 Task: Reply to email with the signature Dustin Brown with the subject Announcement of a new hire from softage.4@softage.net with the message The new project manager will be joining us next week, please extend a warm welcome., change the font color from current to purple and background color to black Send the email
Action: Mouse moved to (865, 293)
Screenshot: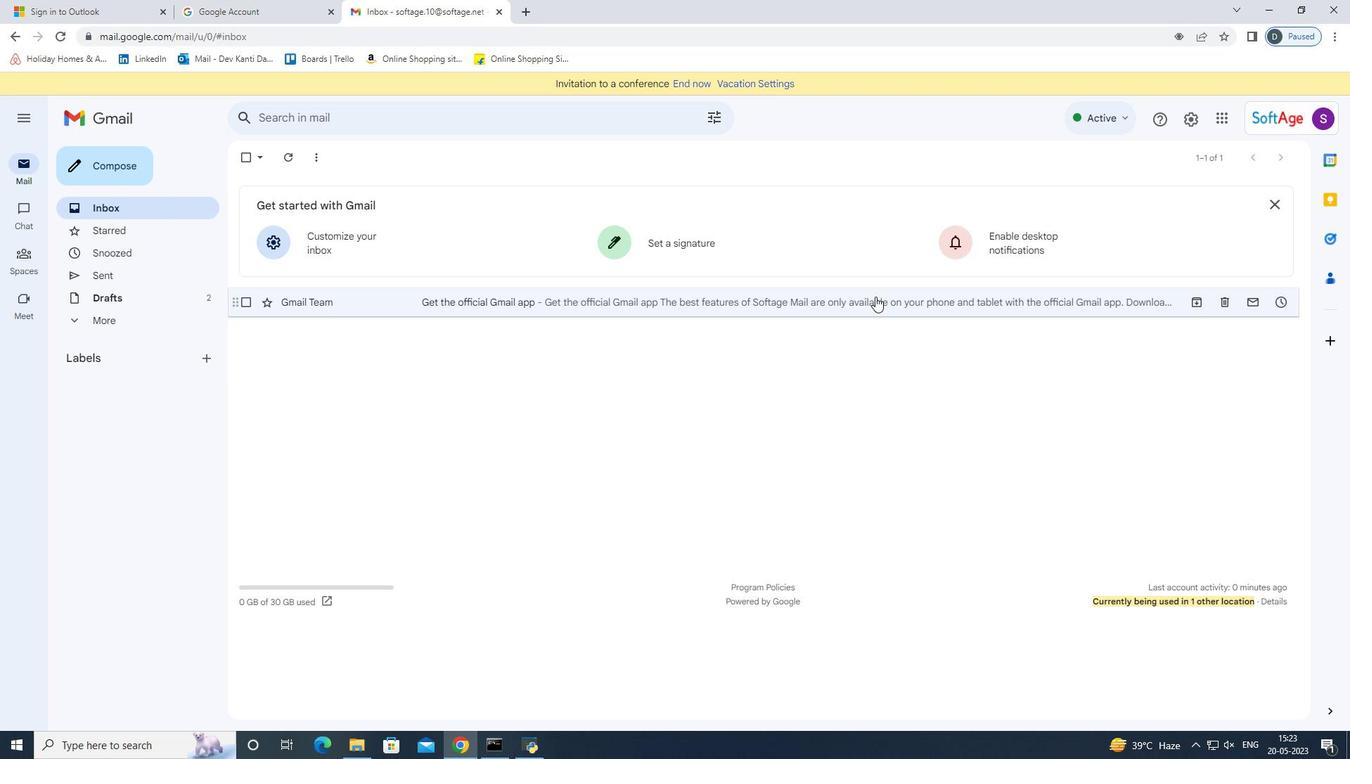 
Action: Mouse pressed left at (865, 293)
Screenshot: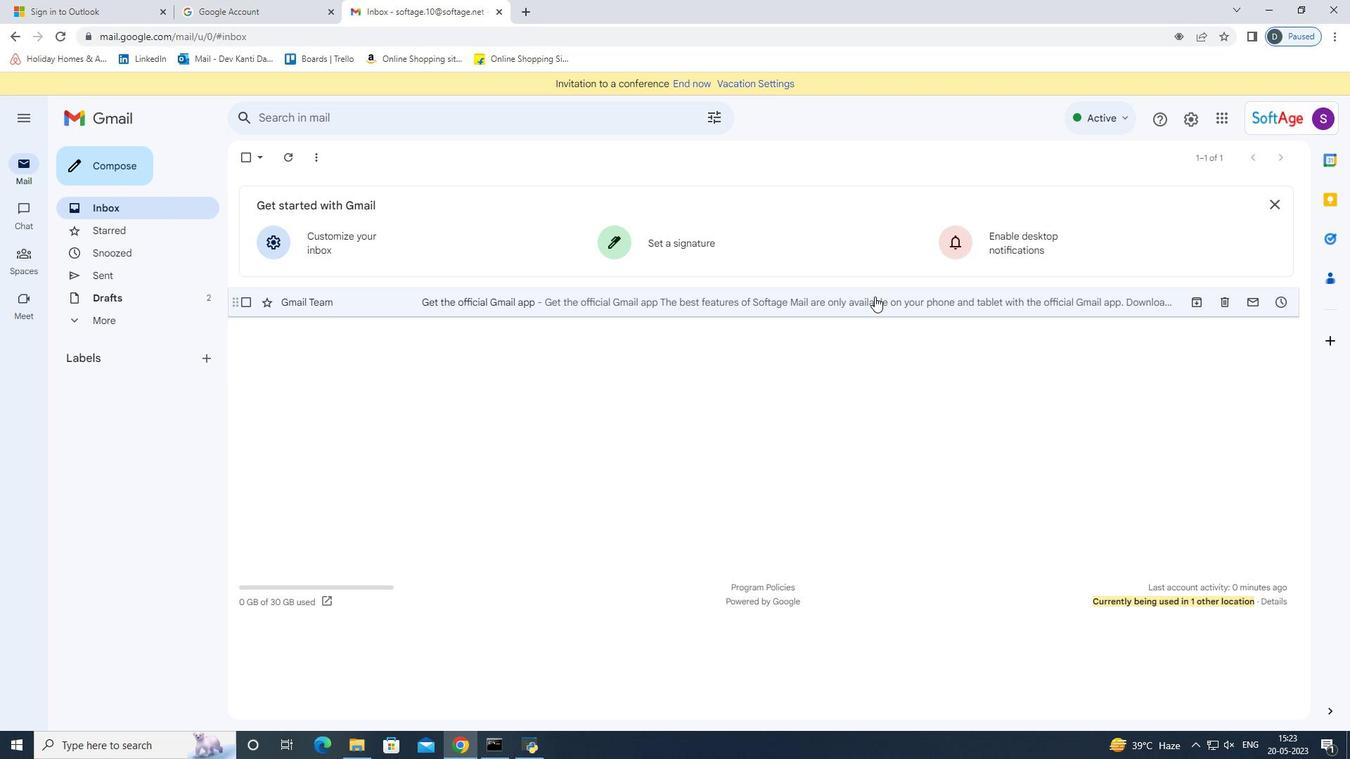 
Action: Mouse moved to (1272, 235)
Screenshot: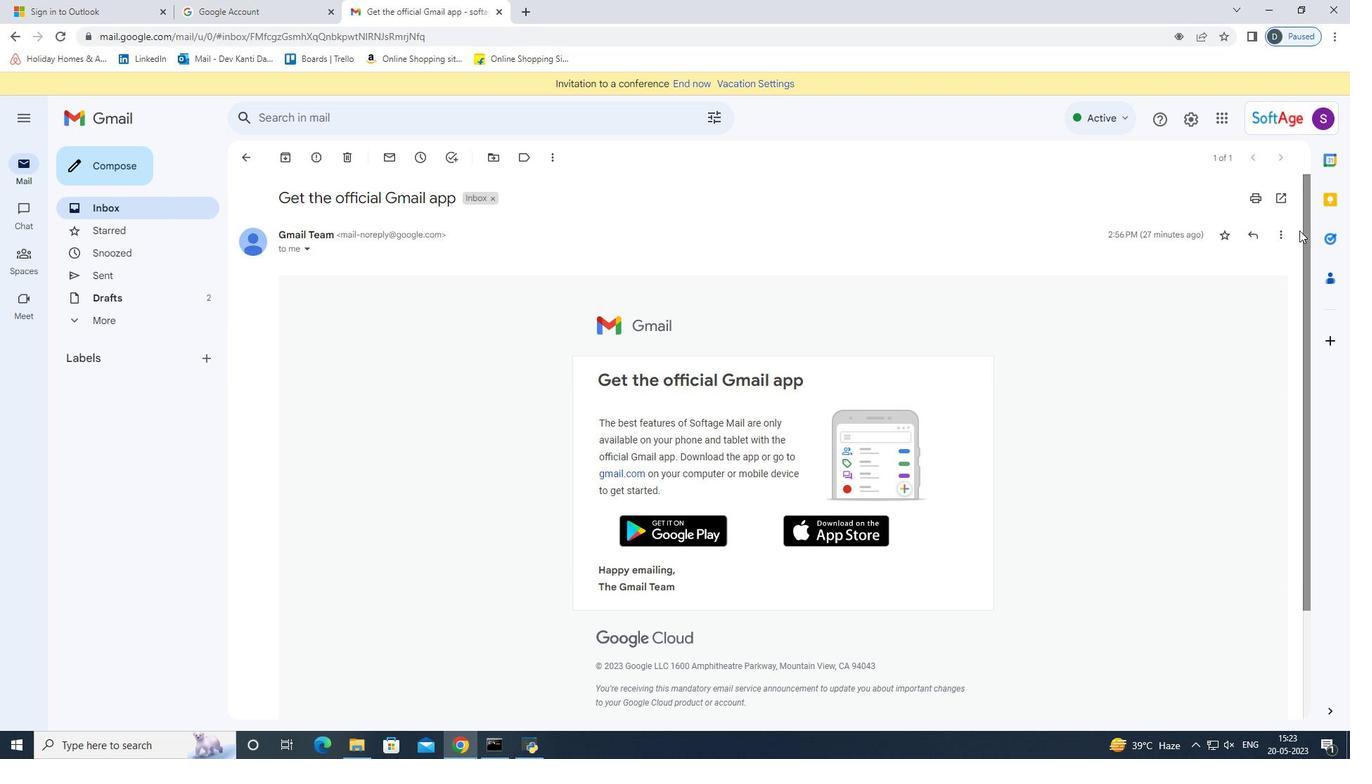 
Action: Mouse pressed left at (1272, 235)
Screenshot: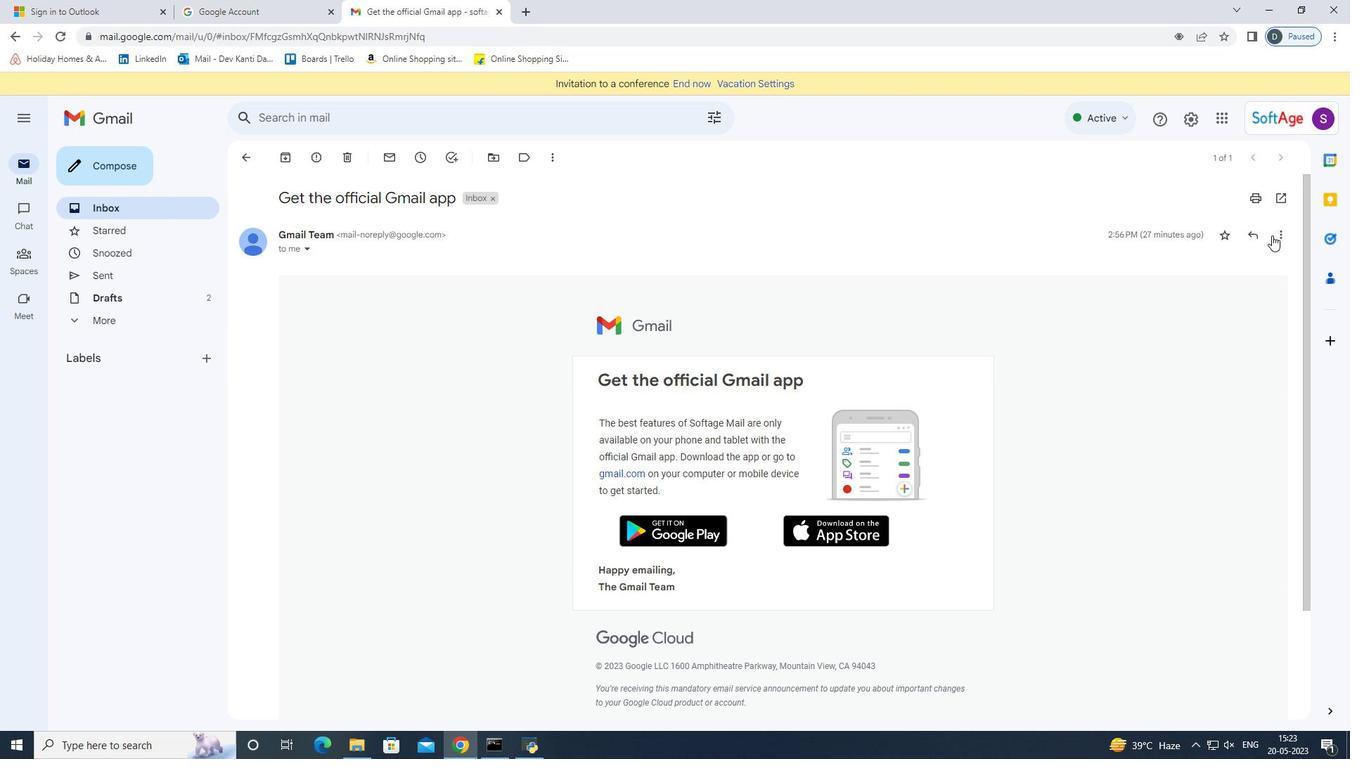 
Action: Mouse moved to (1130, 260)
Screenshot: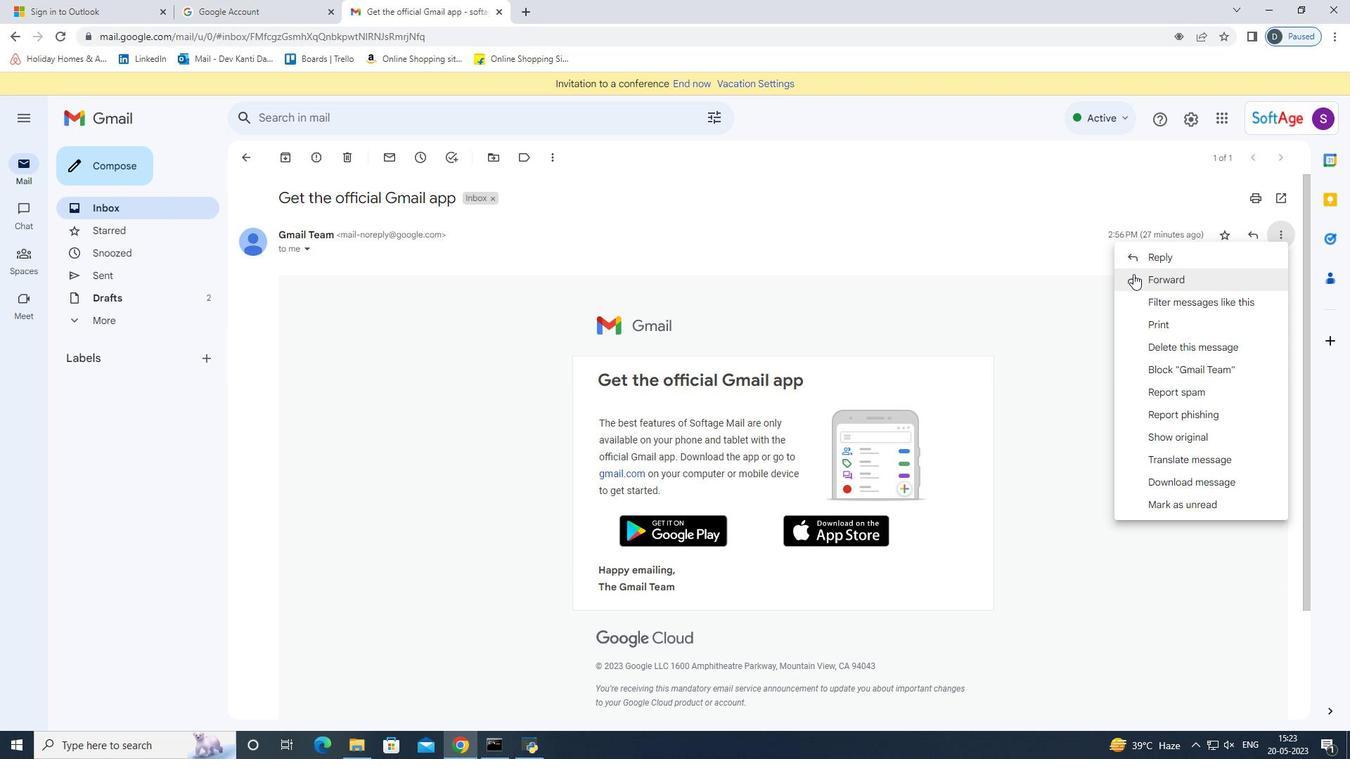 
Action: Mouse pressed left at (1130, 260)
Screenshot: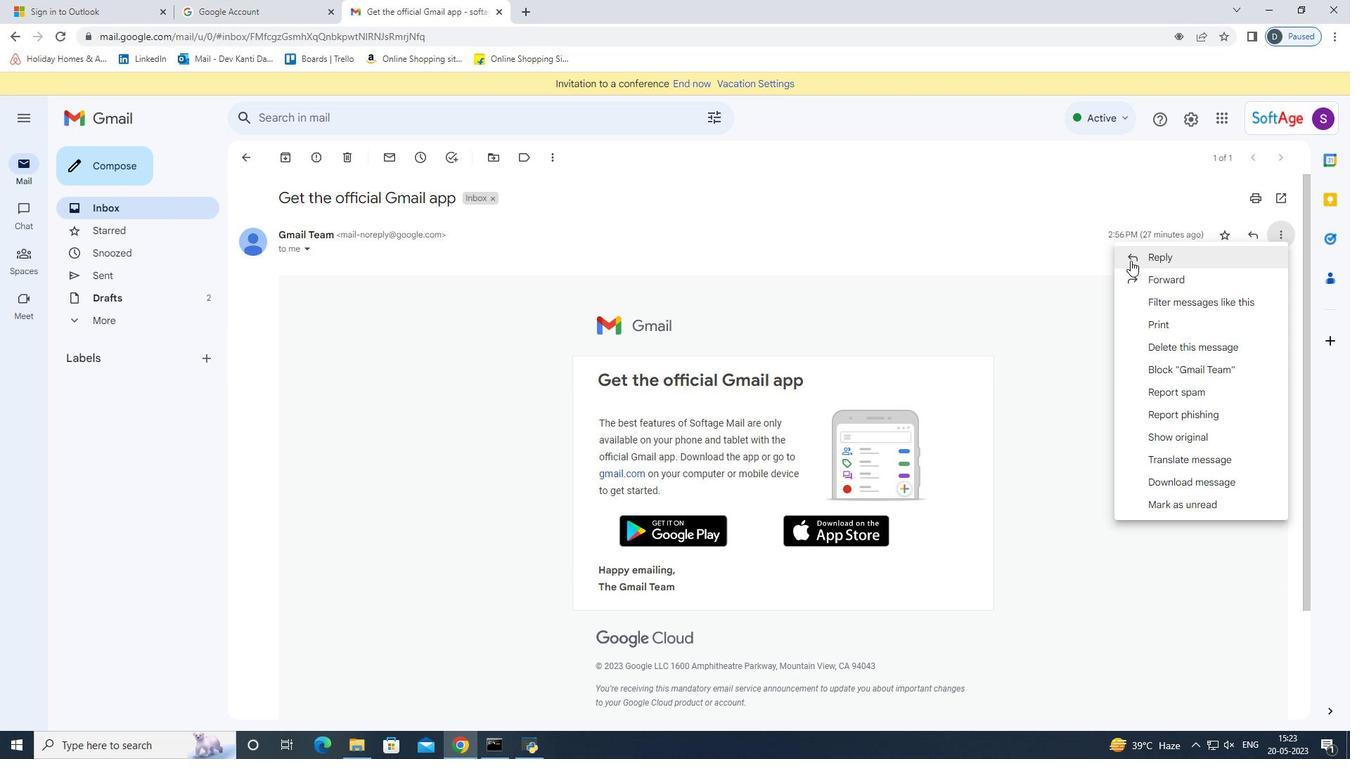 
Action: Mouse moved to (316, 595)
Screenshot: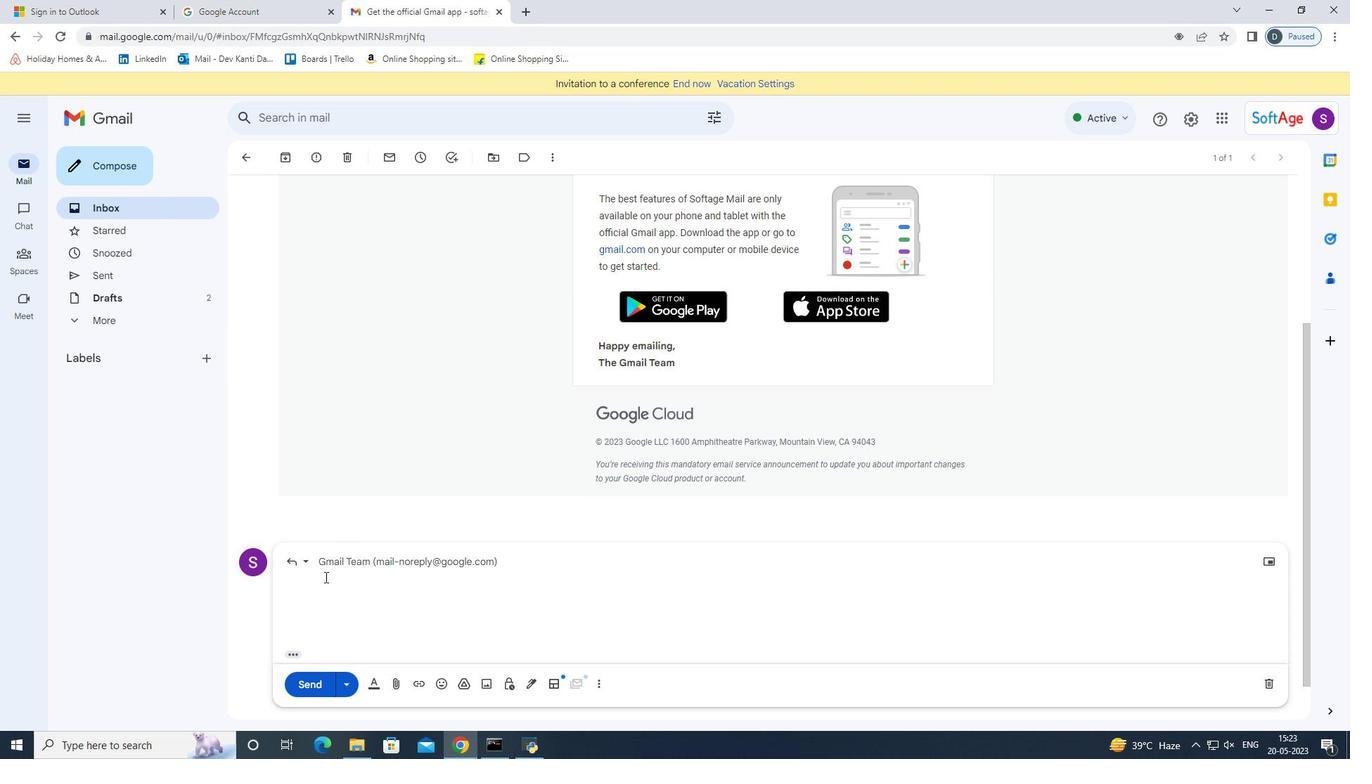 
Action: Key pressed <Key.shift>Dustin<Key.space><Key.shift>Brown
Screenshot: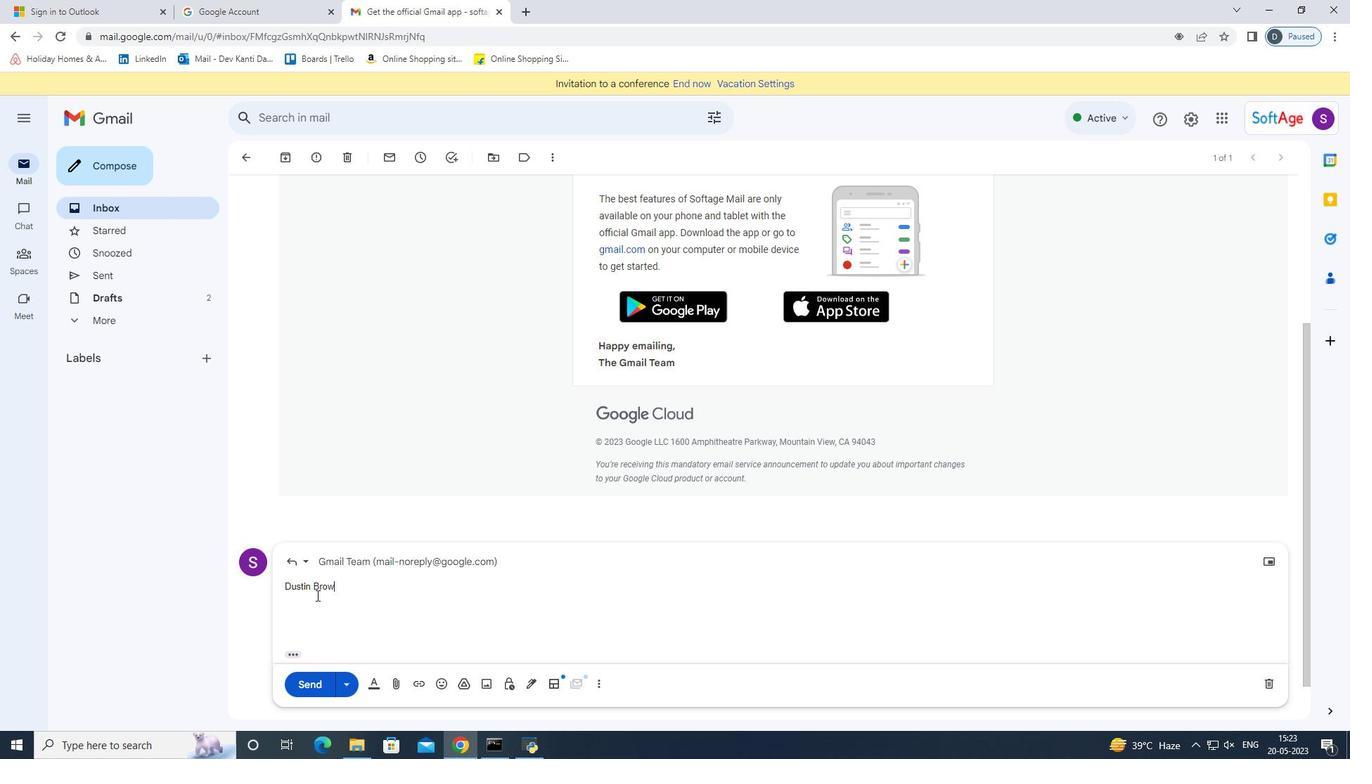 
Action: Mouse moved to (1269, 560)
Screenshot: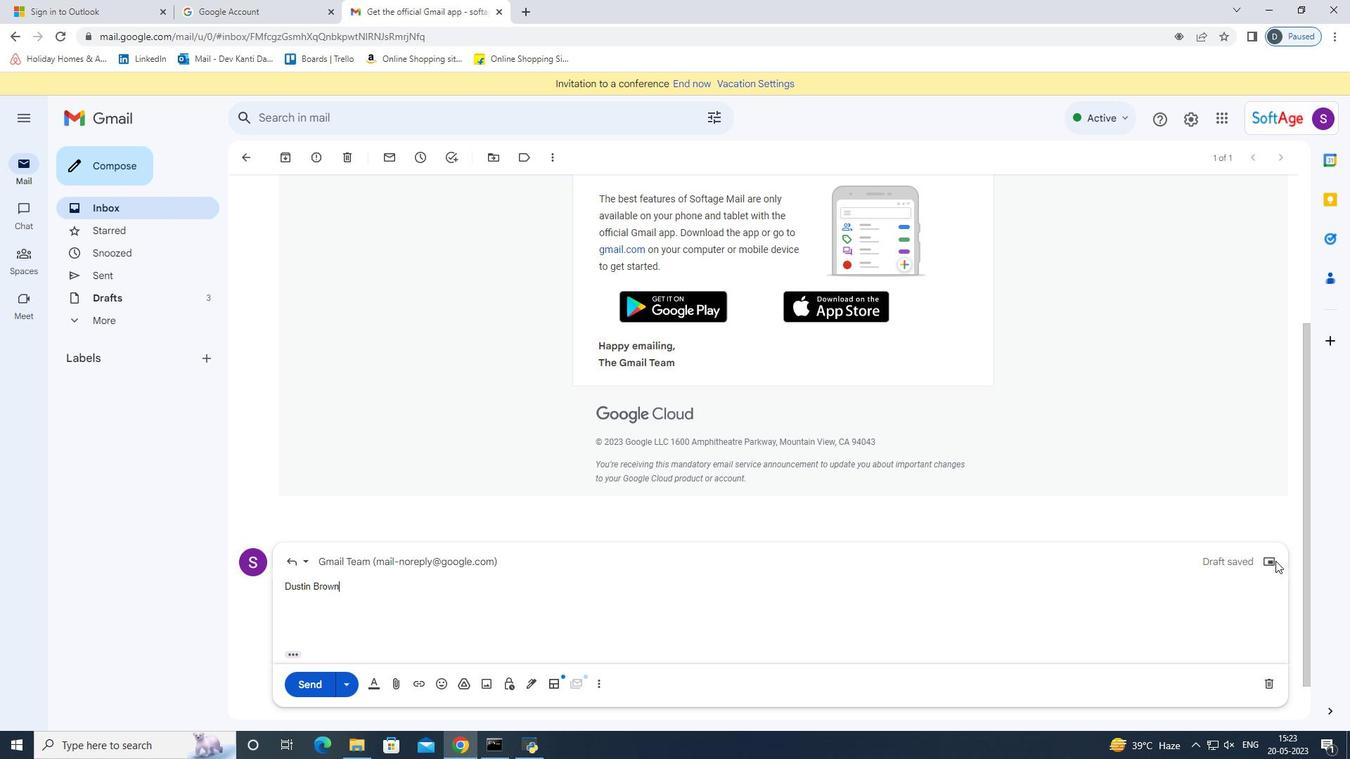 
Action: Mouse pressed left at (1269, 560)
Screenshot: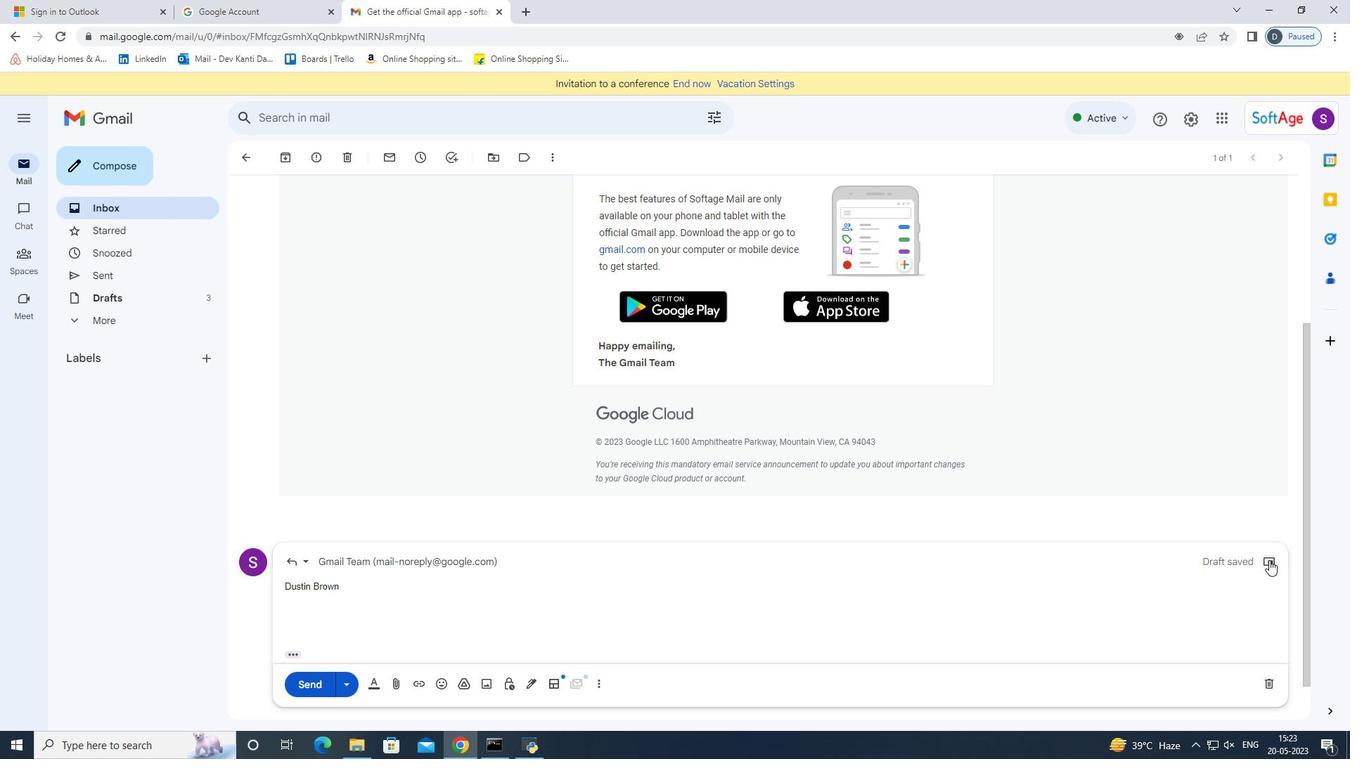 
Action: Mouse moved to (909, 367)
Screenshot: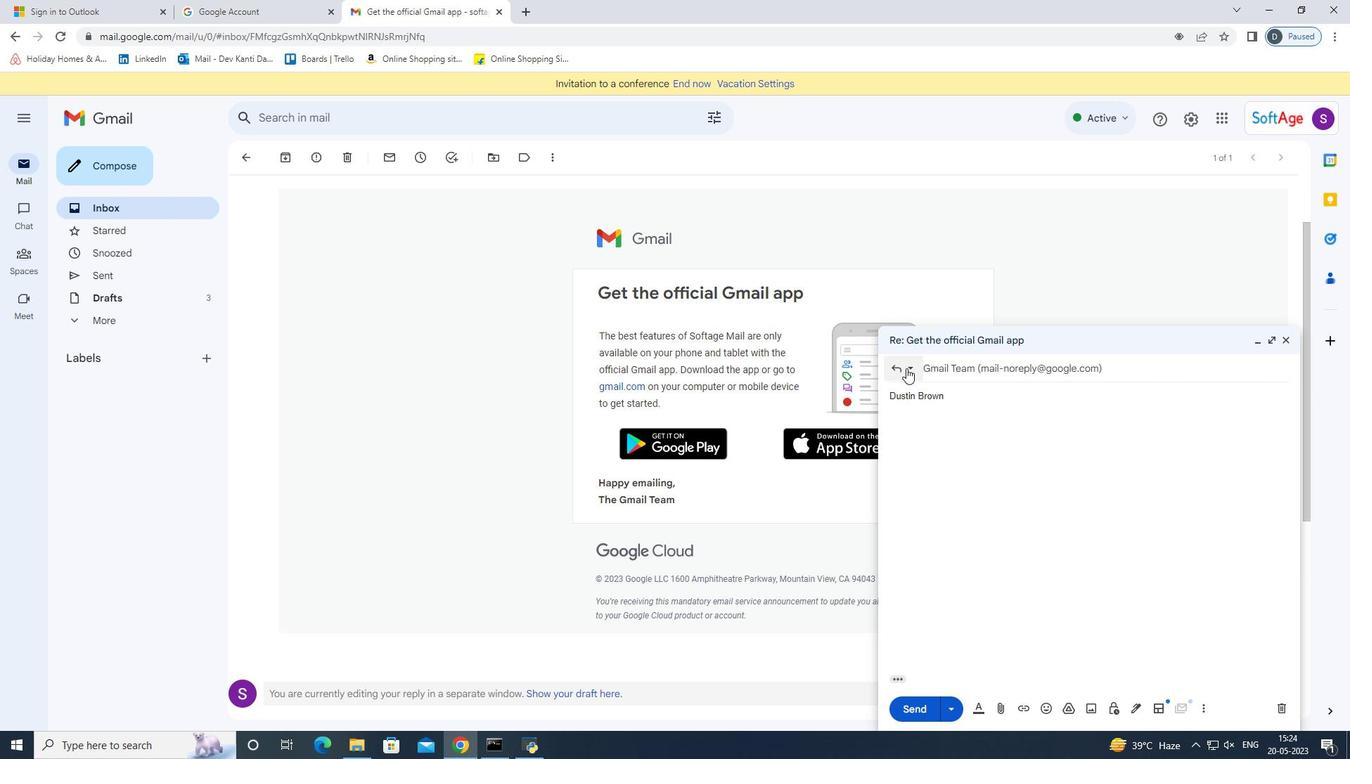 
Action: Mouse pressed left at (909, 367)
Screenshot: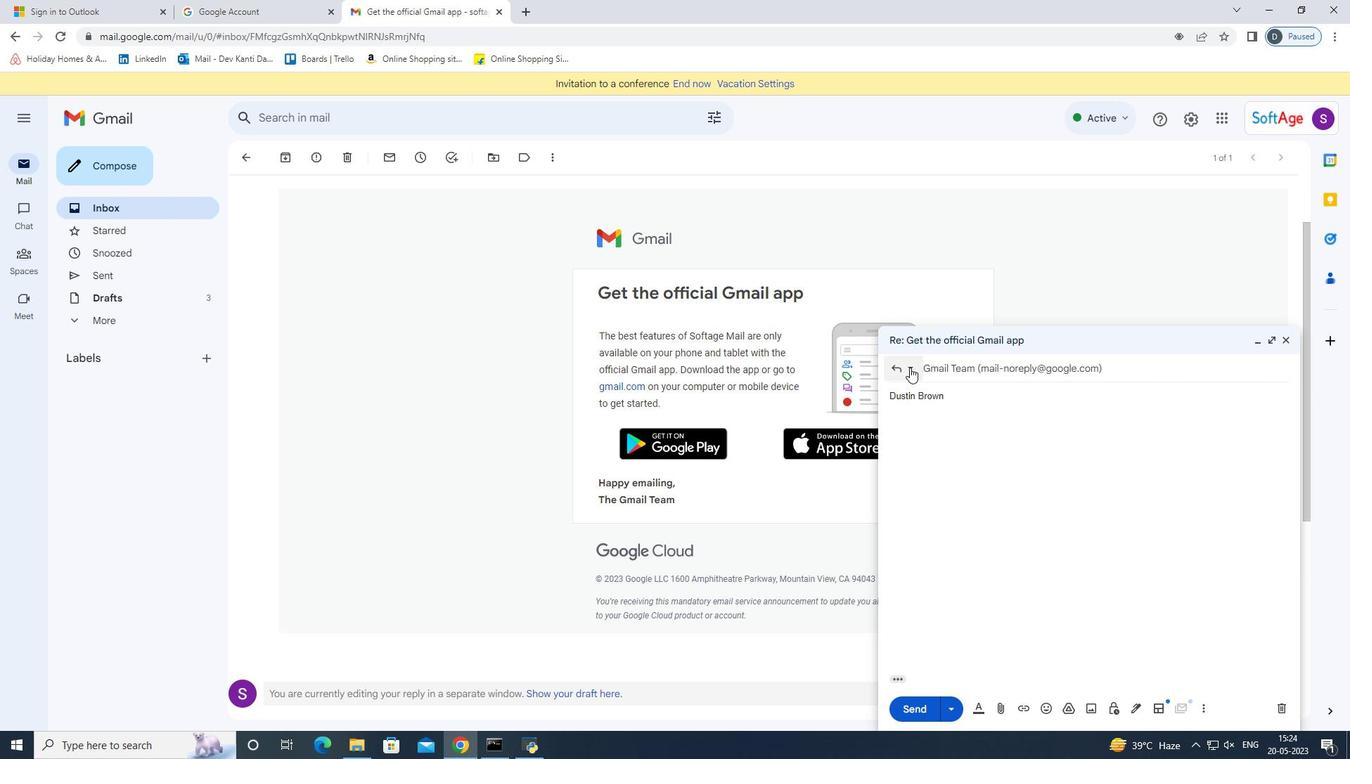 
Action: Mouse moved to (921, 438)
Screenshot: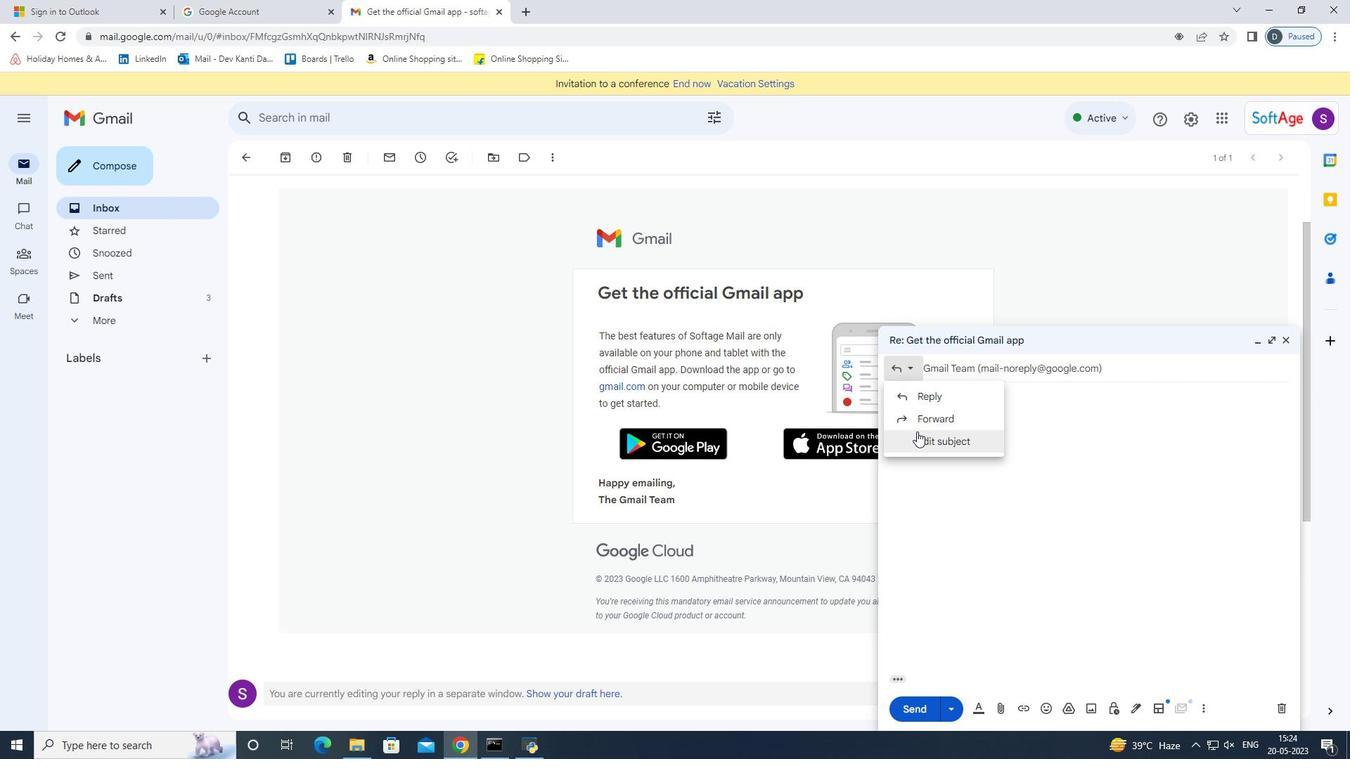 
Action: Mouse pressed left at (921, 438)
Screenshot: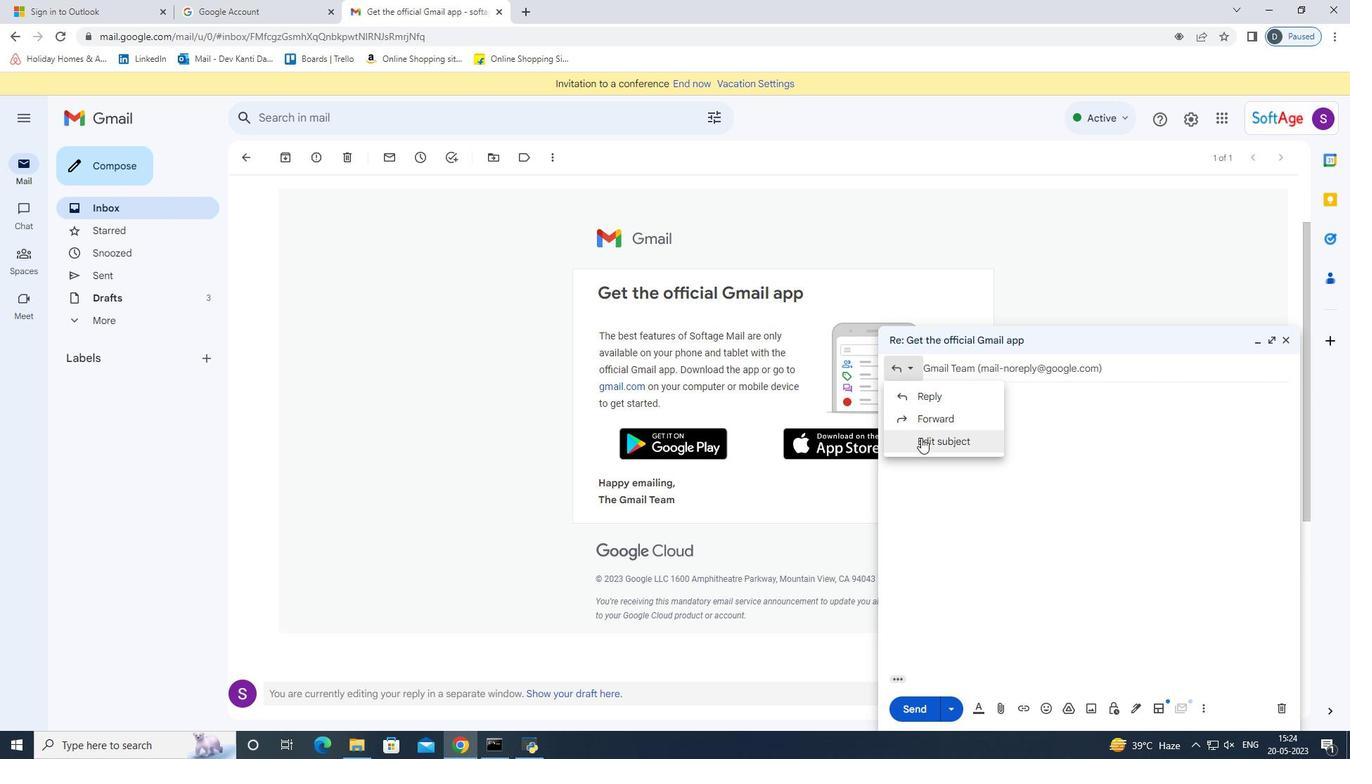 
Action: Mouse moved to (1267, 187)
Screenshot: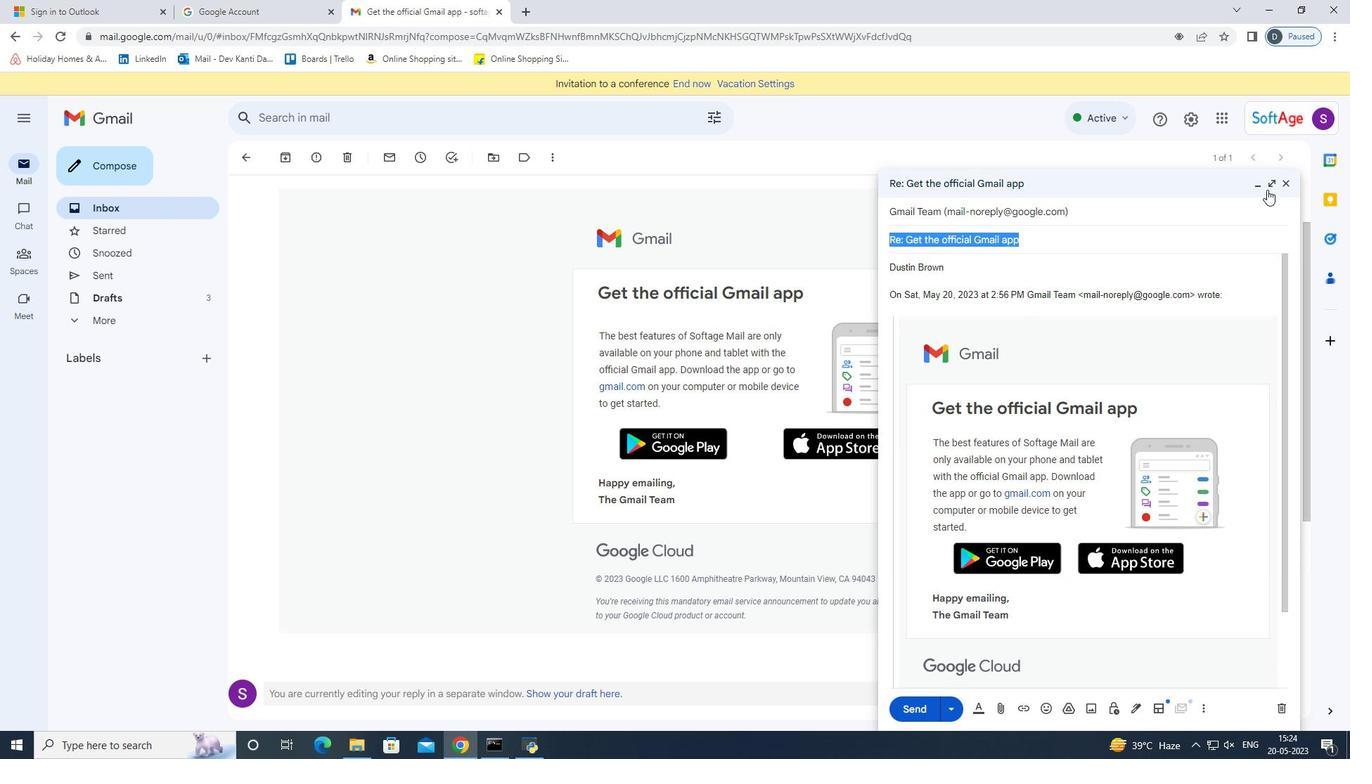 
Action: Mouse pressed left at (1267, 187)
Screenshot: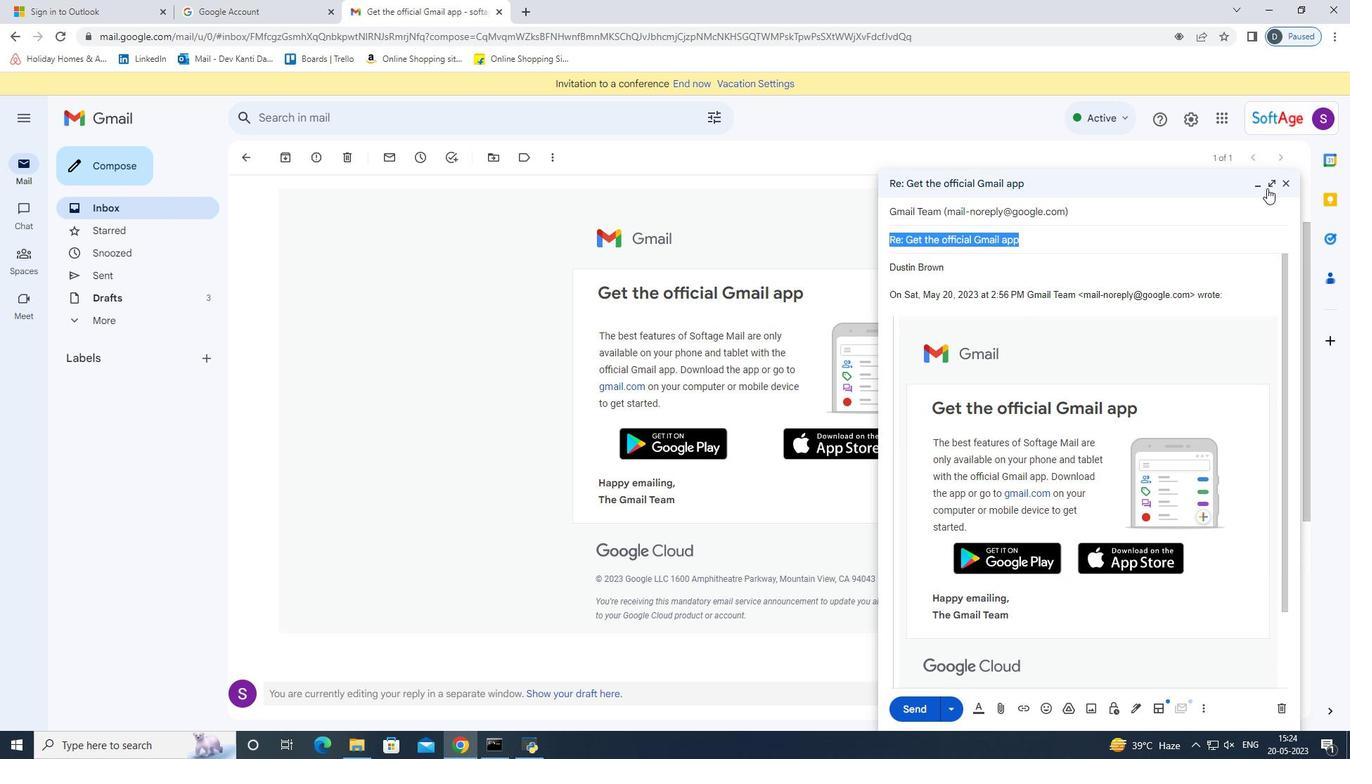 
Action: Mouse moved to (277, 177)
Screenshot: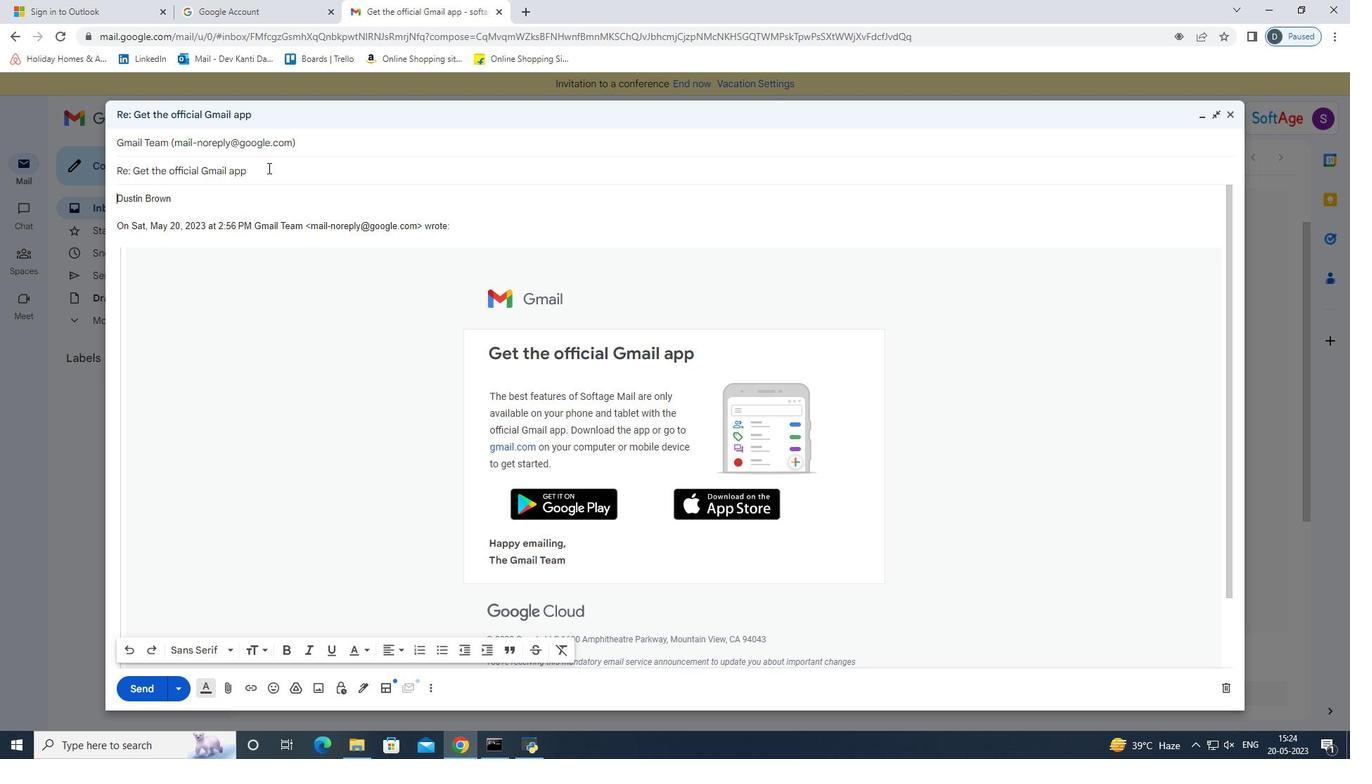 
Action: Mouse pressed left at (277, 177)
Screenshot: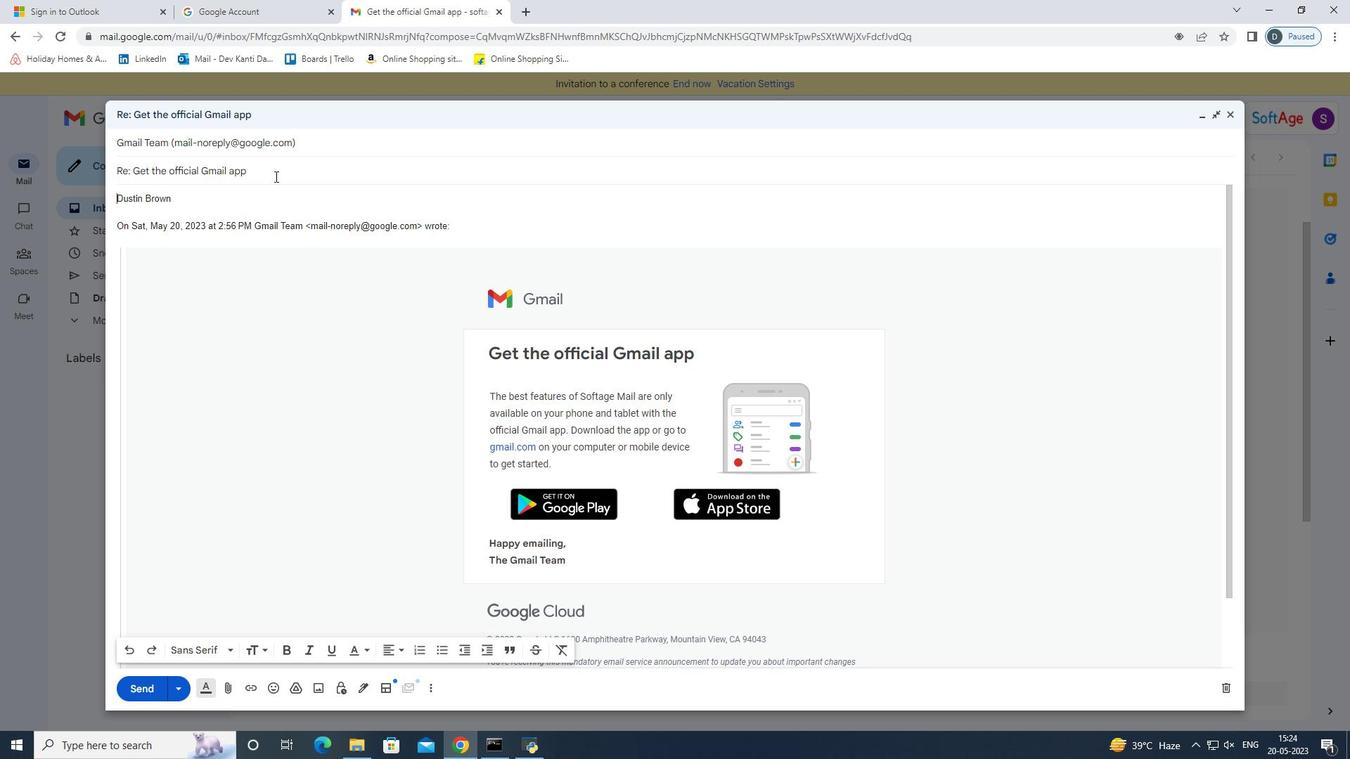 
Action: Mouse moved to (277, 177)
Screenshot: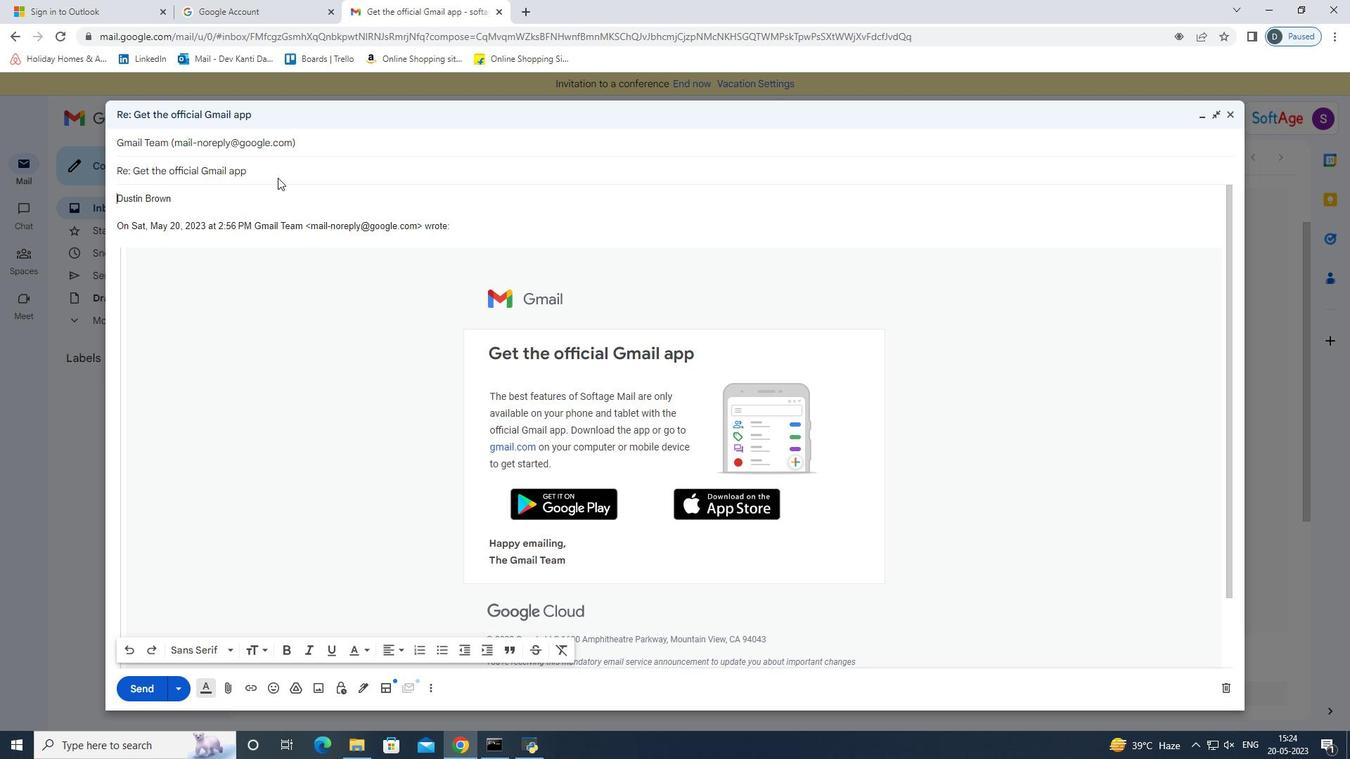 
Action: Mouse pressed left at (277, 177)
Screenshot: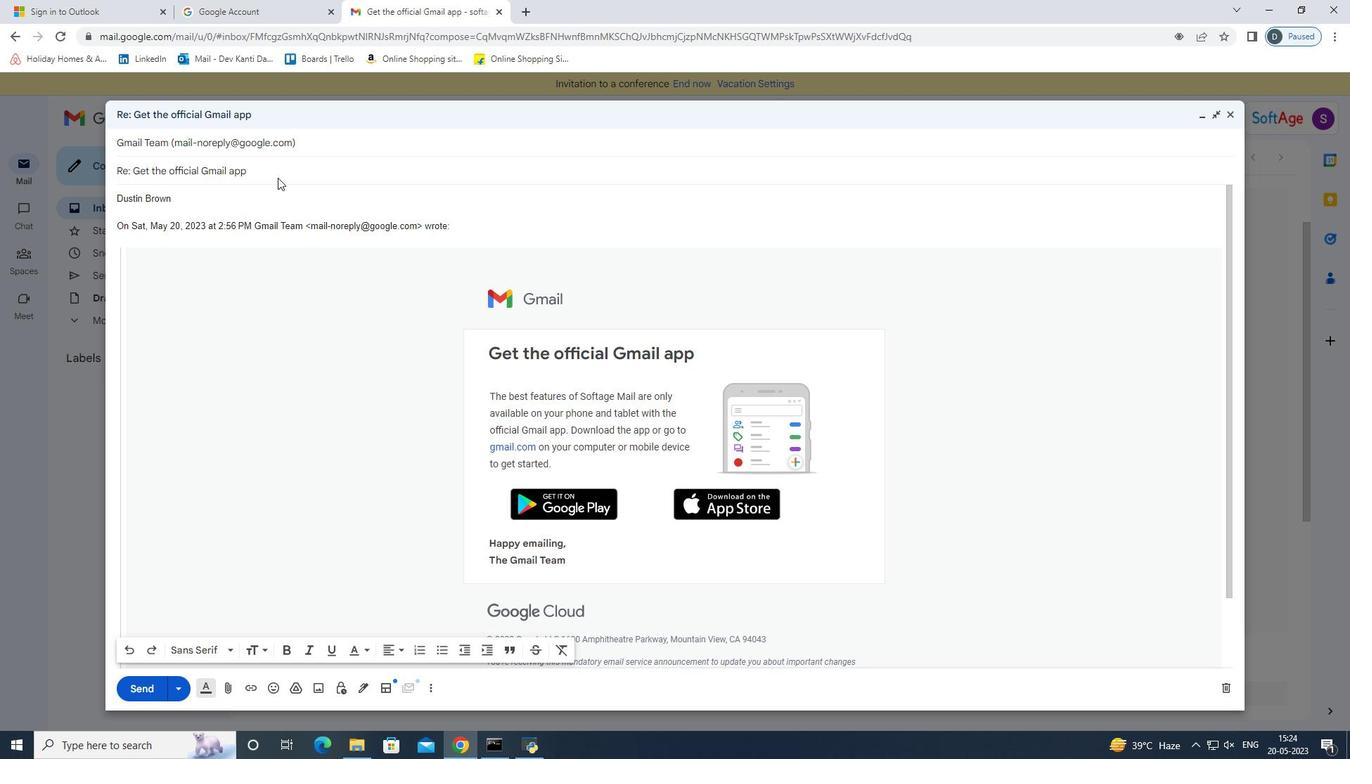 
Action: Key pressed <Key.backspace><Key.shift>Announcement<Key.space>of<Key.space>a<Key.space>new<Key.space>hire
Screenshot: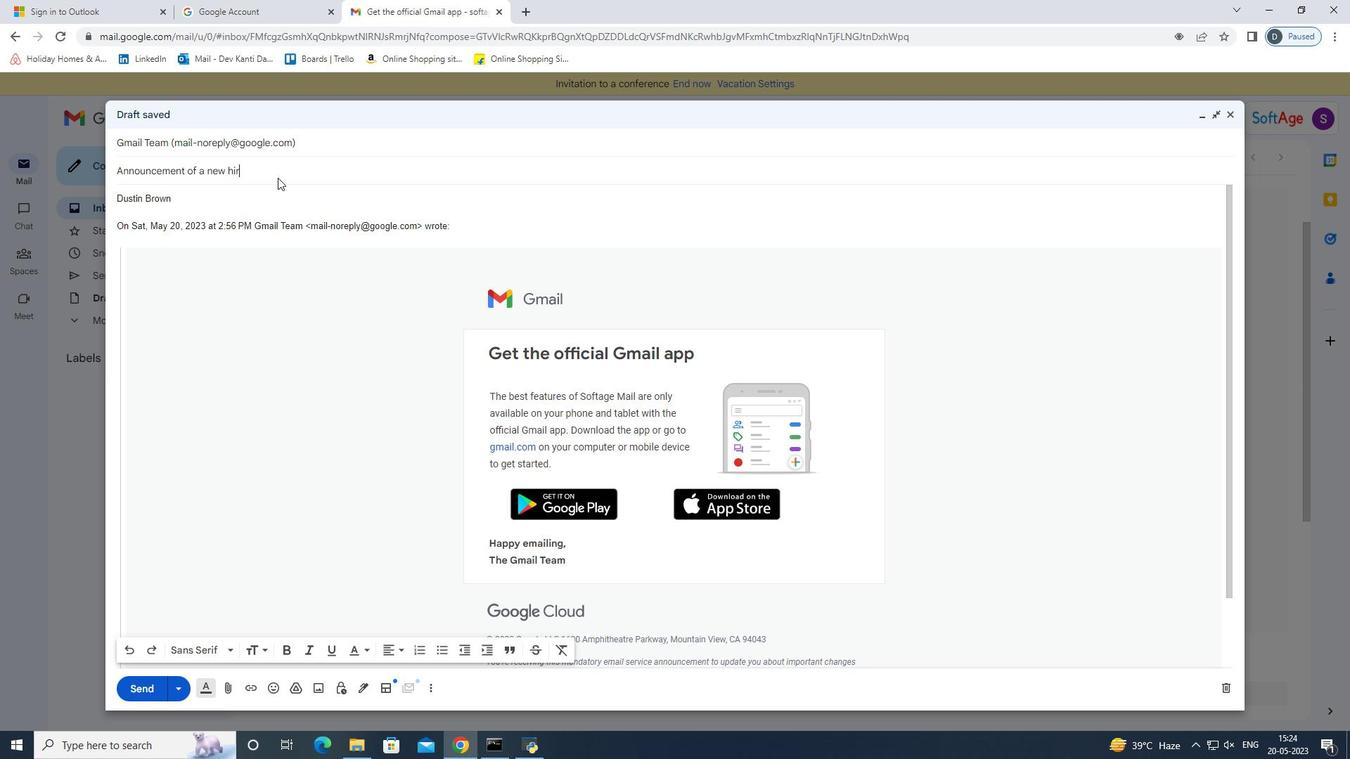 
Action: Mouse moved to (286, 173)
Screenshot: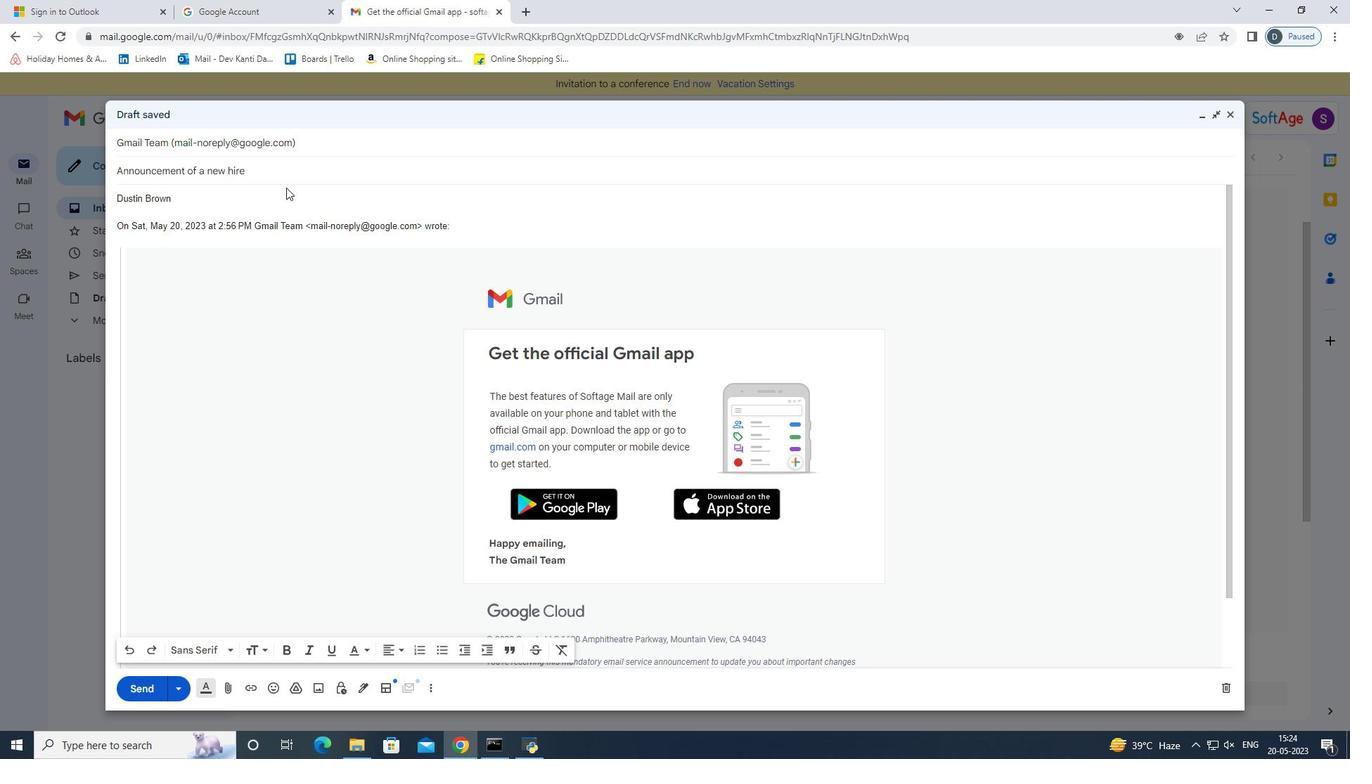 
Action: Key pressed <Key.enter>
Screenshot: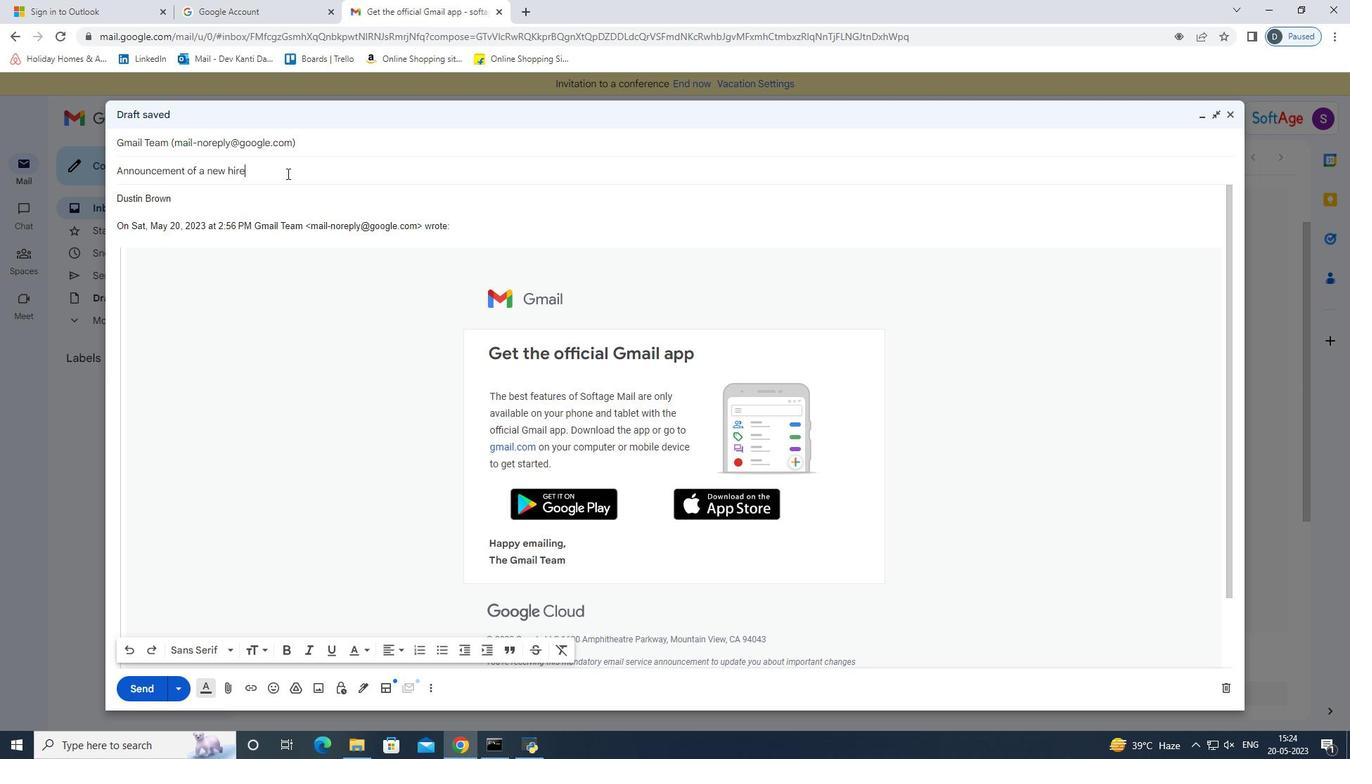 
Action: Mouse moved to (225, 192)
Screenshot: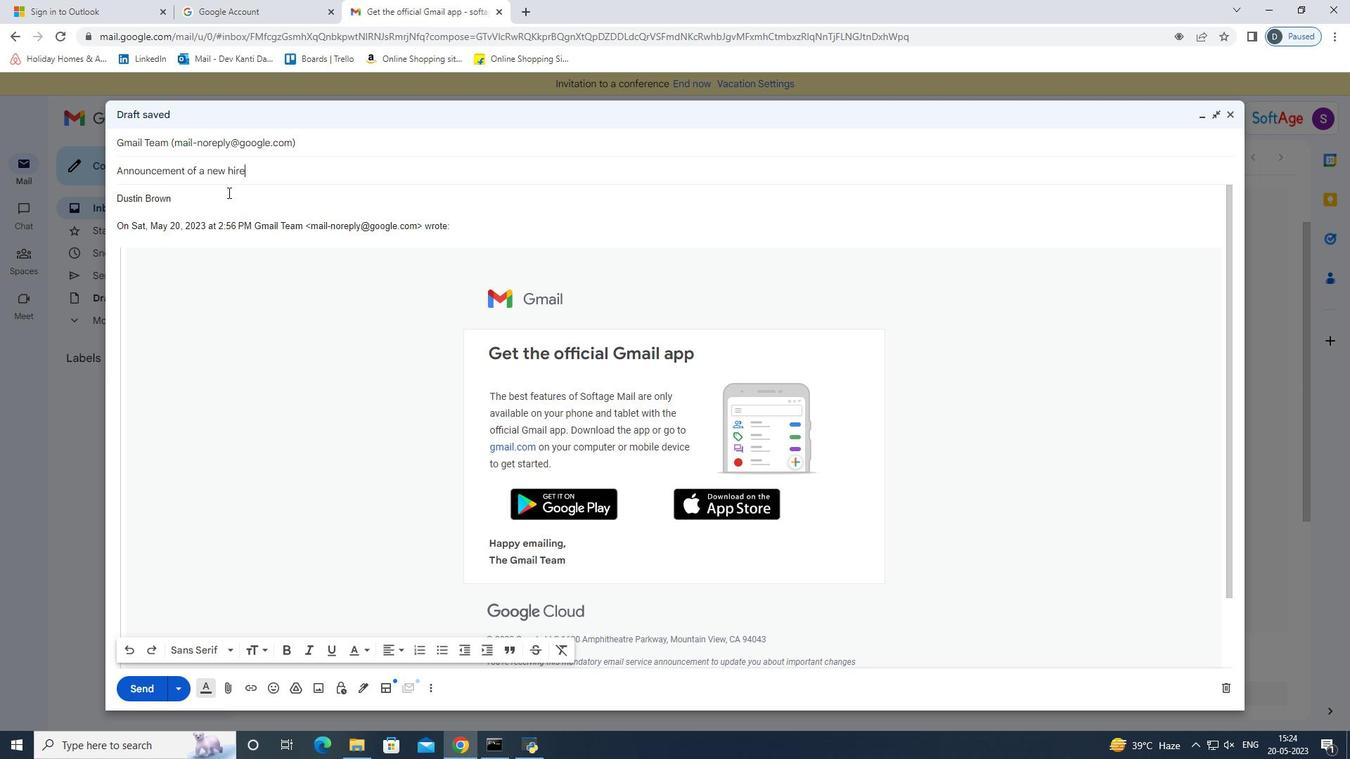 
Action: Mouse pressed left at (225, 192)
Screenshot: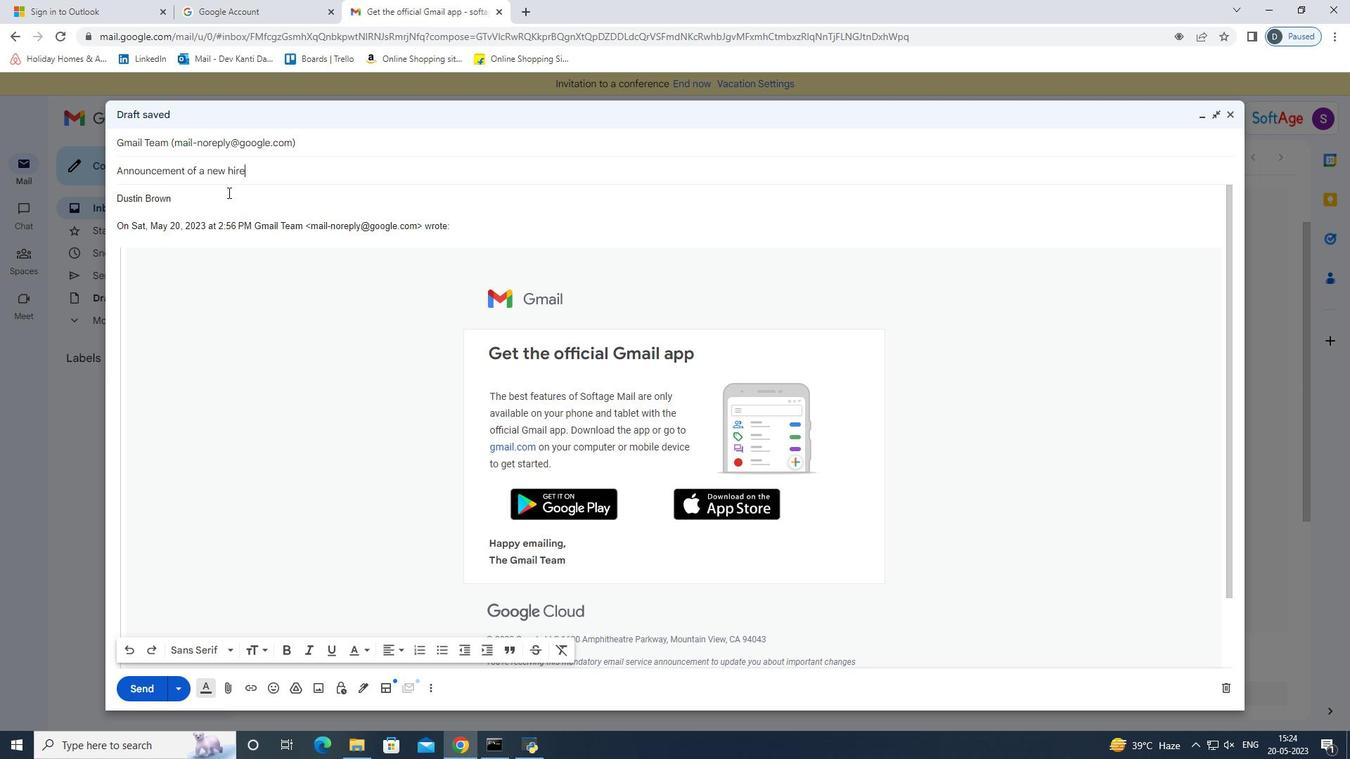 
Action: Mouse moved to (219, 201)
Screenshot: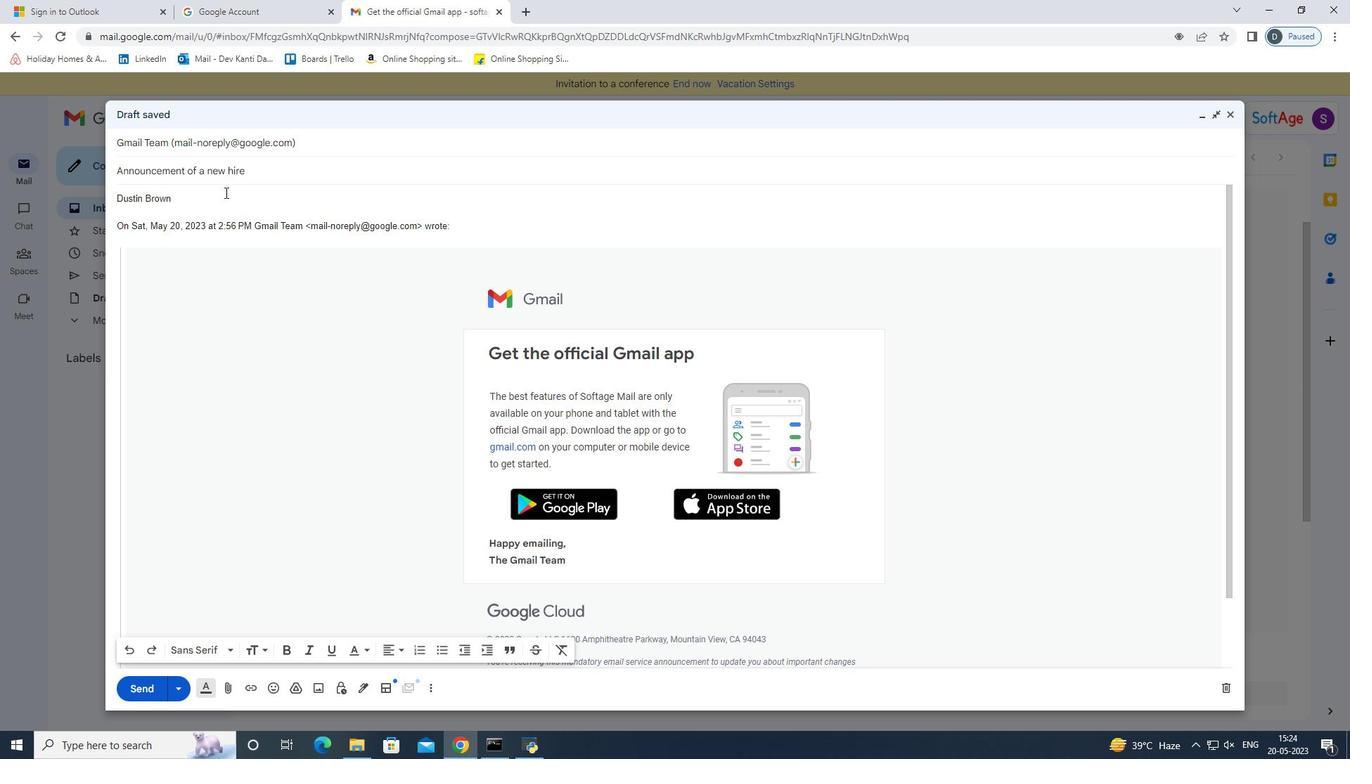 
Action: Key pressed <Key.enter><Key.enter>
Screenshot: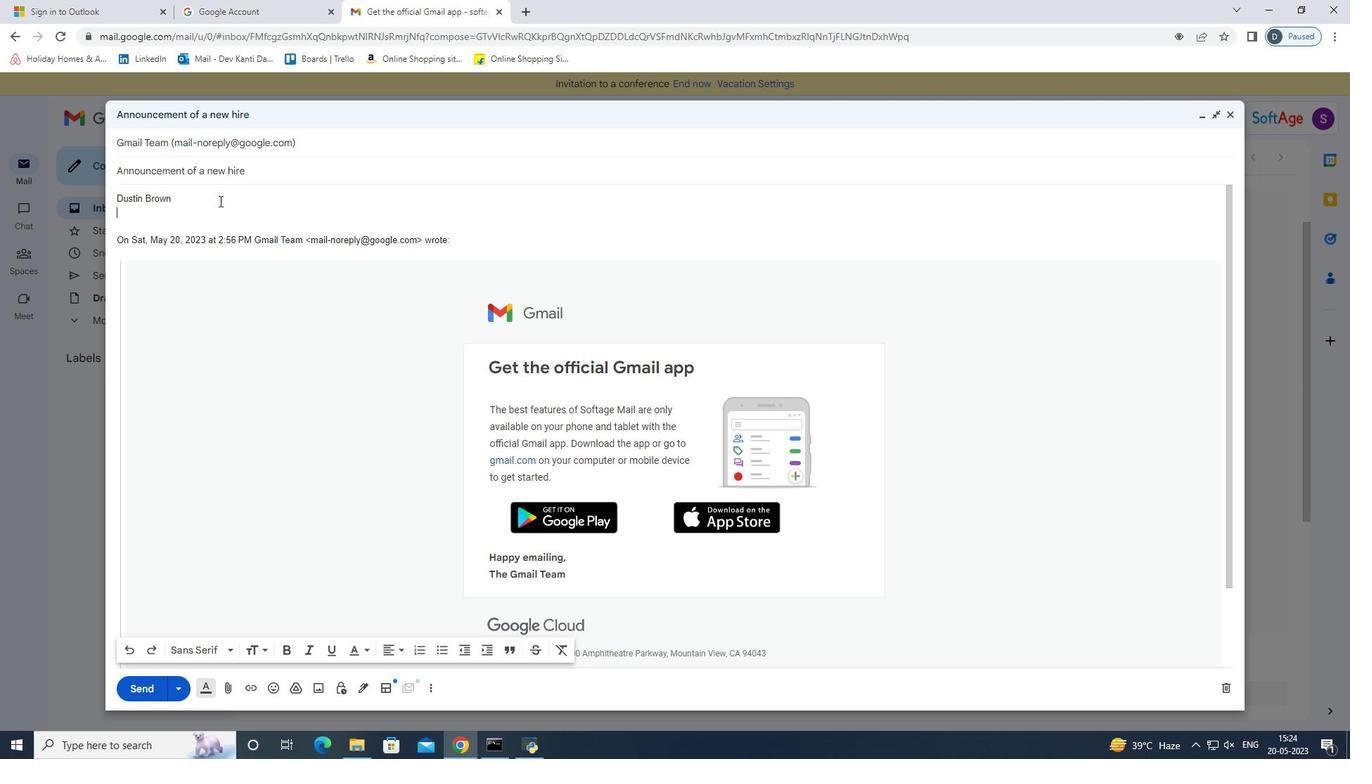 
Action: Mouse moved to (215, 150)
Screenshot: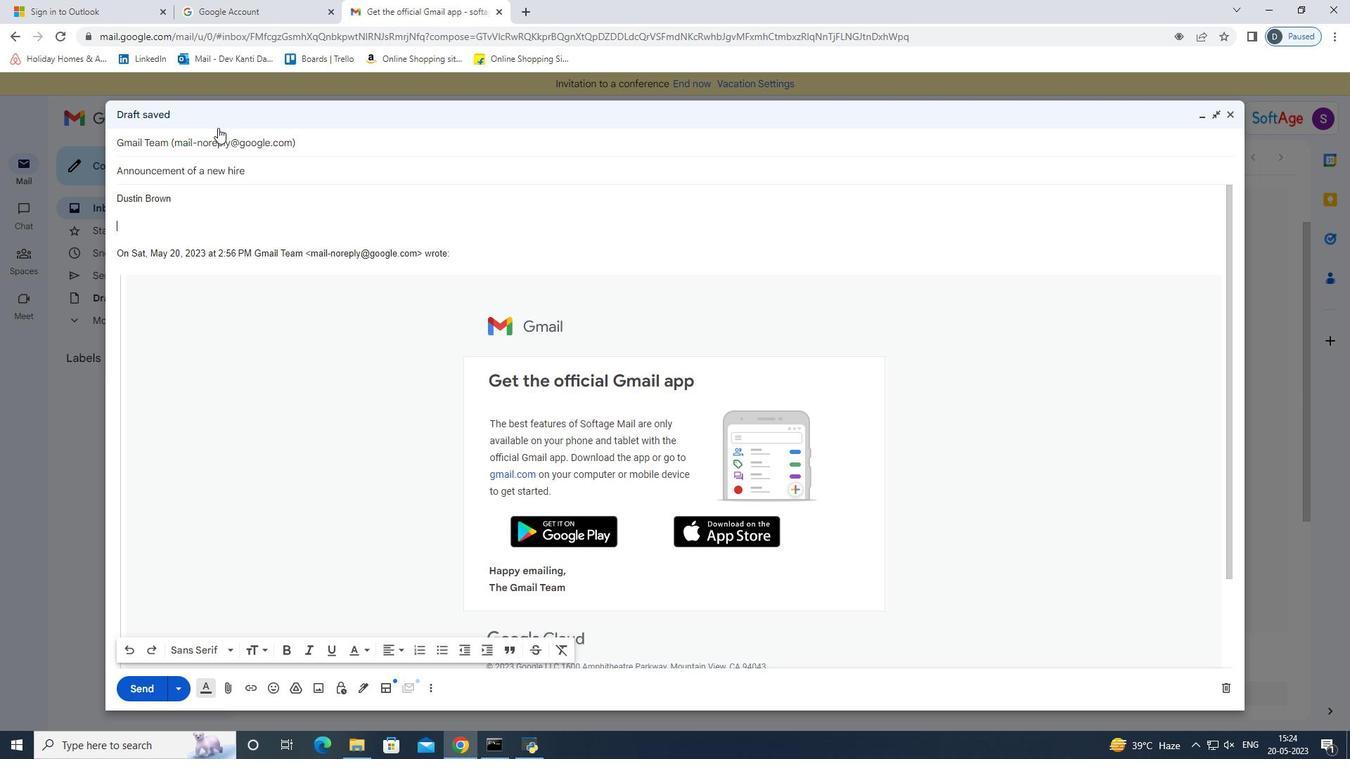 
Action: Key pressed th<Key.backspace><Key.backspace><Key.shift>The<Key.space>new<Key.space>project<Key.space>manager<Key.space>will<Key.space>be<Key.space>joining<Key.space>us<Key.space>next<Key.space>week<Key.space><Key.backspace>,<Key.space>ple<Key.backspace>ease<Key.space>extend<Key.space>a<Key.space>warm<Key.space>weclome<Key.space>
Screenshot: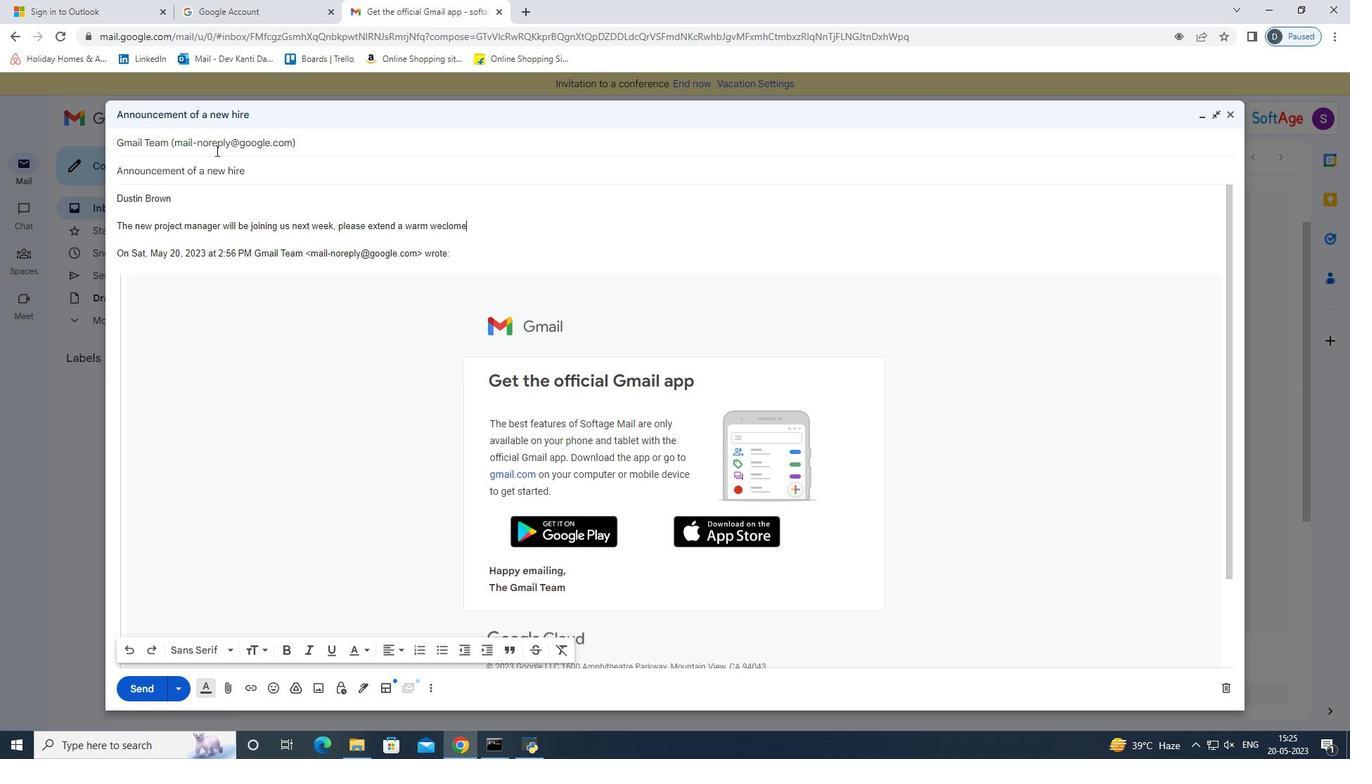 
Action: Mouse moved to (439, 232)
Screenshot: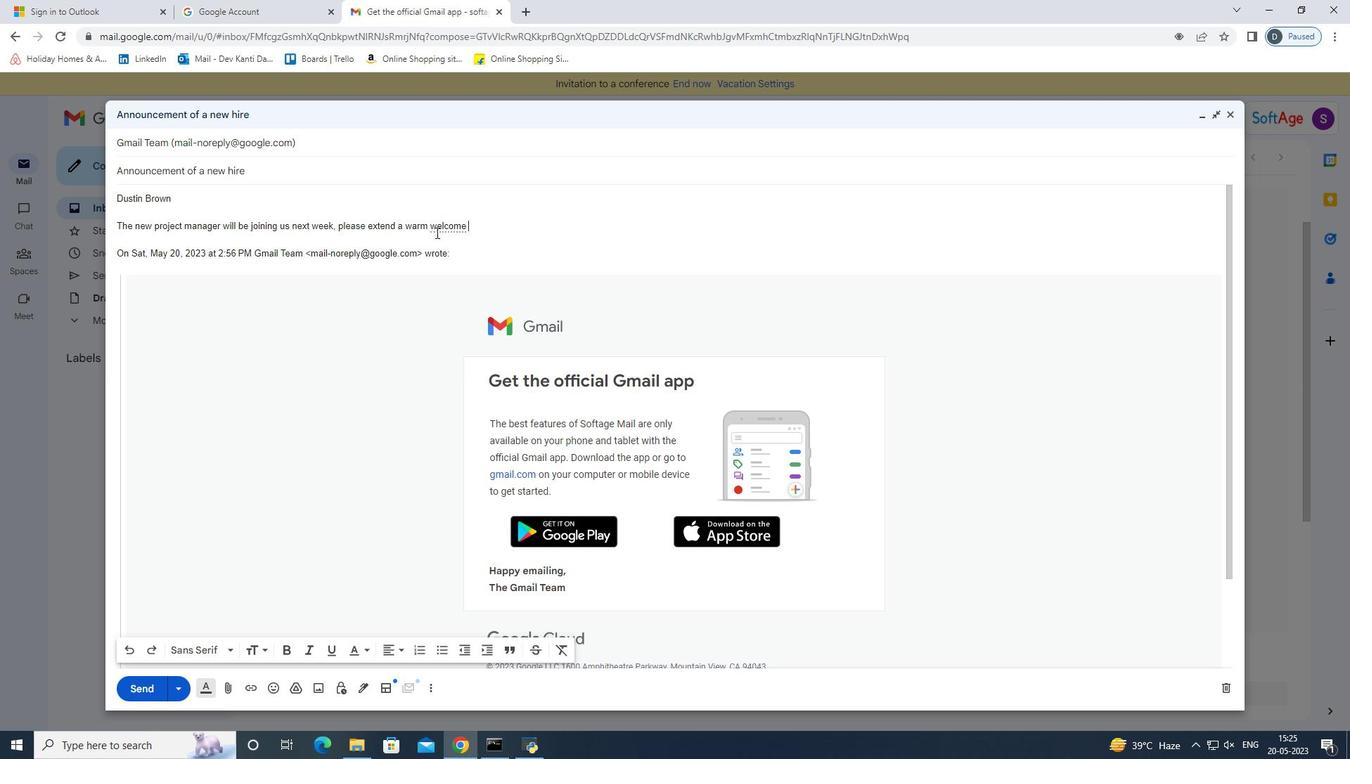 
Action: Key pressed <Key.backspace>.,
Screenshot: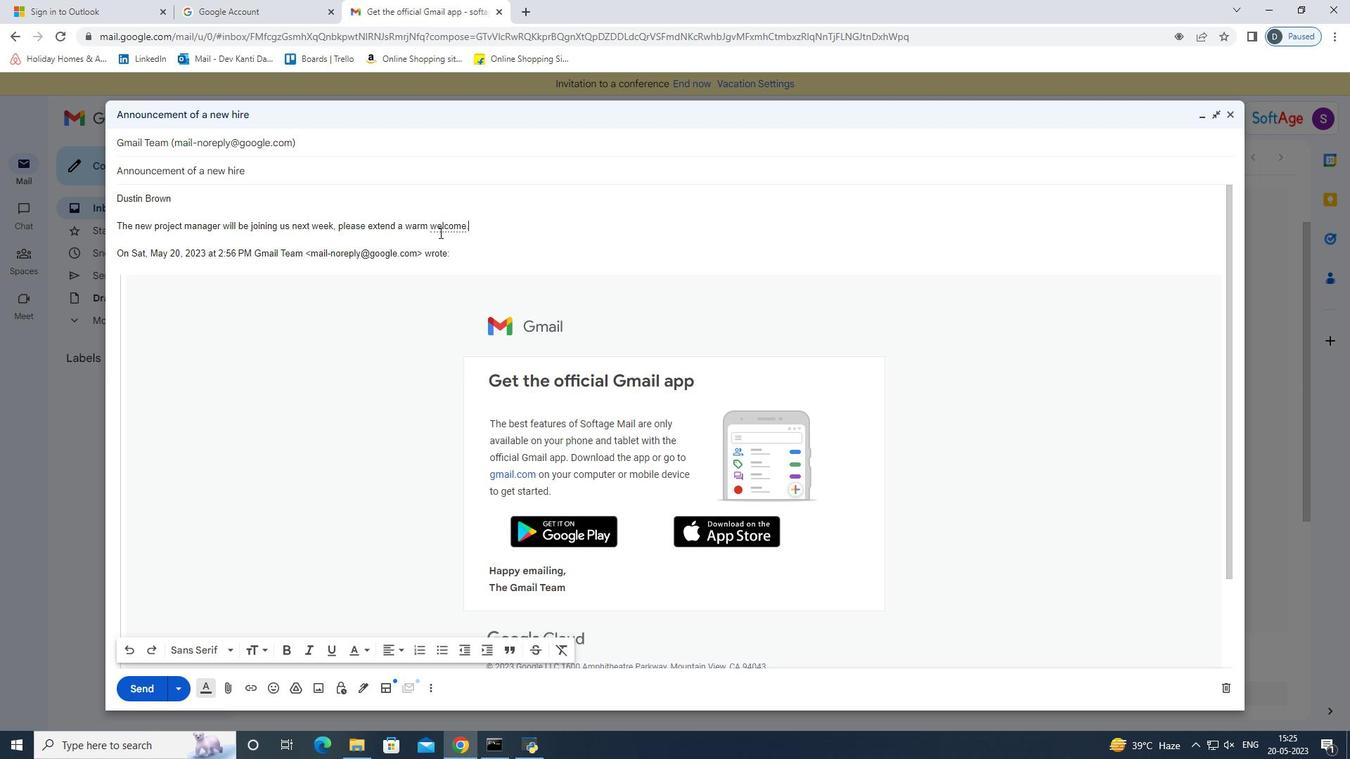 
Action: Mouse moved to (318, 139)
Screenshot: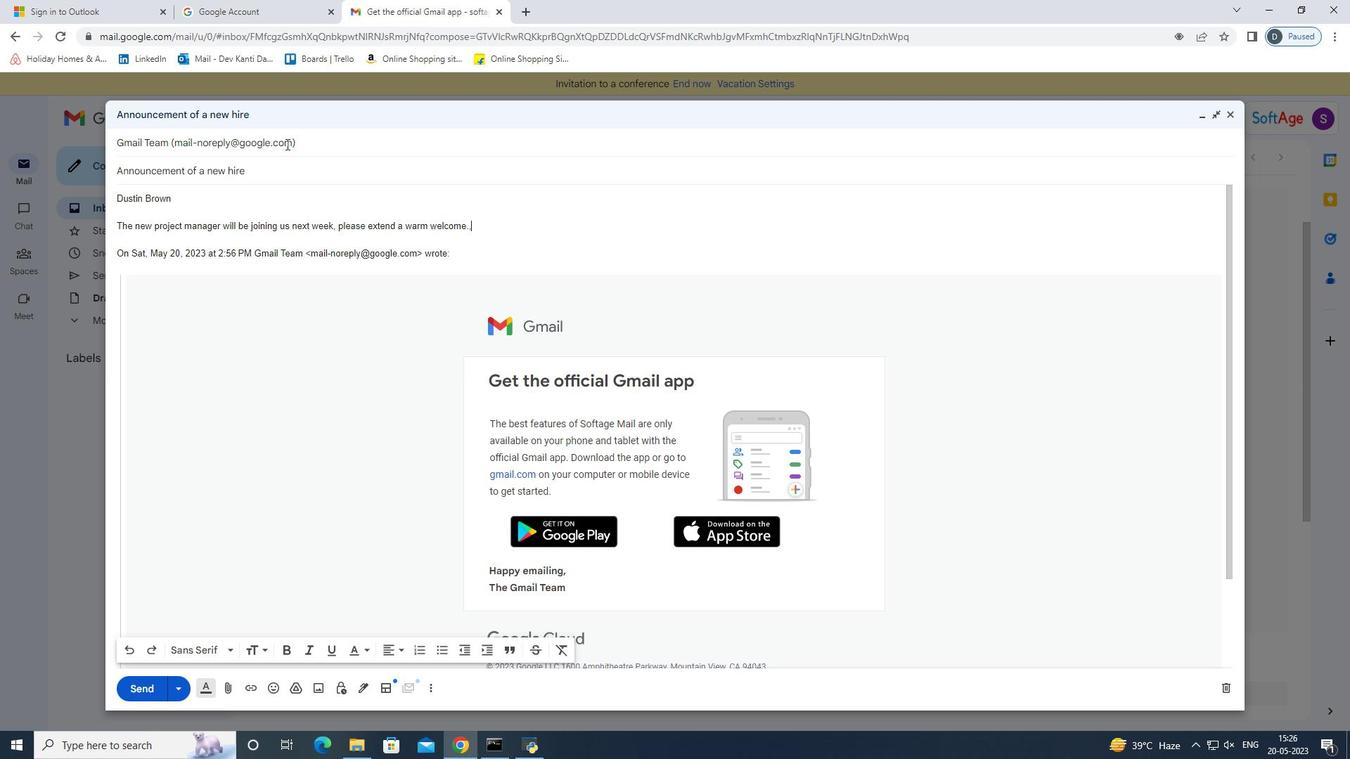 
Action: Mouse pressed left at (318, 139)
Screenshot: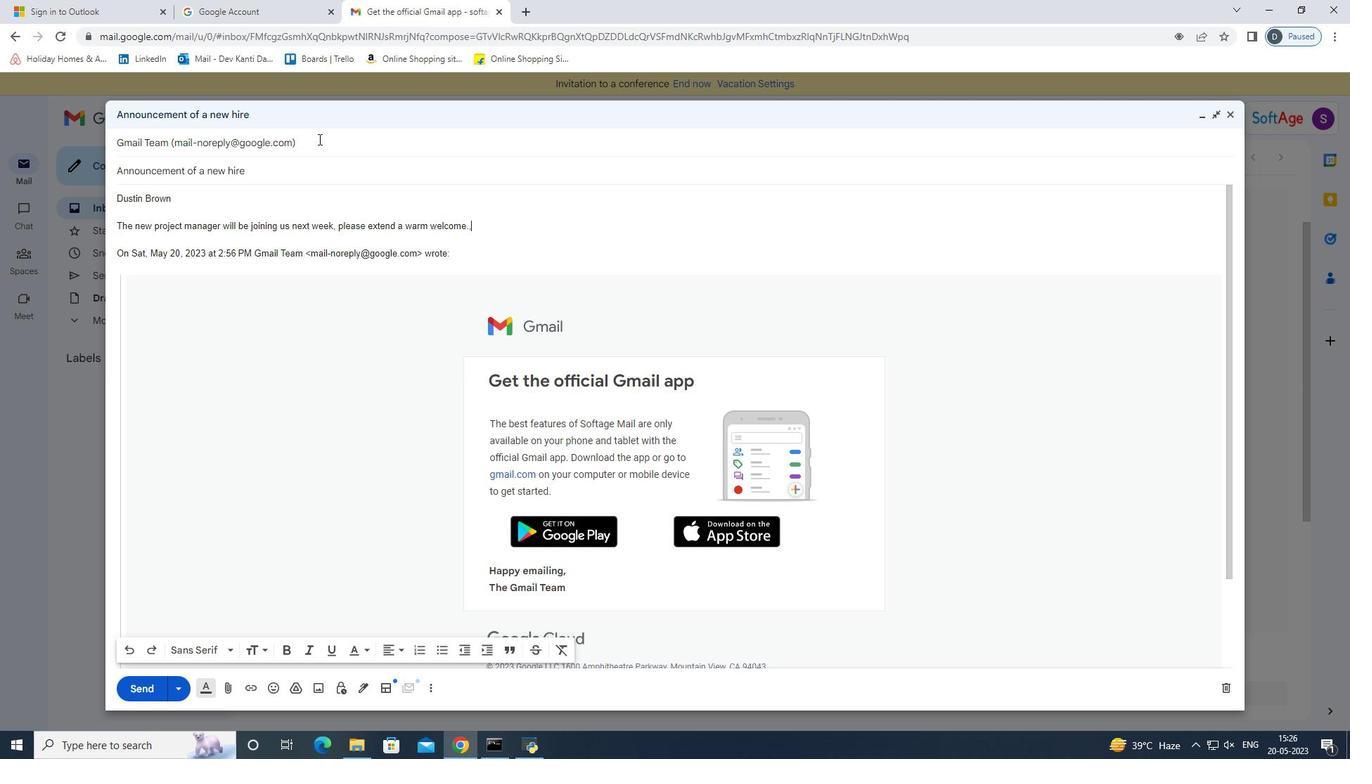 
Action: Mouse moved to (220, 140)
Screenshot: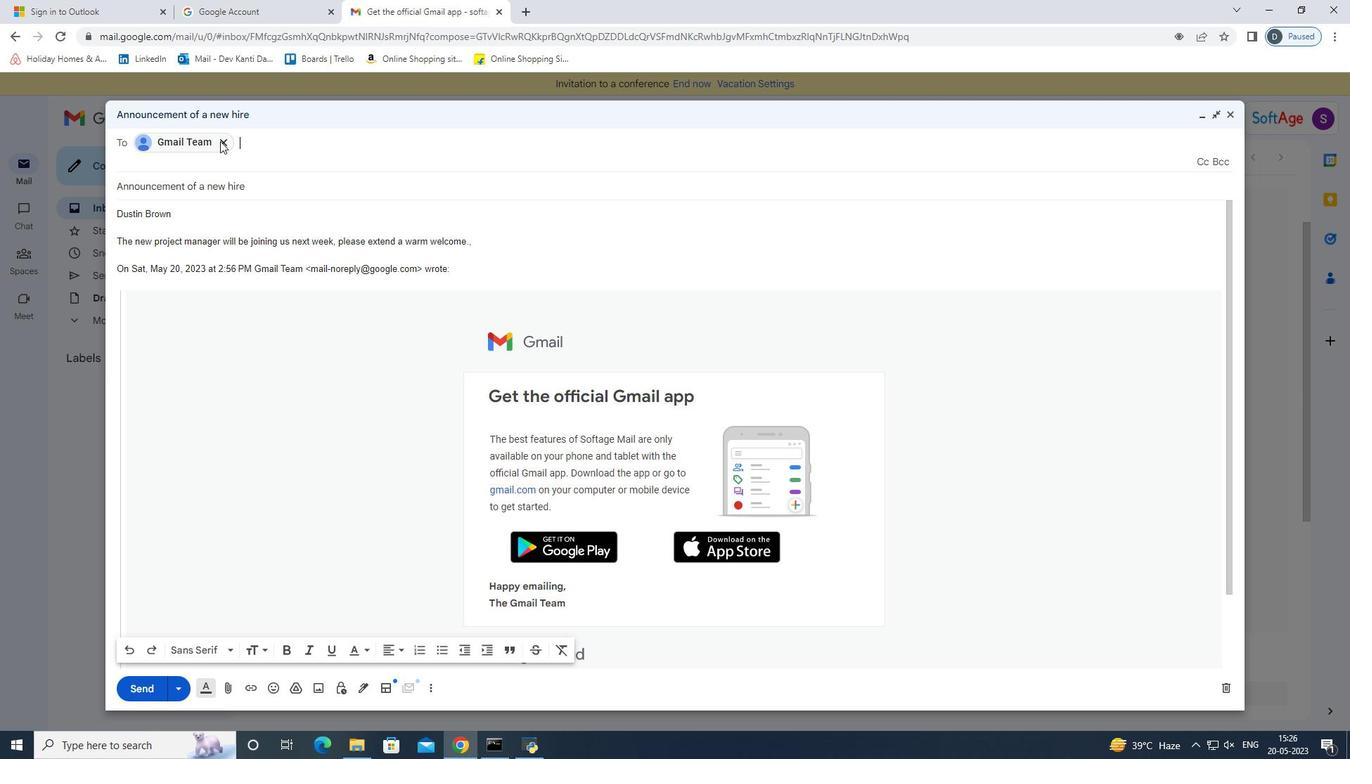 
Action: Mouse pressed left at (220, 140)
Screenshot: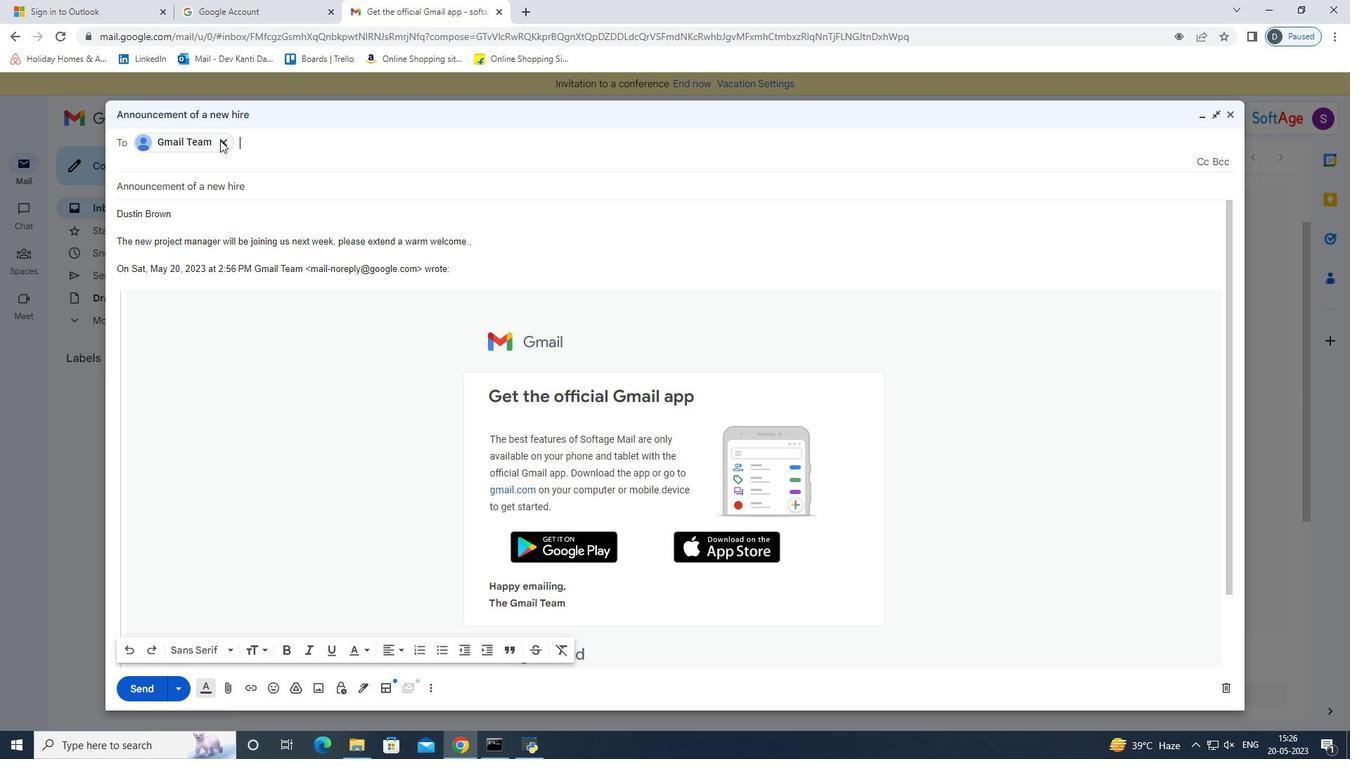 
Action: Mouse moved to (484, 225)
Screenshot: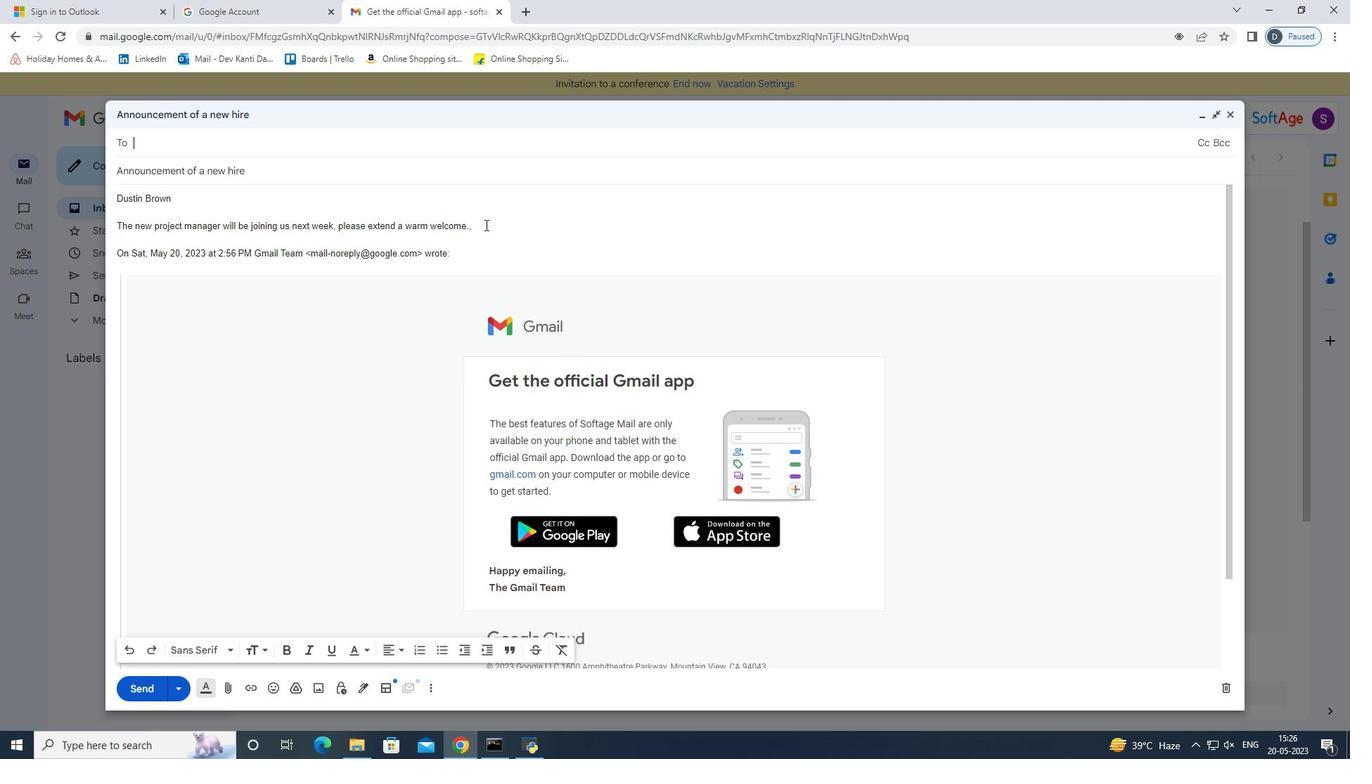 
Action: Mouse pressed left at (484, 225)
Screenshot: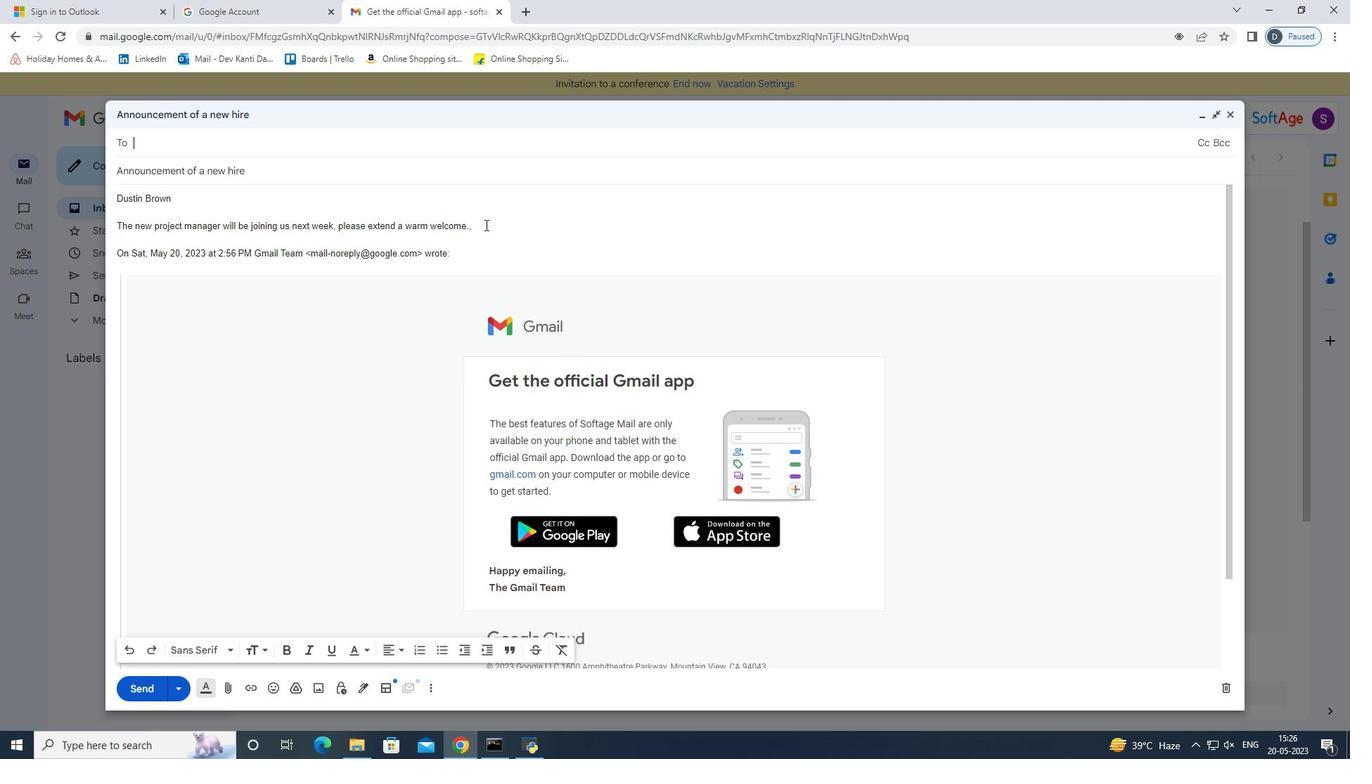 
Action: Mouse moved to (362, 648)
Screenshot: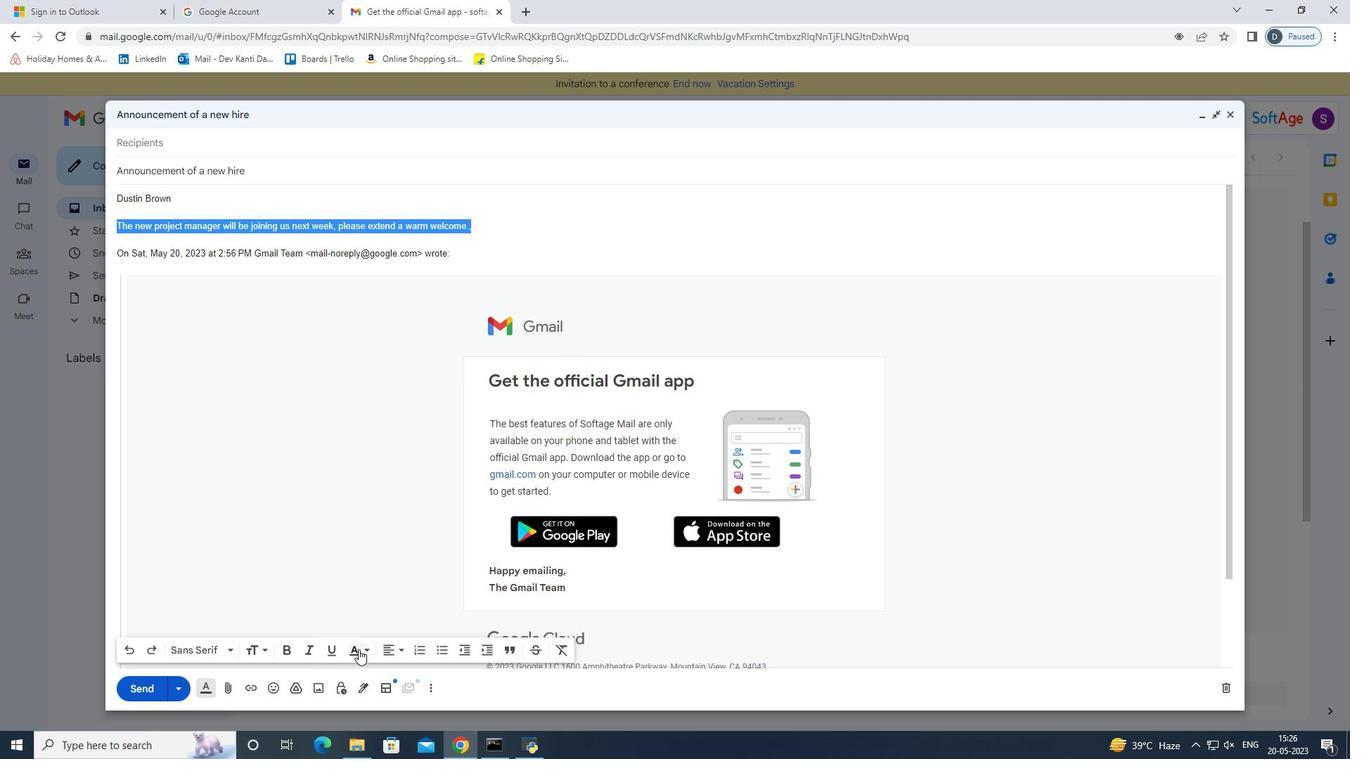 
Action: Mouse pressed left at (362, 648)
Screenshot: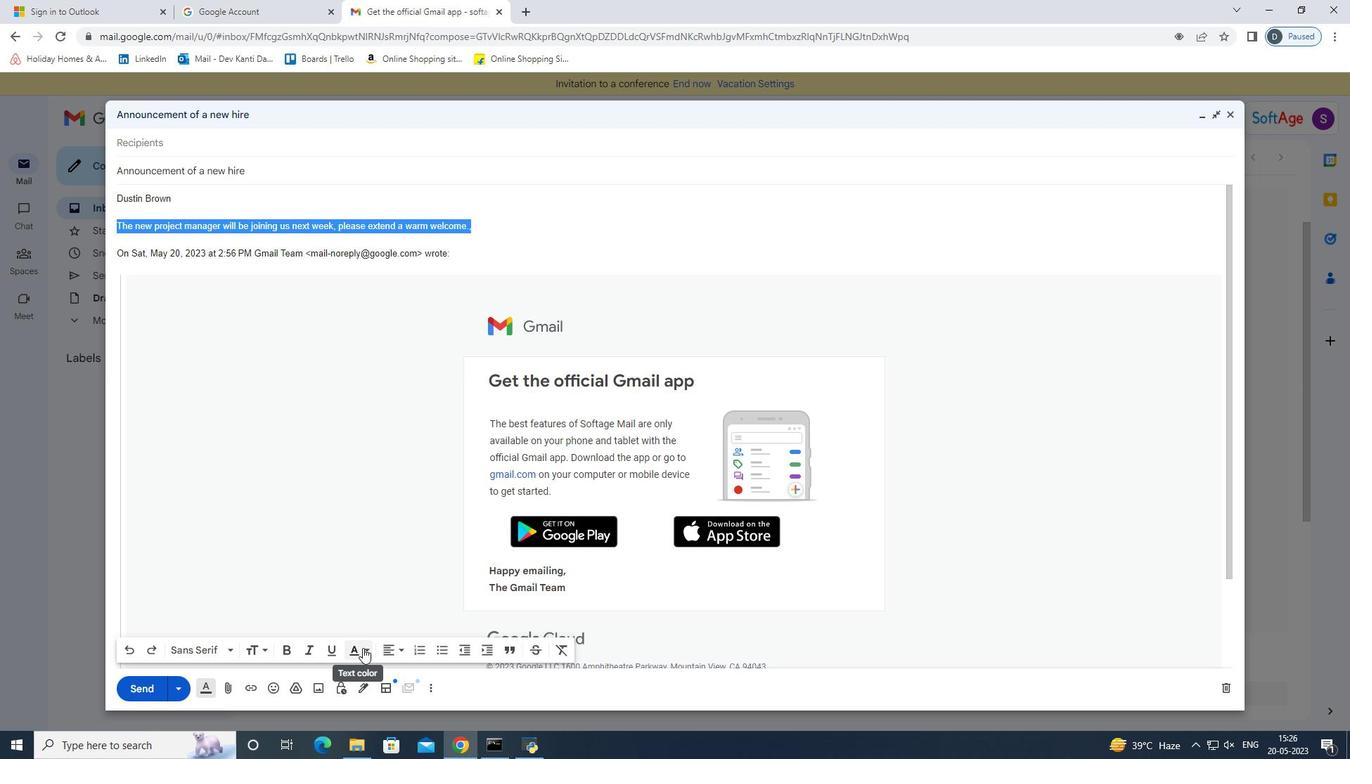 
Action: Mouse moved to (341, 616)
Screenshot: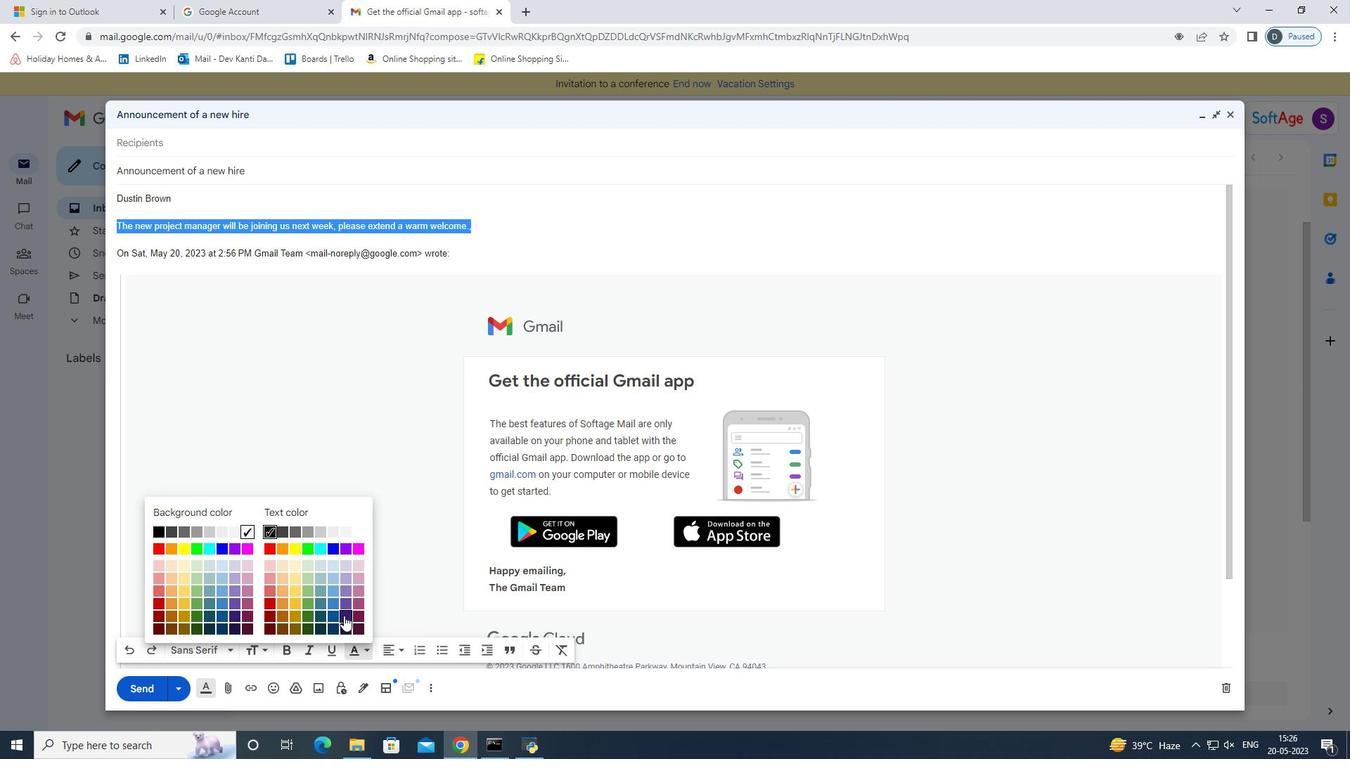 
Action: Mouse scrolled (341, 615) with delta (0, 0)
Screenshot: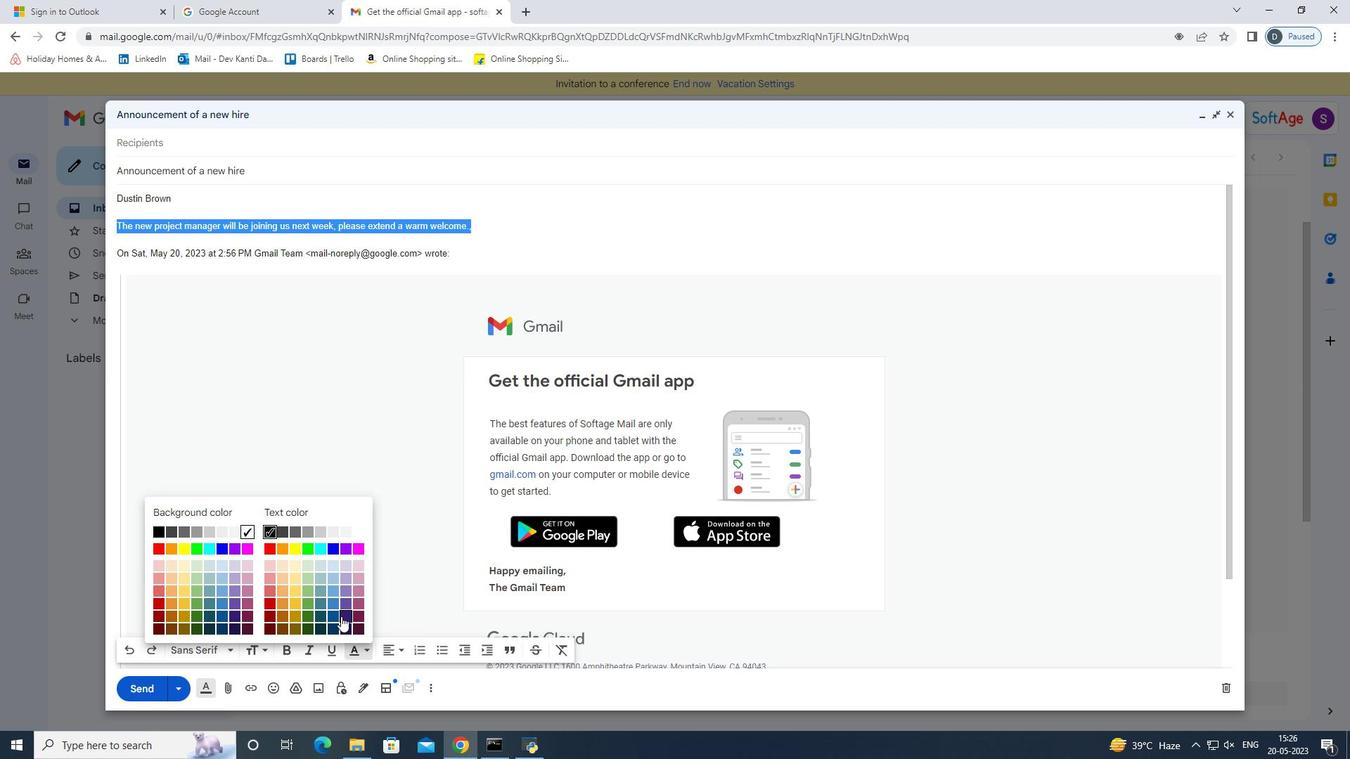 
Action: Mouse scrolled (341, 615) with delta (0, 0)
Screenshot: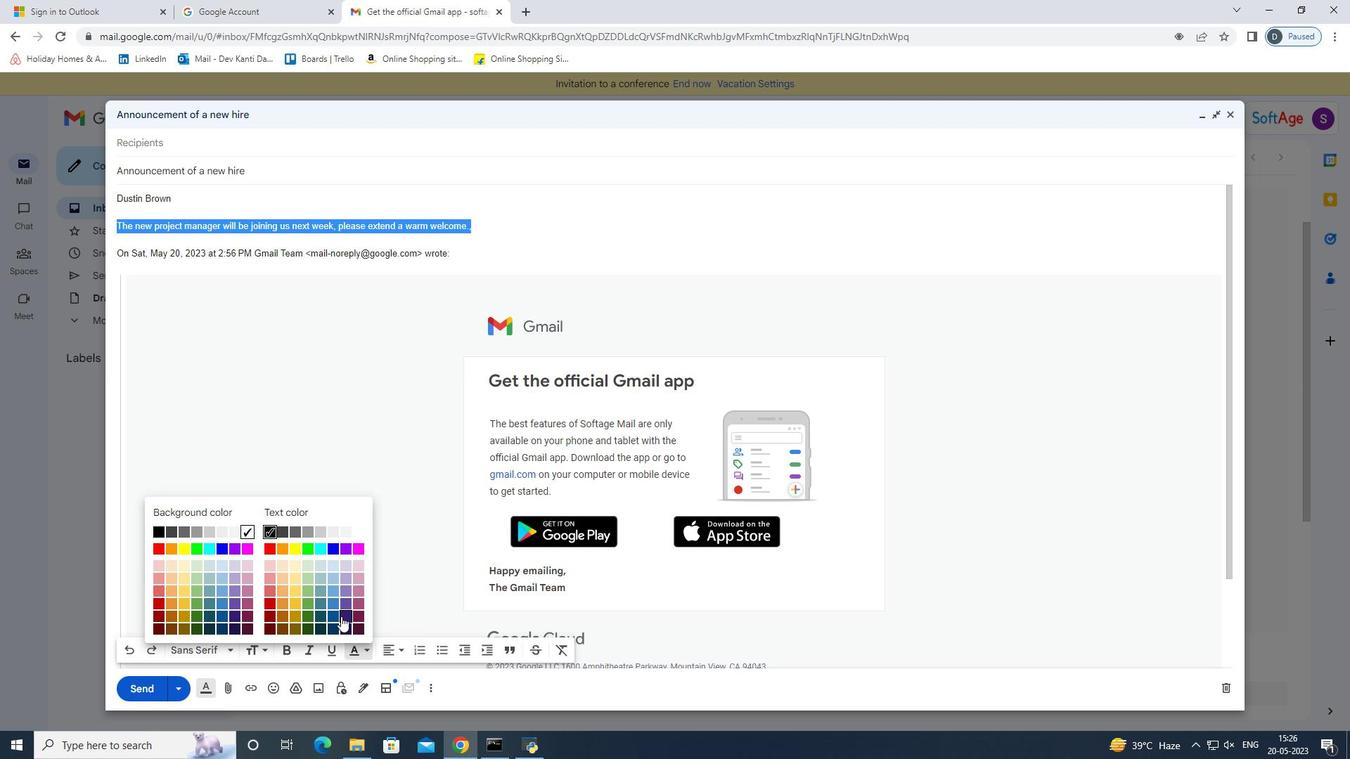 
Action: Mouse moved to (155, 530)
Screenshot: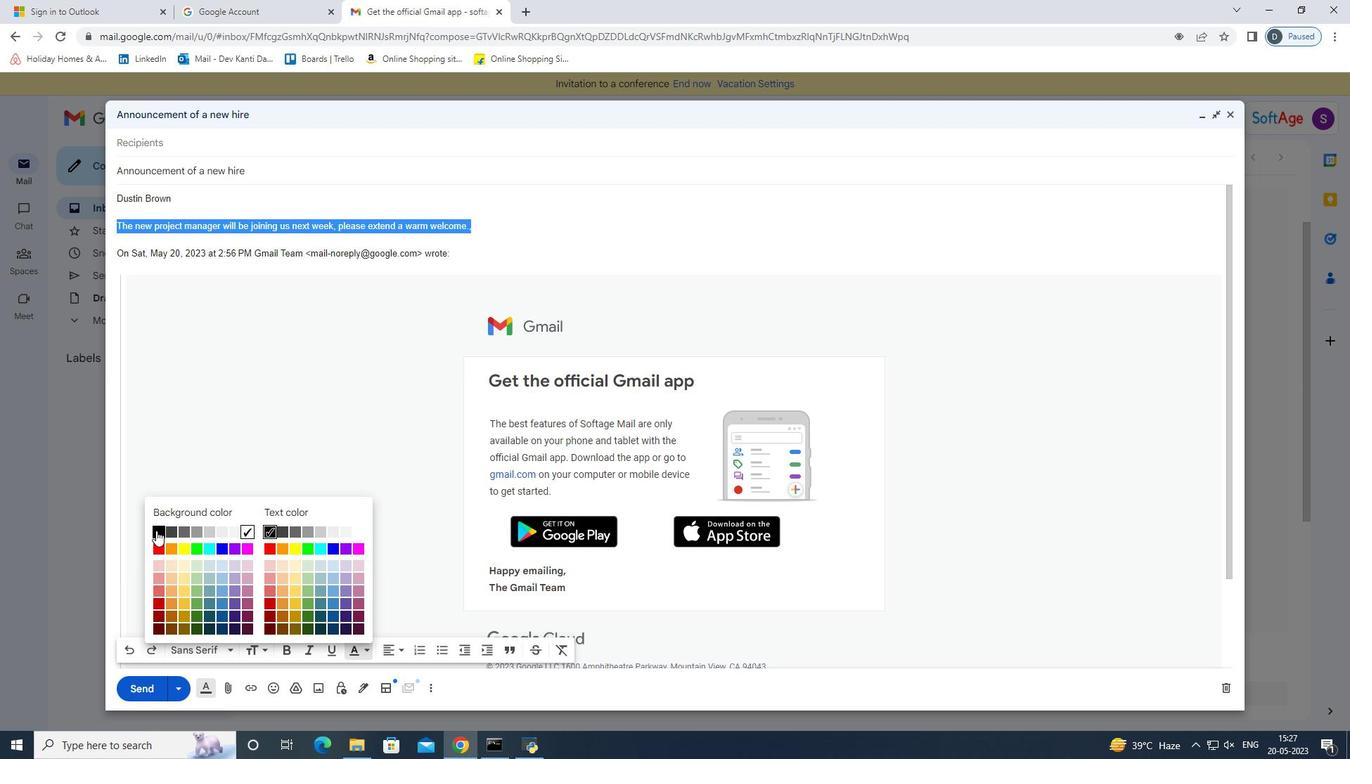 
Action: Mouse pressed left at (155, 530)
Screenshot: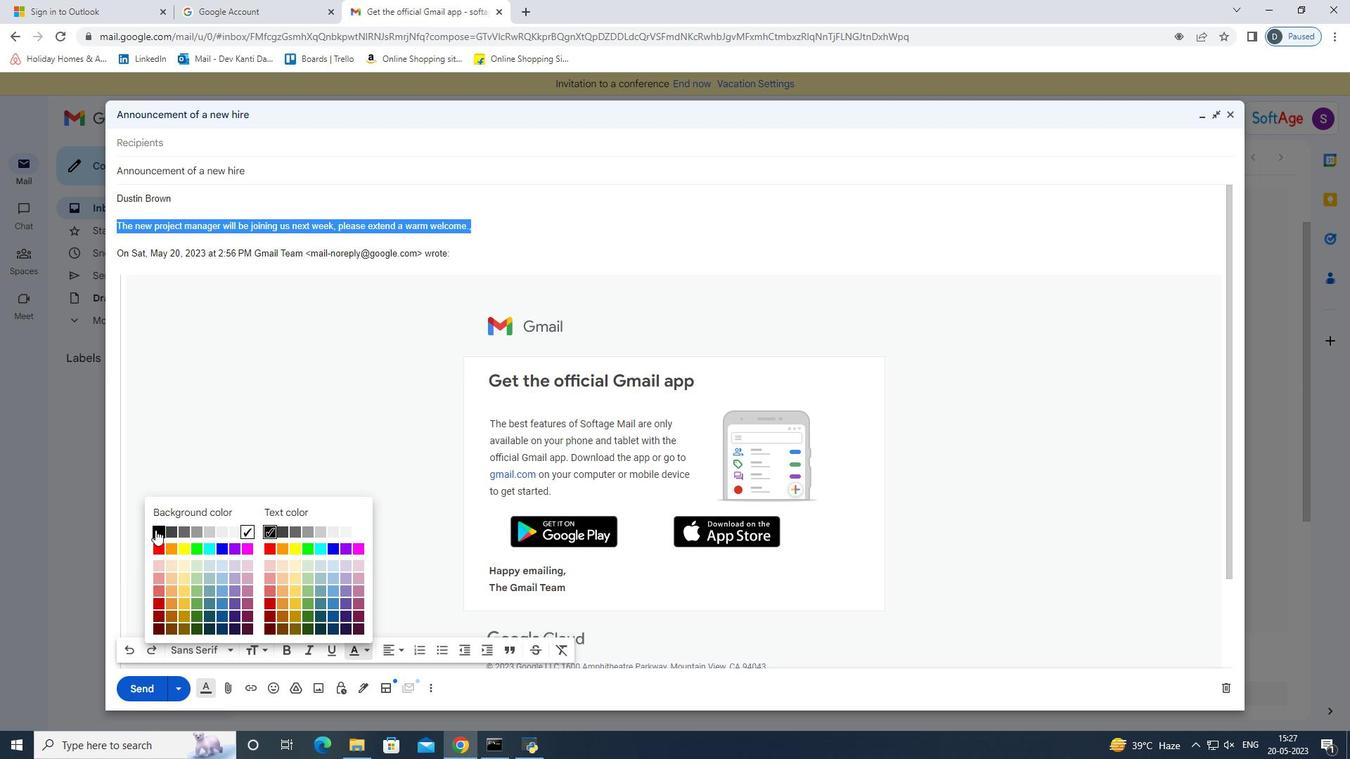 
Action: Mouse moved to (322, 206)
Screenshot: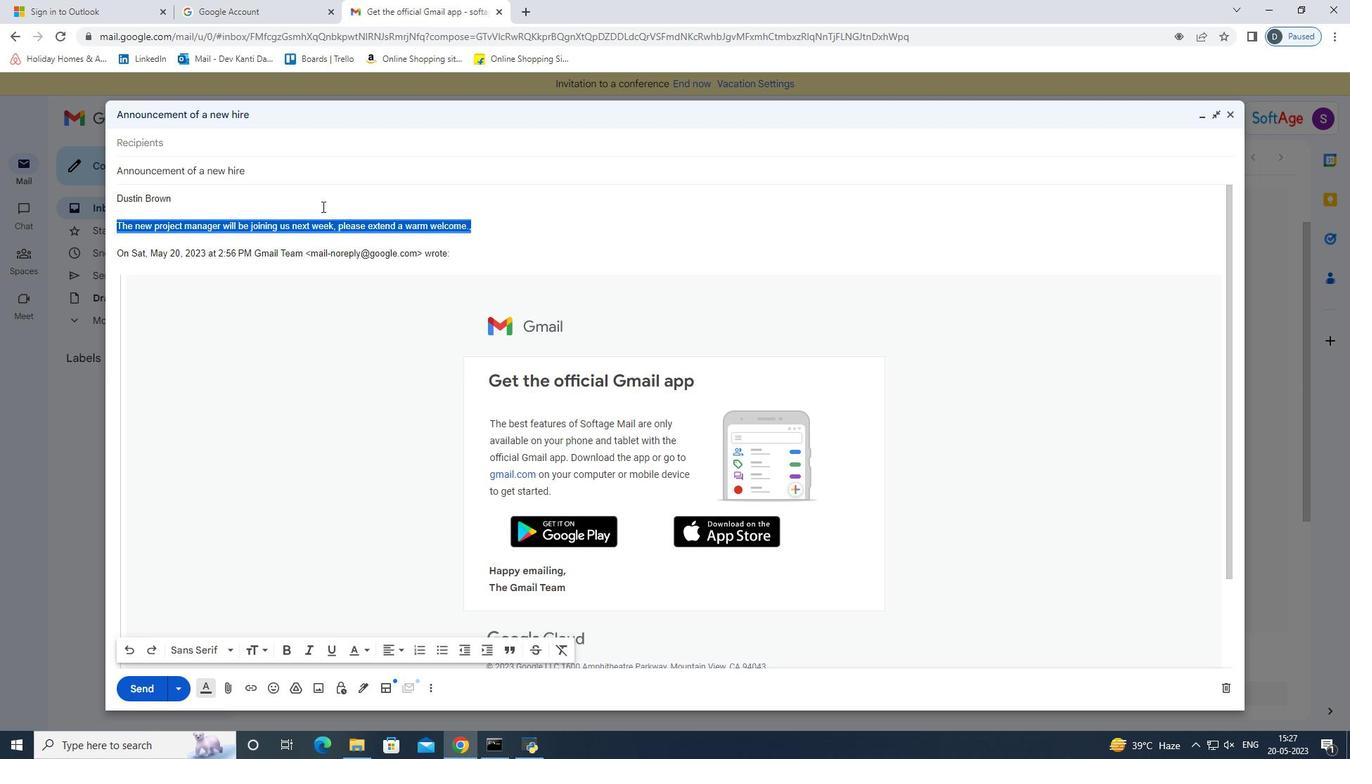 
Action: Mouse pressed left at (322, 206)
Screenshot: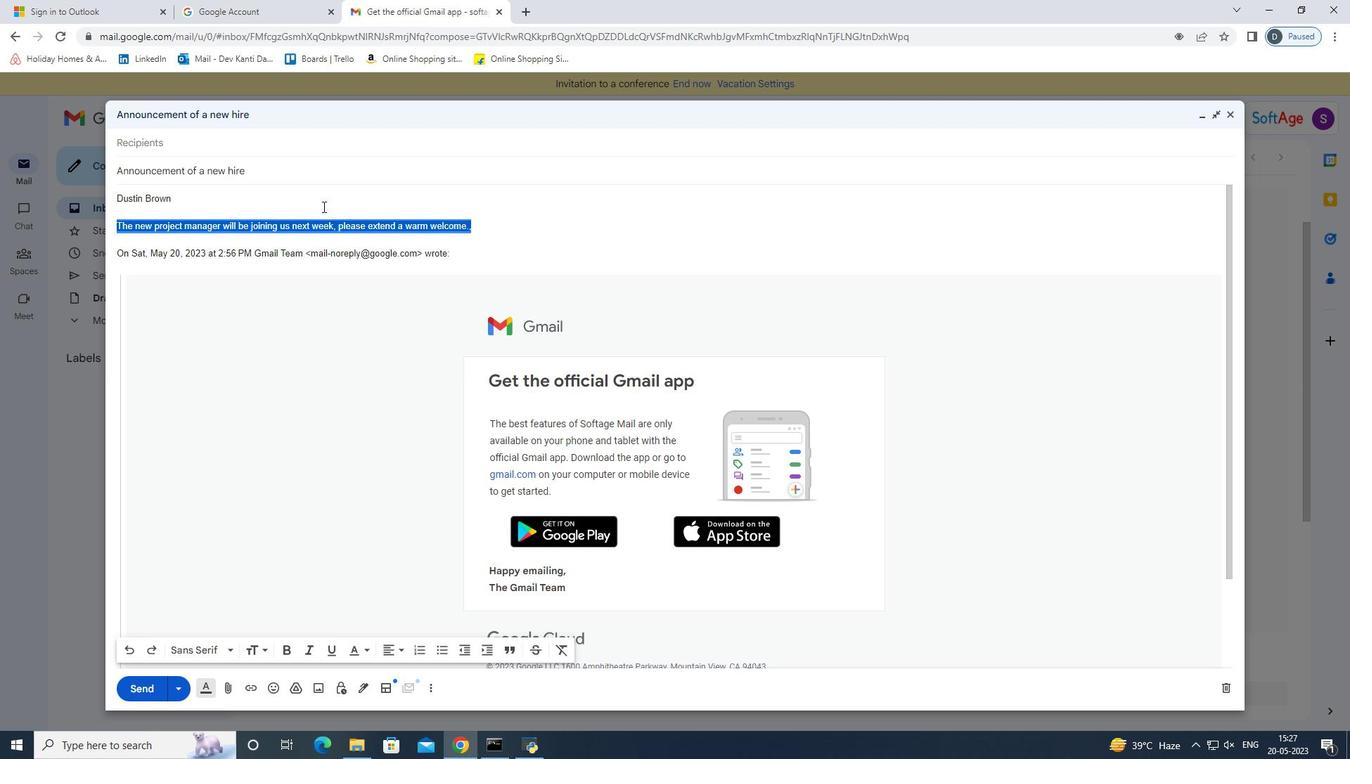 
Action: Mouse moved to (288, 229)
Screenshot: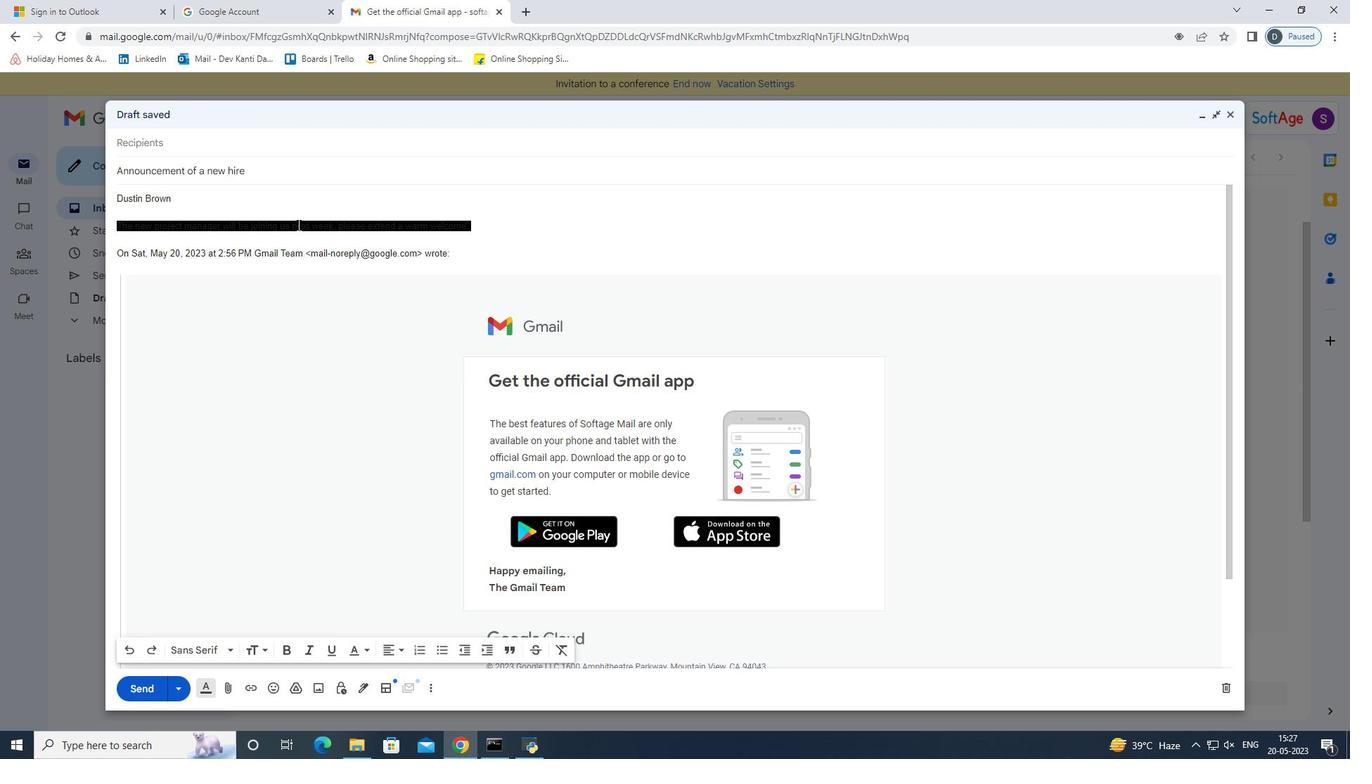 
Action: Mouse pressed left at (288, 229)
Screenshot: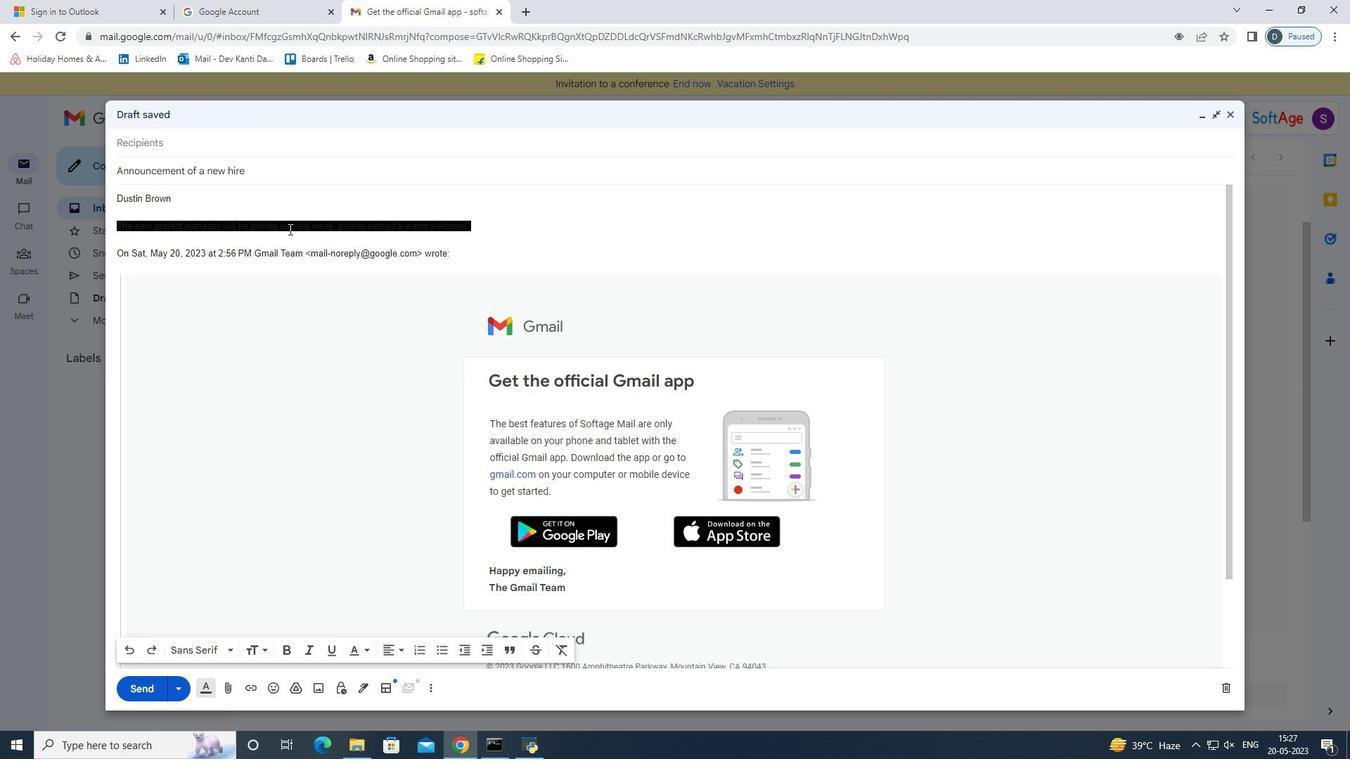 
Action: Mouse moved to (292, 229)
Screenshot: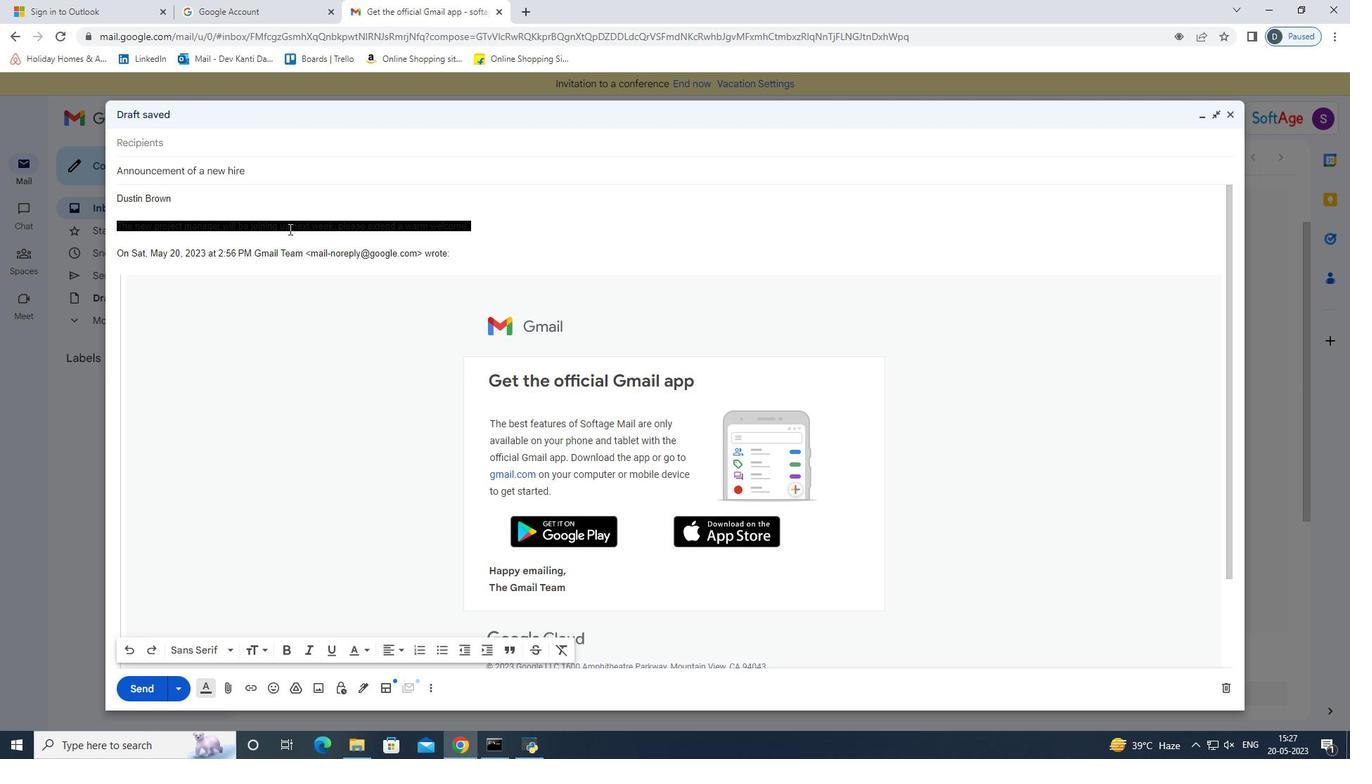 
Action: Mouse pressed left at (292, 229)
Screenshot: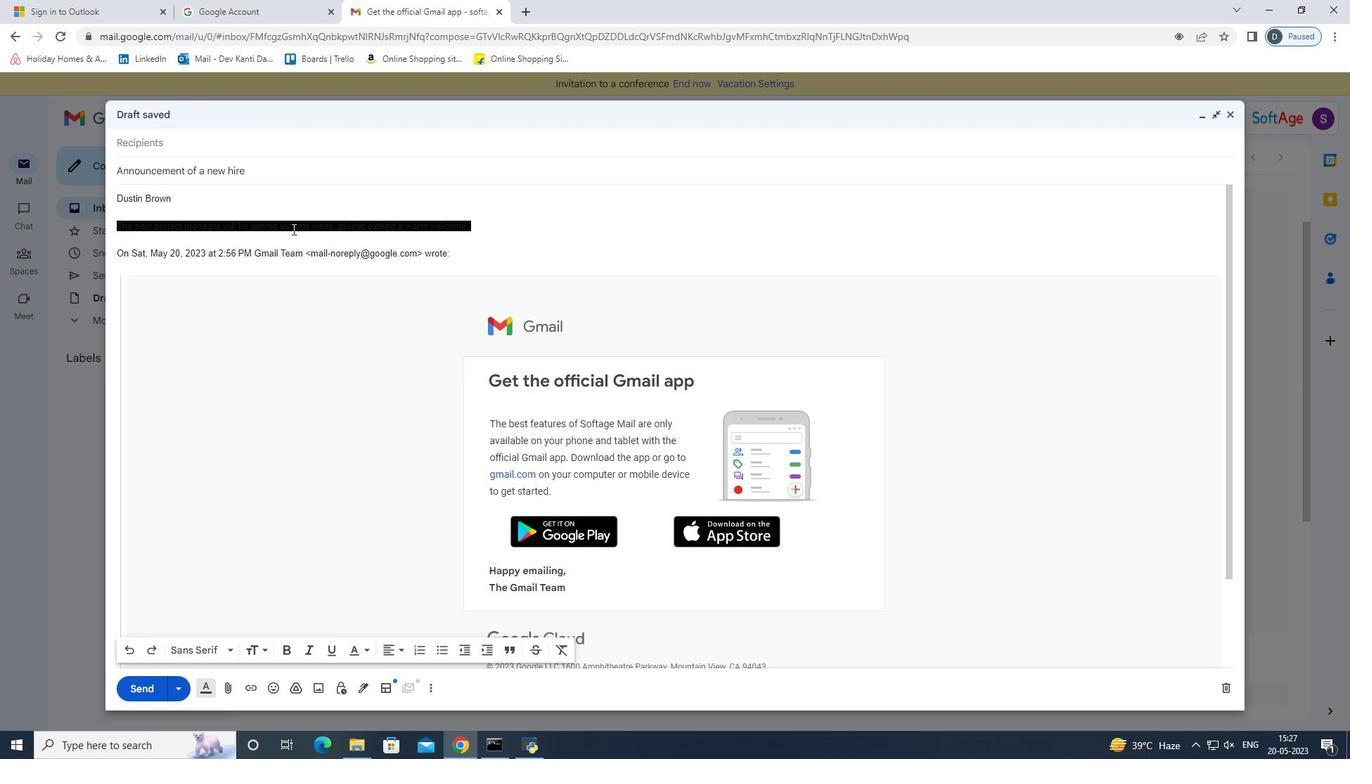 
Action: Mouse moved to (473, 222)
Screenshot: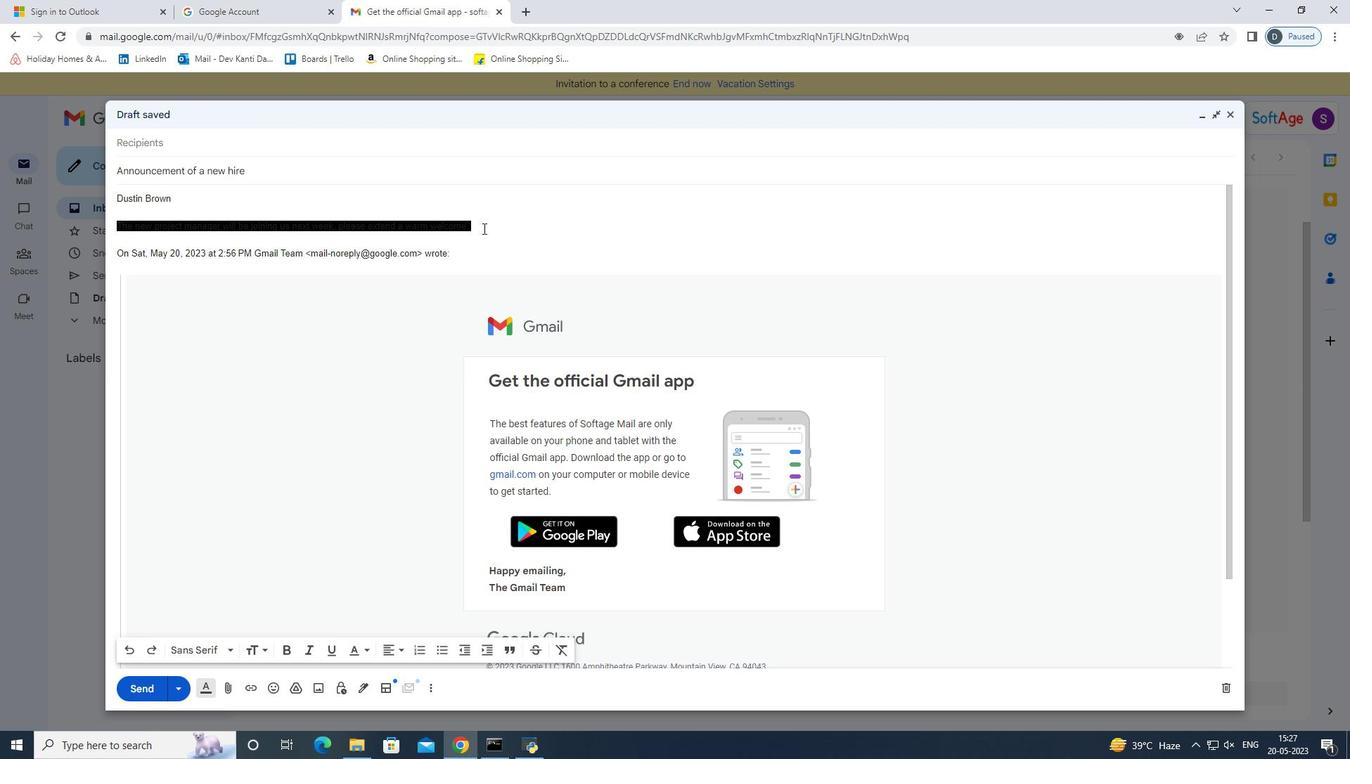 
Action: Mouse pressed left at (473, 222)
Screenshot: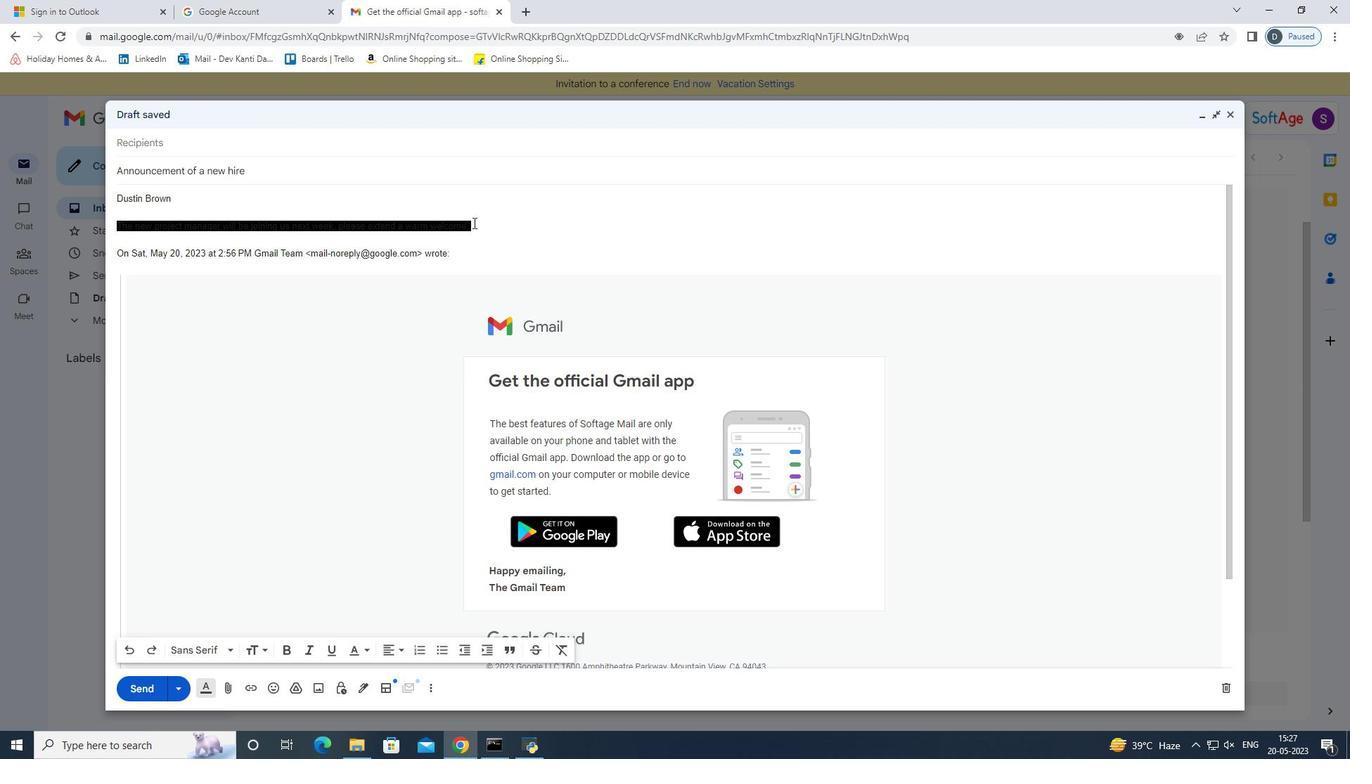 
Action: Mouse moved to (367, 651)
Screenshot: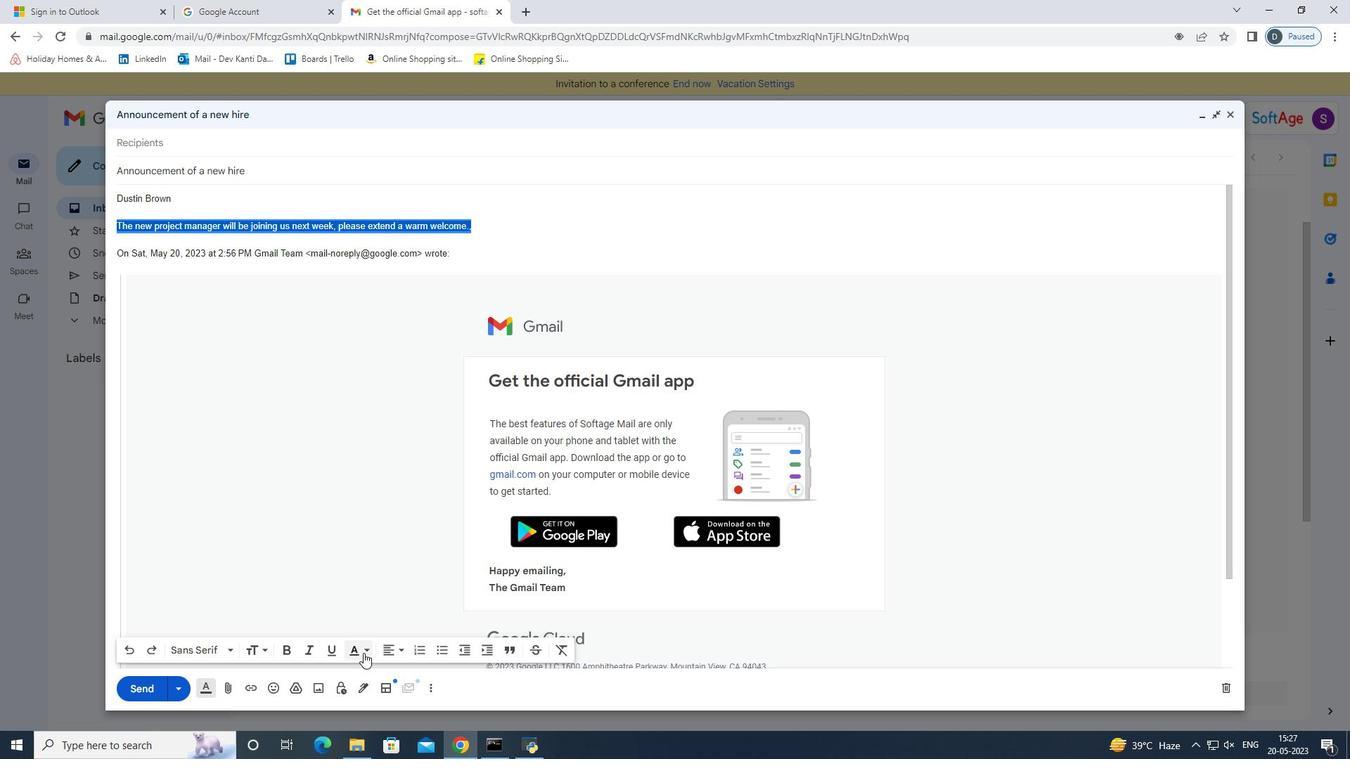 
Action: Mouse pressed left at (367, 651)
Screenshot: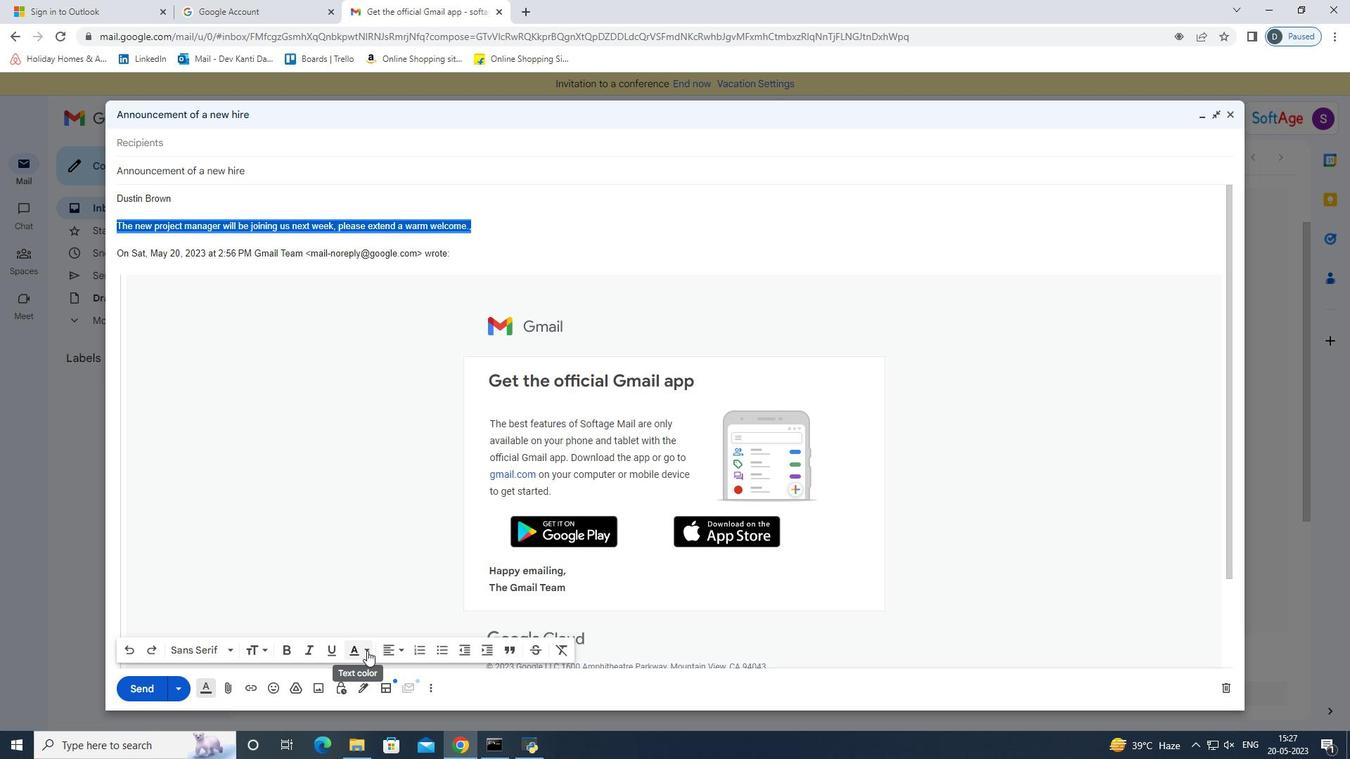 
Action: Mouse moved to (337, 585)
Screenshot: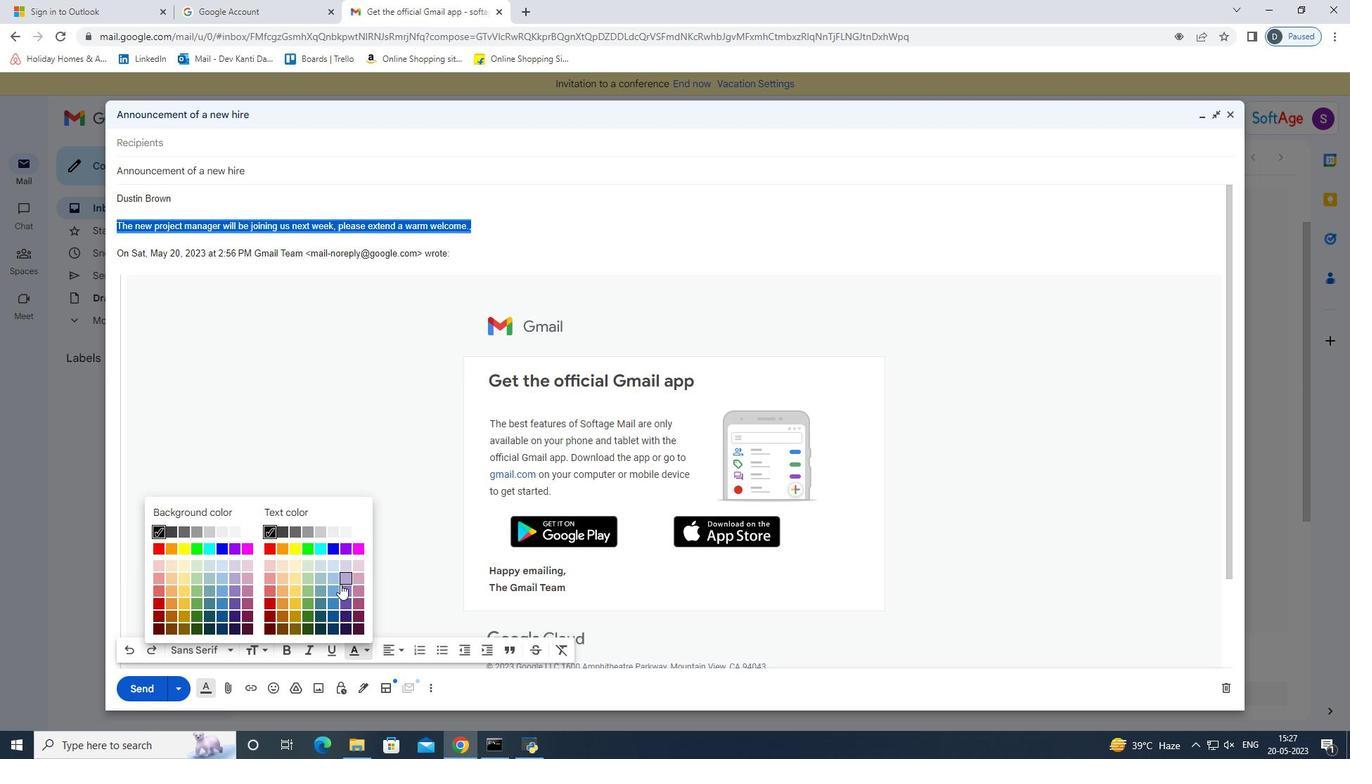 
Action: Mouse scrolled (337, 585) with delta (0, 0)
Screenshot: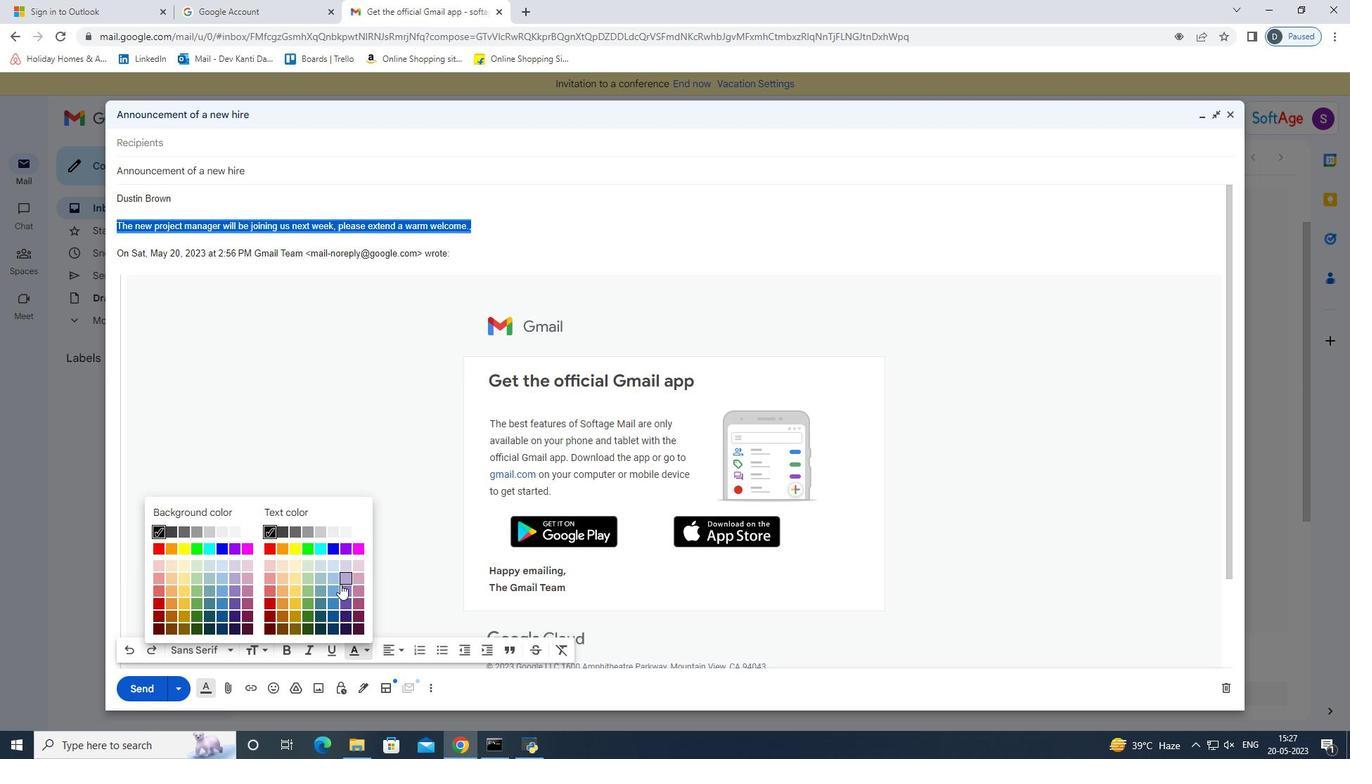 
Action: Mouse moved to (332, 595)
Screenshot: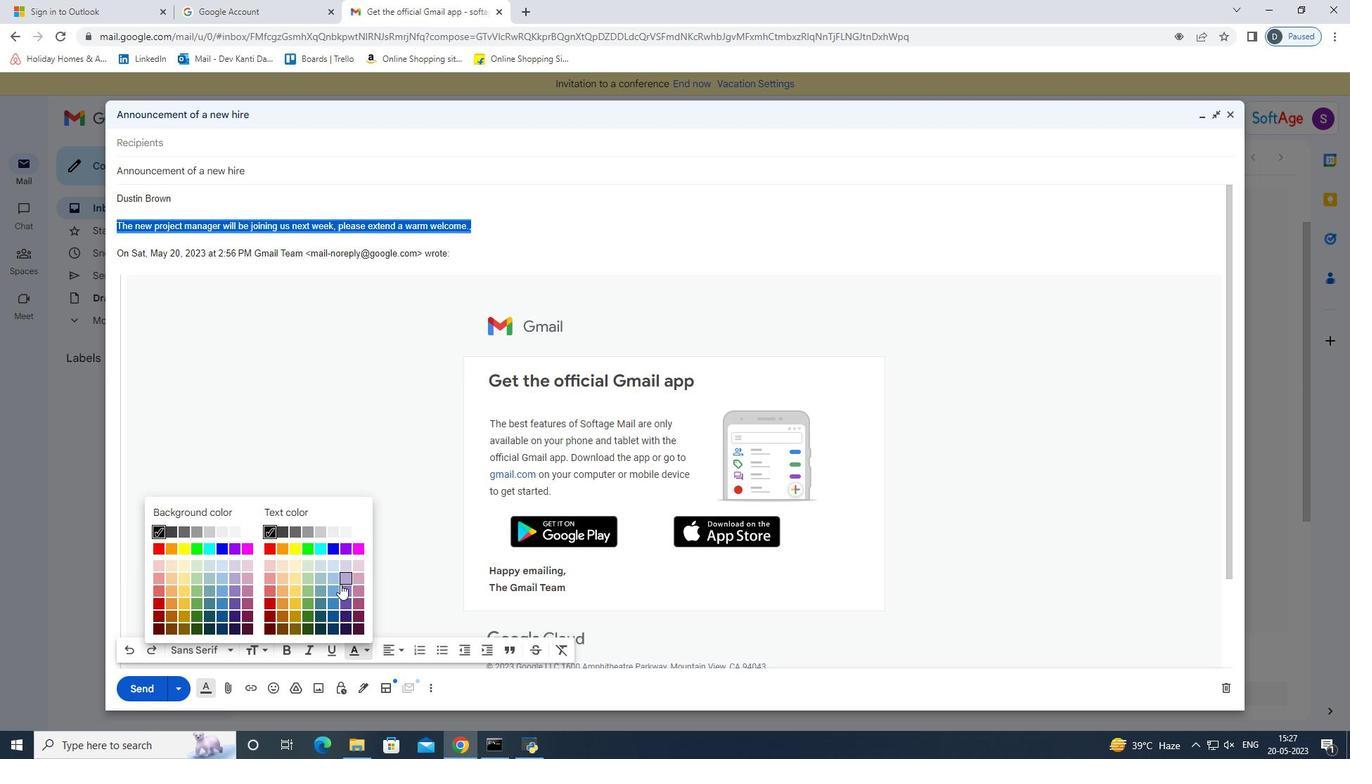 
Action: Mouse scrolled (332, 594) with delta (0, 0)
Screenshot: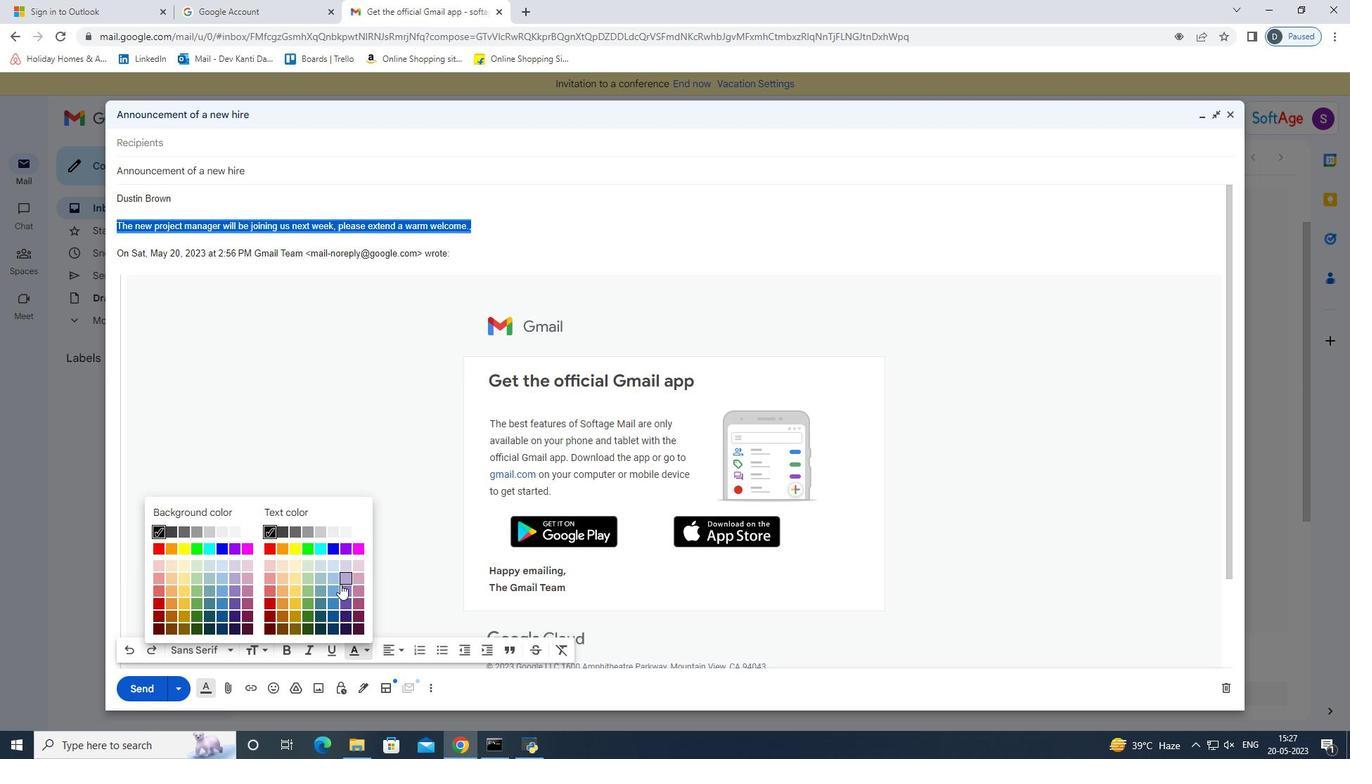 
Action: Mouse moved to (366, 647)
Screenshot: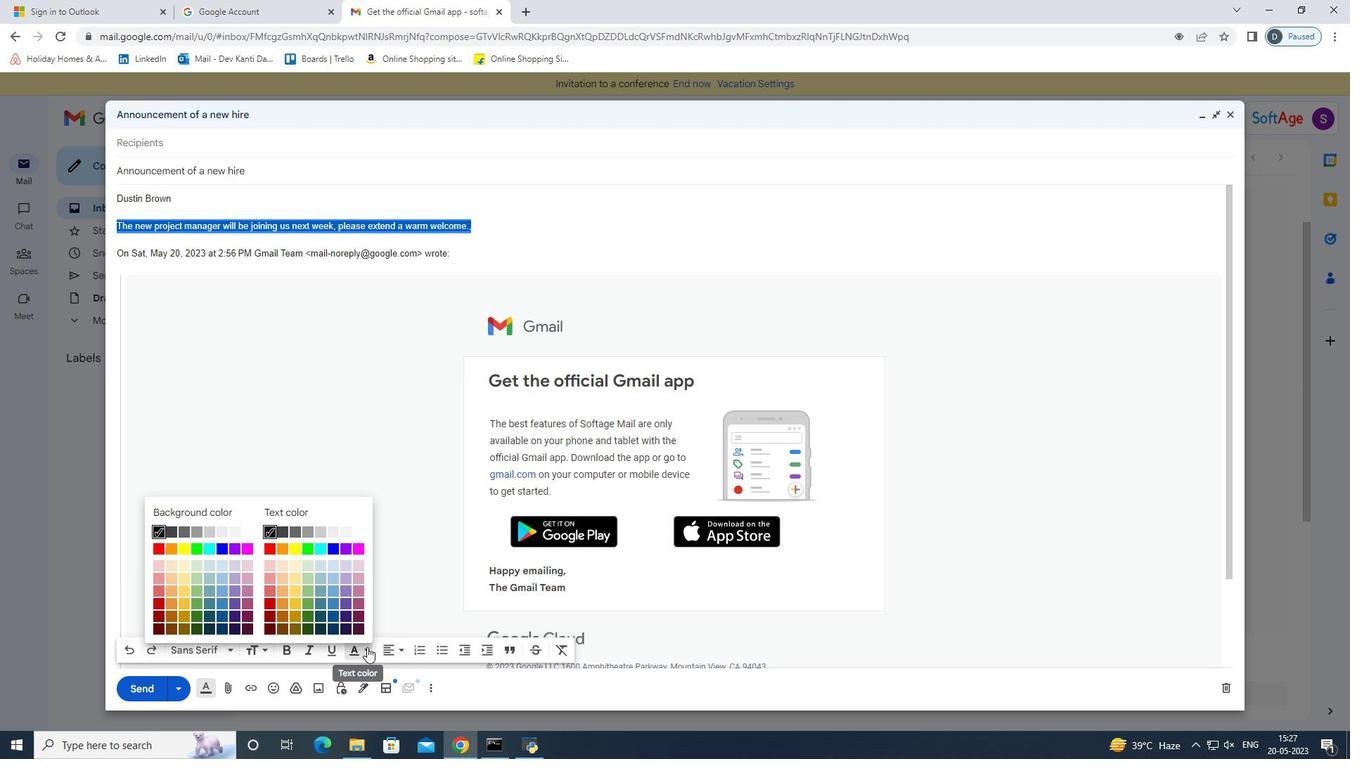 
Action: Mouse pressed left at (366, 647)
Screenshot: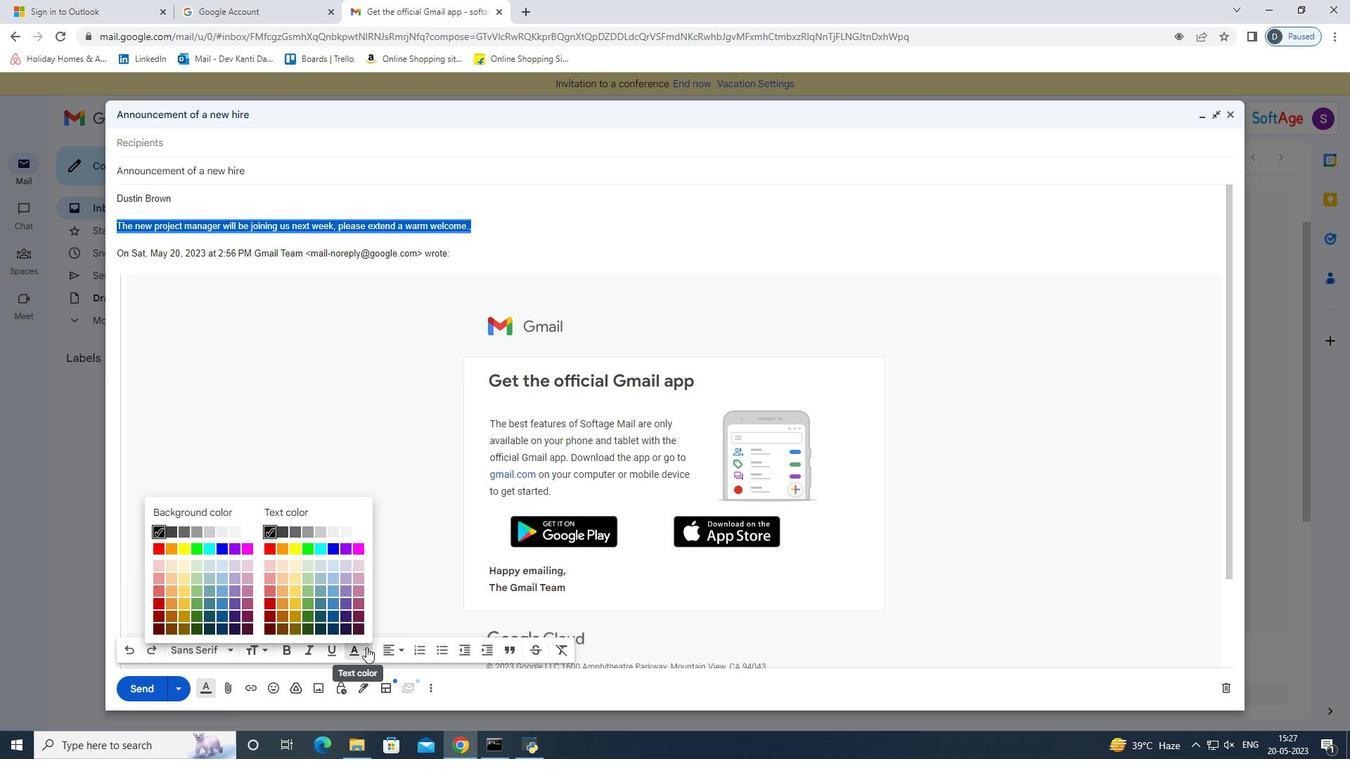 
Action: Mouse pressed left at (366, 647)
Screenshot: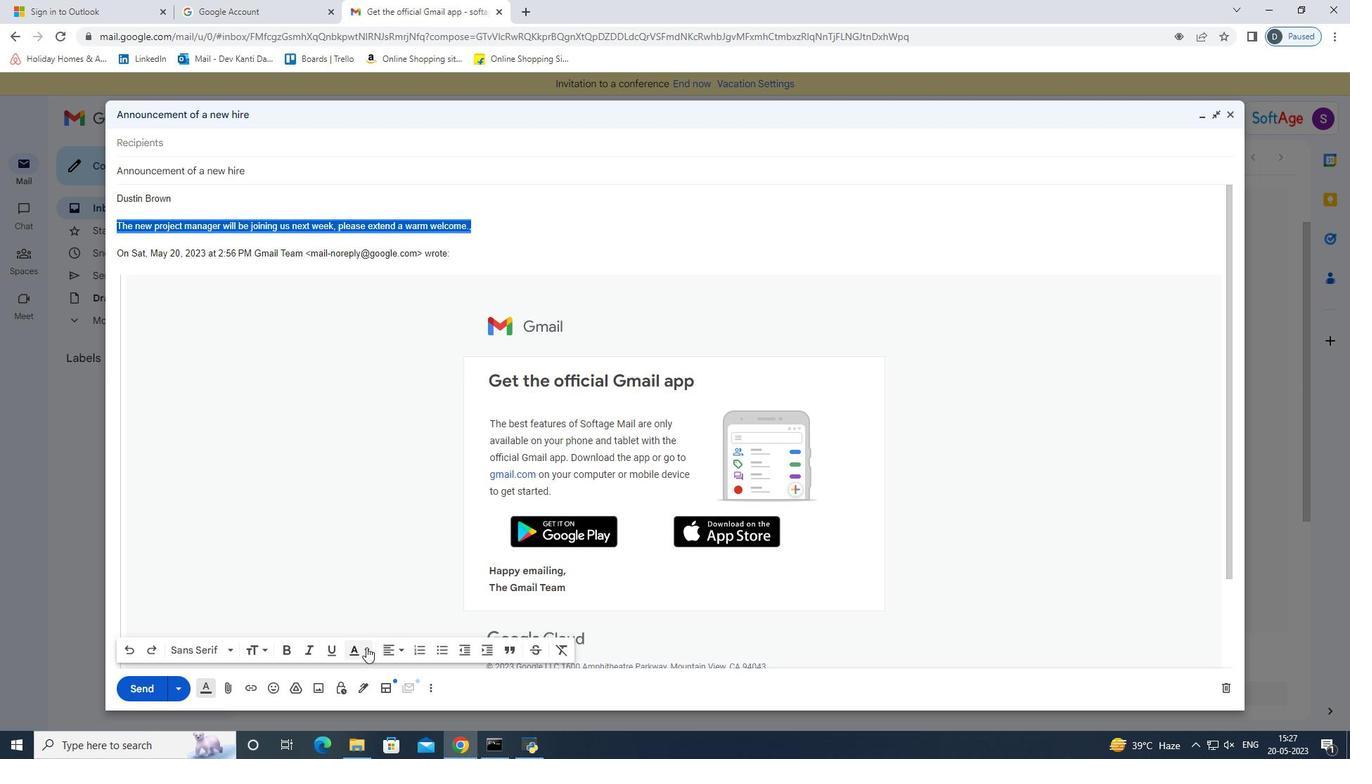 
Action: Mouse moved to (341, 601)
Screenshot: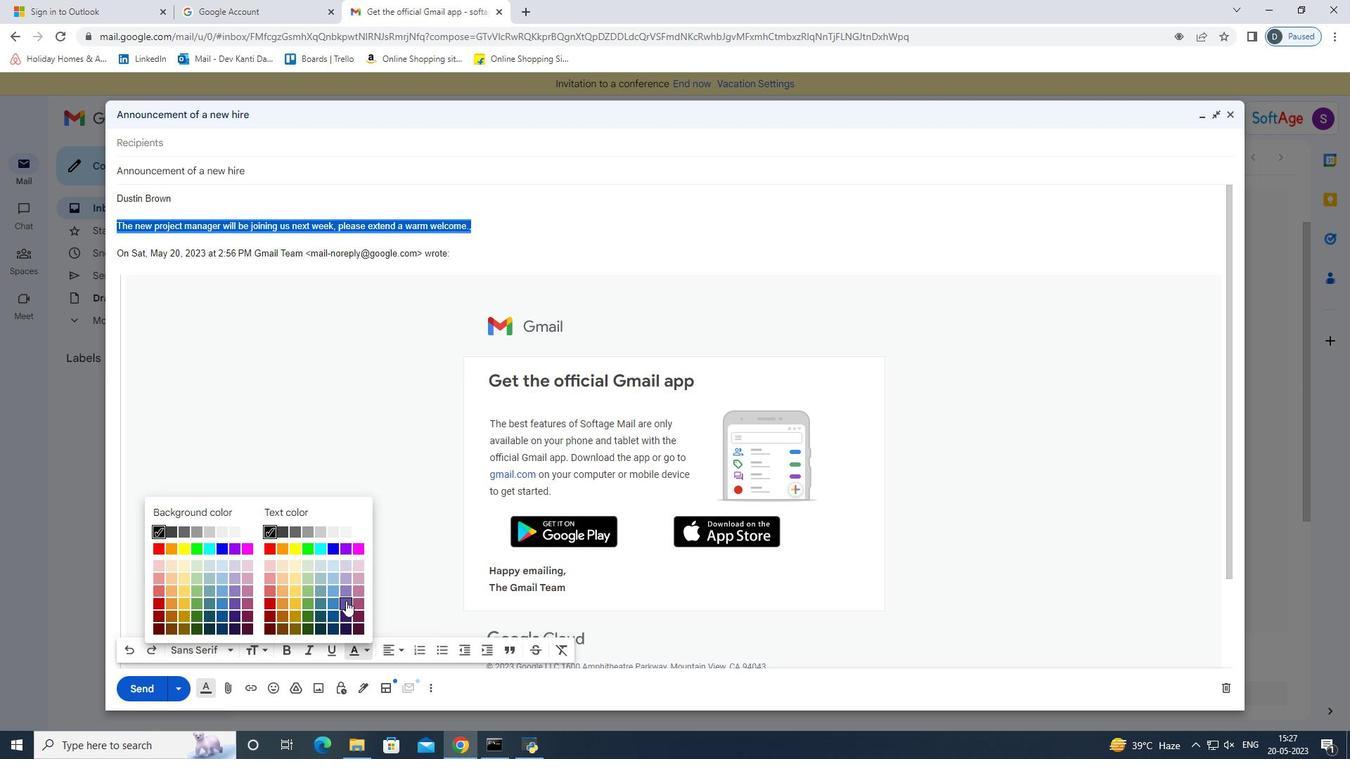 
Action: Mouse pressed left at (341, 601)
Screenshot: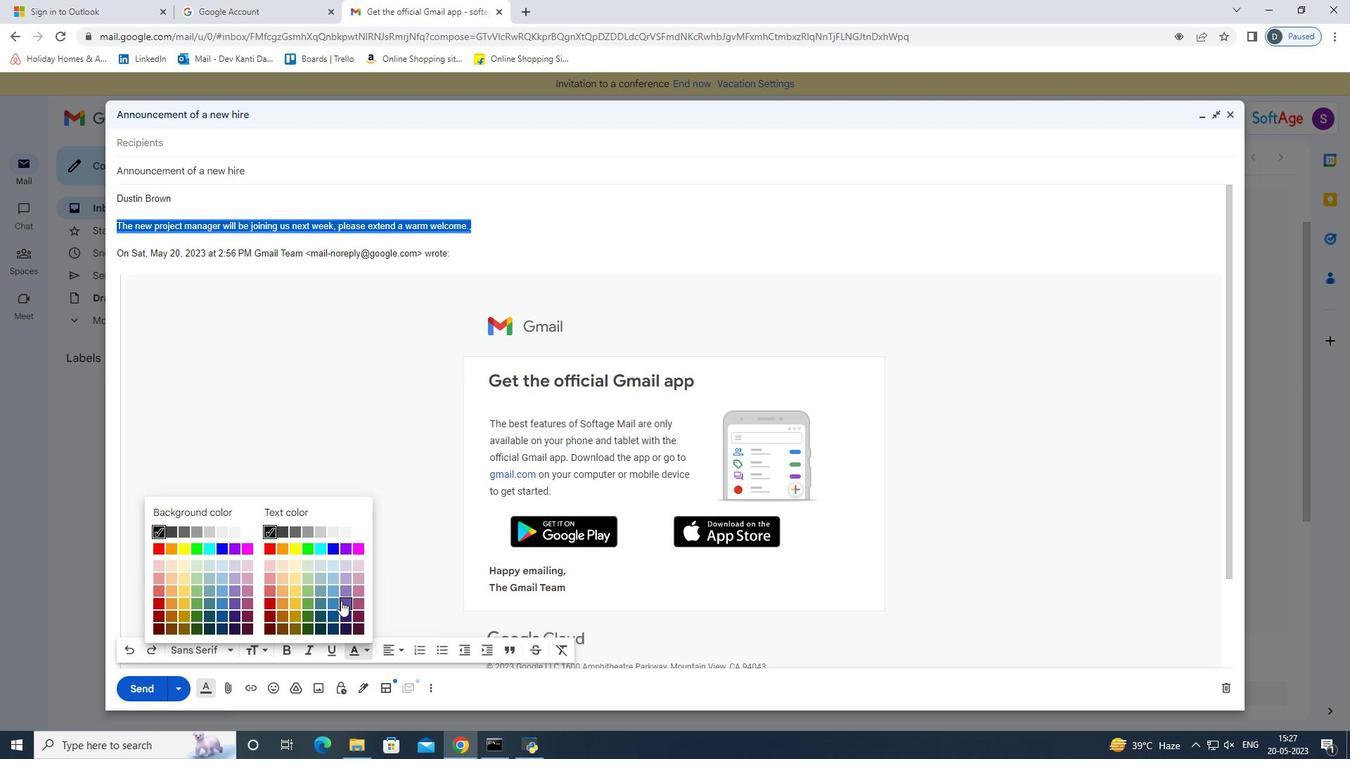 
Action: Mouse moved to (575, 234)
Screenshot: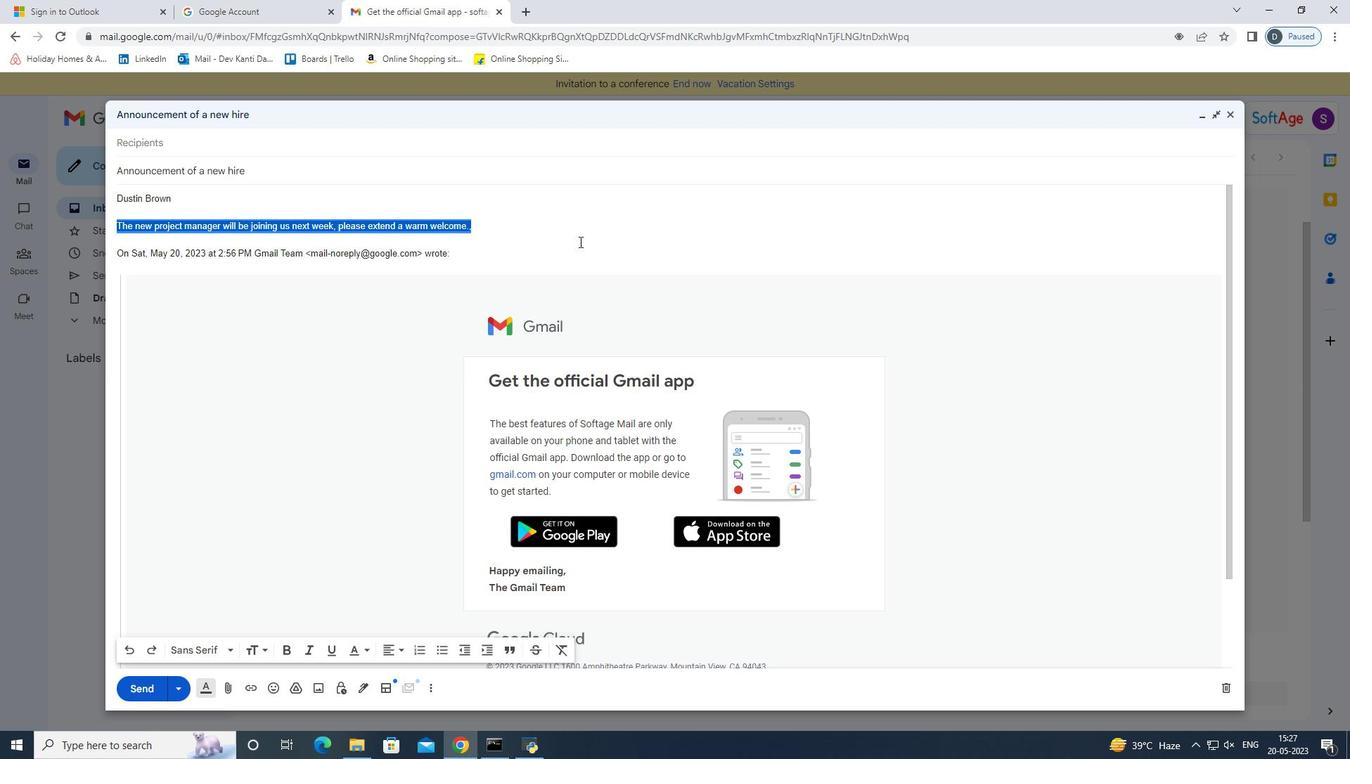 
Action: Mouse pressed left at (575, 234)
Screenshot: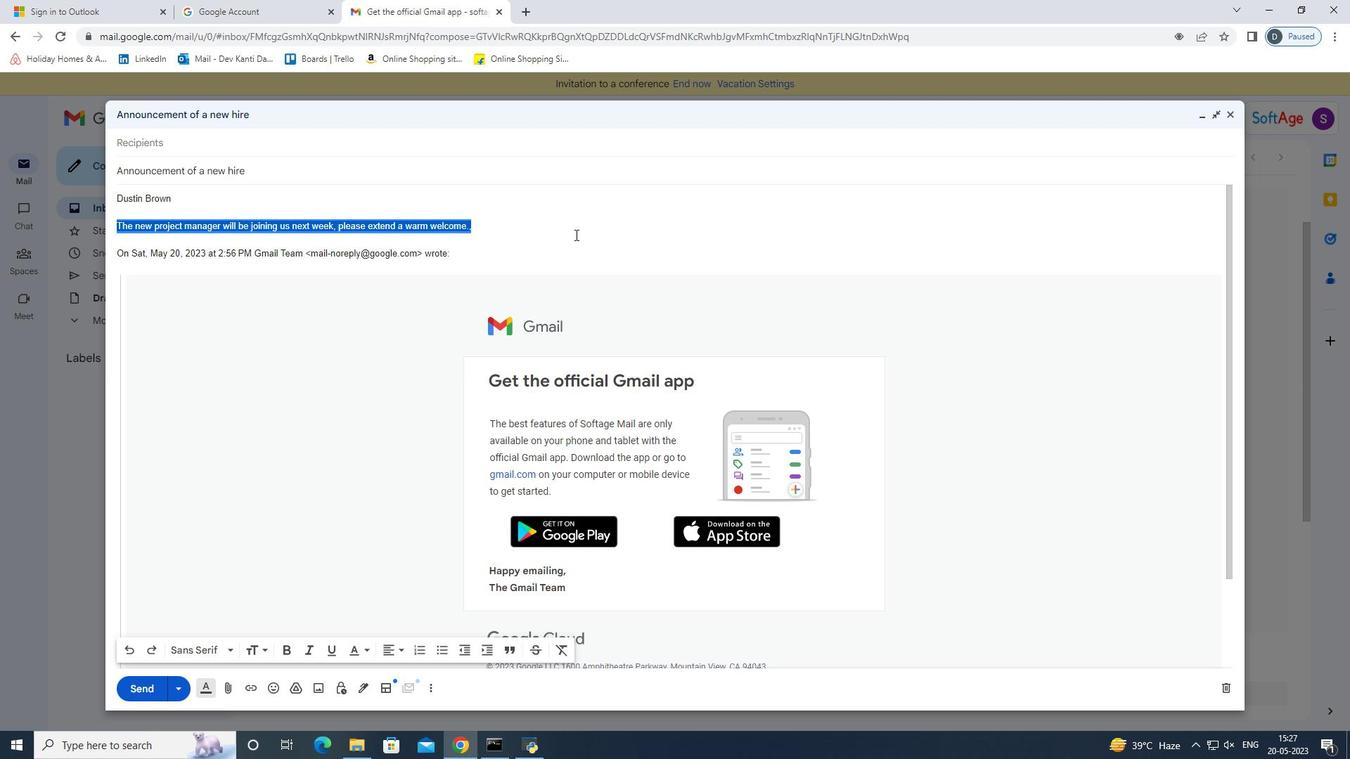 
Action: Mouse moved to (368, 646)
Screenshot: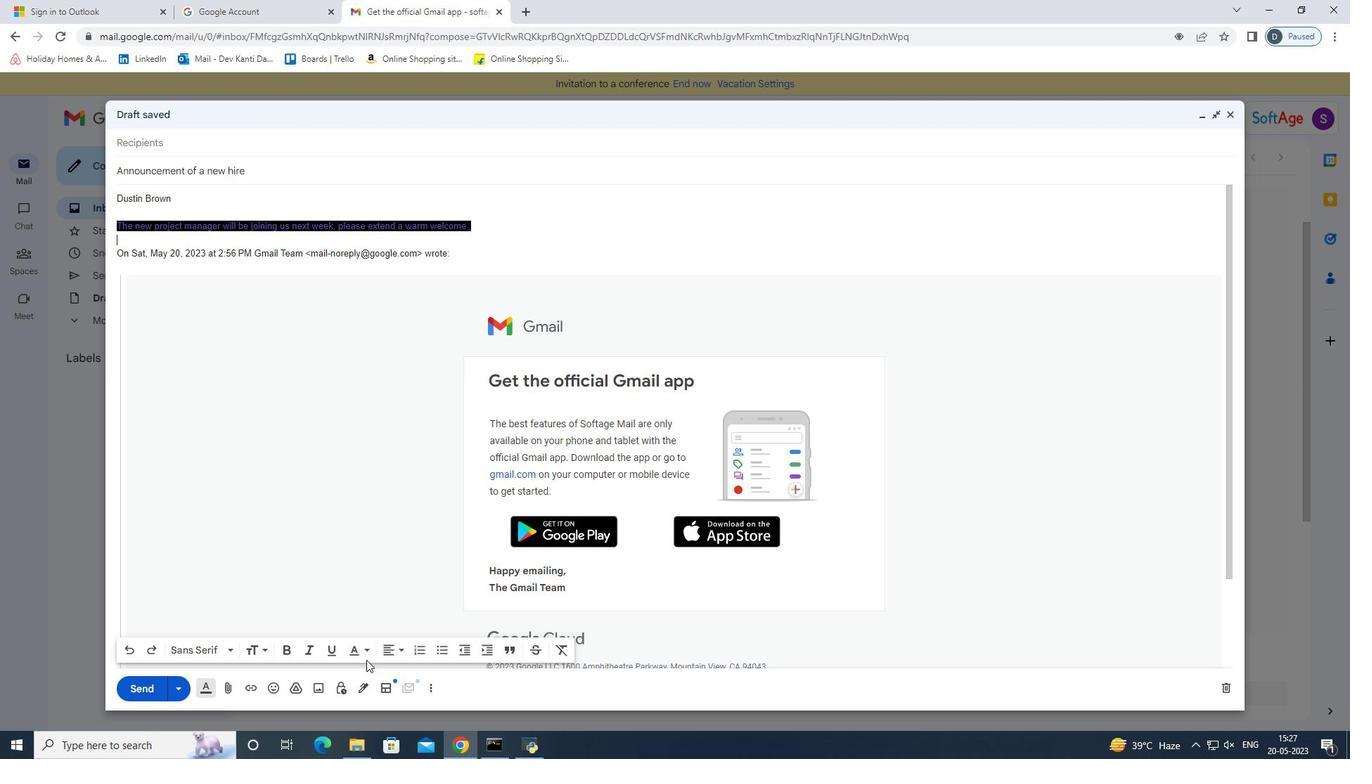 
Action: Mouse pressed left at (368, 646)
Screenshot: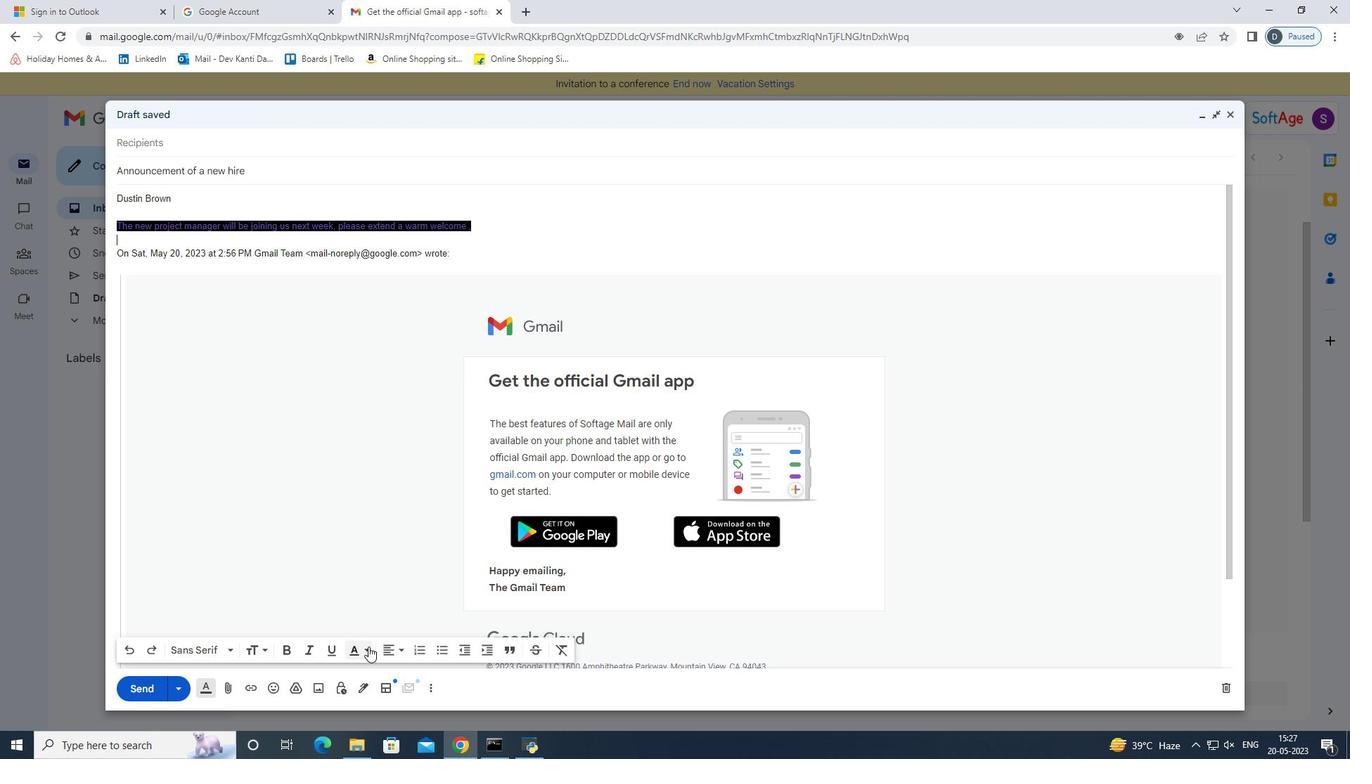 
Action: Mouse moved to (343, 603)
Screenshot: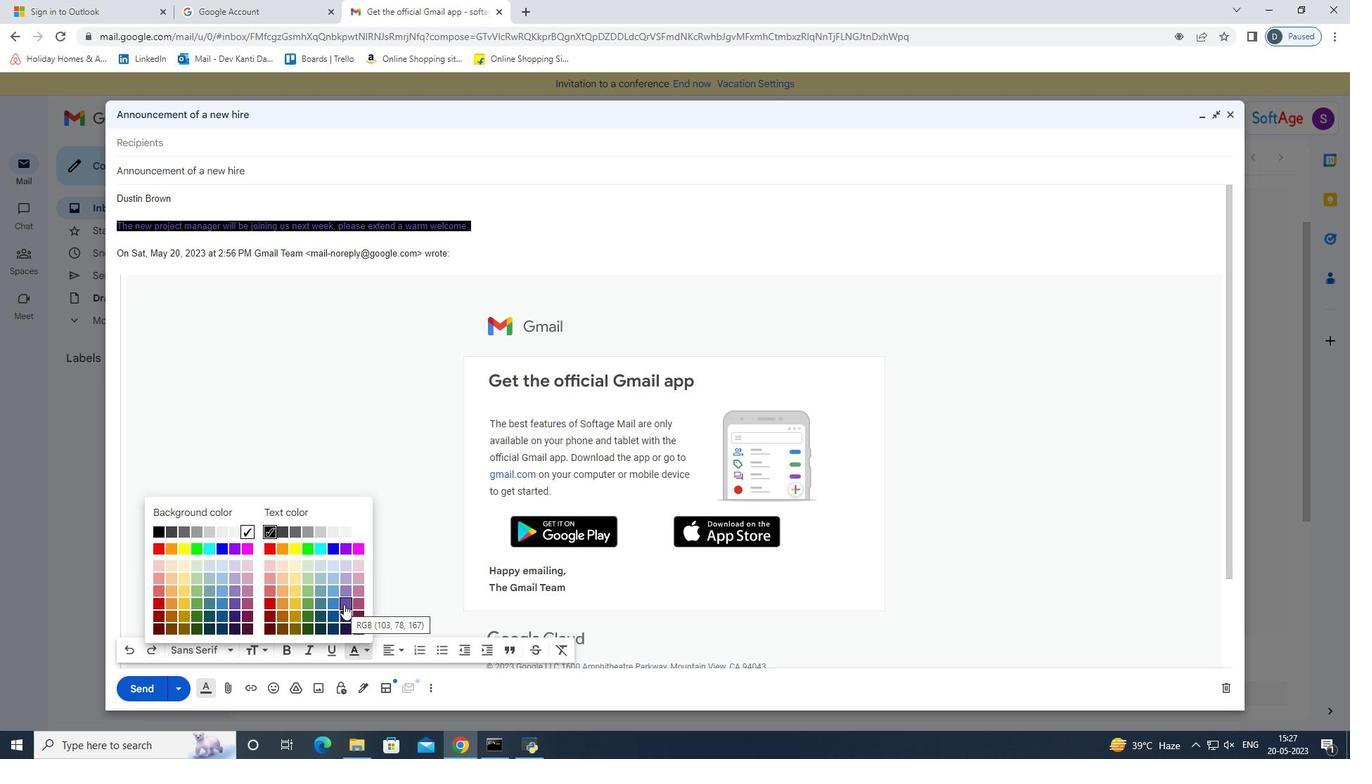 
Action: Mouse pressed right at (343, 603)
Screenshot: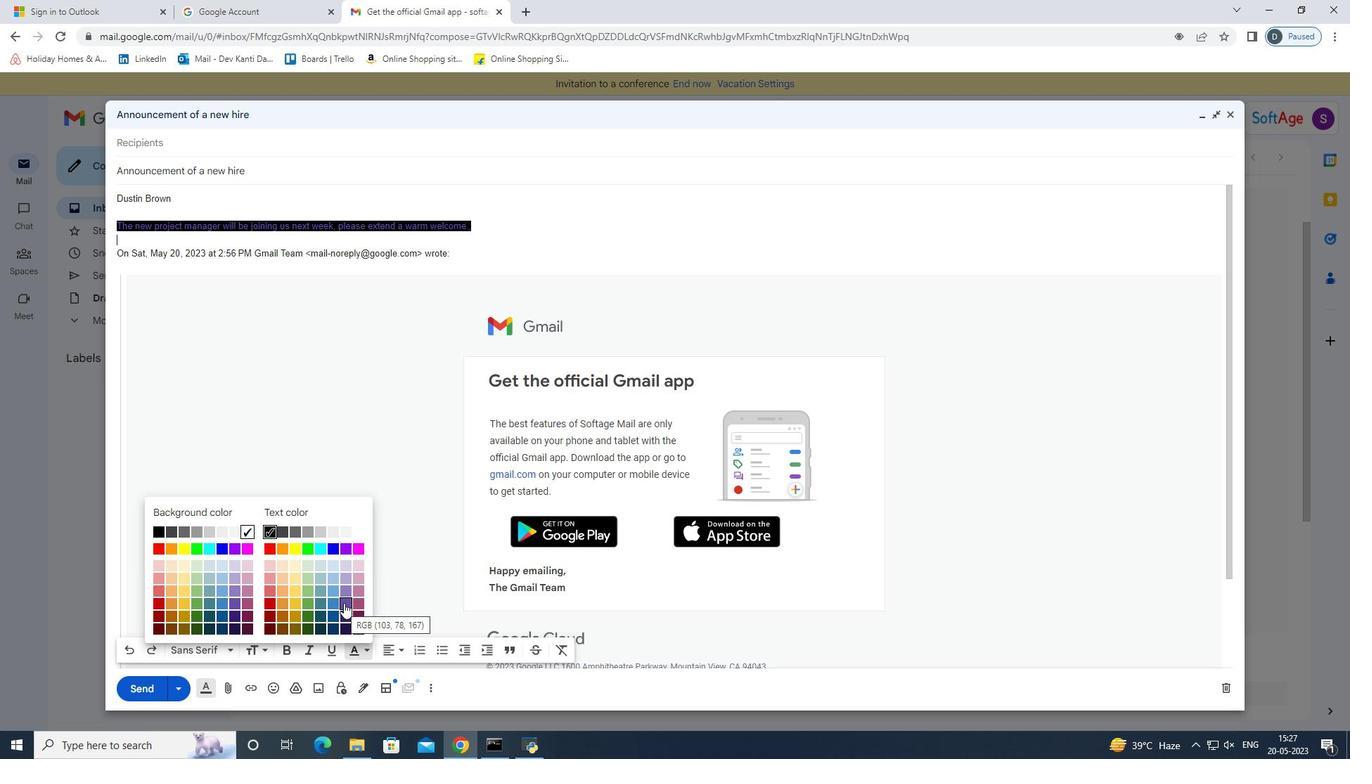 
Action: Mouse pressed left at (343, 603)
Screenshot: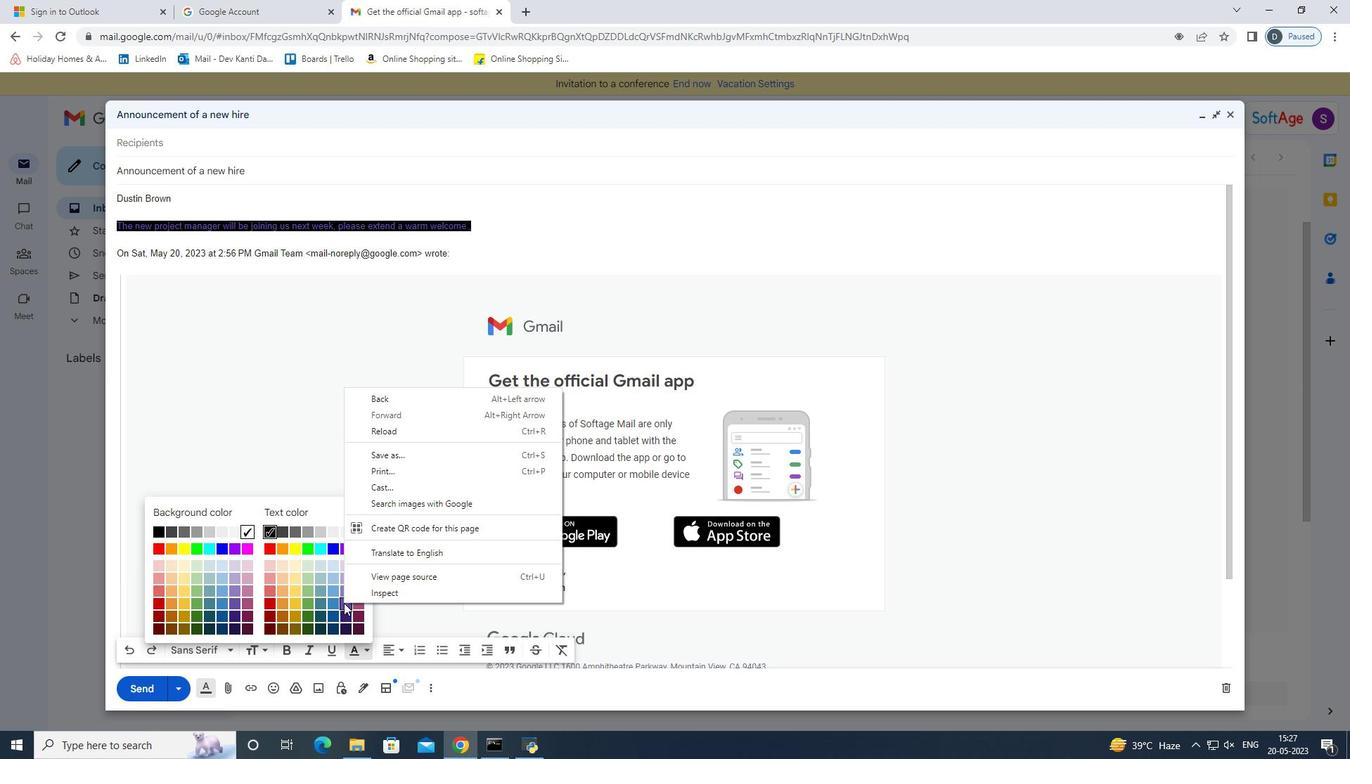
Action: Mouse moved to (365, 651)
Screenshot: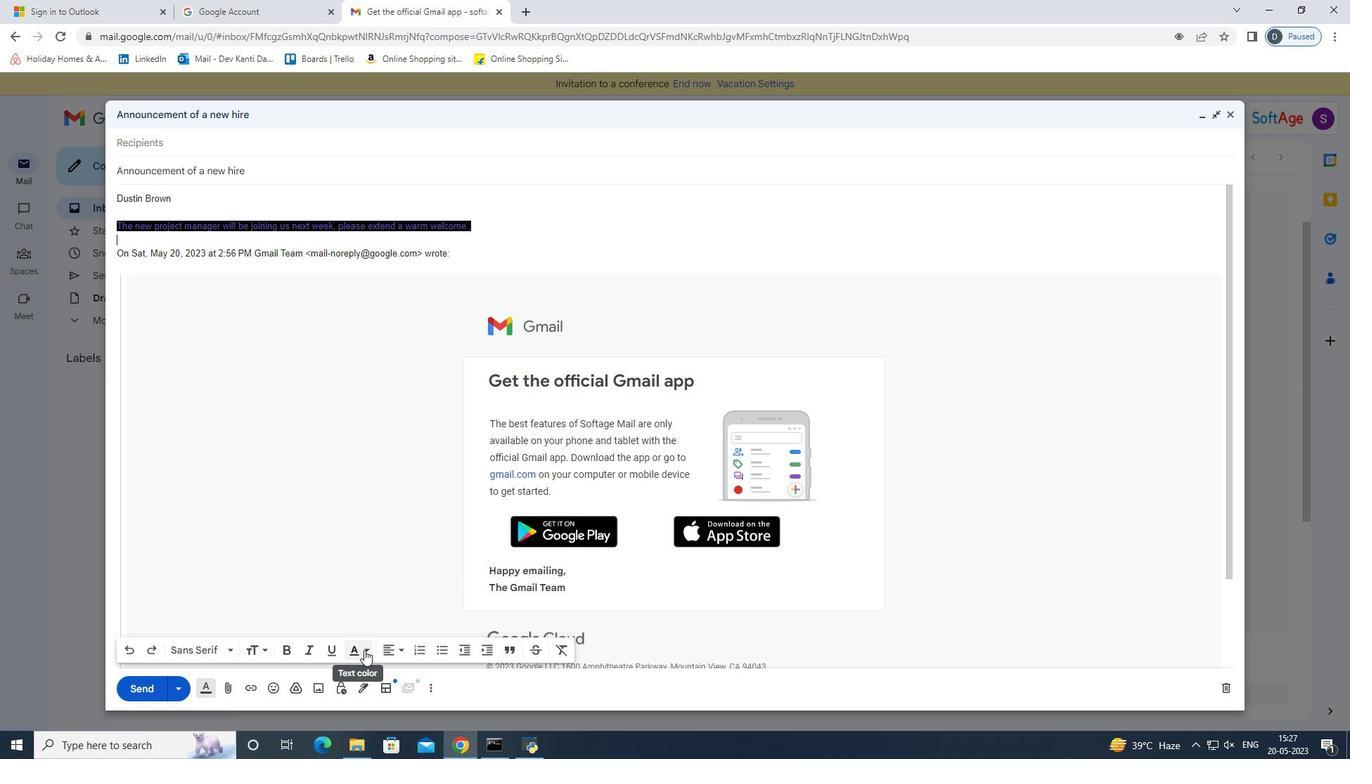 
Action: Mouse pressed left at (365, 651)
Screenshot: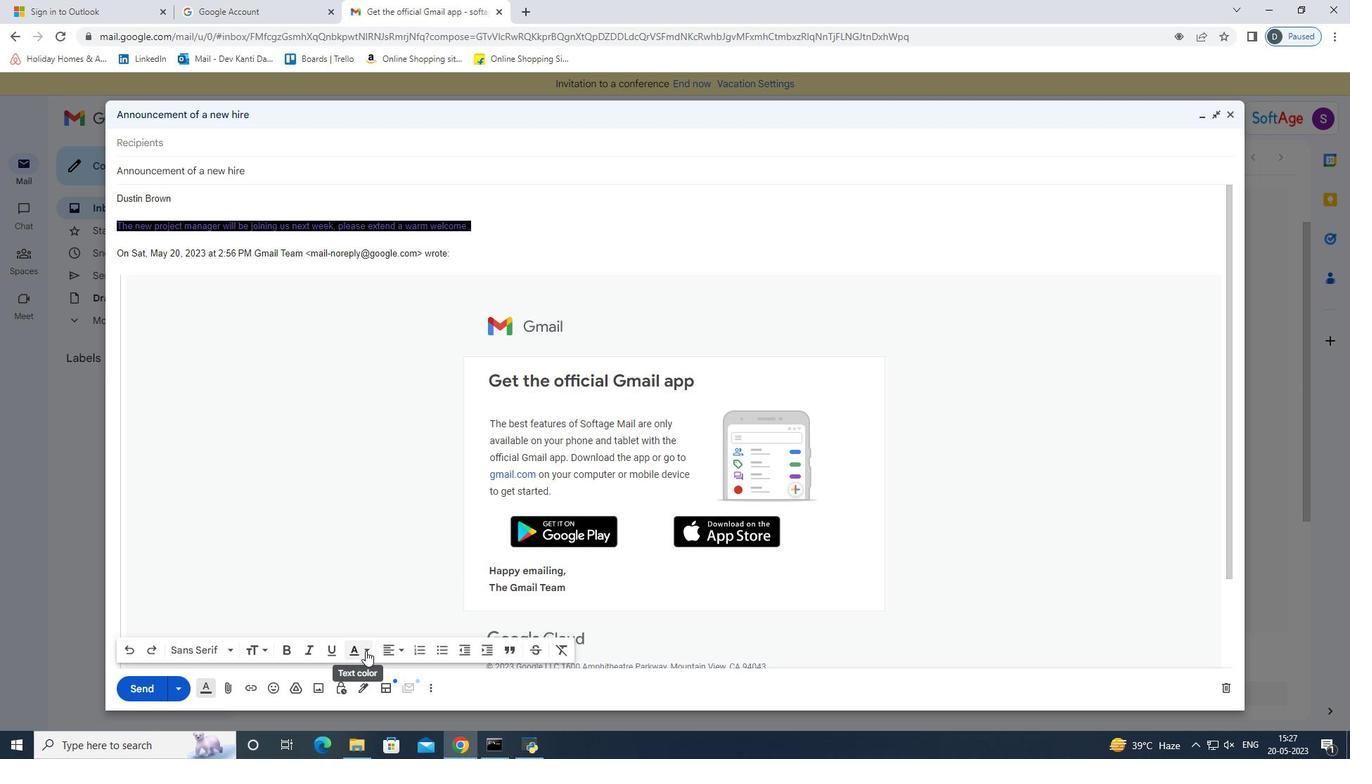 
Action: Mouse moved to (343, 605)
Screenshot: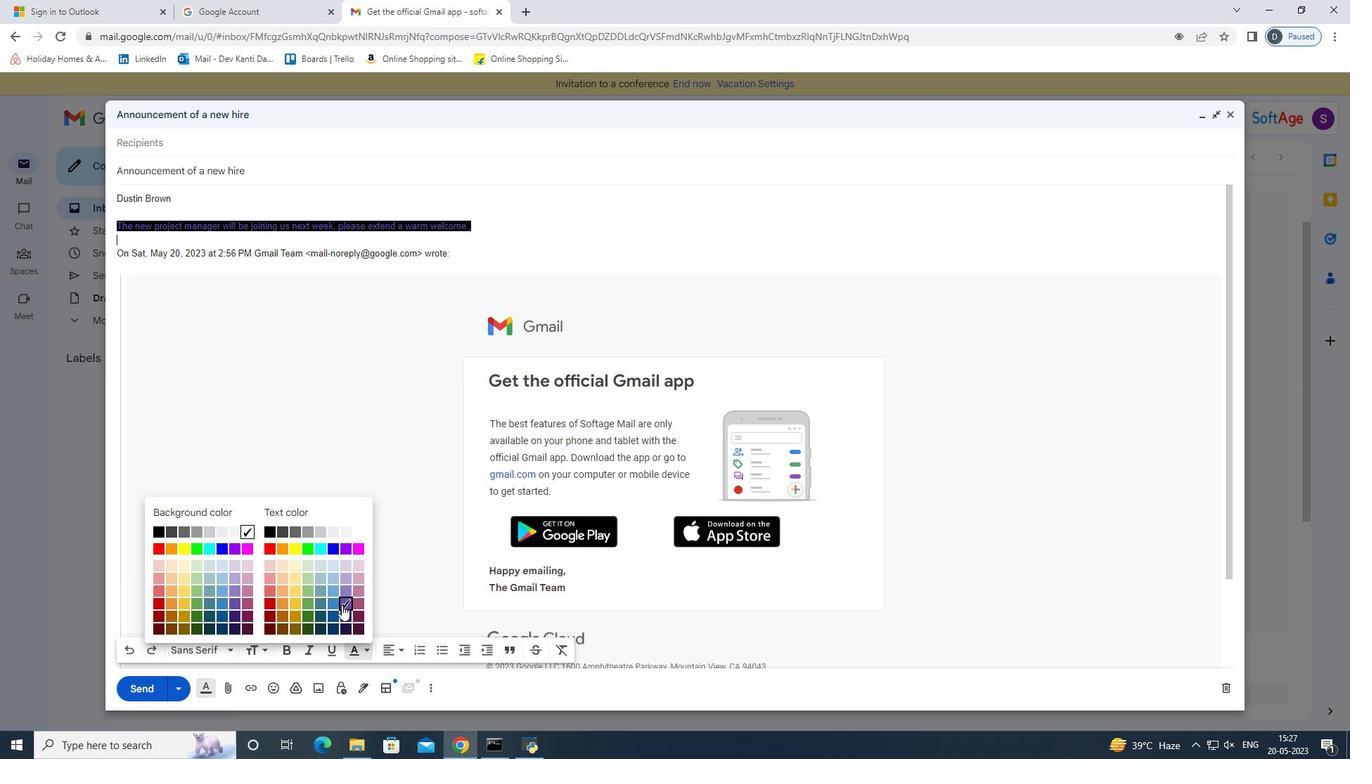 
Action: Mouse pressed left at (343, 605)
Screenshot: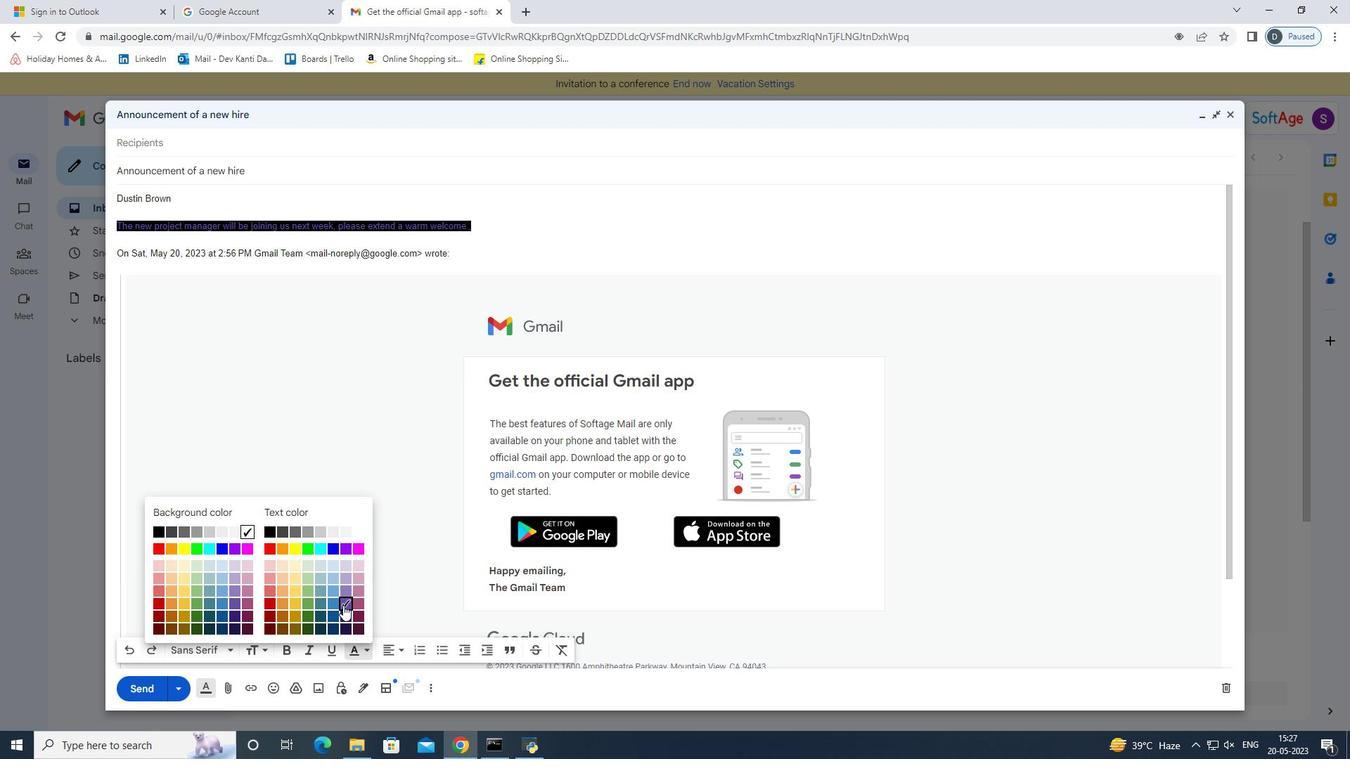 
Action: Mouse moved to (367, 649)
Screenshot: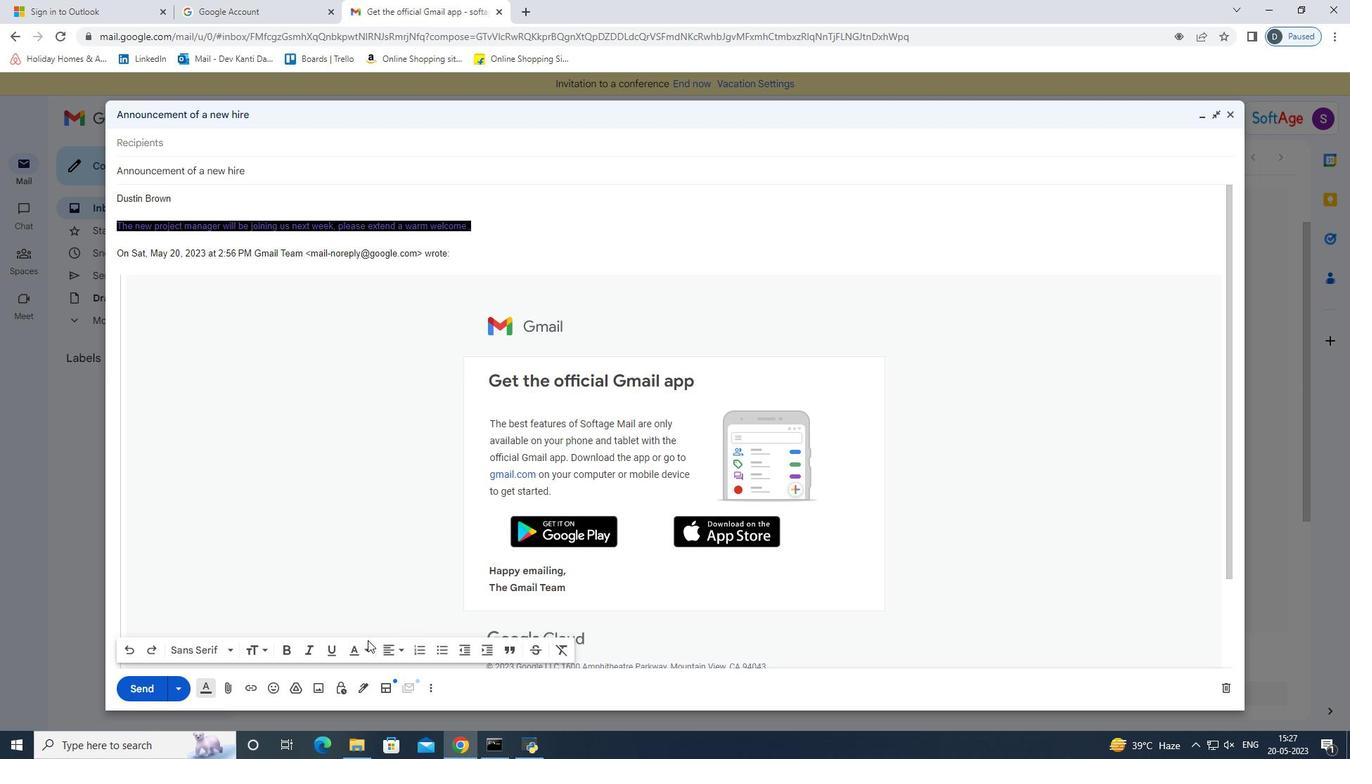 
Action: Mouse pressed left at (367, 649)
Screenshot: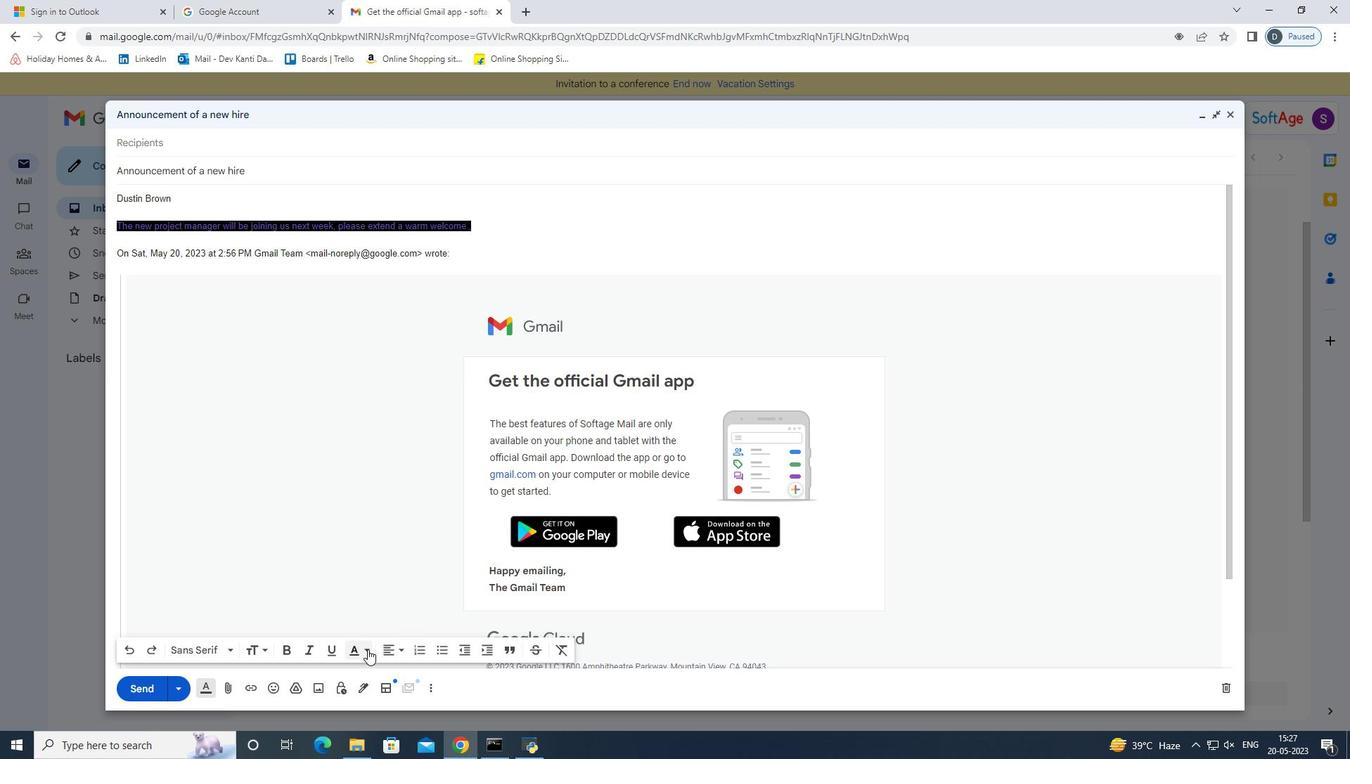 
Action: Mouse moved to (343, 613)
Screenshot: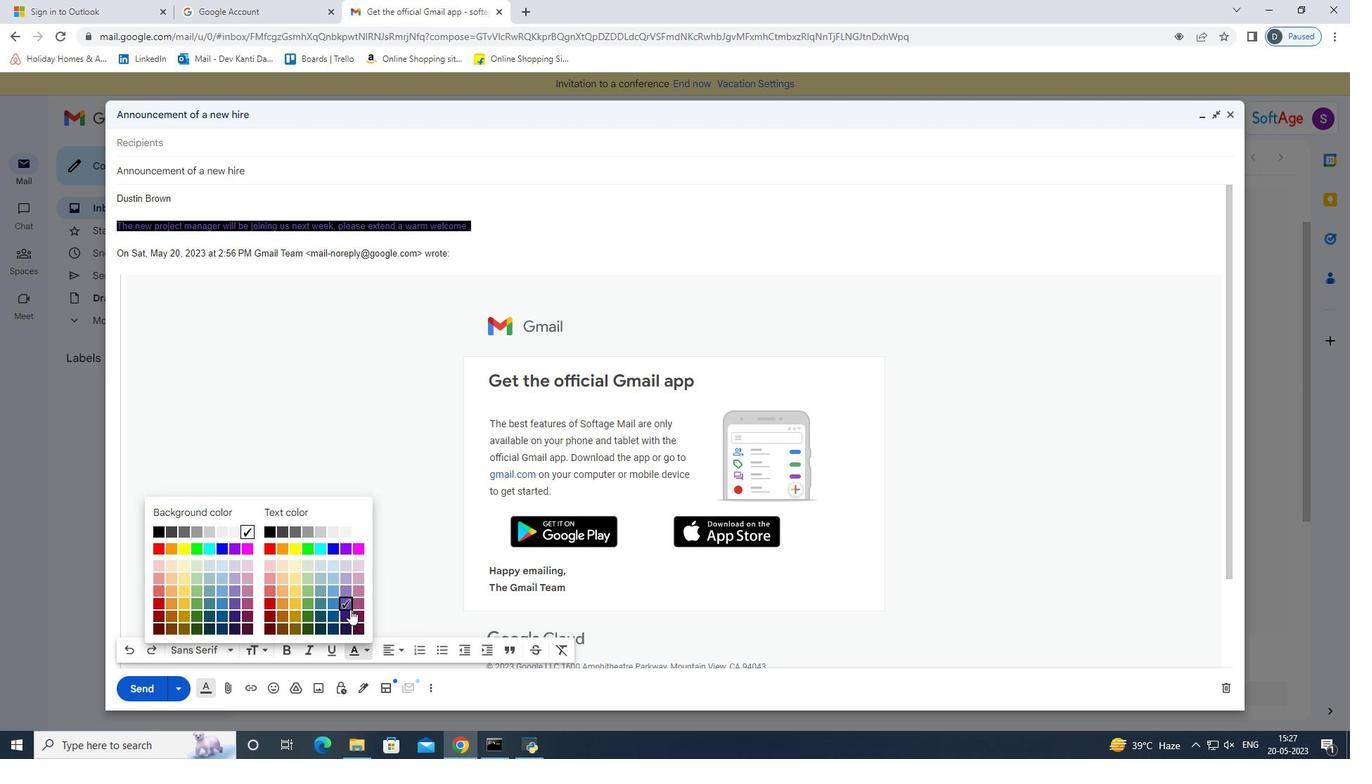 
Action: Mouse pressed left at (343, 613)
Screenshot: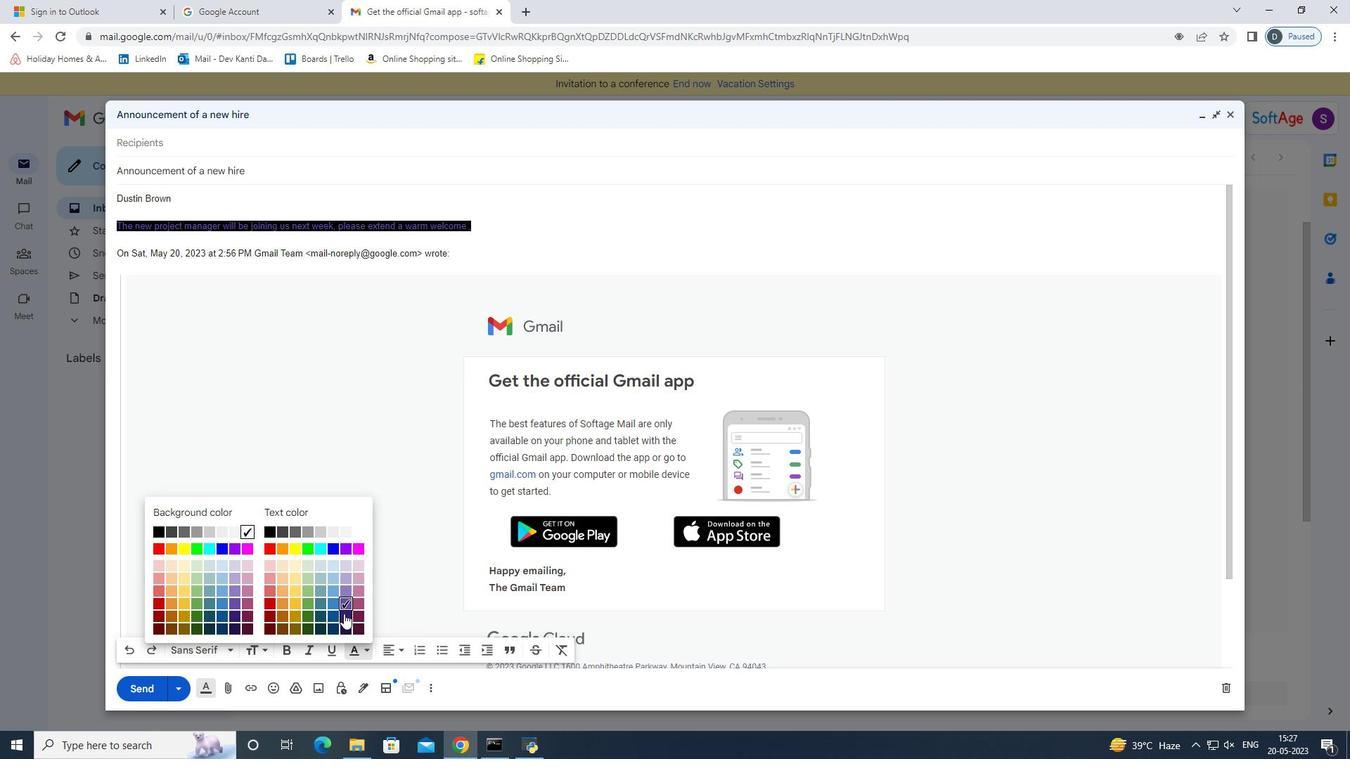 
Action: Mouse moved to (557, 248)
Screenshot: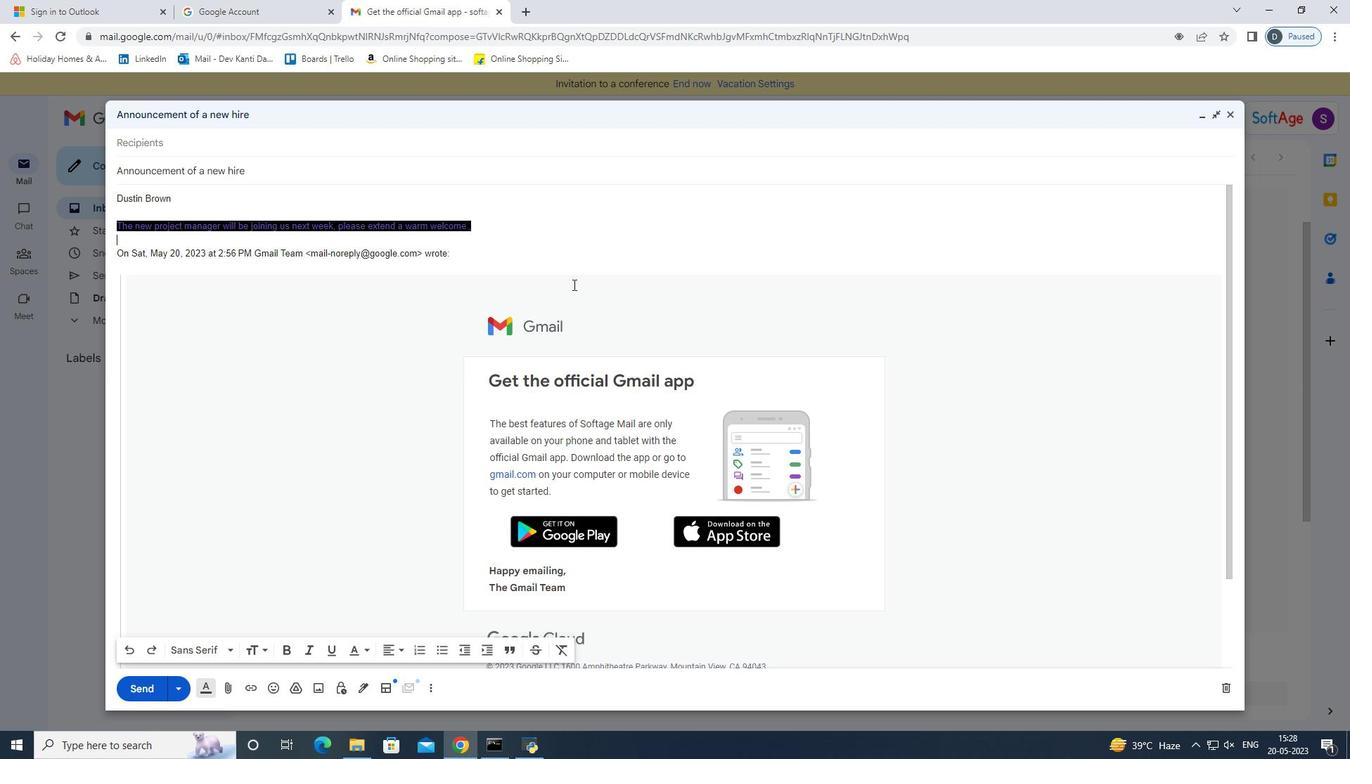 
Action: Mouse pressed left at (557, 248)
Screenshot: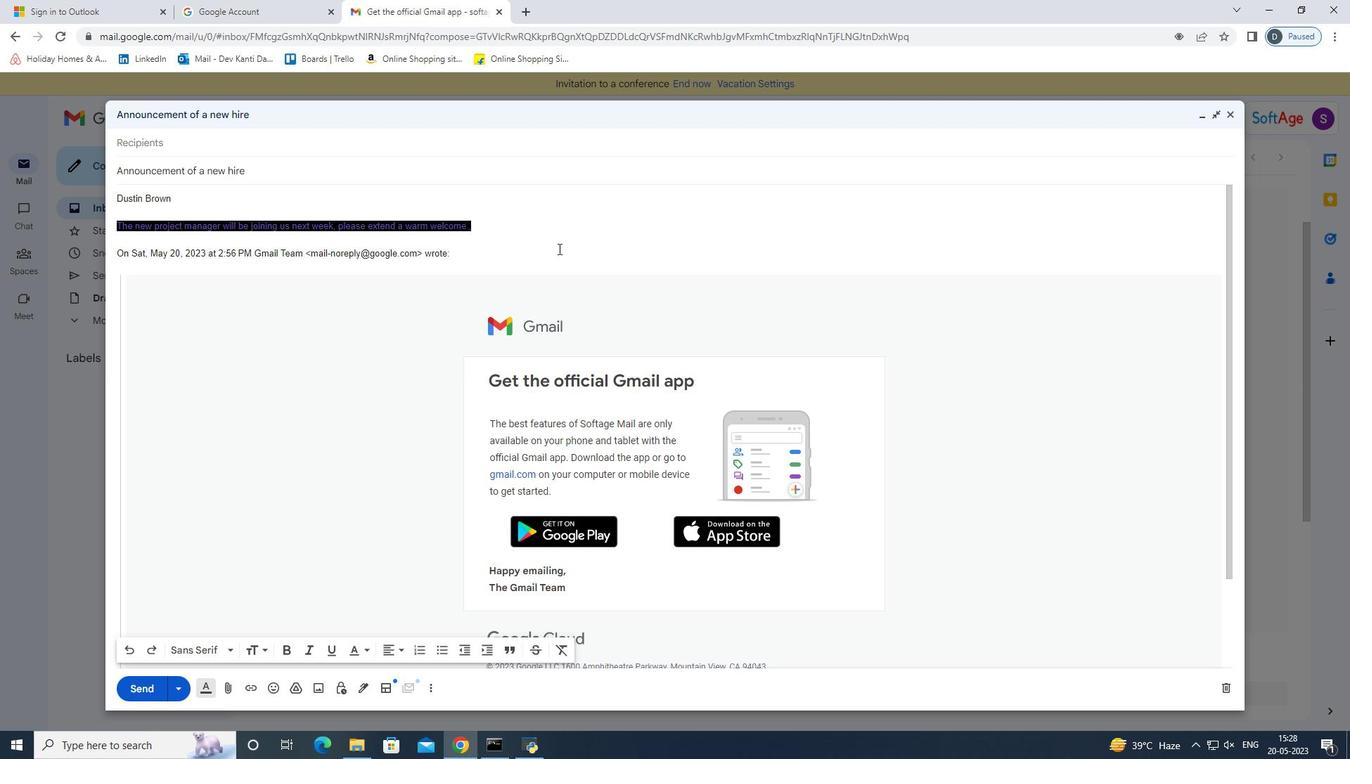 
Action: Mouse moved to (433, 388)
Screenshot: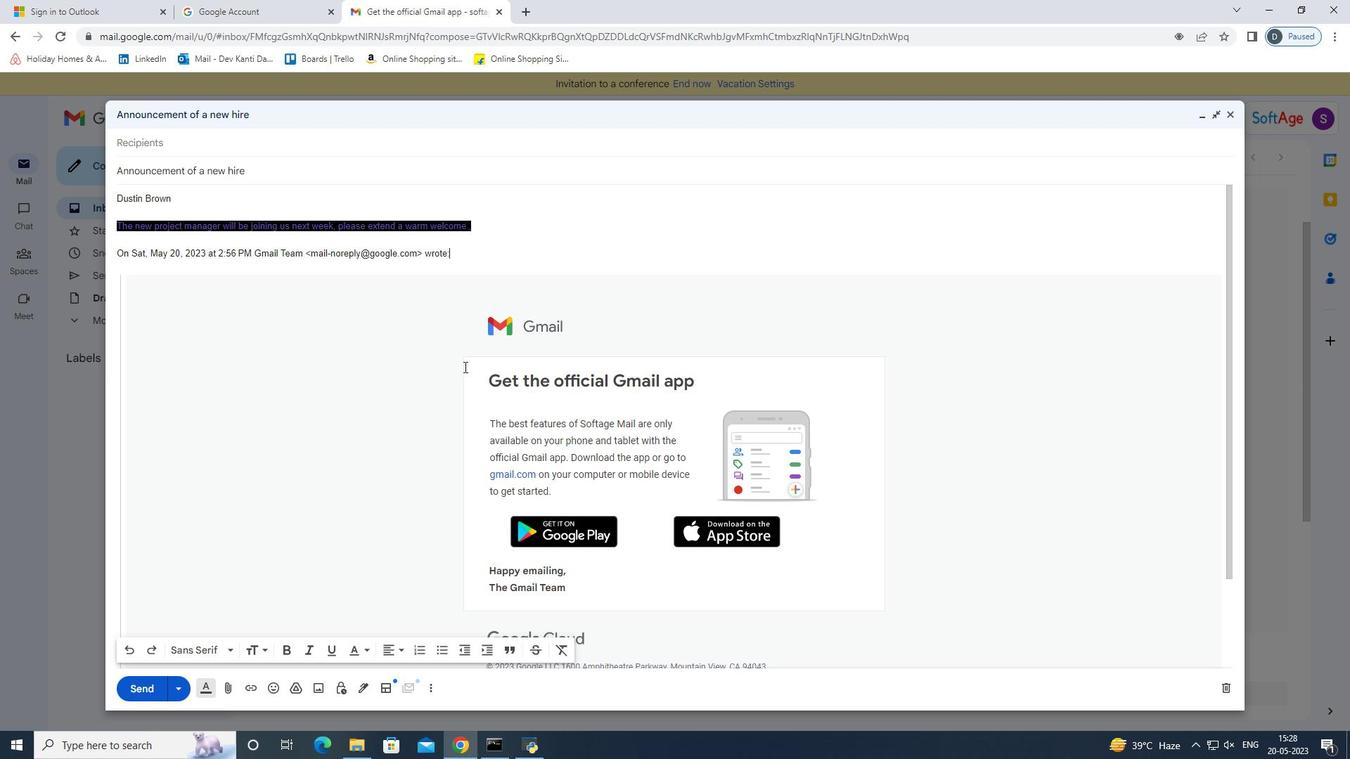 
Action: Mouse scrolled (433, 388) with delta (0, 0)
Screenshot: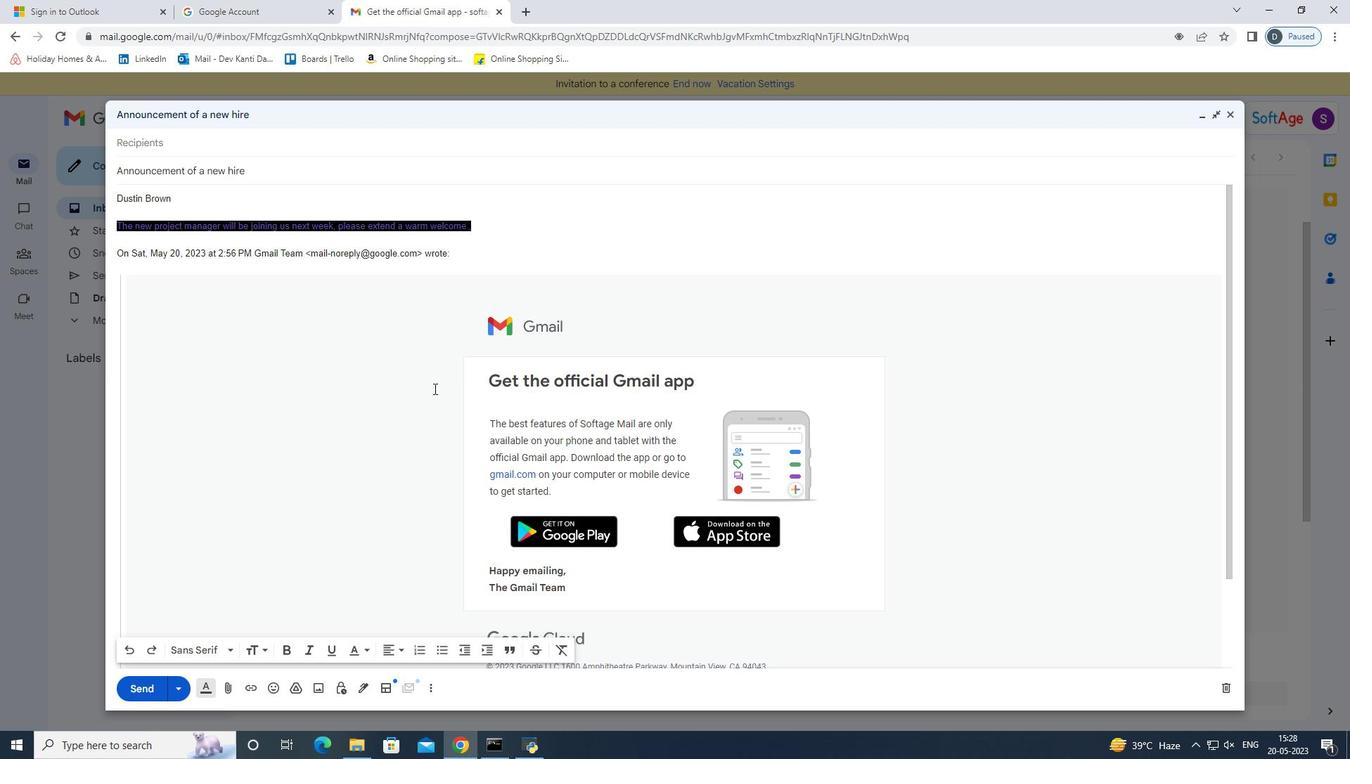 
Action: Mouse scrolled (433, 388) with delta (0, 0)
Screenshot: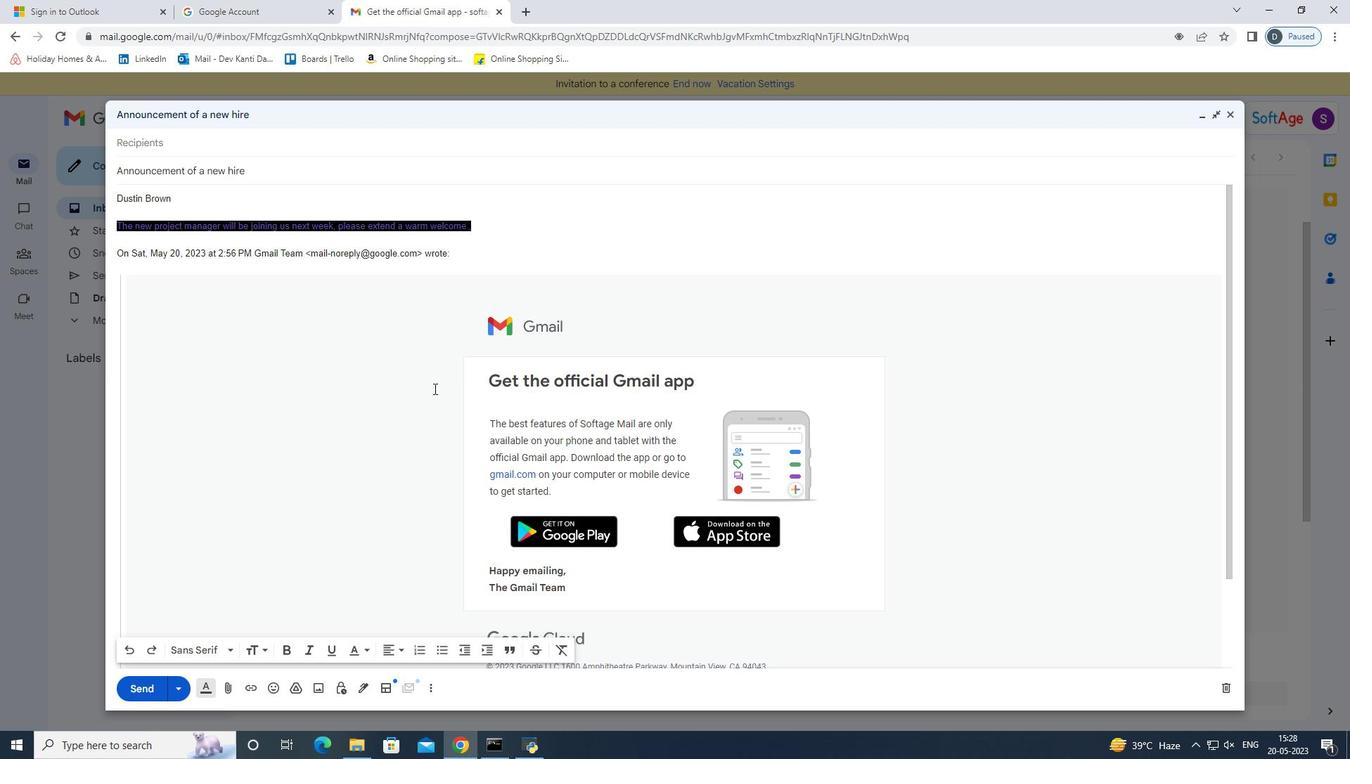 
Action: Mouse scrolled (433, 388) with delta (0, 0)
Screenshot: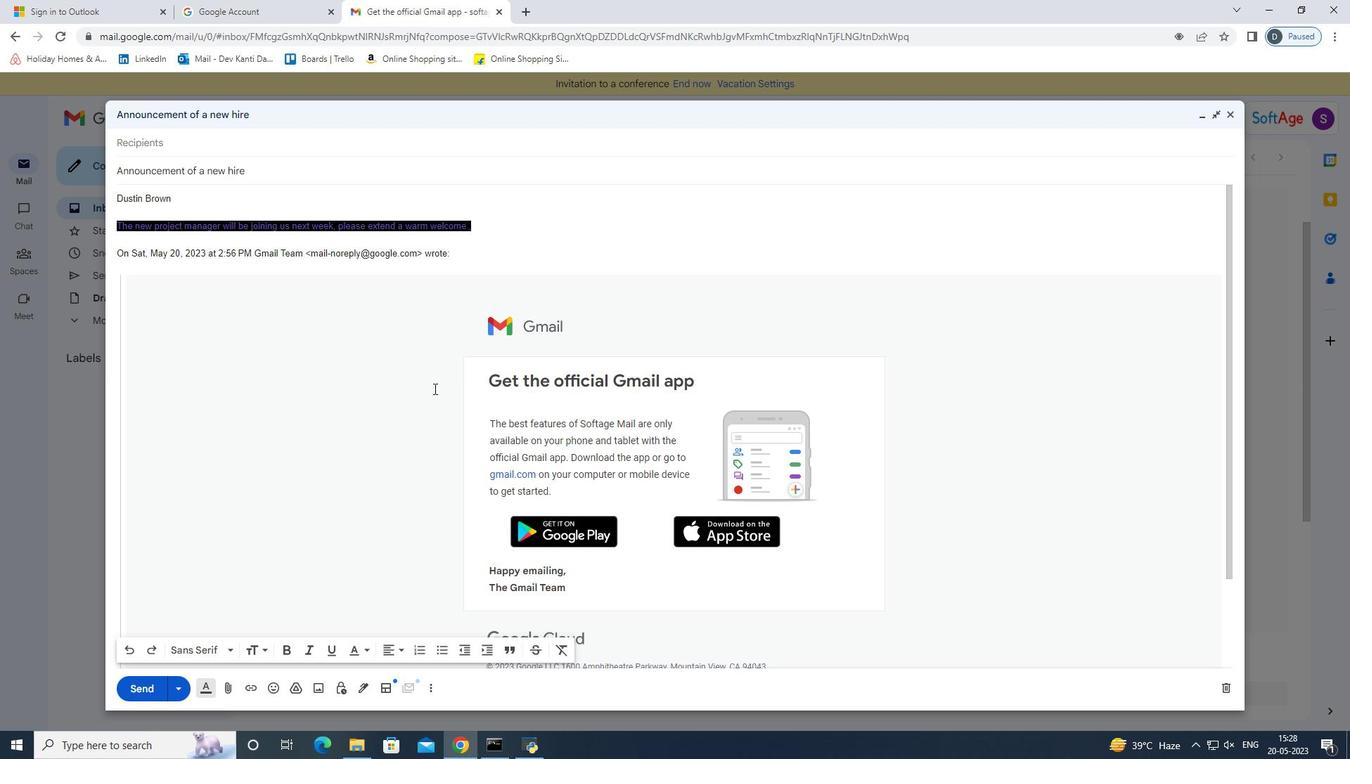 
Action: Mouse scrolled (433, 389) with delta (0, 0)
Screenshot: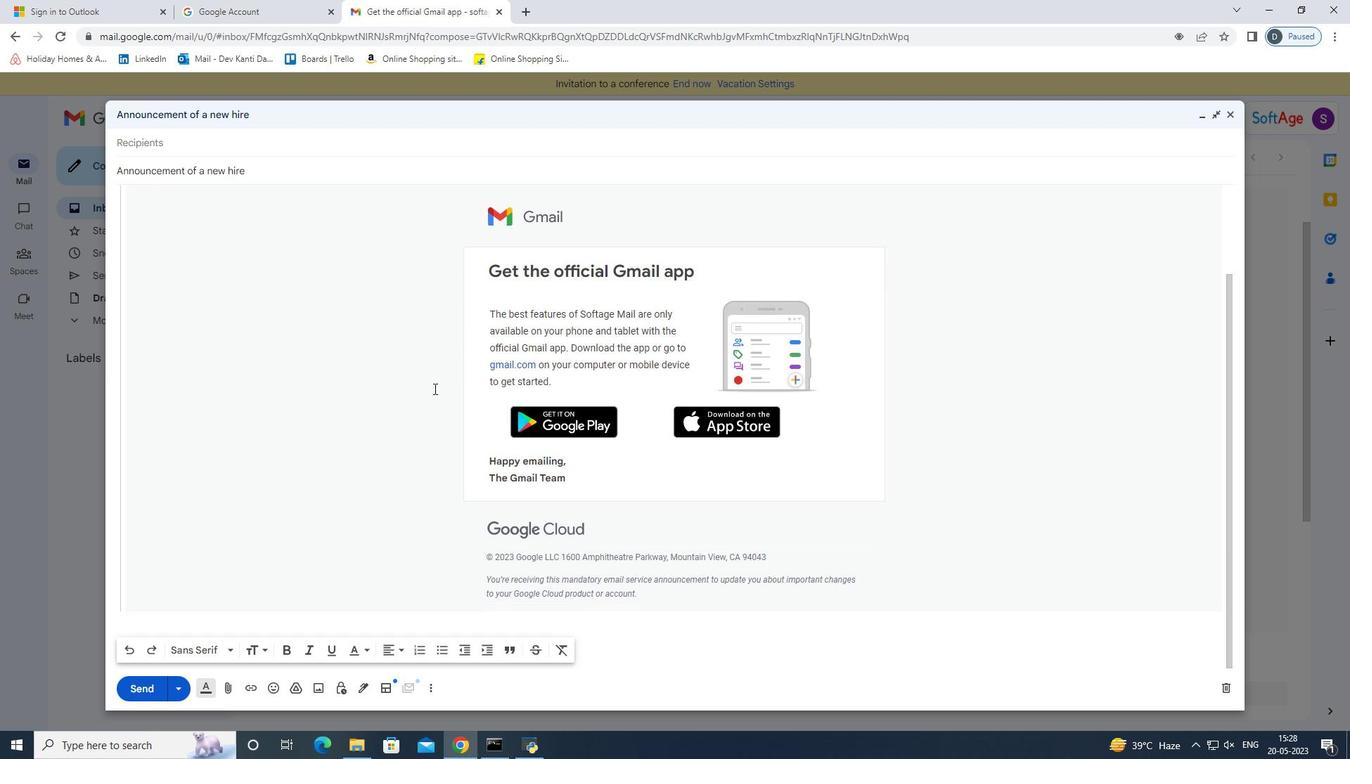
Action: Mouse scrolled (433, 389) with delta (0, 0)
Screenshot: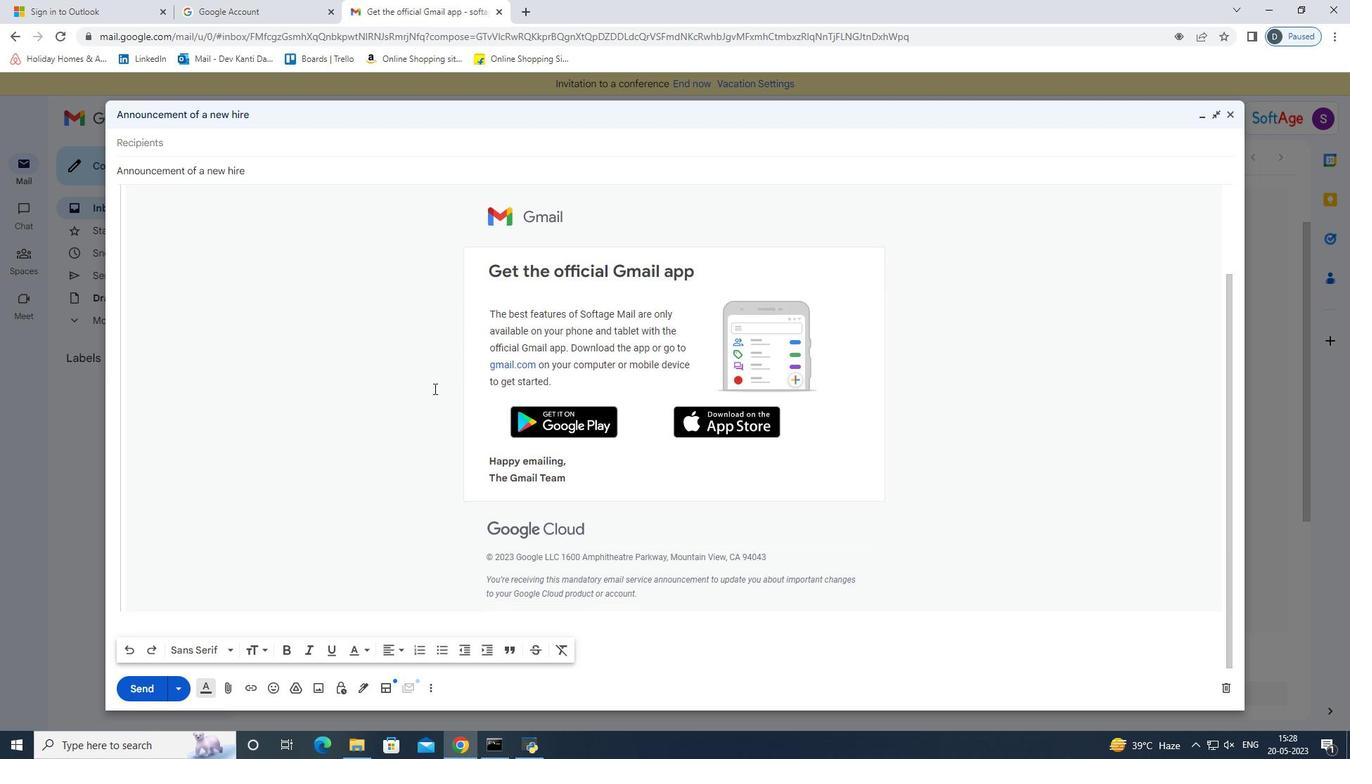 
Action: Mouse scrolled (433, 389) with delta (0, 0)
Screenshot: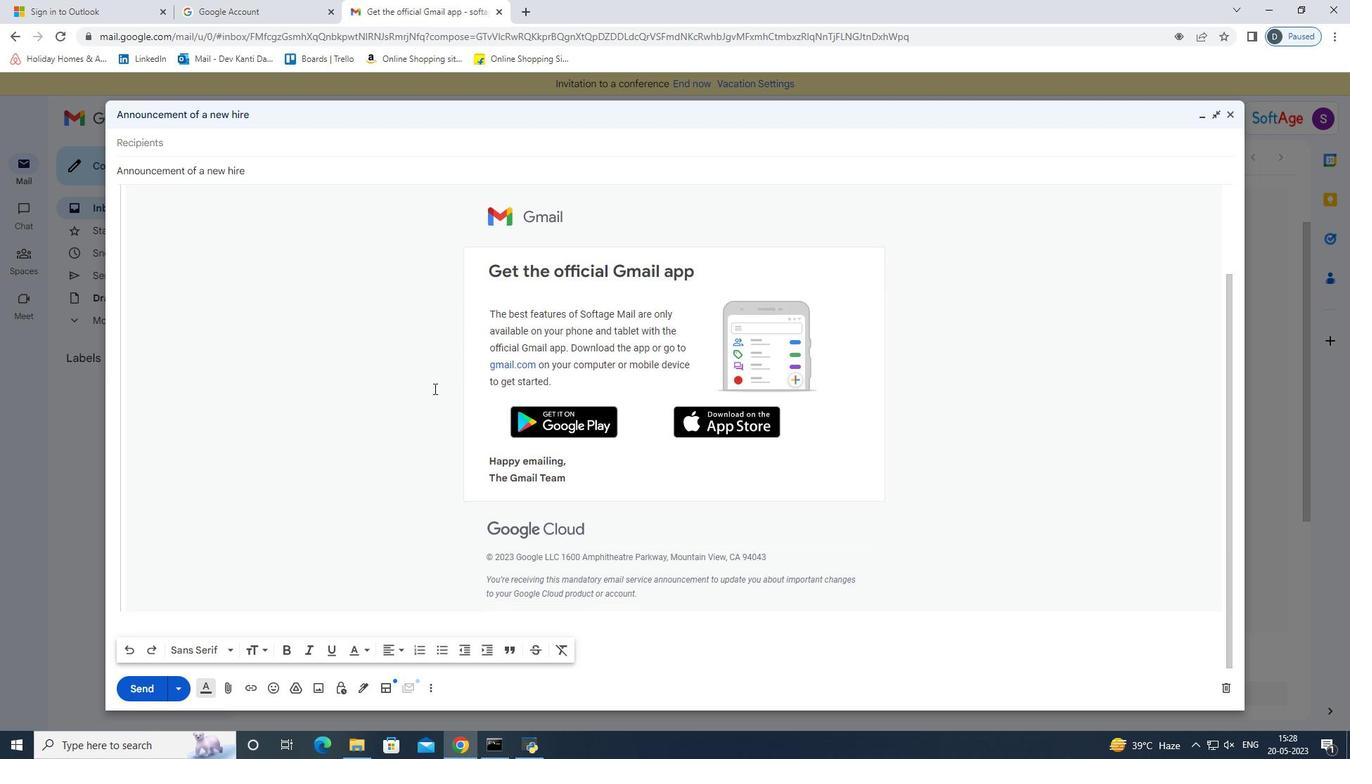 
Action: Mouse scrolled (433, 389) with delta (0, 0)
Screenshot: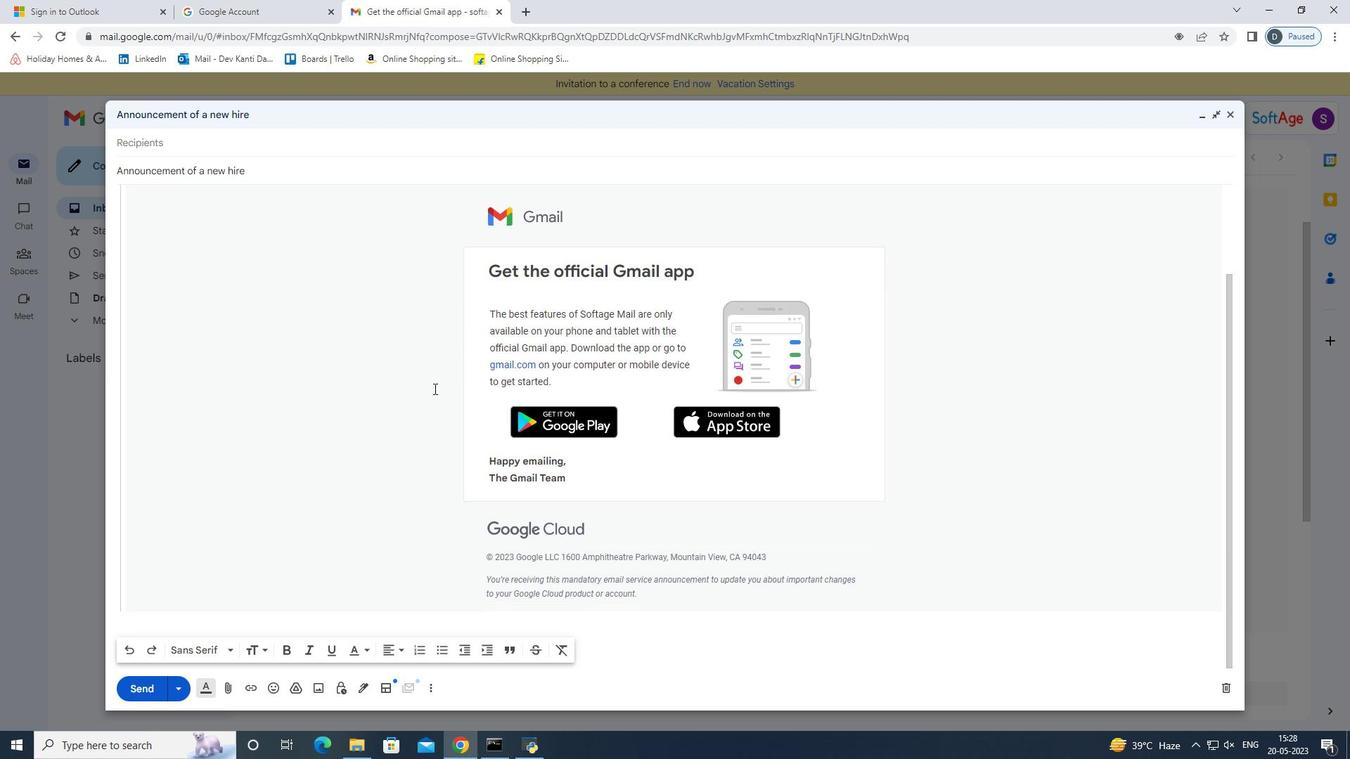 
Action: Mouse scrolled (433, 389) with delta (0, 0)
Screenshot: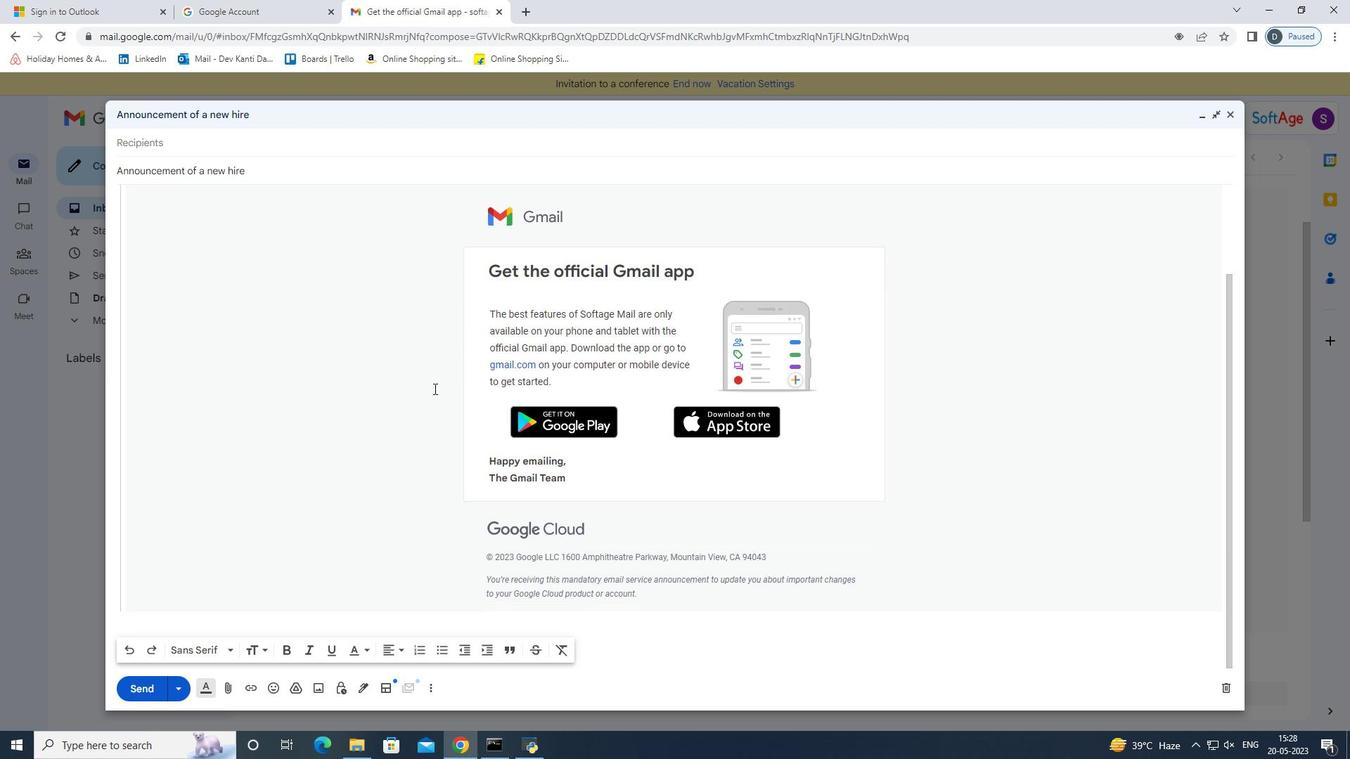 
Action: Mouse scrolled (433, 389) with delta (0, 0)
Screenshot: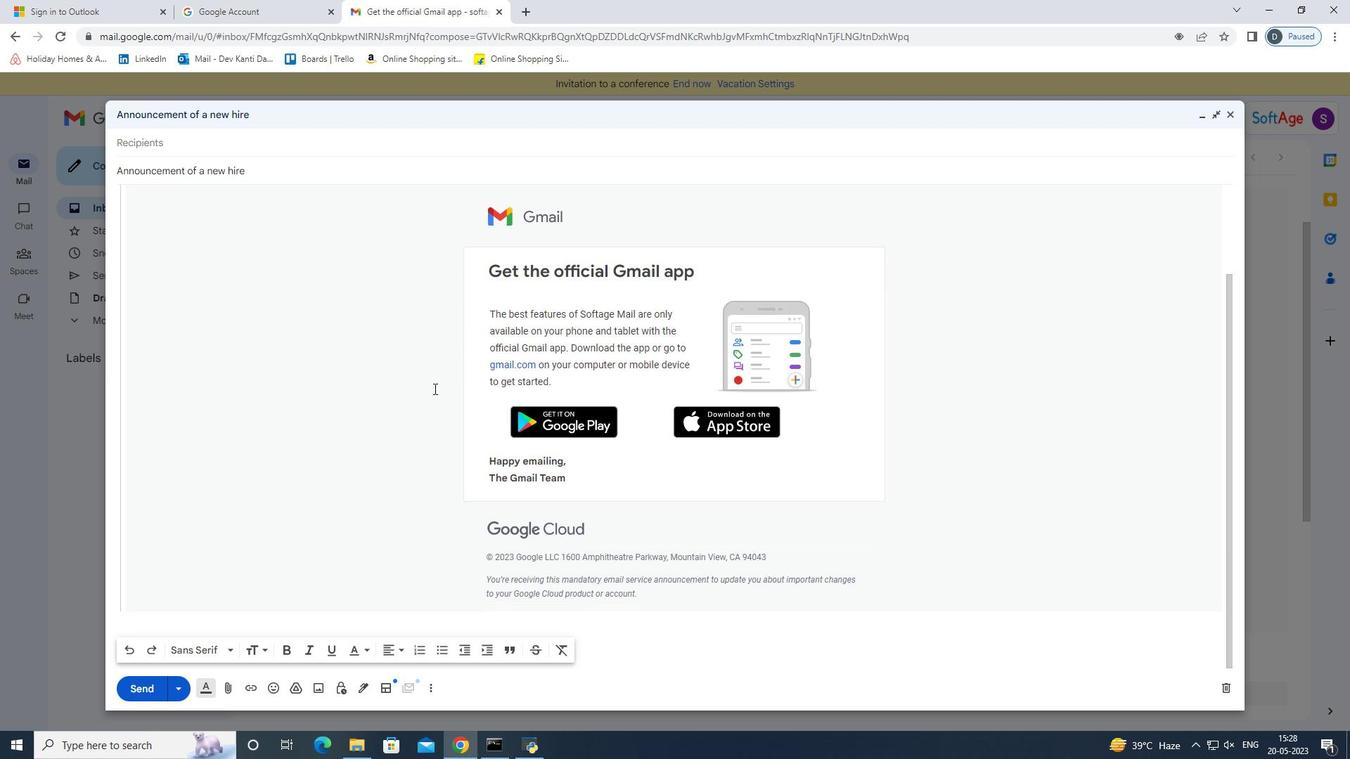 
Action: Mouse scrolled (433, 389) with delta (0, 0)
Screenshot: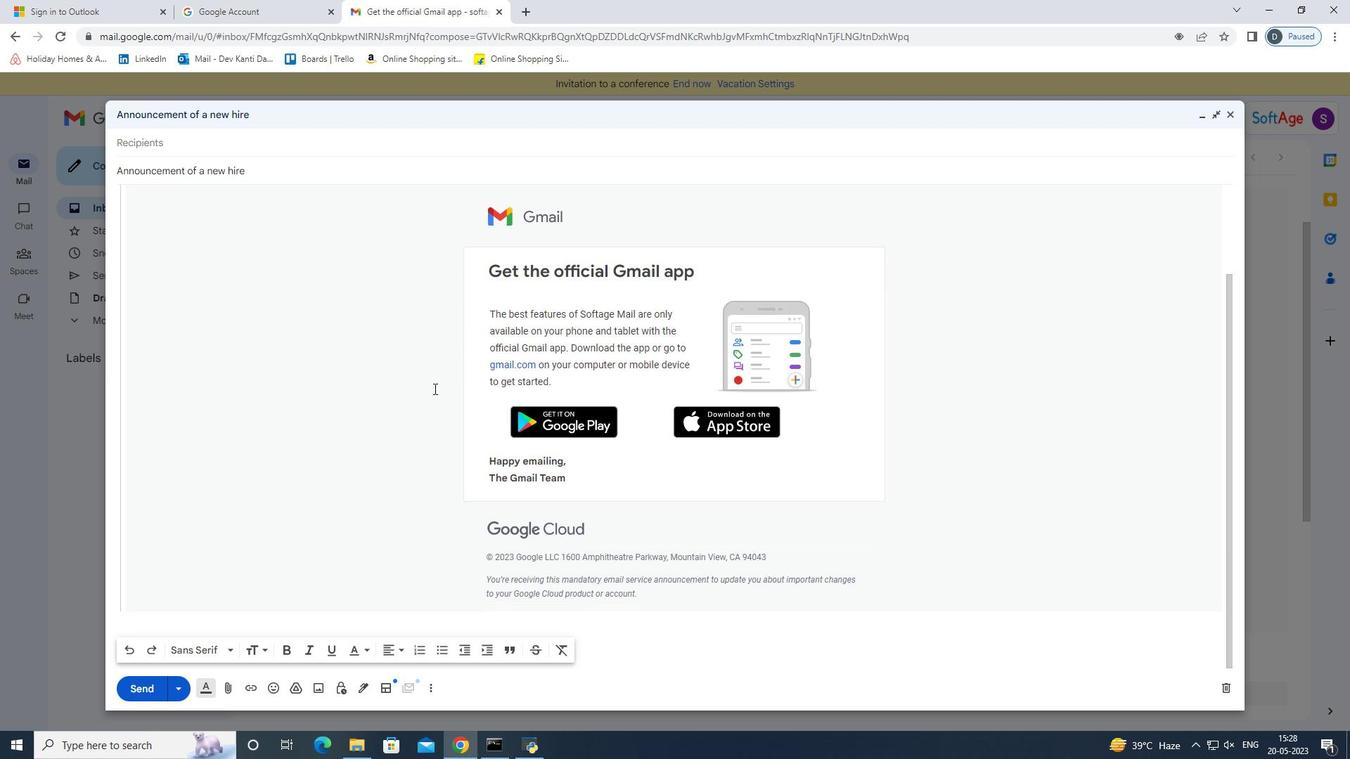 
Action: Mouse scrolled (433, 389) with delta (0, 0)
Screenshot: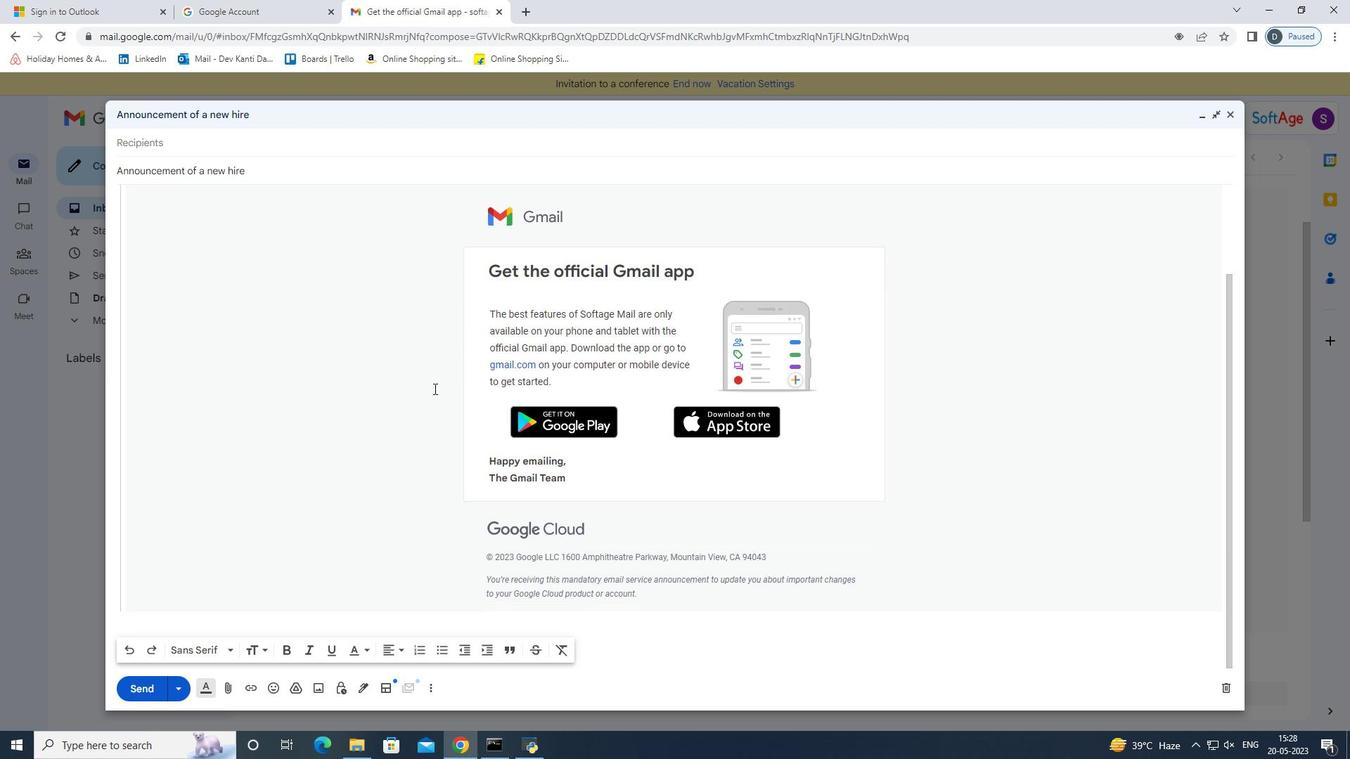 
Action: Mouse scrolled (433, 389) with delta (0, 0)
Screenshot: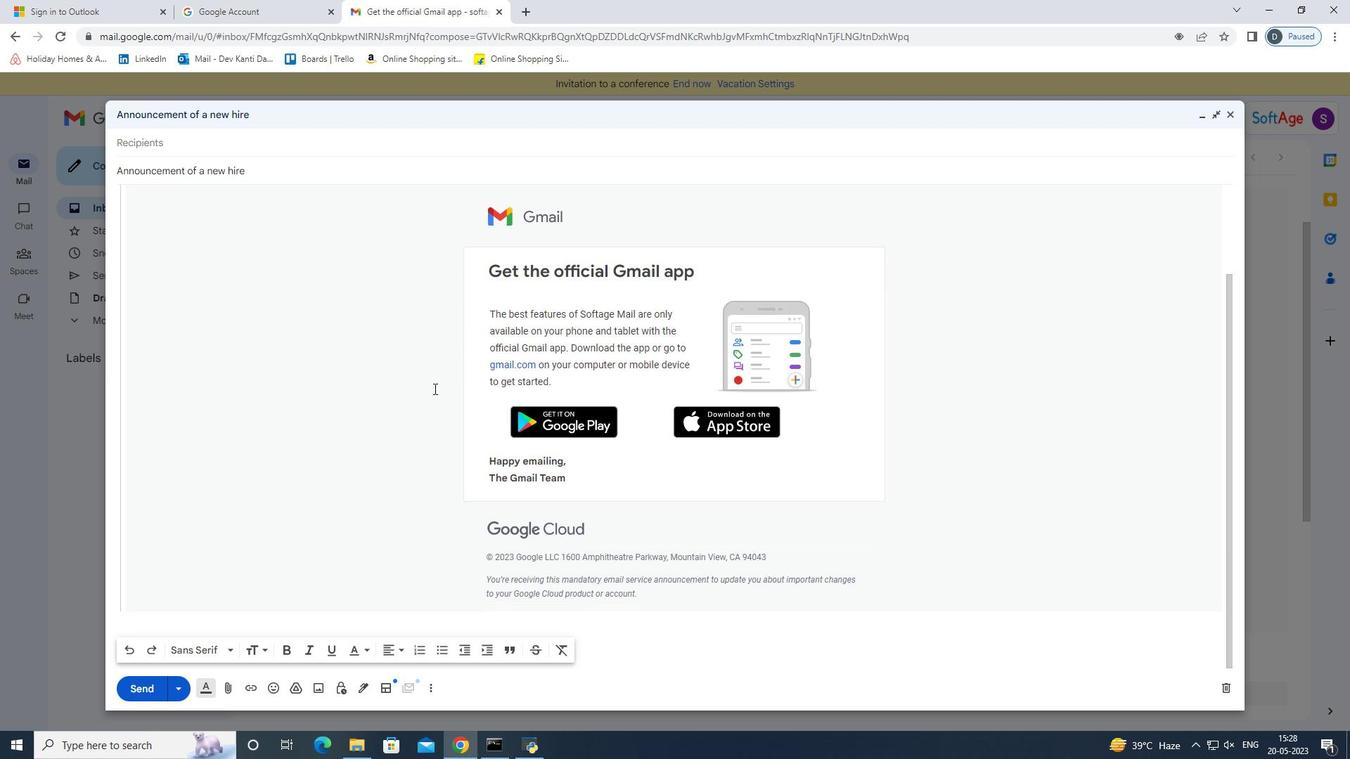 
Action: Mouse scrolled (433, 389) with delta (0, 0)
Screenshot: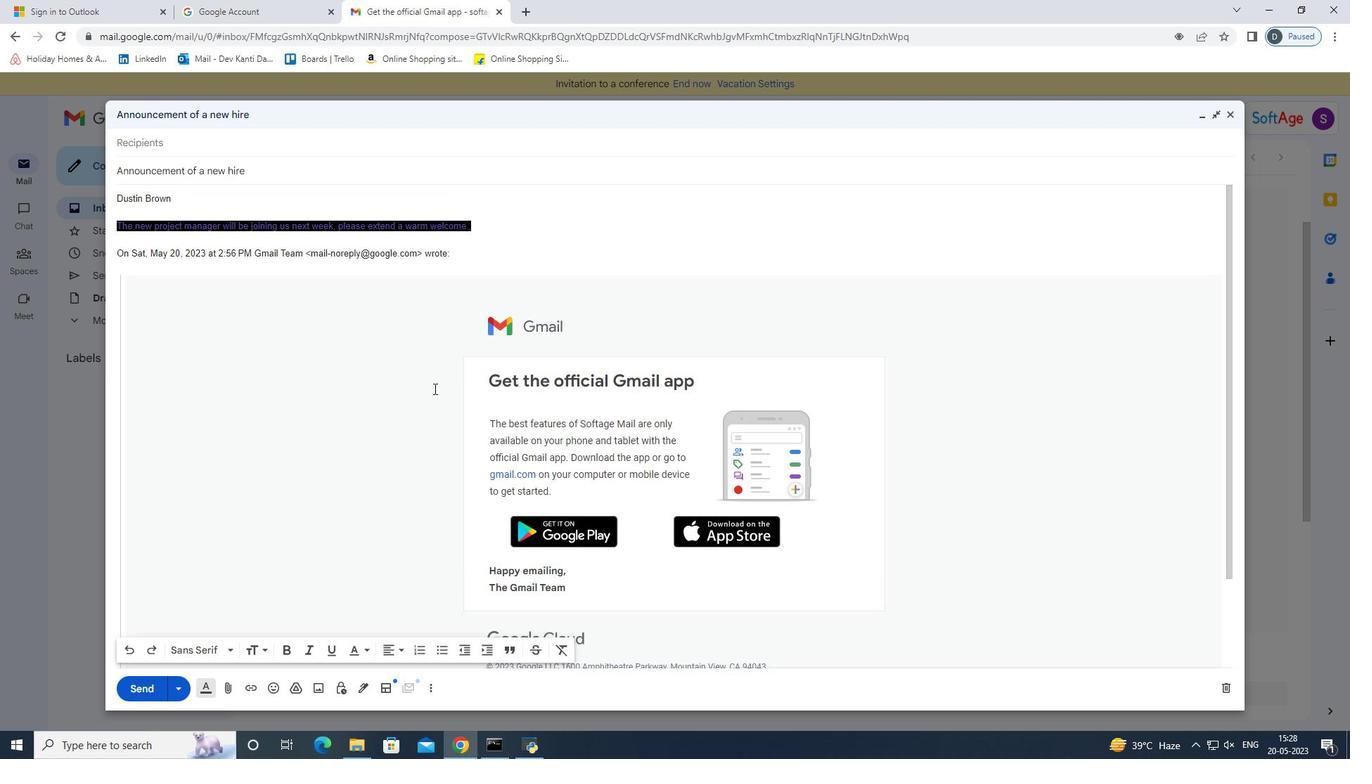 
Action: Mouse scrolled (433, 389) with delta (0, 0)
Screenshot: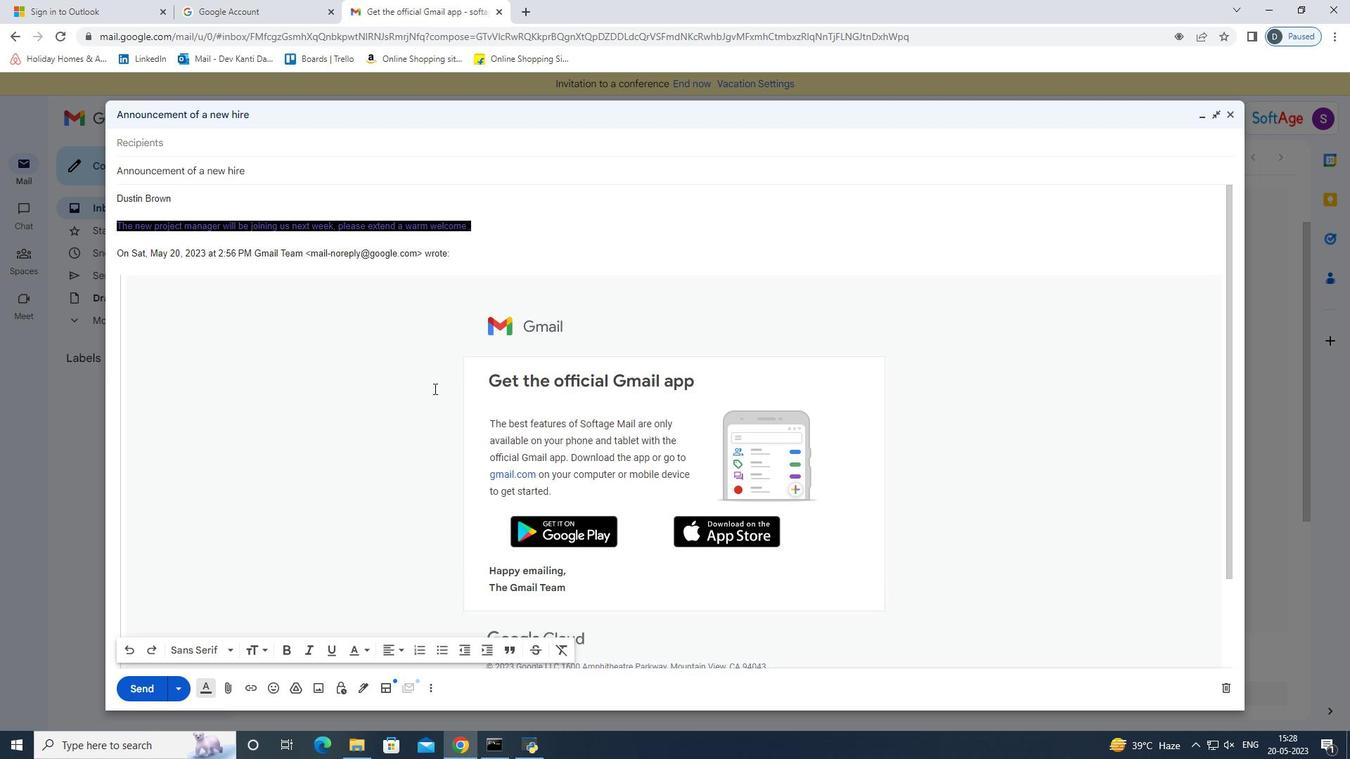 
Action: Mouse scrolled (433, 389) with delta (0, 0)
Screenshot: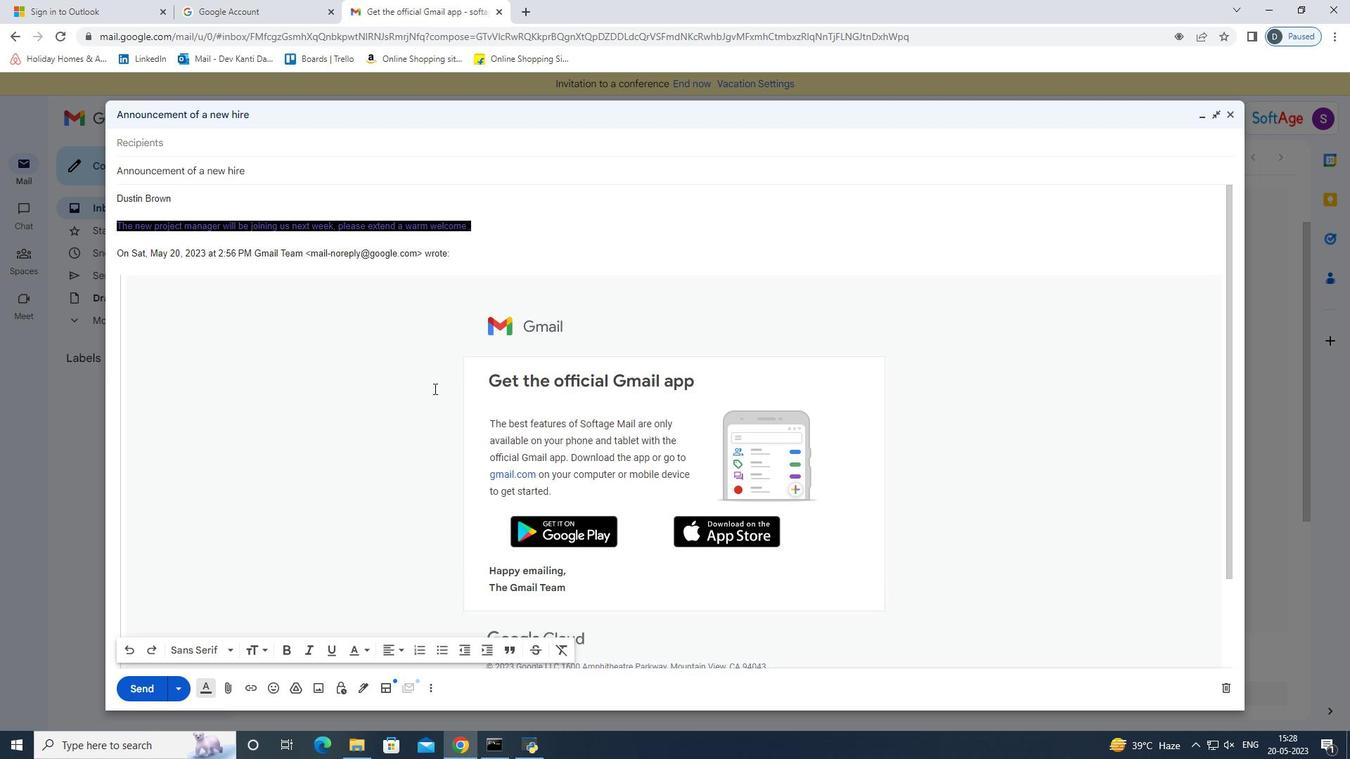 
Action: Mouse scrolled (433, 389) with delta (0, 0)
Screenshot: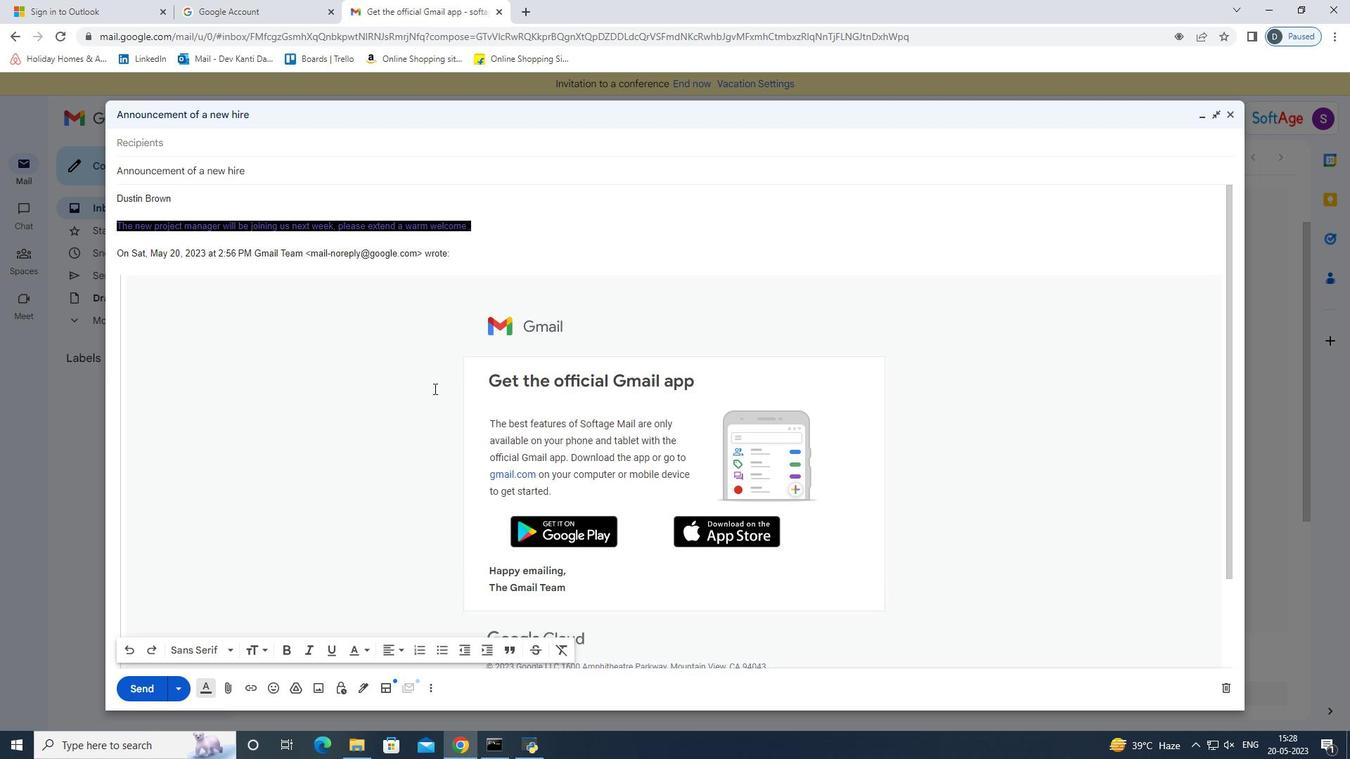 
Action: Mouse scrolled (433, 389) with delta (0, 0)
Screenshot: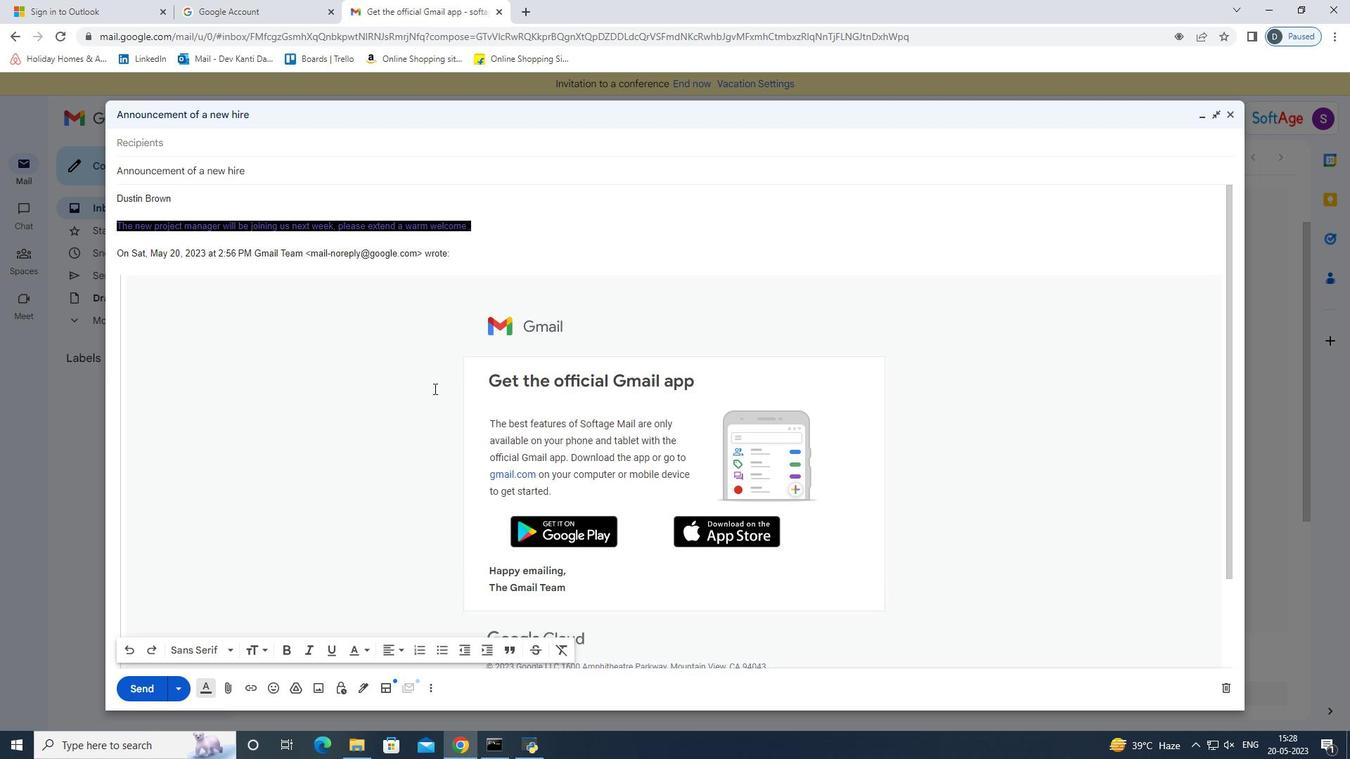 
Action: Mouse scrolled (433, 389) with delta (0, 0)
Screenshot: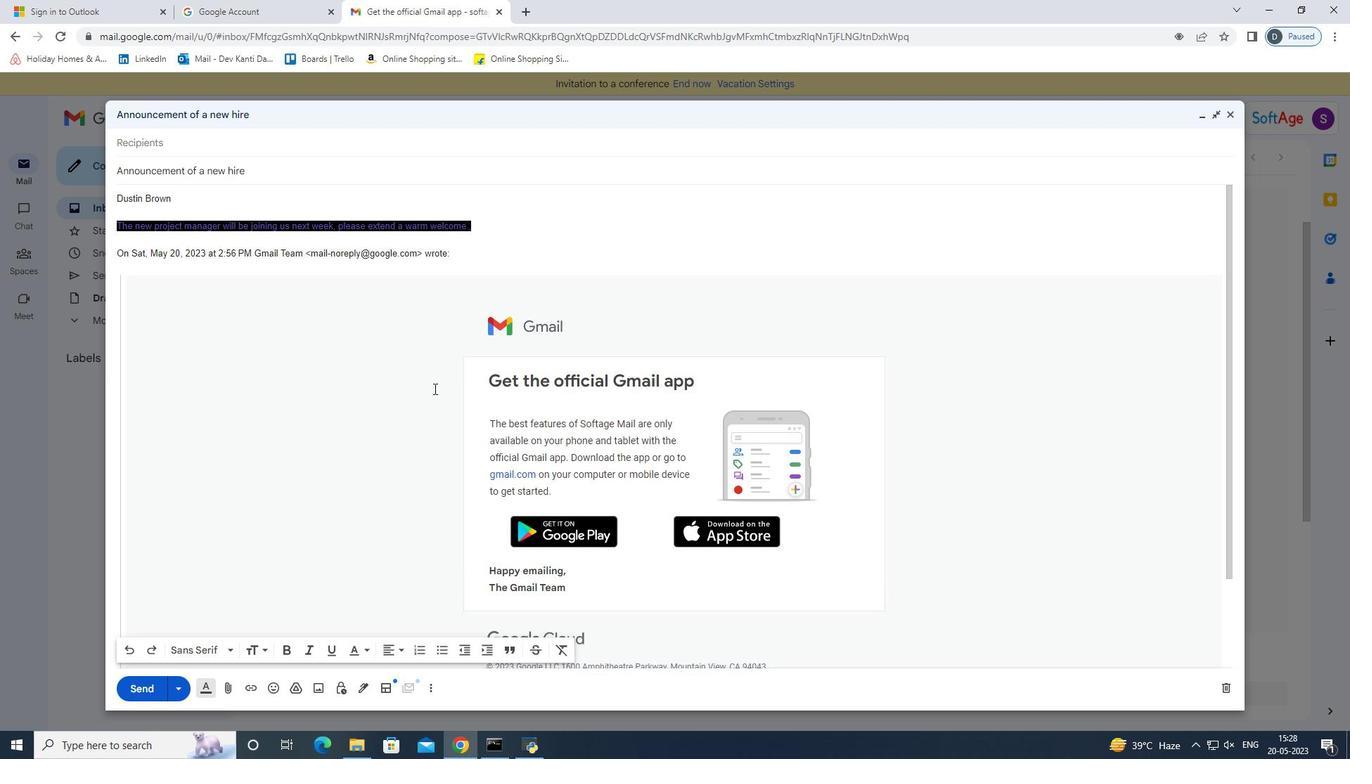 
Action: Mouse scrolled (433, 389) with delta (0, 0)
Screenshot: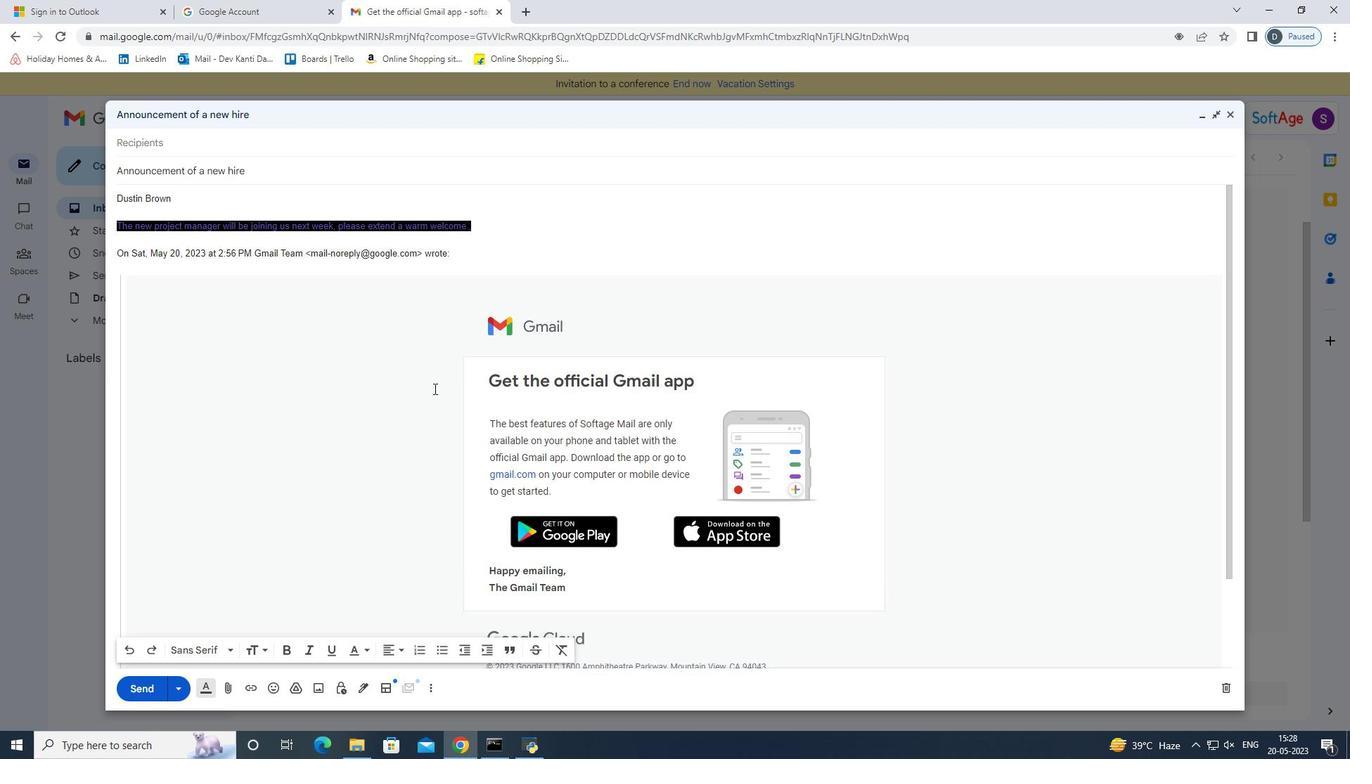 
Action: Mouse scrolled (433, 389) with delta (0, 0)
Screenshot: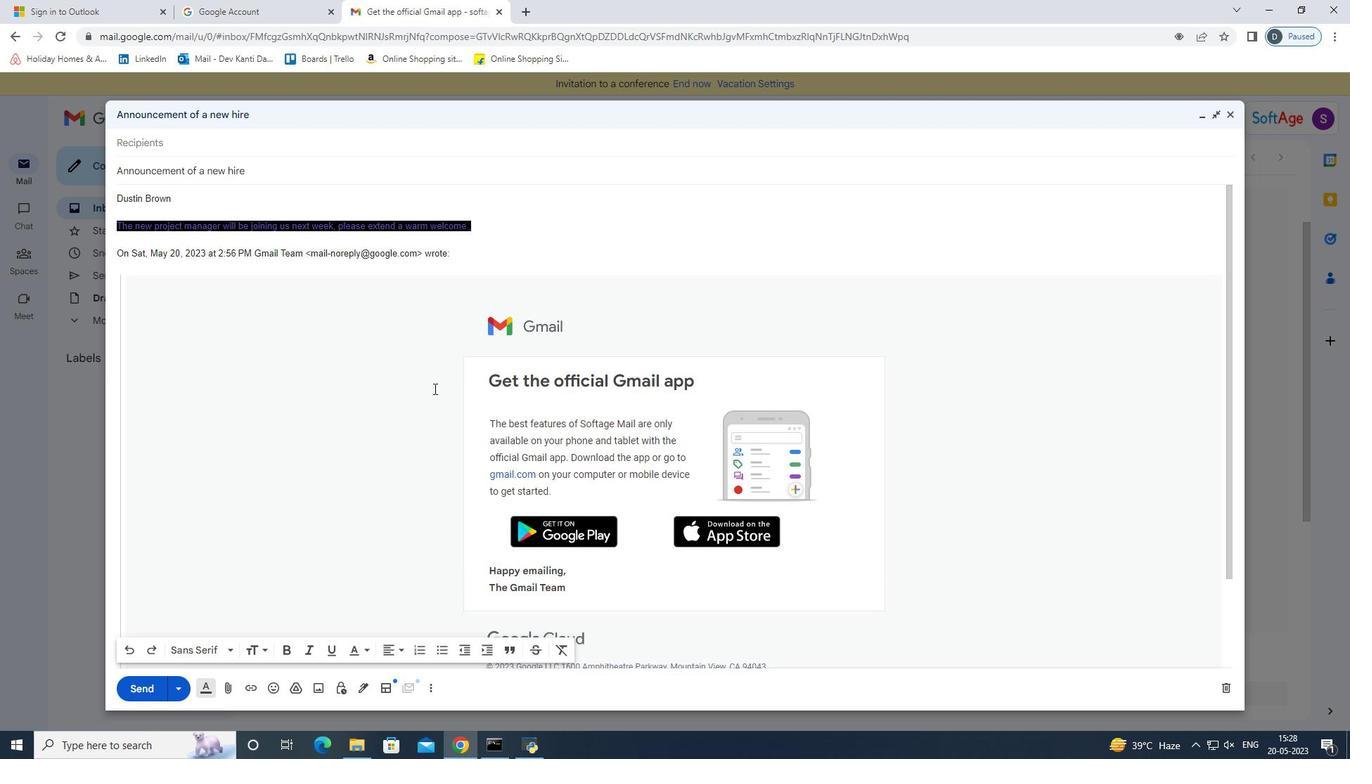 
Action: Mouse moved to (156, 141)
Screenshot: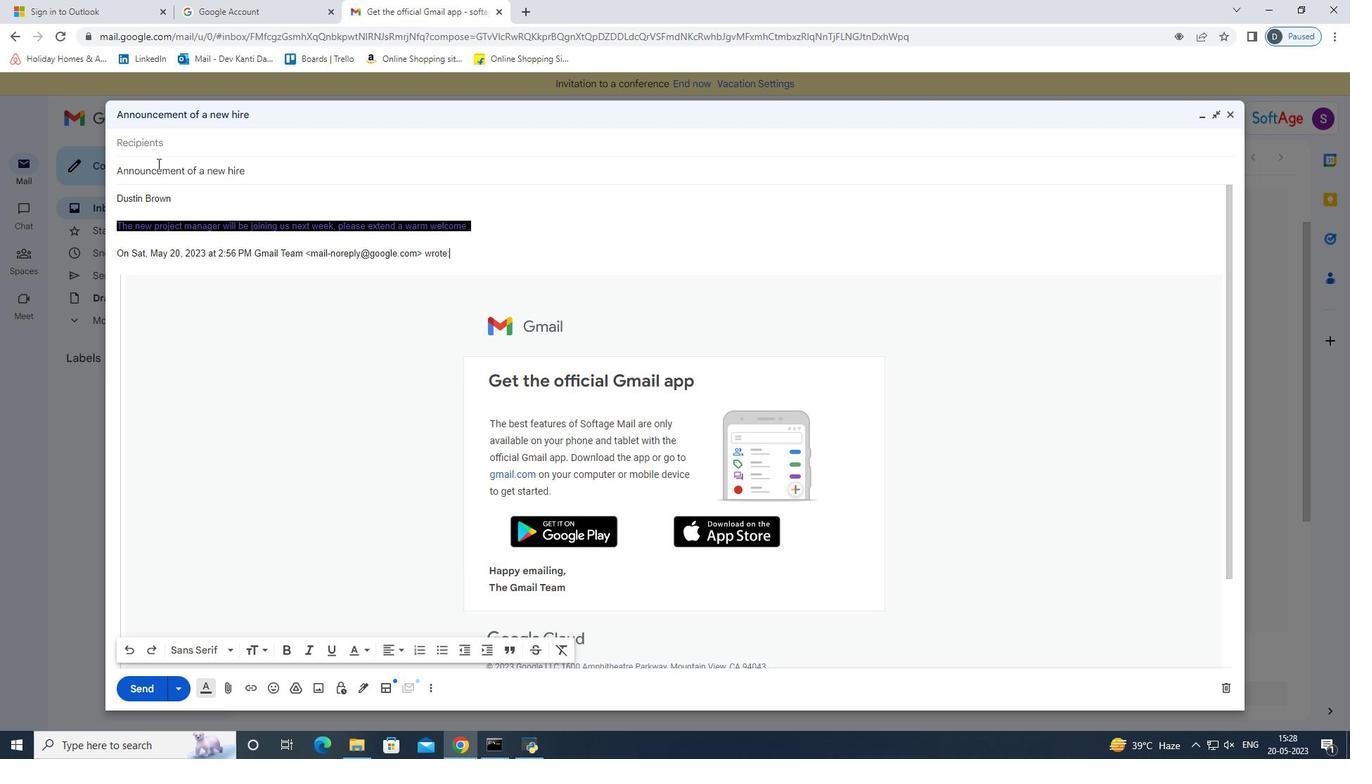 
Action: Mouse pressed left at (156, 141)
Screenshot: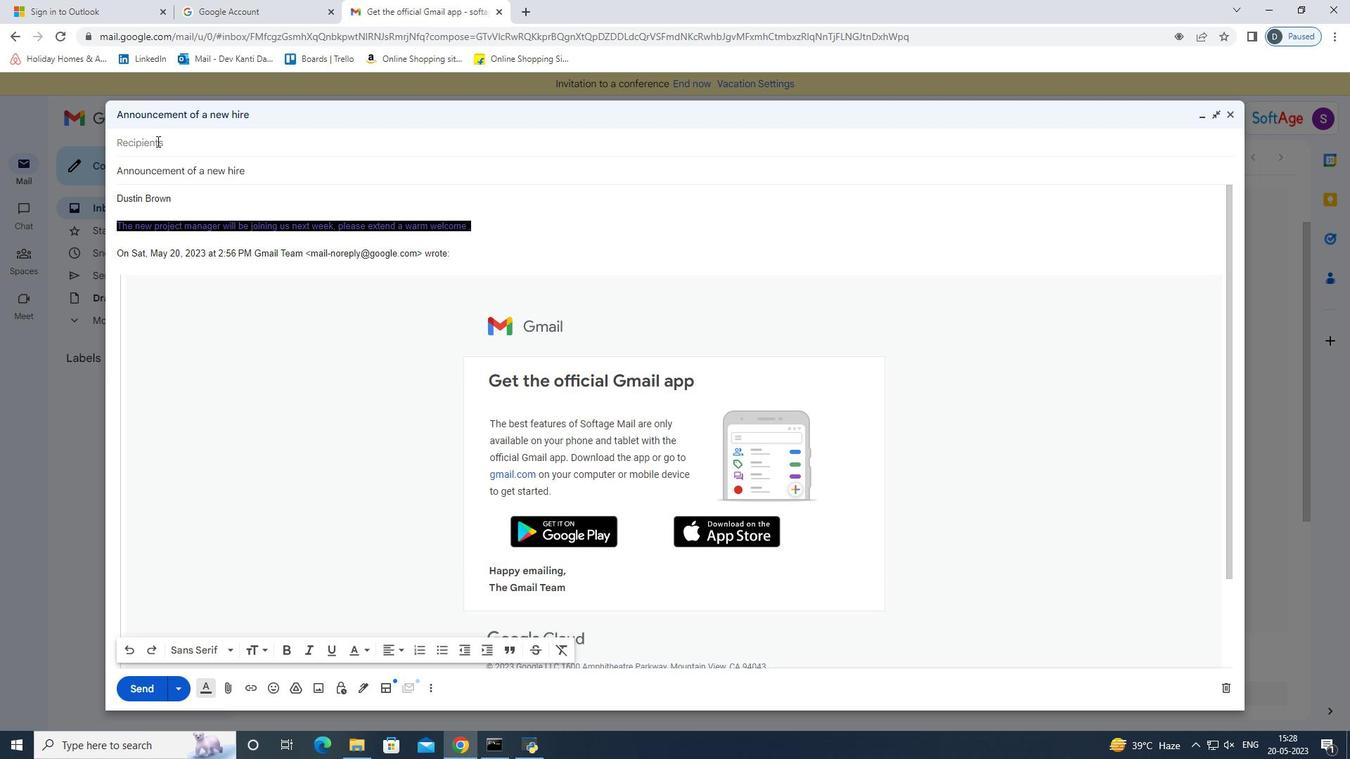 
Action: Mouse moved to (139, 691)
Screenshot: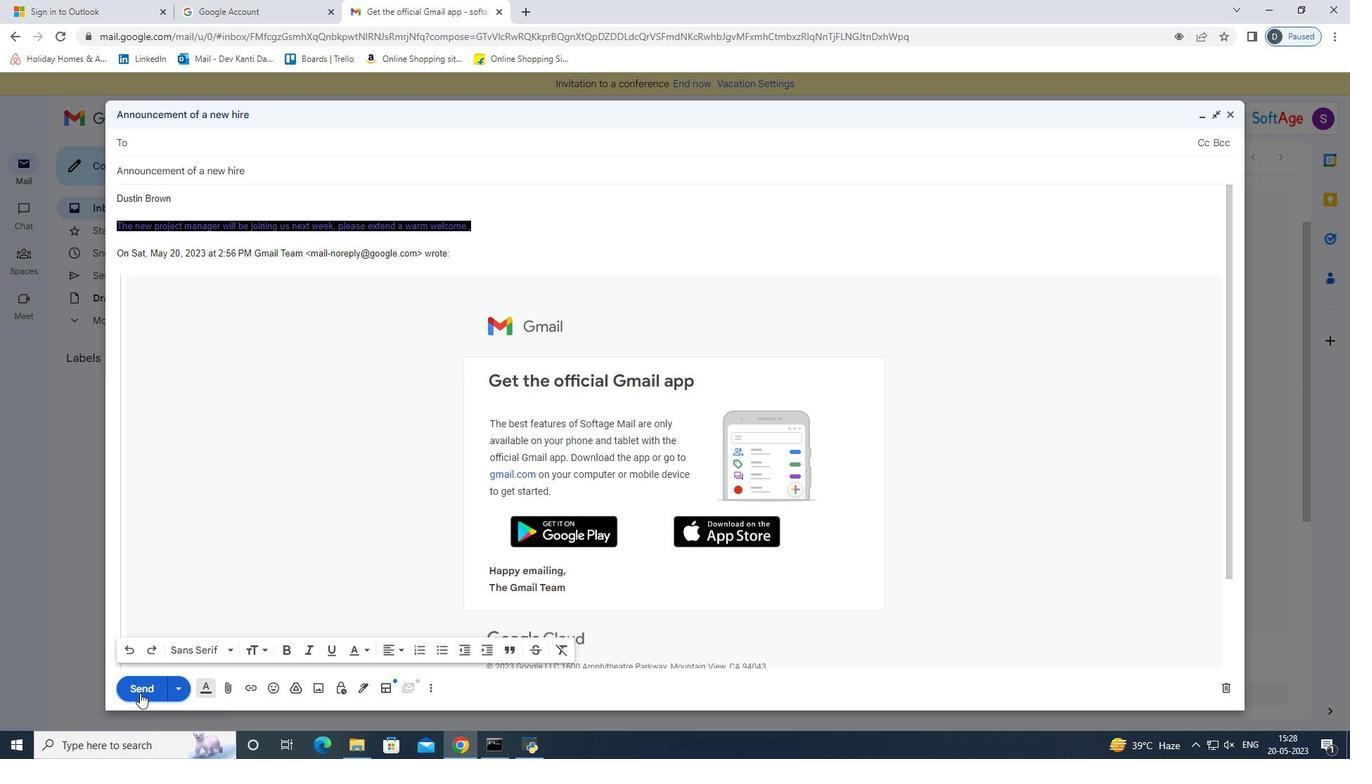 
Action: Mouse pressed left at (139, 691)
Screenshot: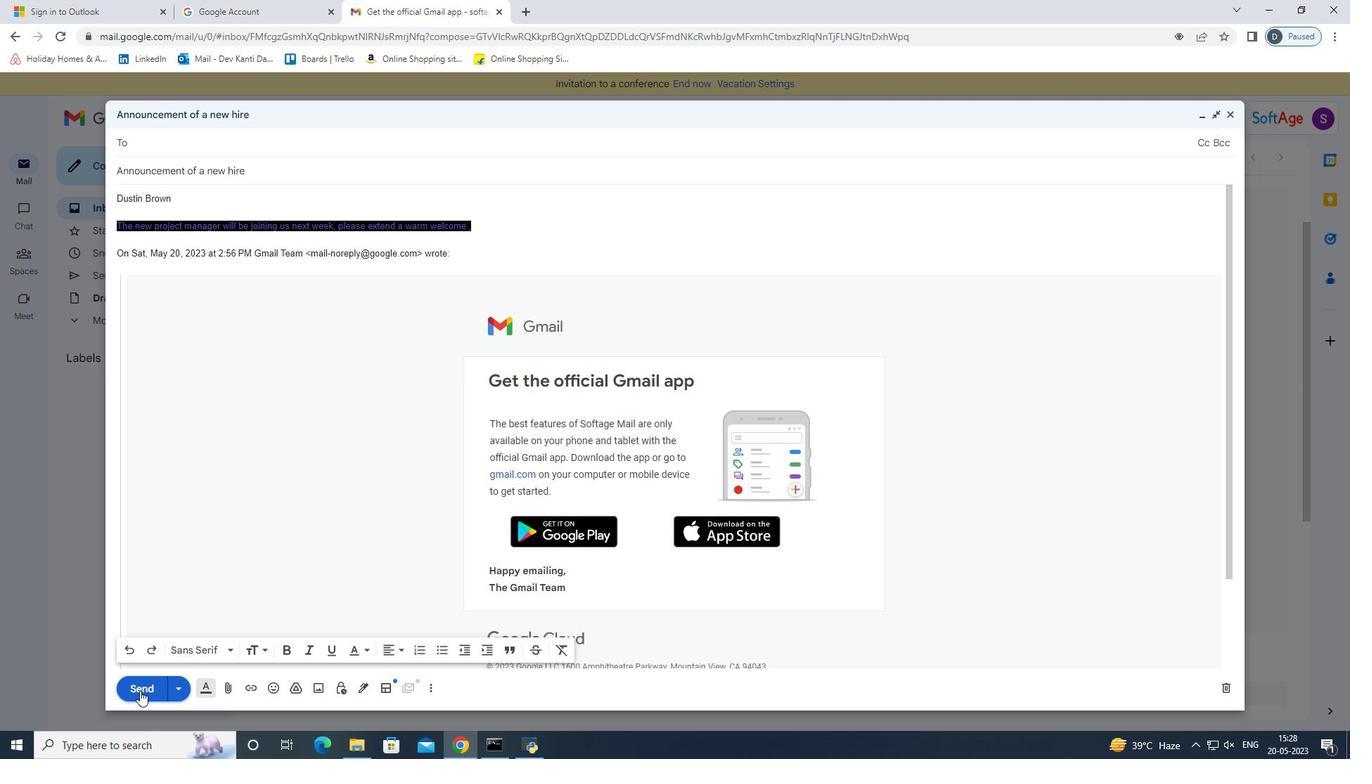 
Action: Mouse moved to (824, 368)
Screenshot: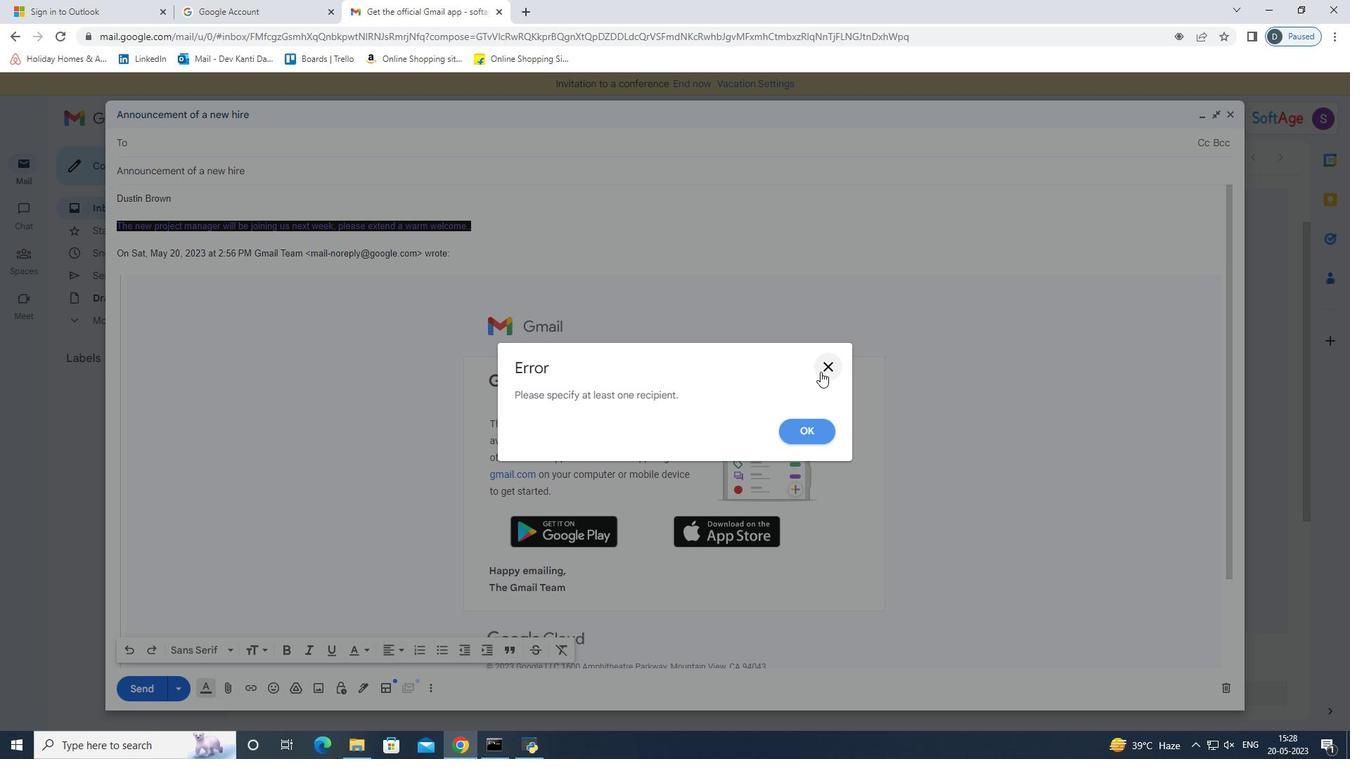 
Action: Mouse pressed left at (824, 368)
Screenshot: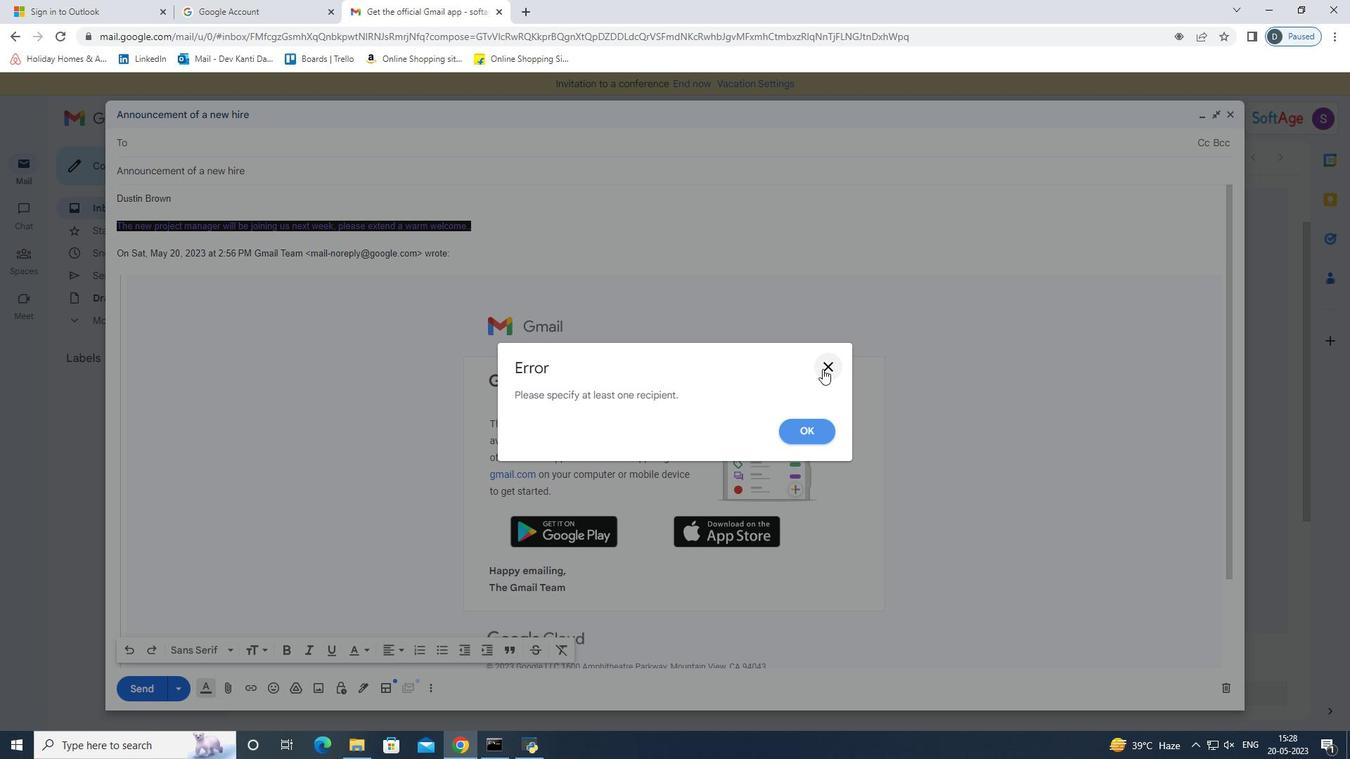 
Action: Mouse moved to (161, 146)
Screenshot: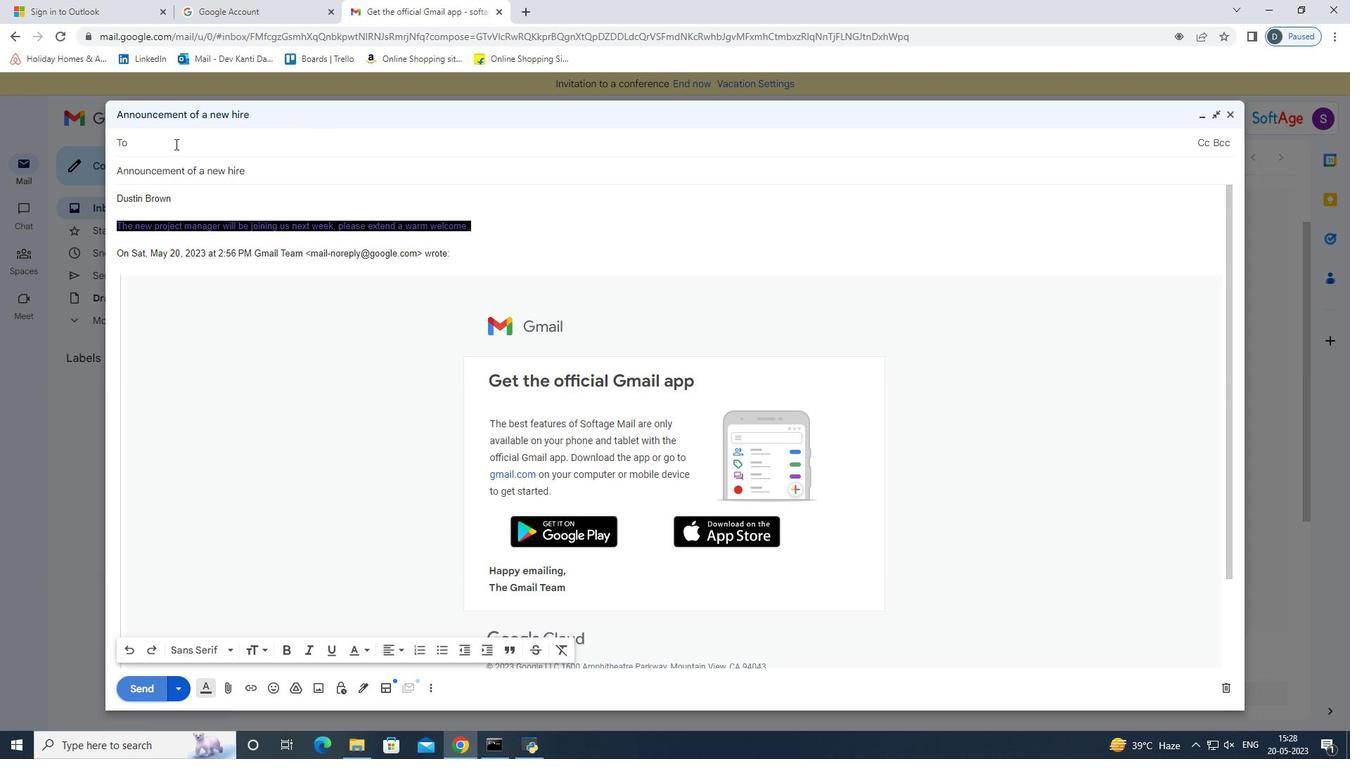 
Action: Mouse pressed left at (161, 146)
Screenshot: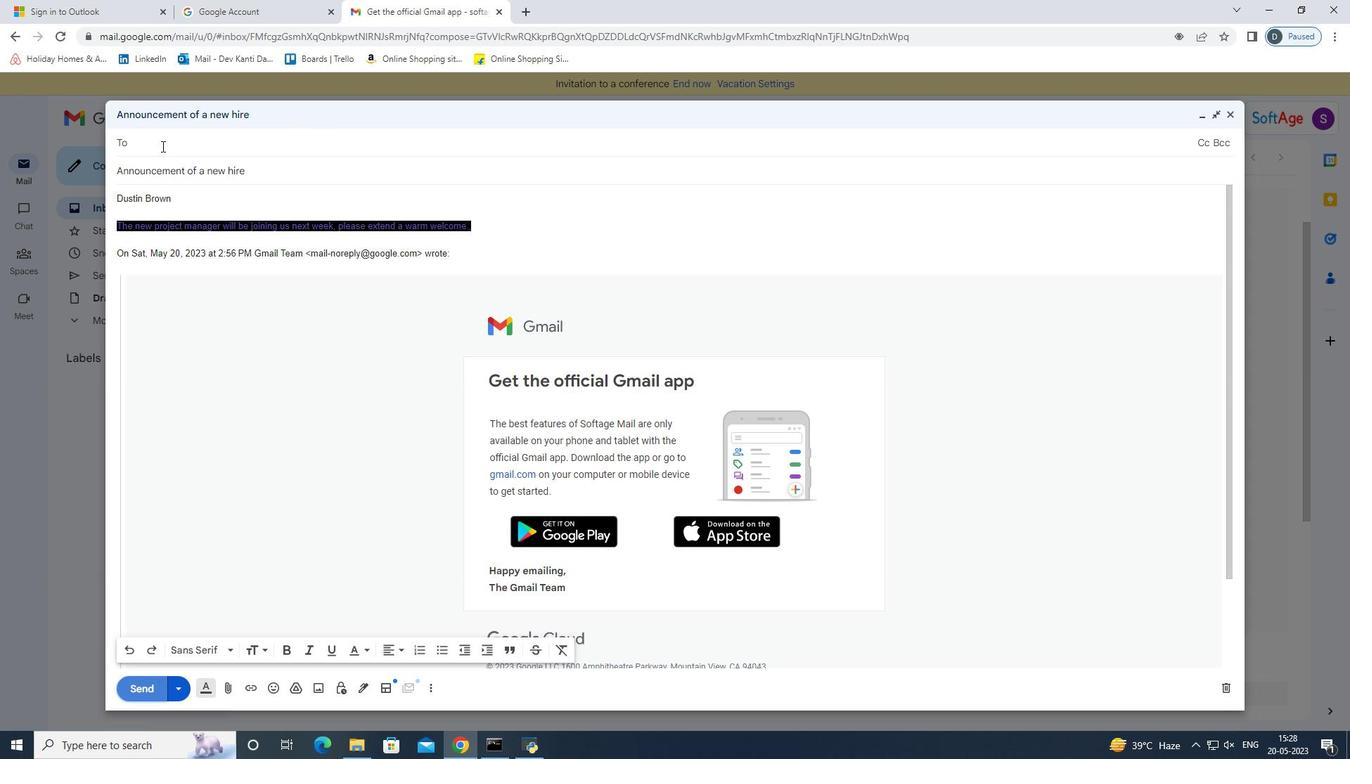 
Action: Key pressed <Key.shift>V
Screenshot: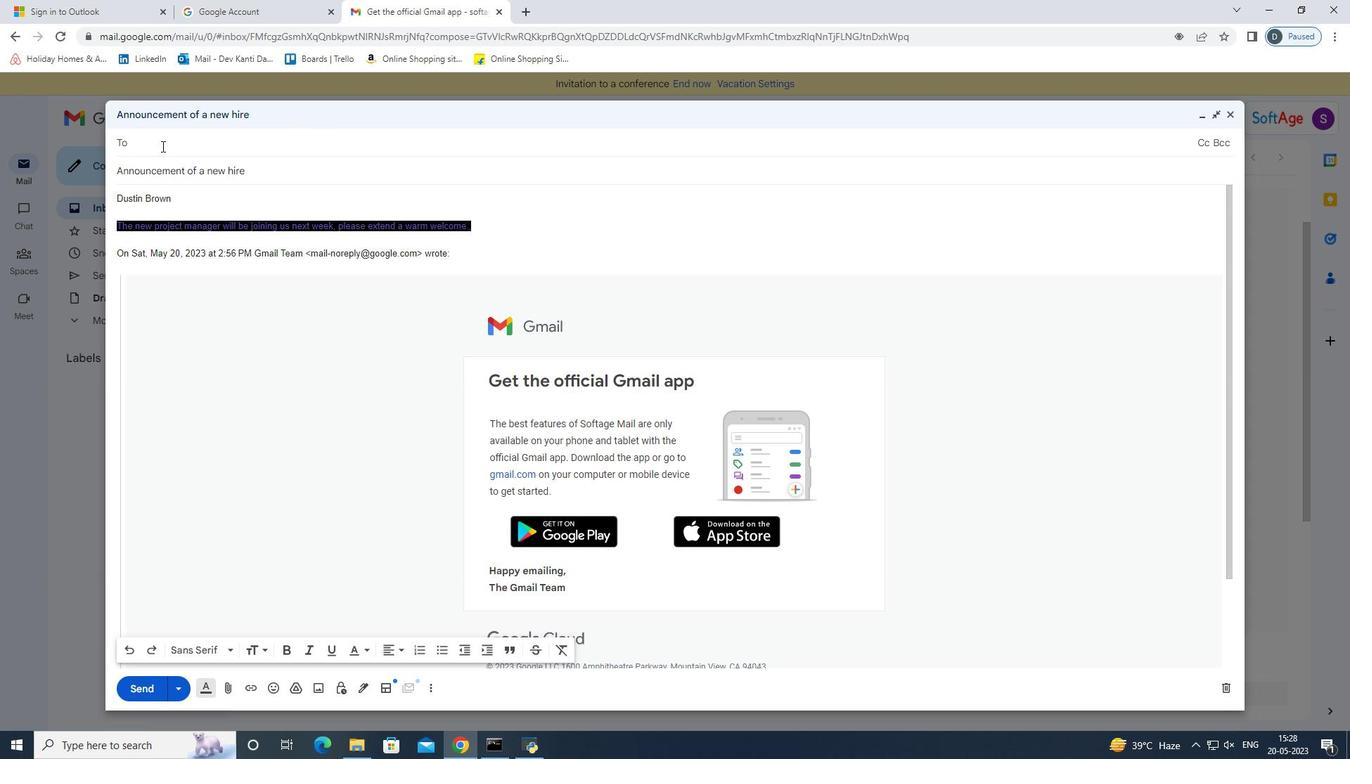 
Action: Mouse moved to (175, 147)
Screenshot: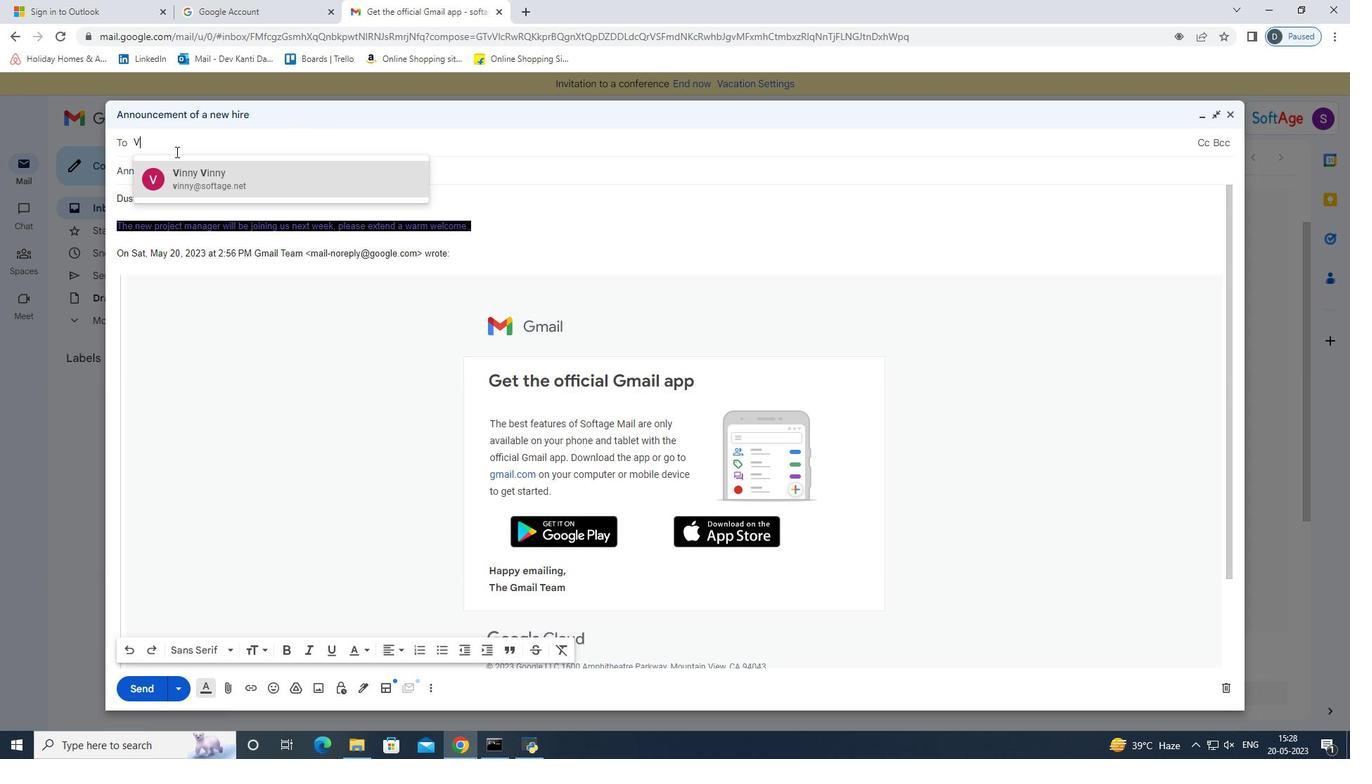 
Action: Key pressed is<Key.backspace><Key.backspace><Key.backspace>
Screenshot: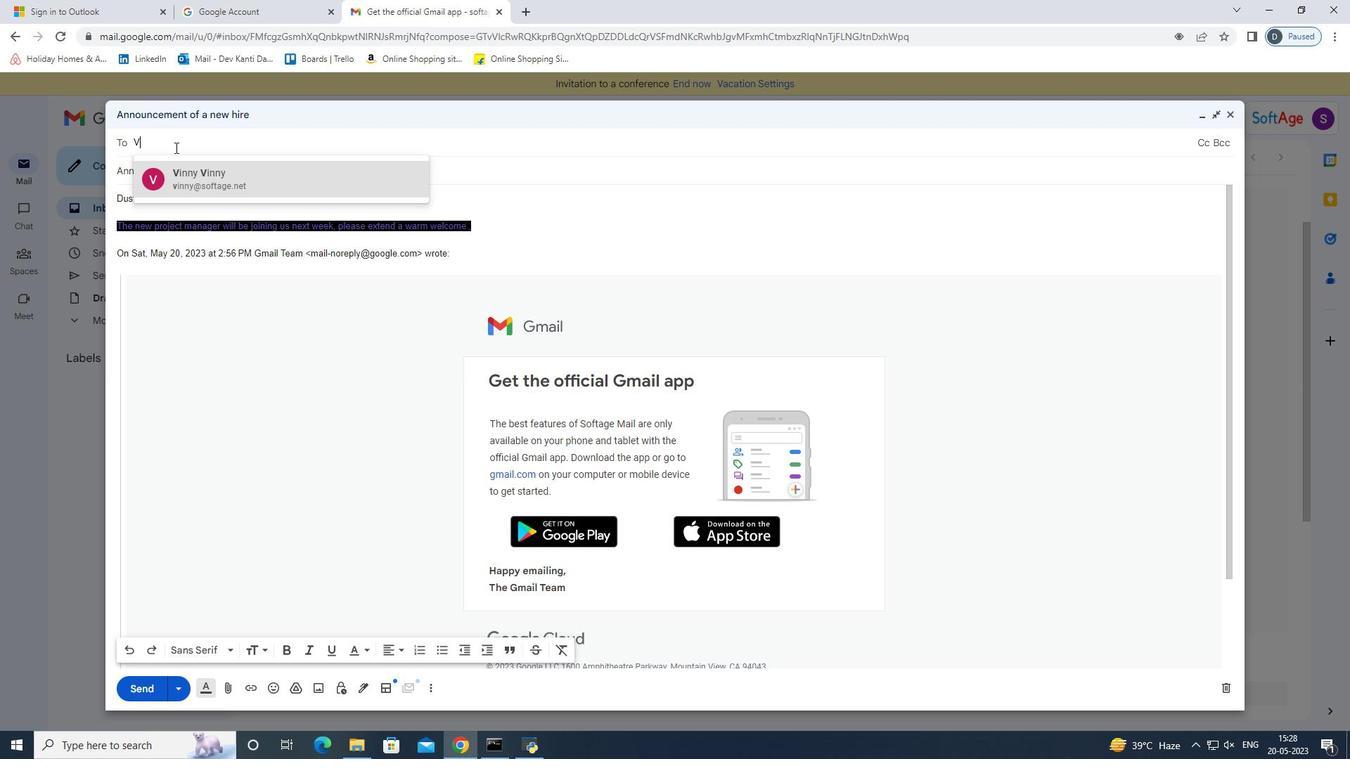
Action: Mouse moved to (585, 307)
Screenshot: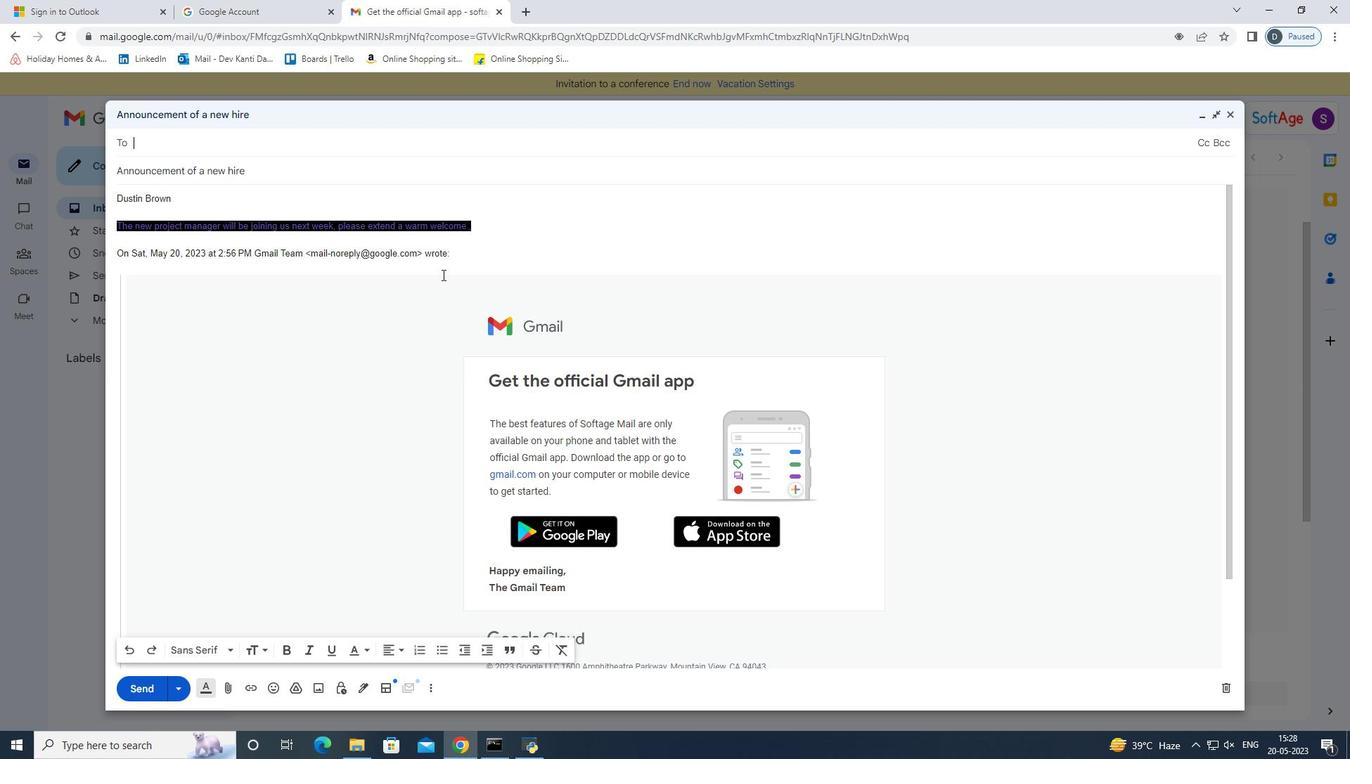 
Action: Mouse scrolled (585, 307) with delta (0, 0)
Screenshot: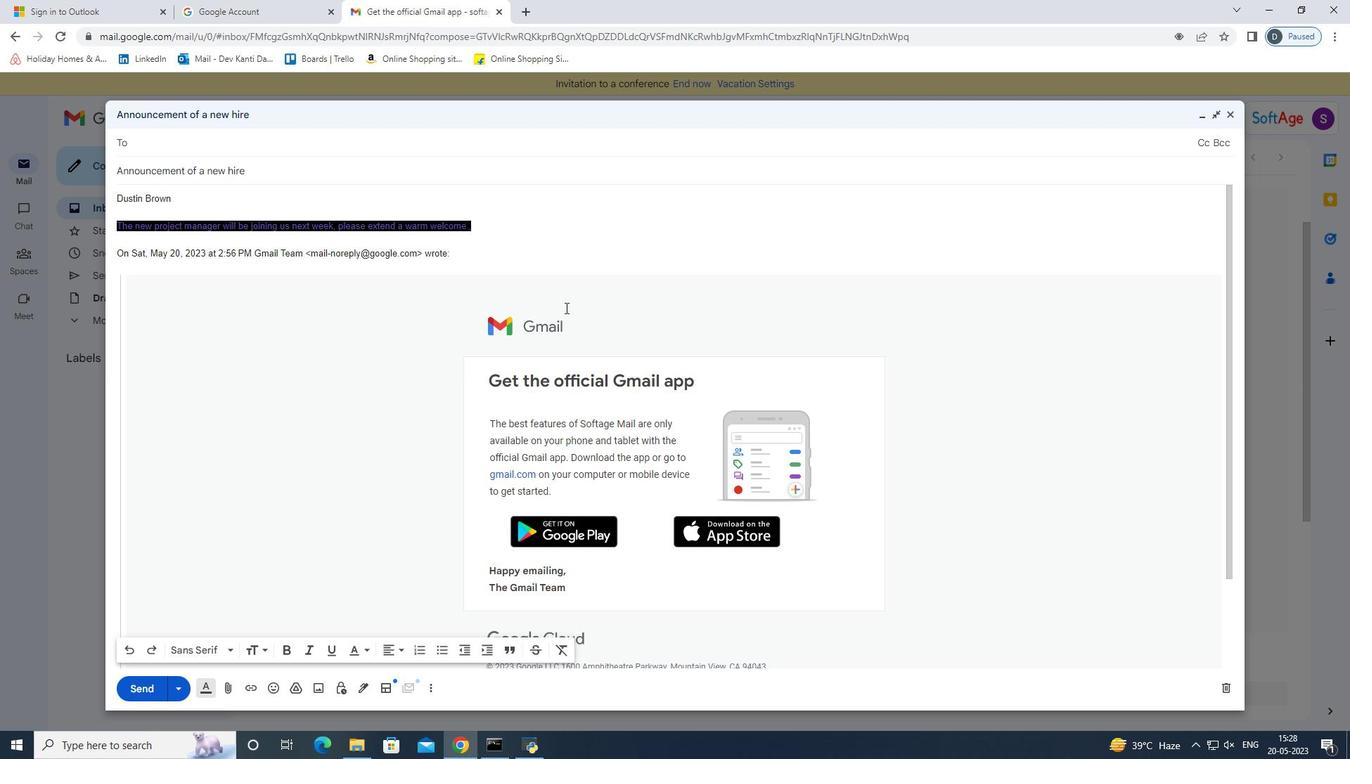 
Action: Mouse moved to (584, 308)
Screenshot: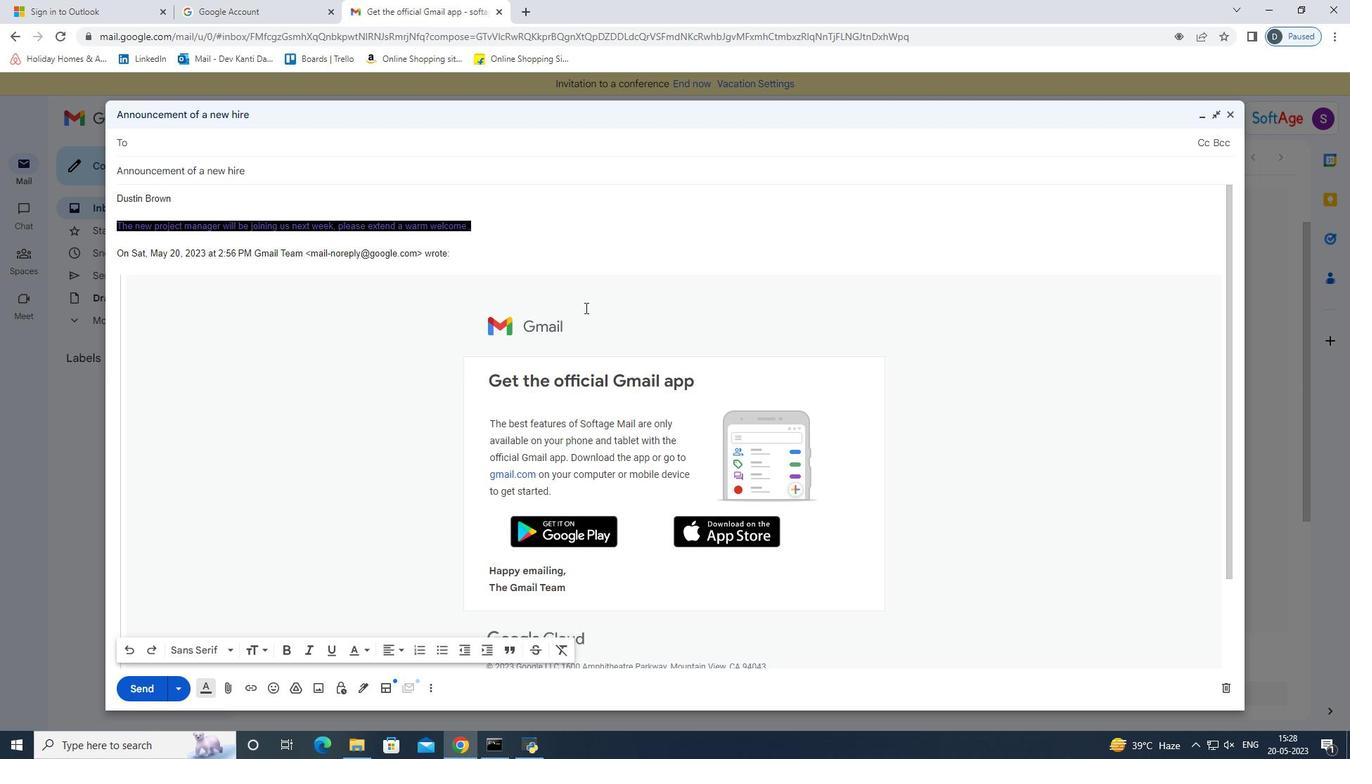 
Action: Mouse scrolled (584, 307) with delta (0, 0)
Screenshot: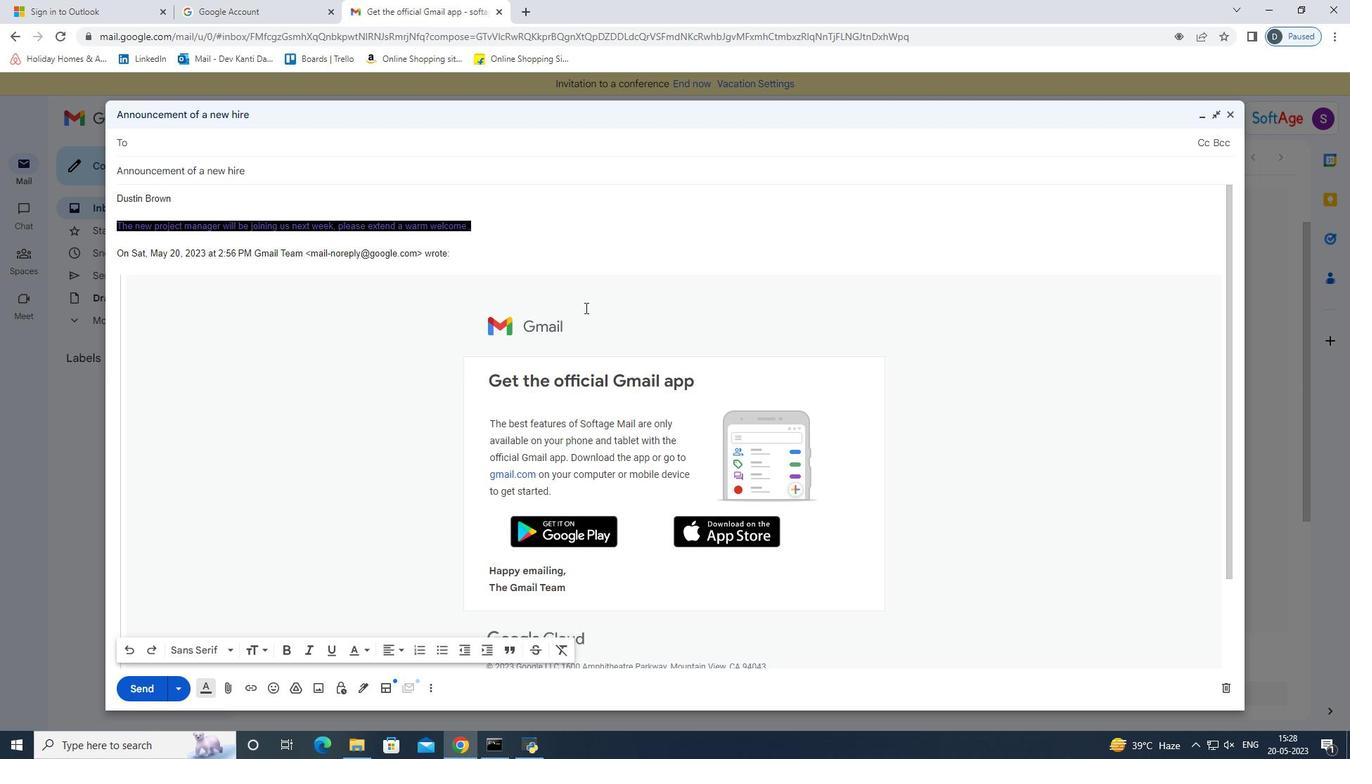 
Action: Mouse moved to (582, 308)
Screenshot: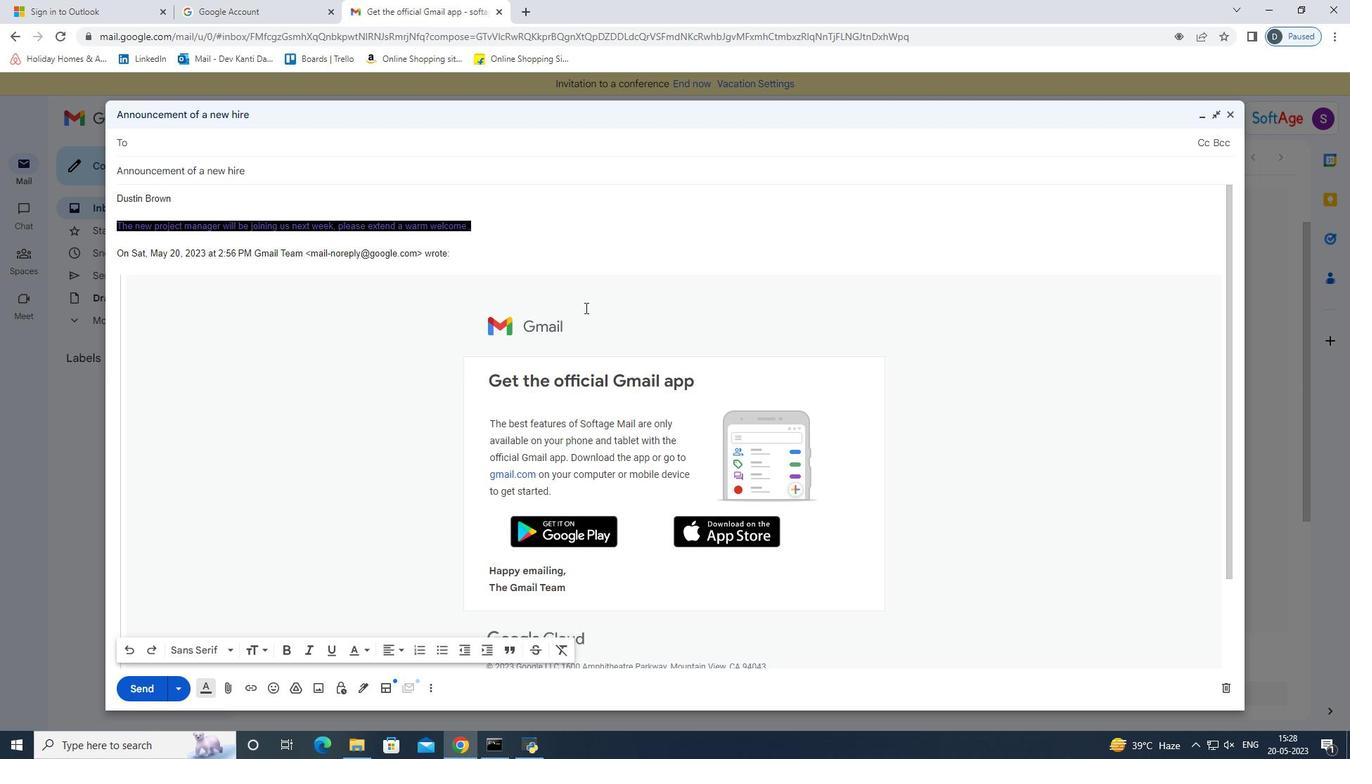 
Action: Mouse scrolled (582, 307) with delta (0, 0)
Screenshot: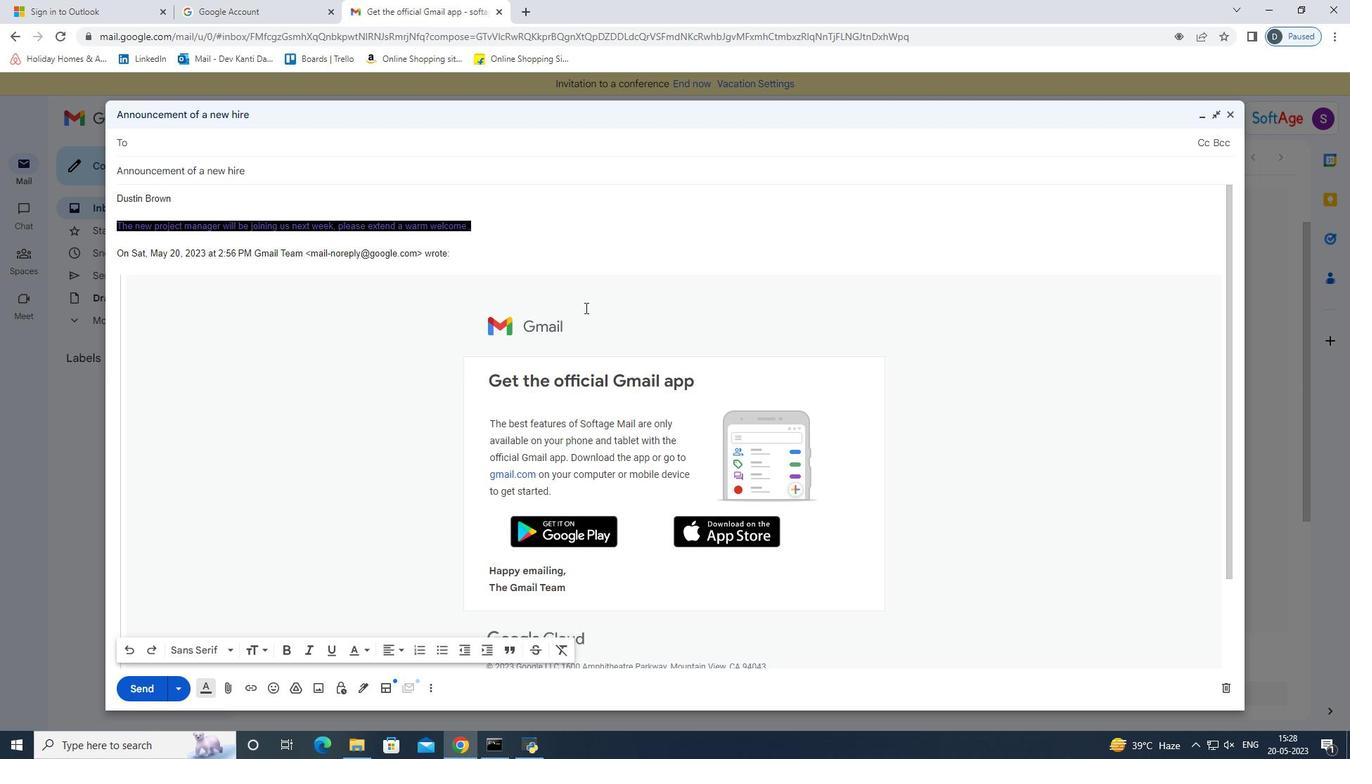 
Action: Mouse moved to (582, 309)
Screenshot: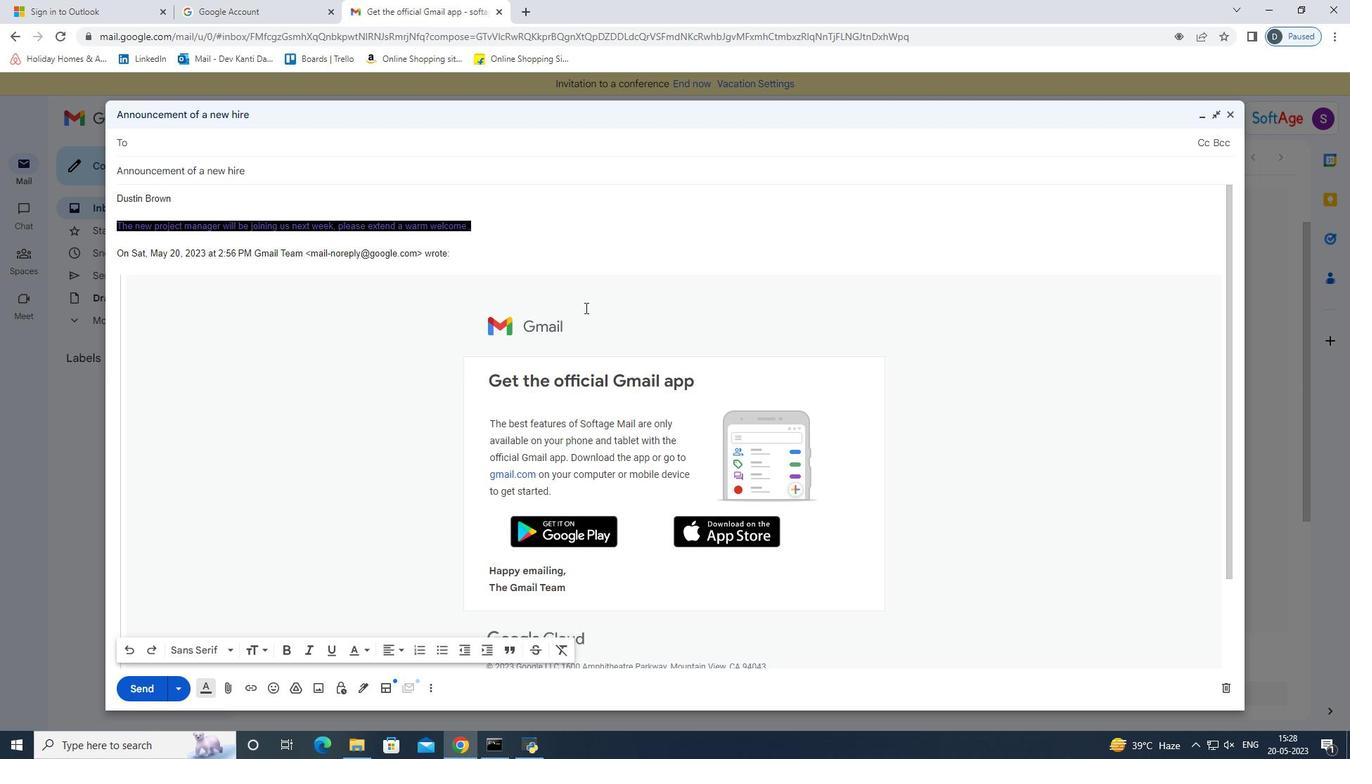 
Action: Mouse scrolled (582, 307) with delta (0, 0)
Screenshot: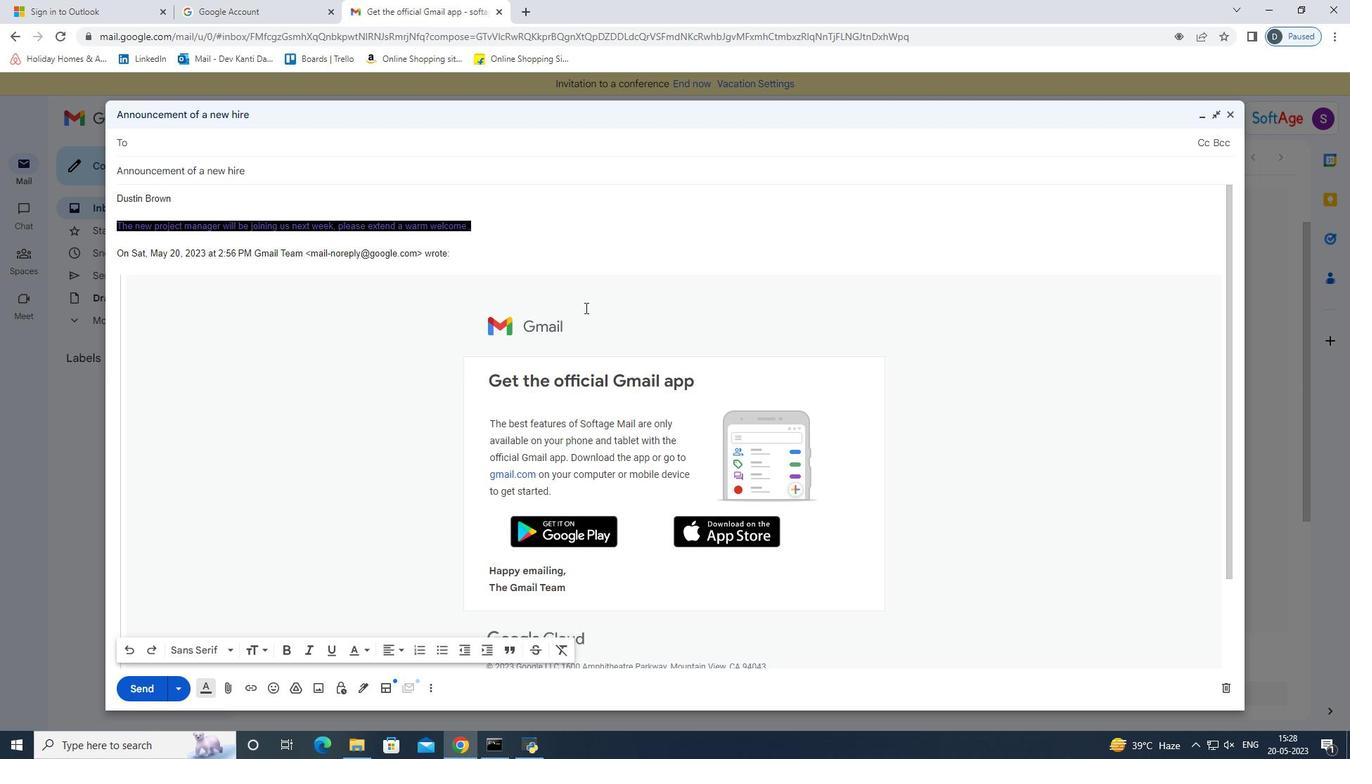 
Action: Mouse moved to (581, 309)
Screenshot: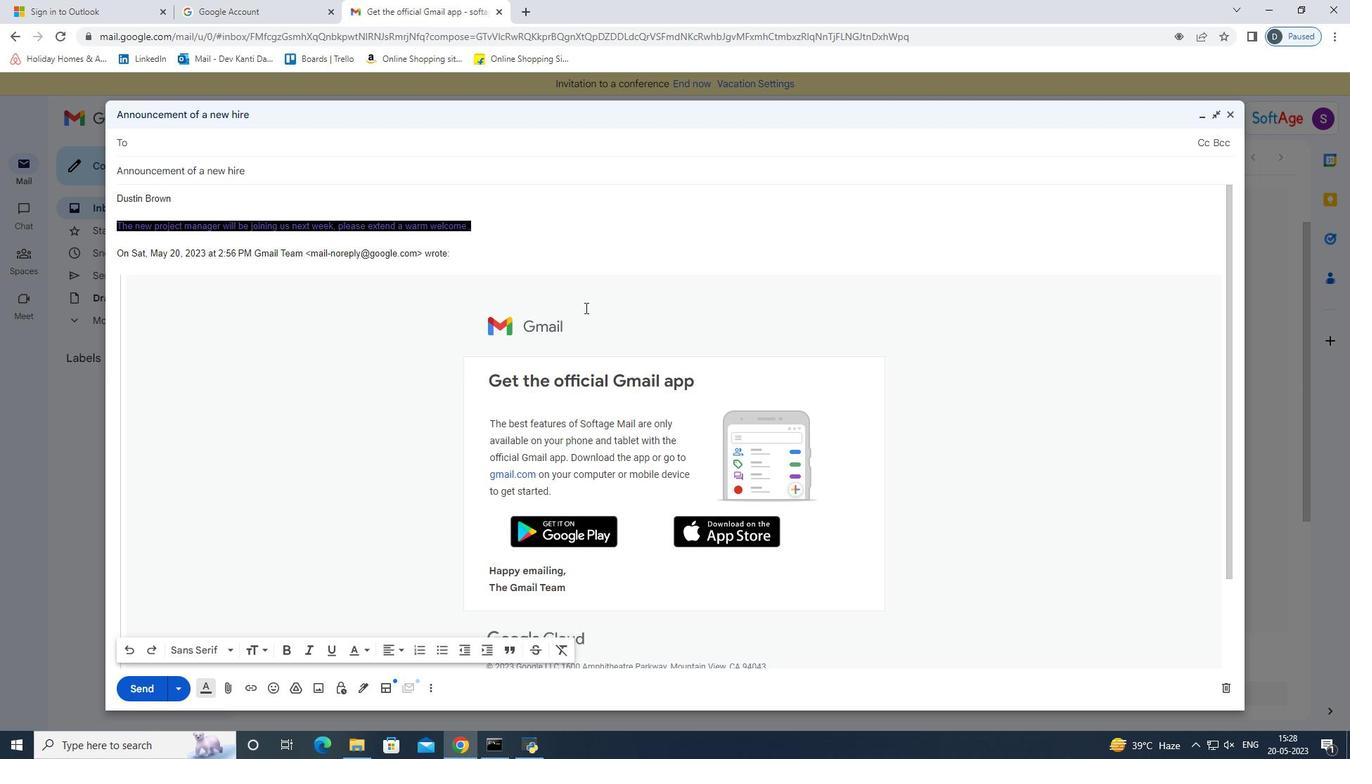 
Action: Mouse scrolled (581, 308) with delta (0, 0)
Screenshot: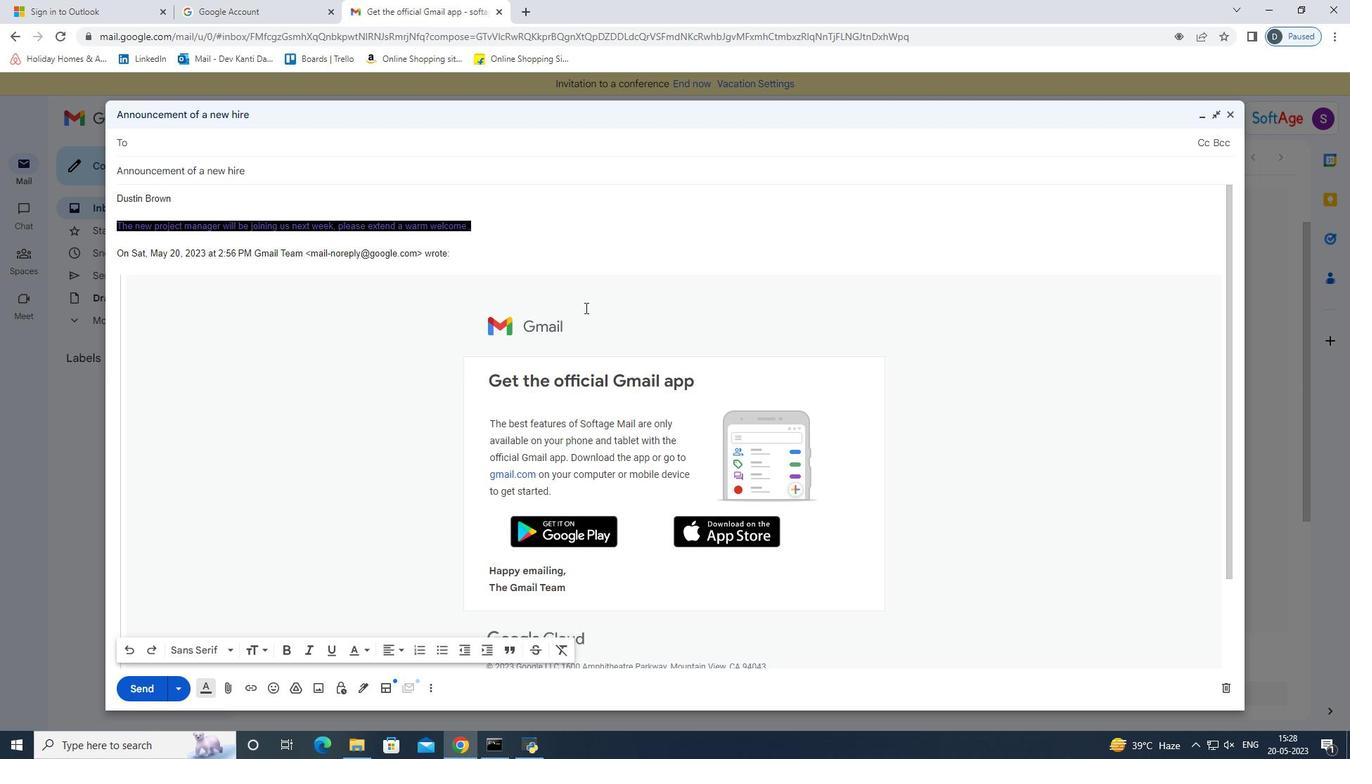 
Action: Mouse moved to (581, 310)
Screenshot: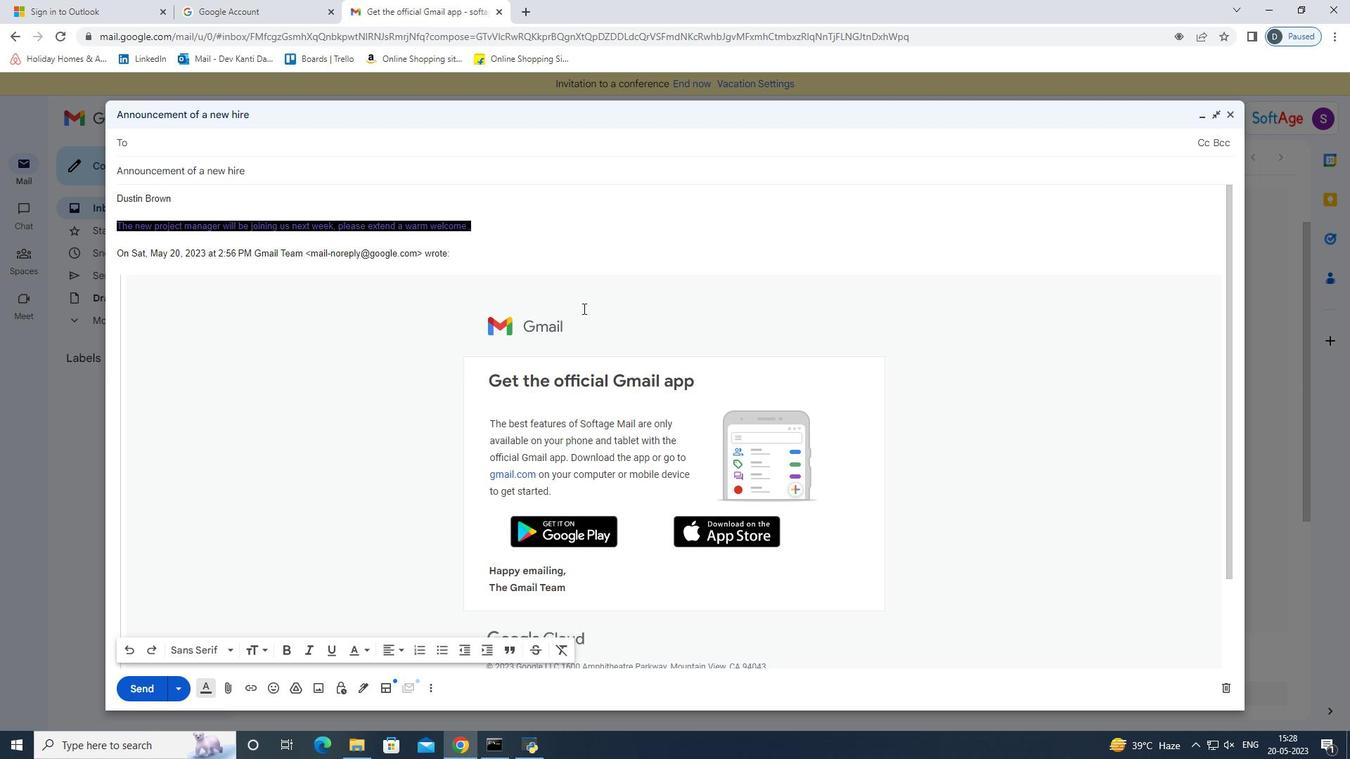 
Action: Mouse scrolled (581, 309) with delta (0, 0)
Screenshot: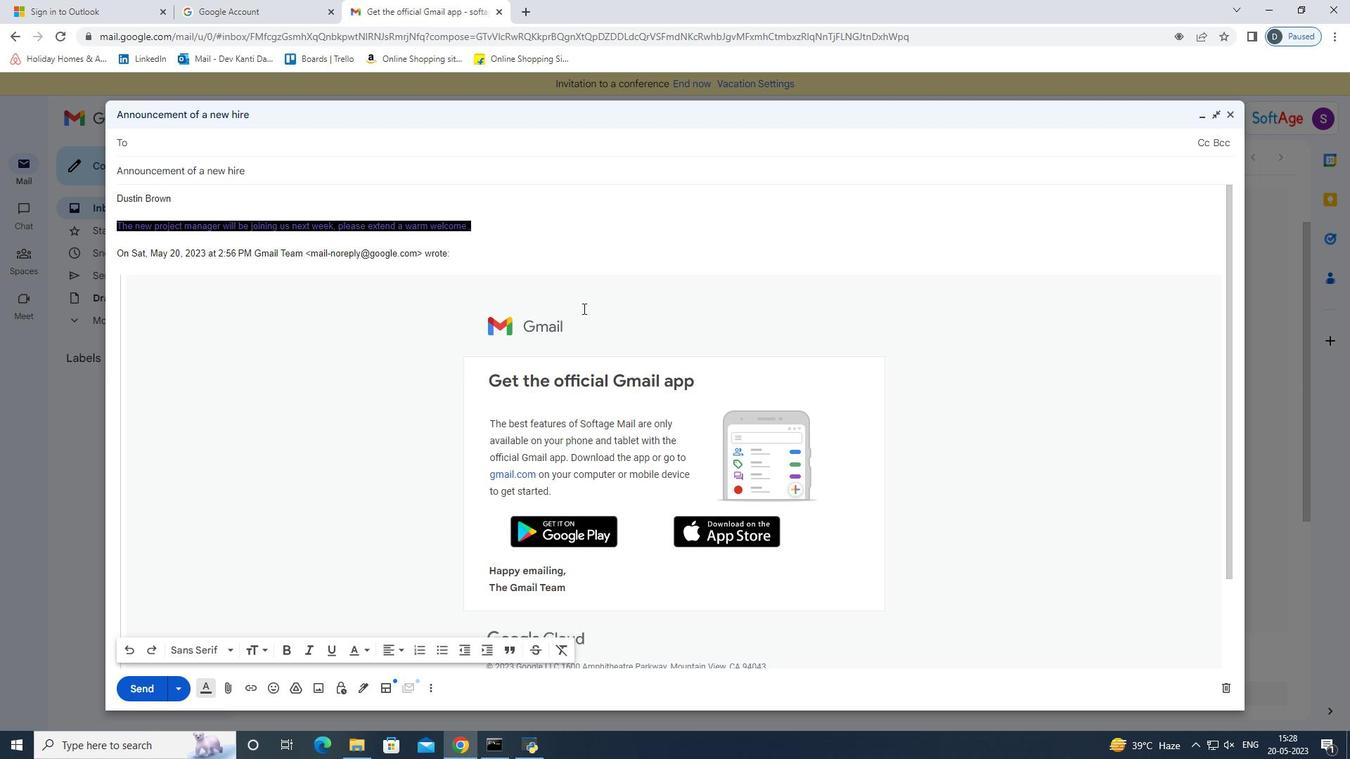 
Action: Mouse scrolled (581, 309) with delta (0, 0)
Screenshot: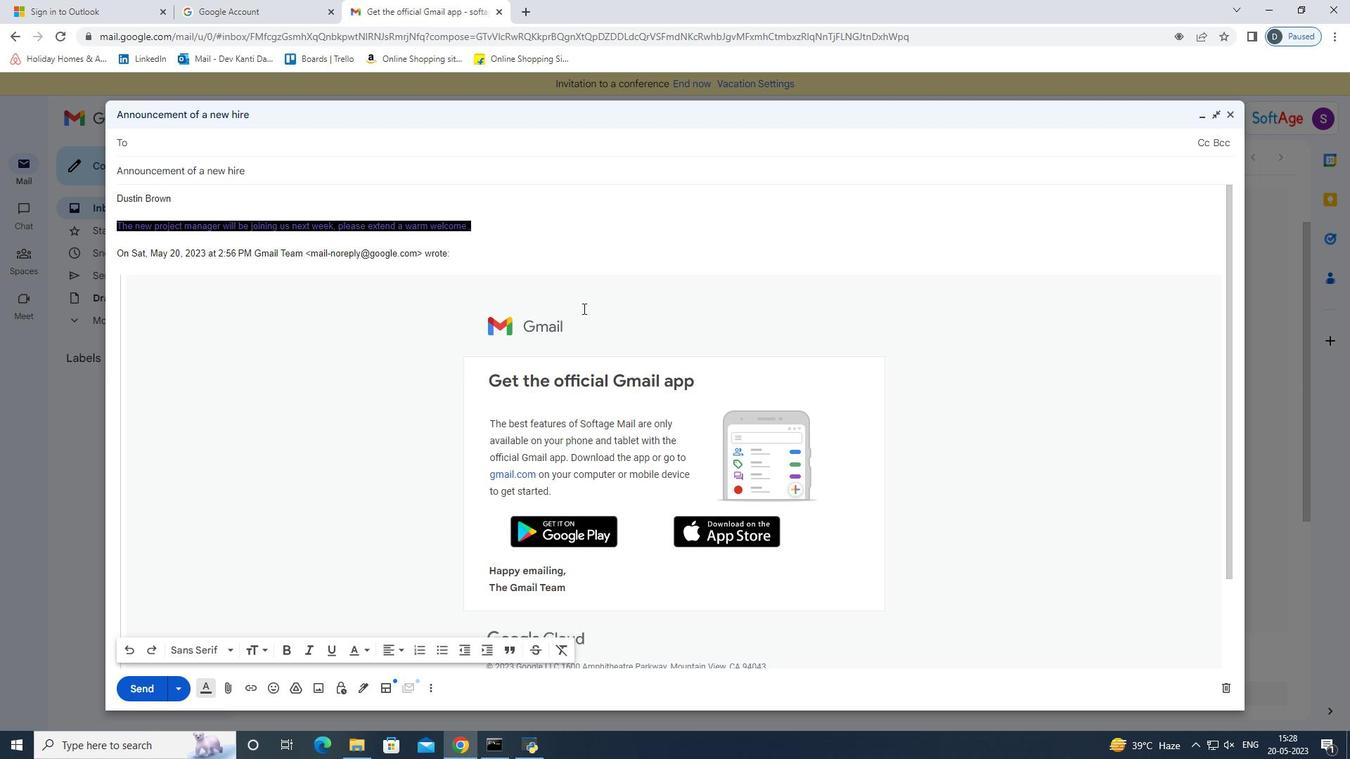 
Action: Mouse scrolled (581, 309) with delta (0, 0)
Screenshot: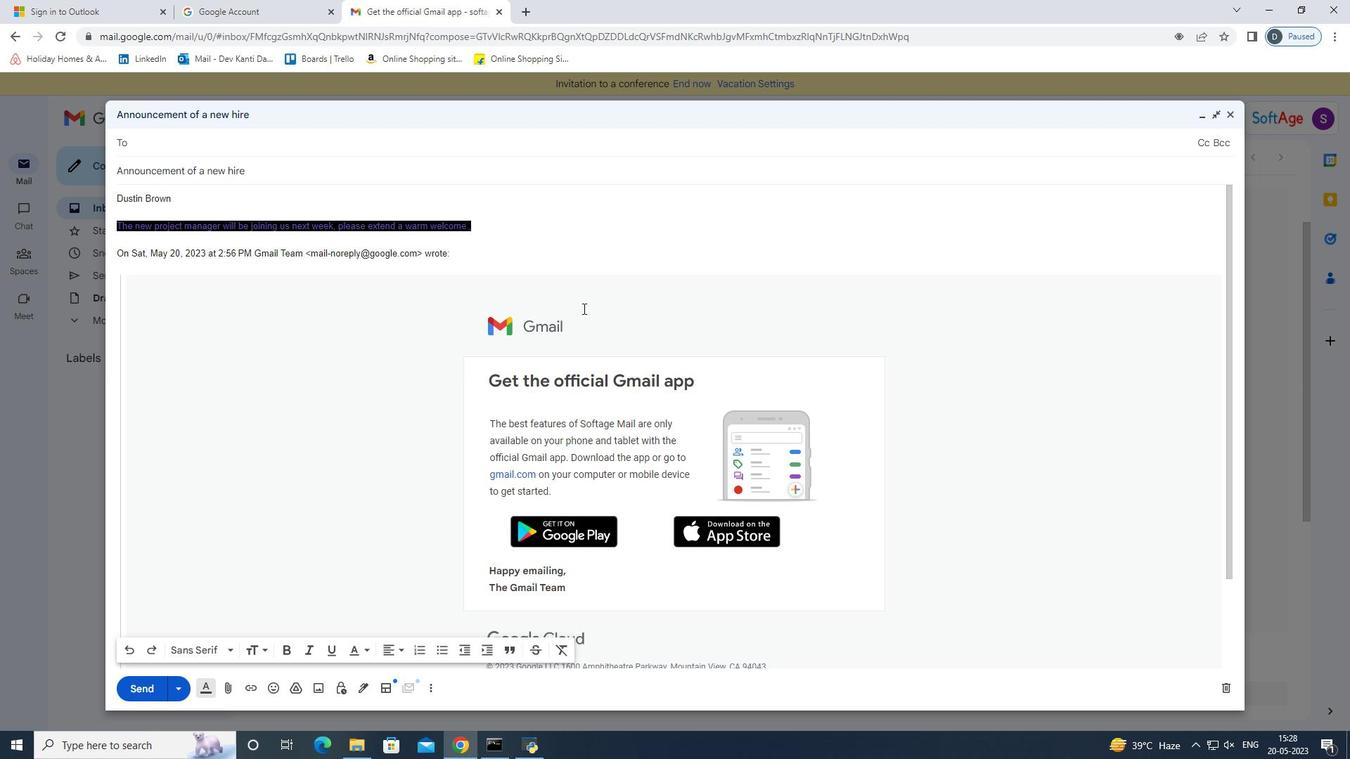 
Action: Mouse moved to (569, 329)
Screenshot: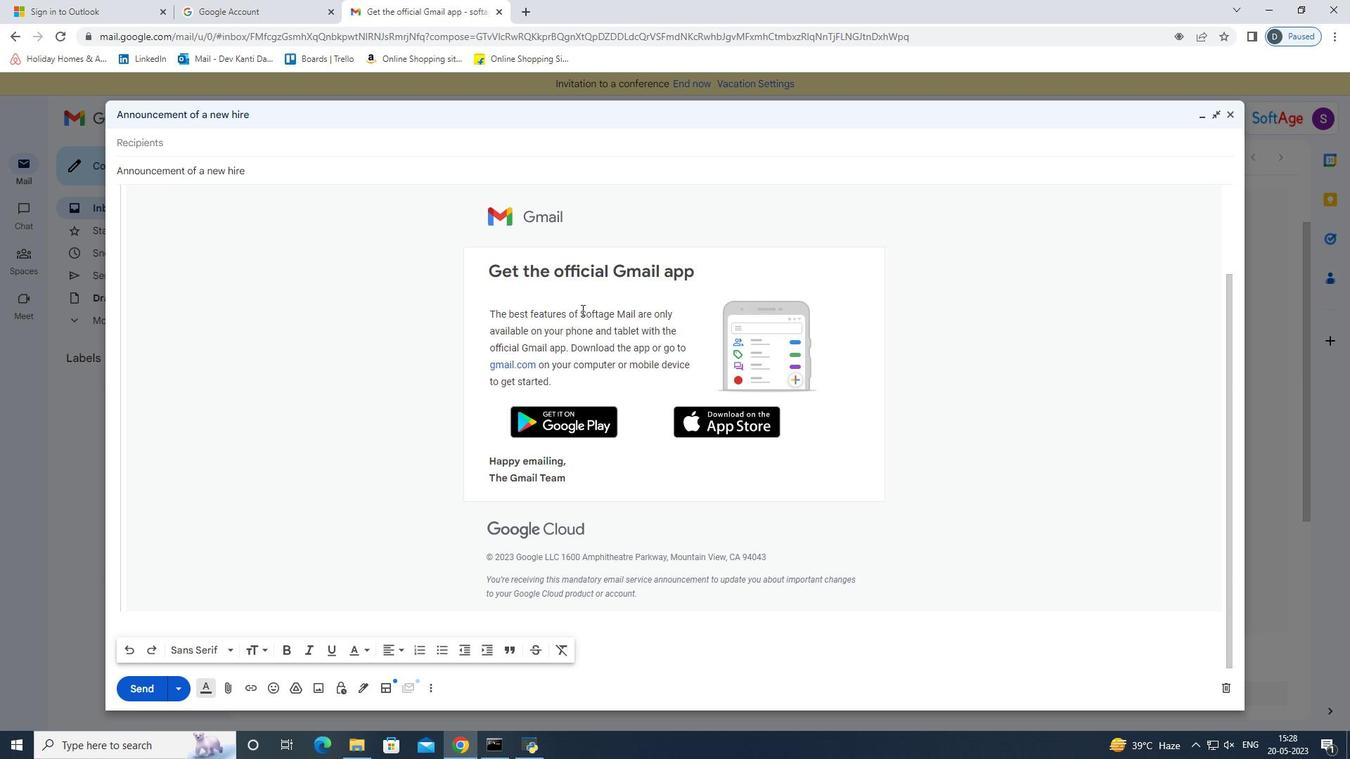 
Action: Mouse scrolled (569, 328) with delta (0, 0)
Screenshot: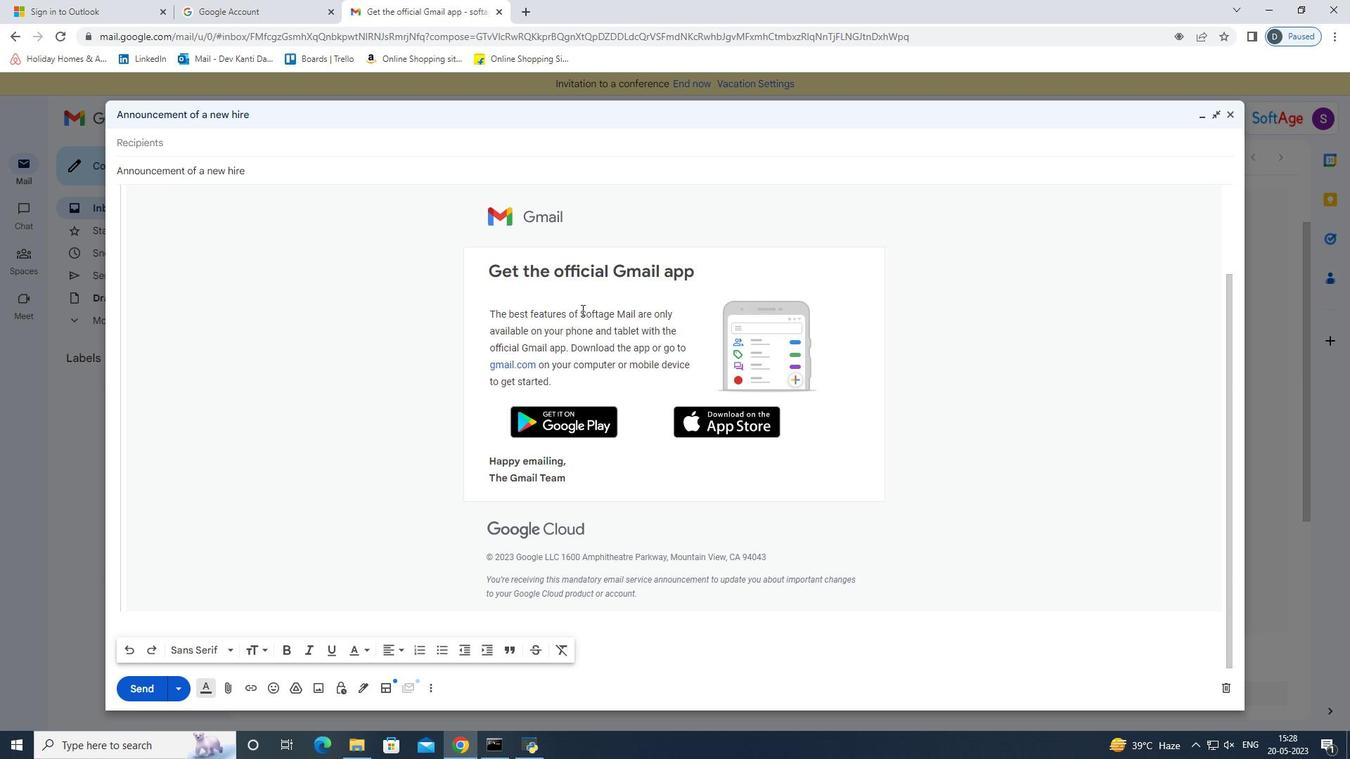 
Action: Mouse moved to (565, 339)
Screenshot: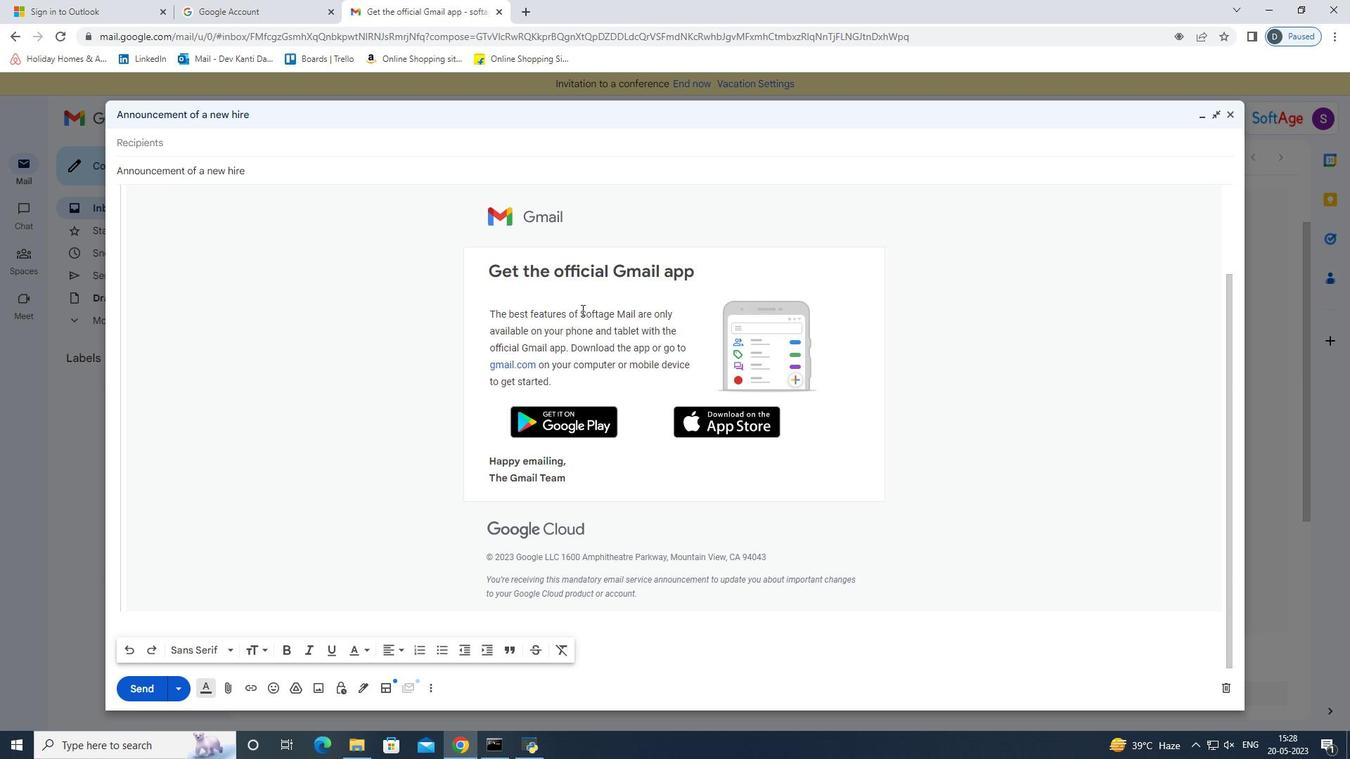 
Action: Mouse scrolled (565, 338) with delta (0, 0)
Screenshot: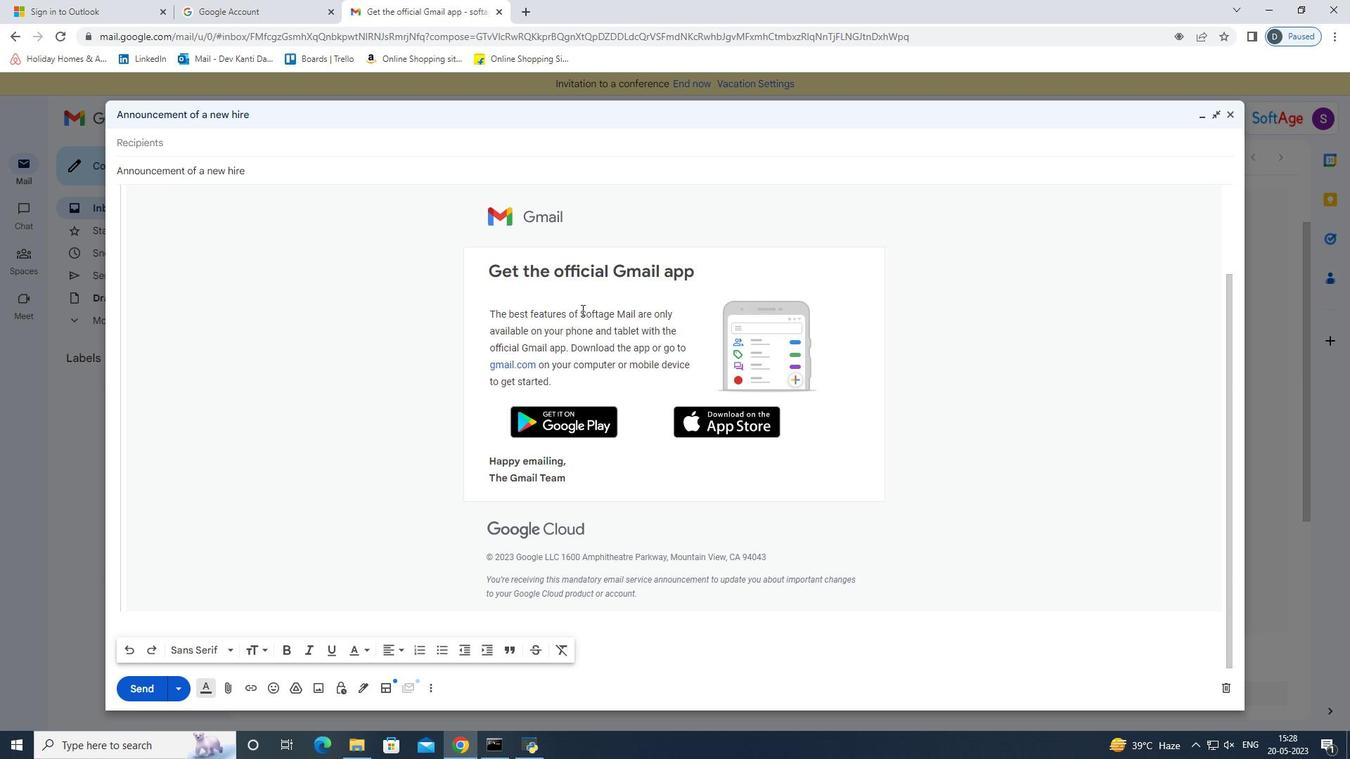 
Action: Mouse moved to (561, 350)
Screenshot: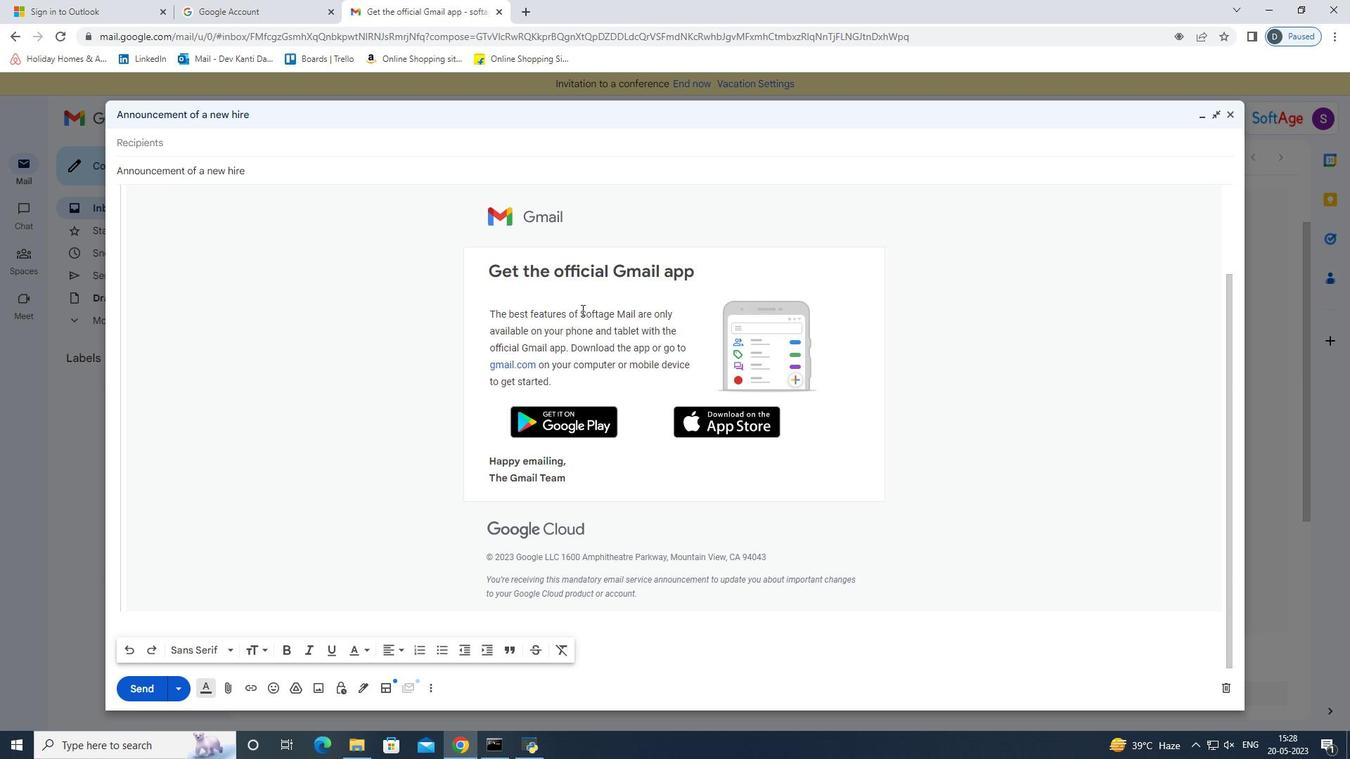 
Action: Mouse scrolled (561, 350) with delta (0, 0)
Screenshot: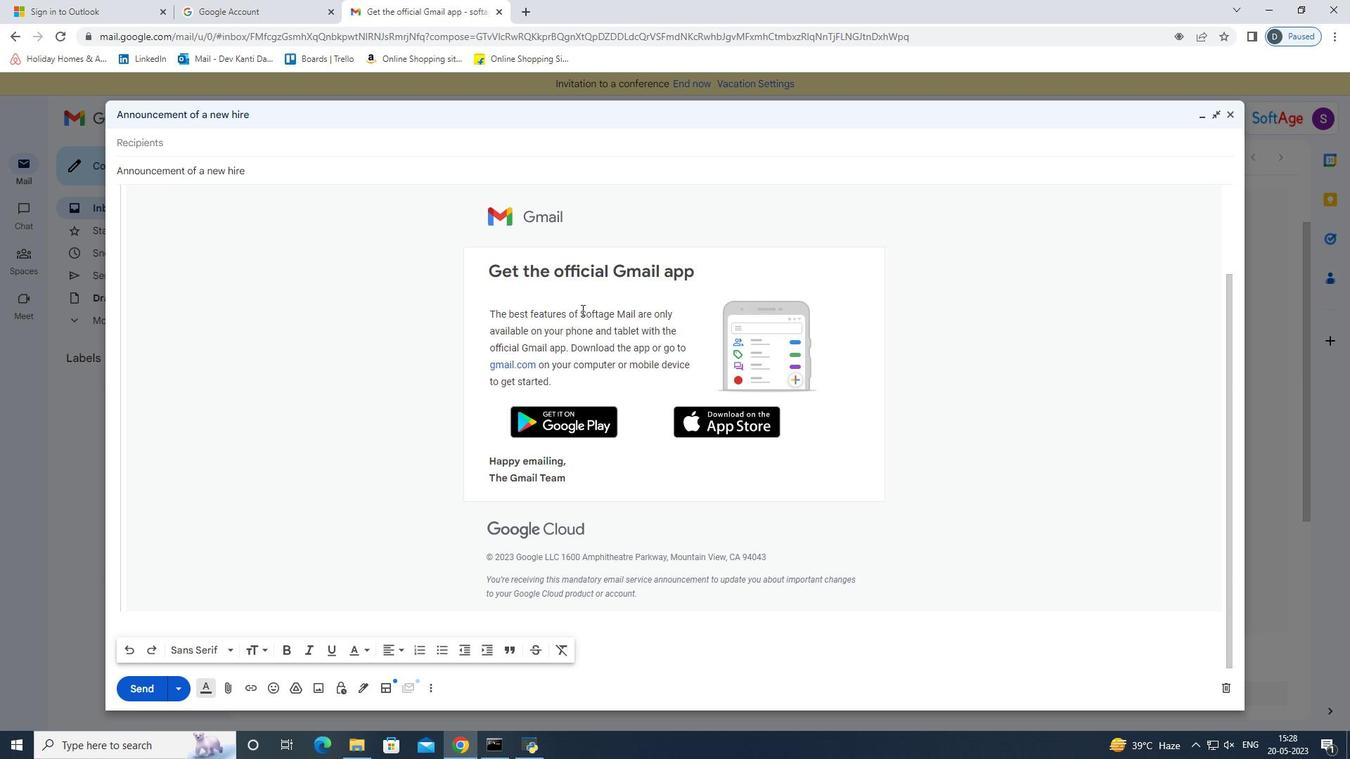 
Action: Mouse moved to (560, 356)
Screenshot: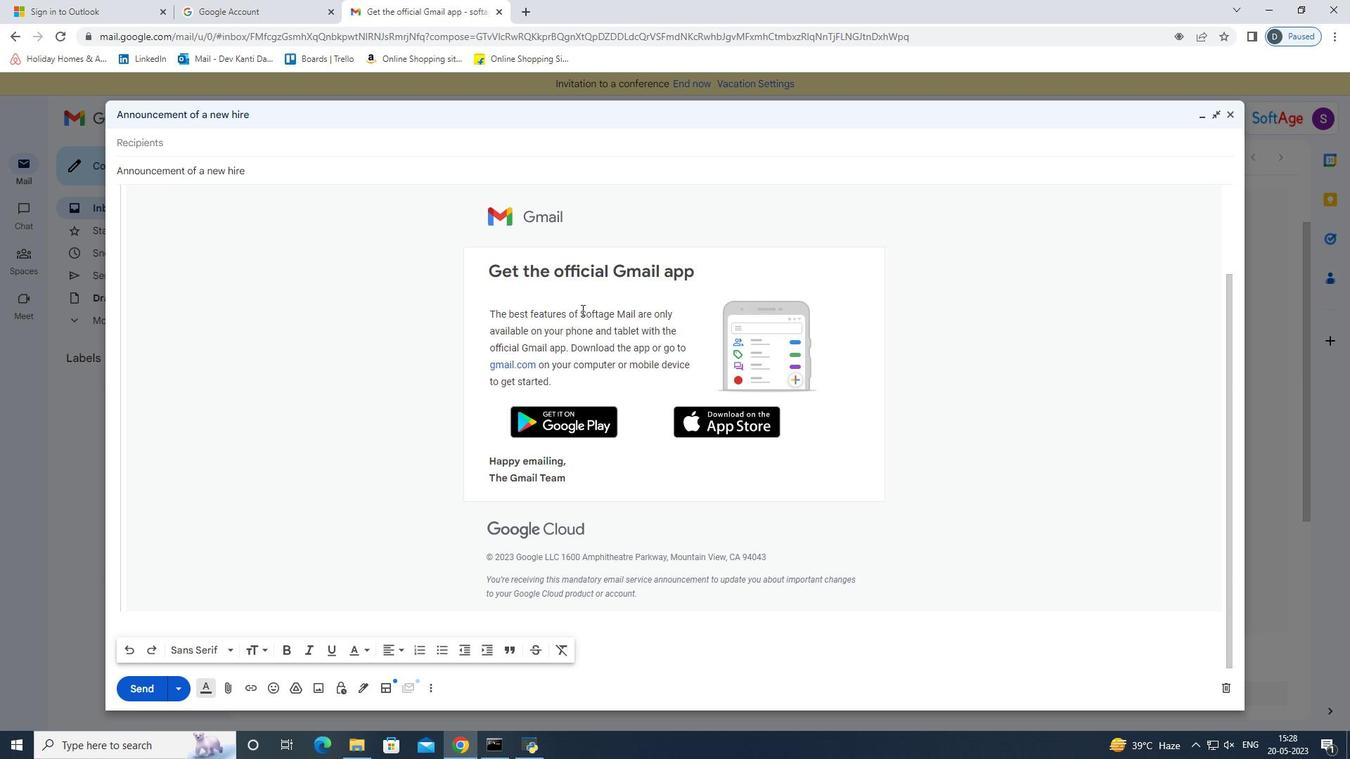 
Action: Mouse scrolled (560, 355) with delta (0, 0)
Screenshot: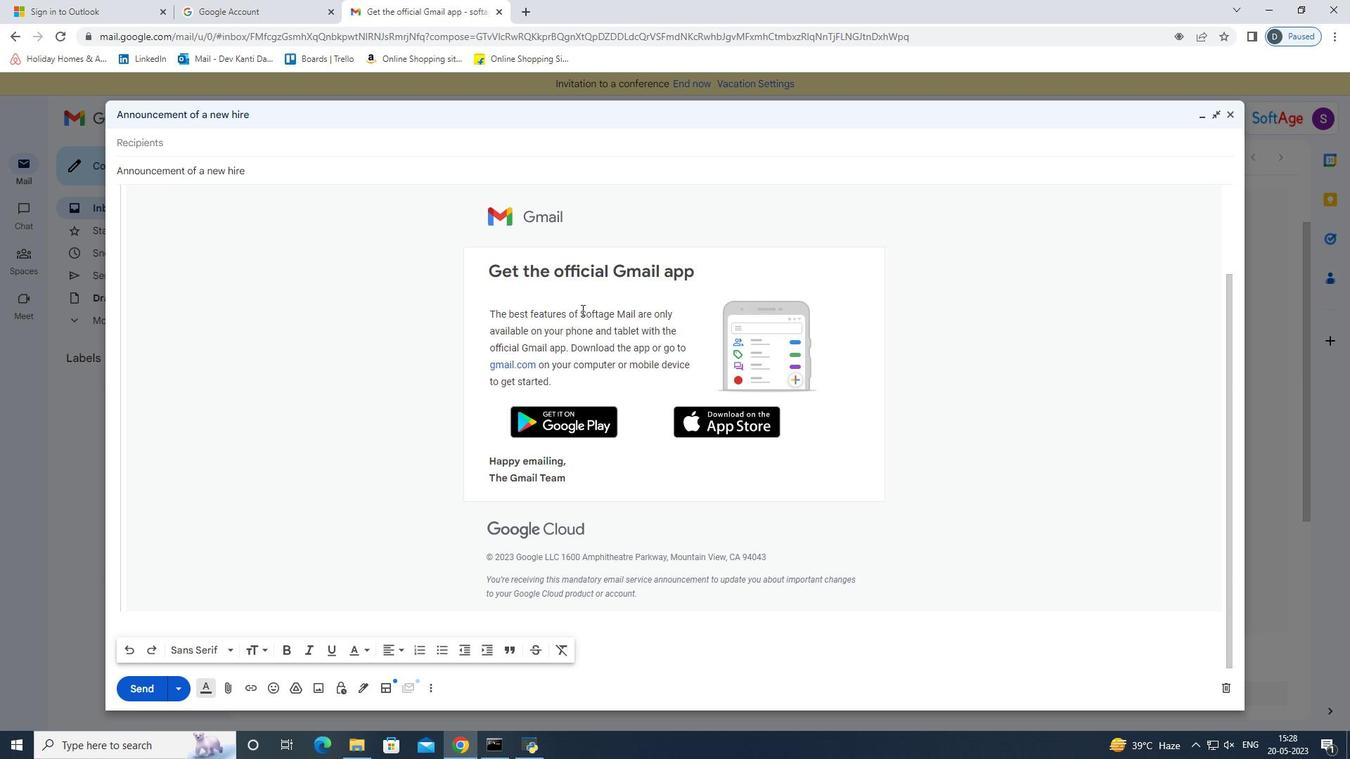 
Action: Mouse moved to (558, 363)
Screenshot: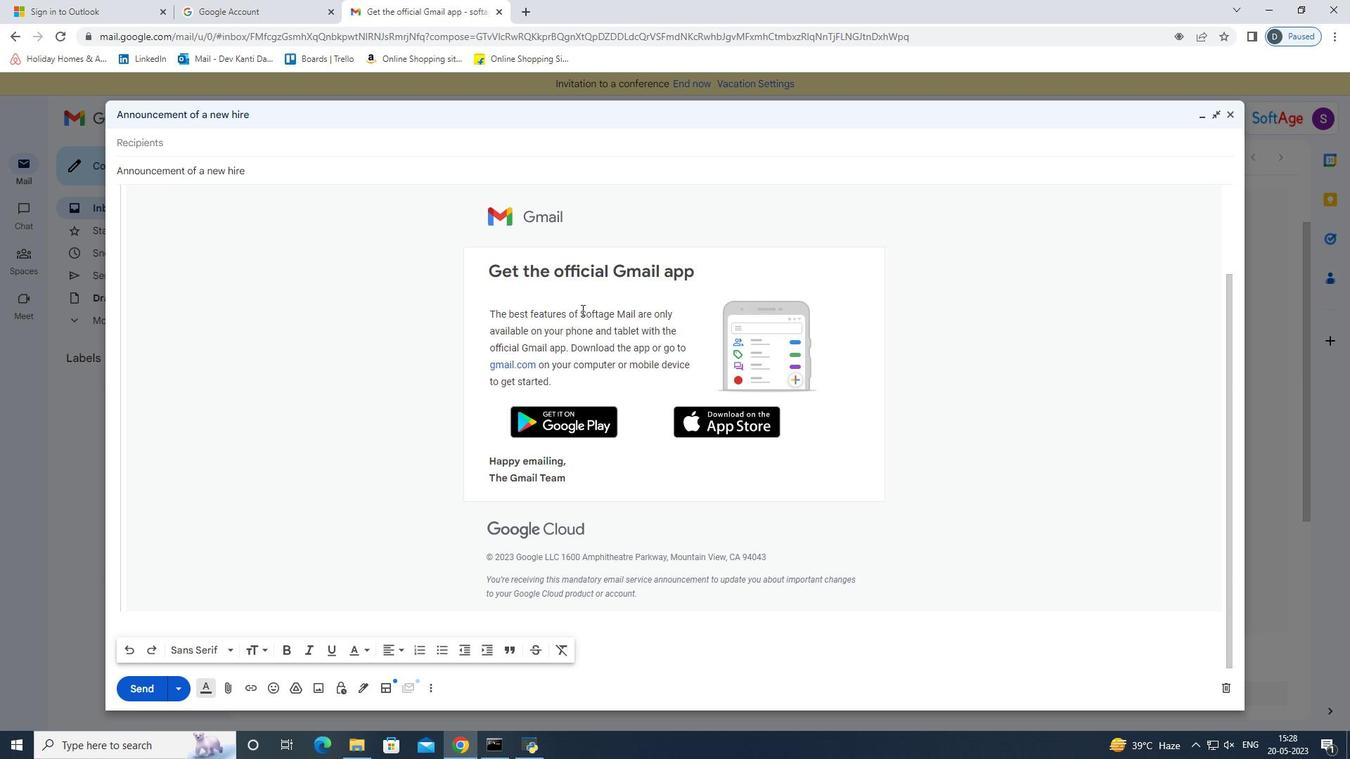 
Action: Mouse scrolled (558, 362) with delta (0, 0)
Screenshot: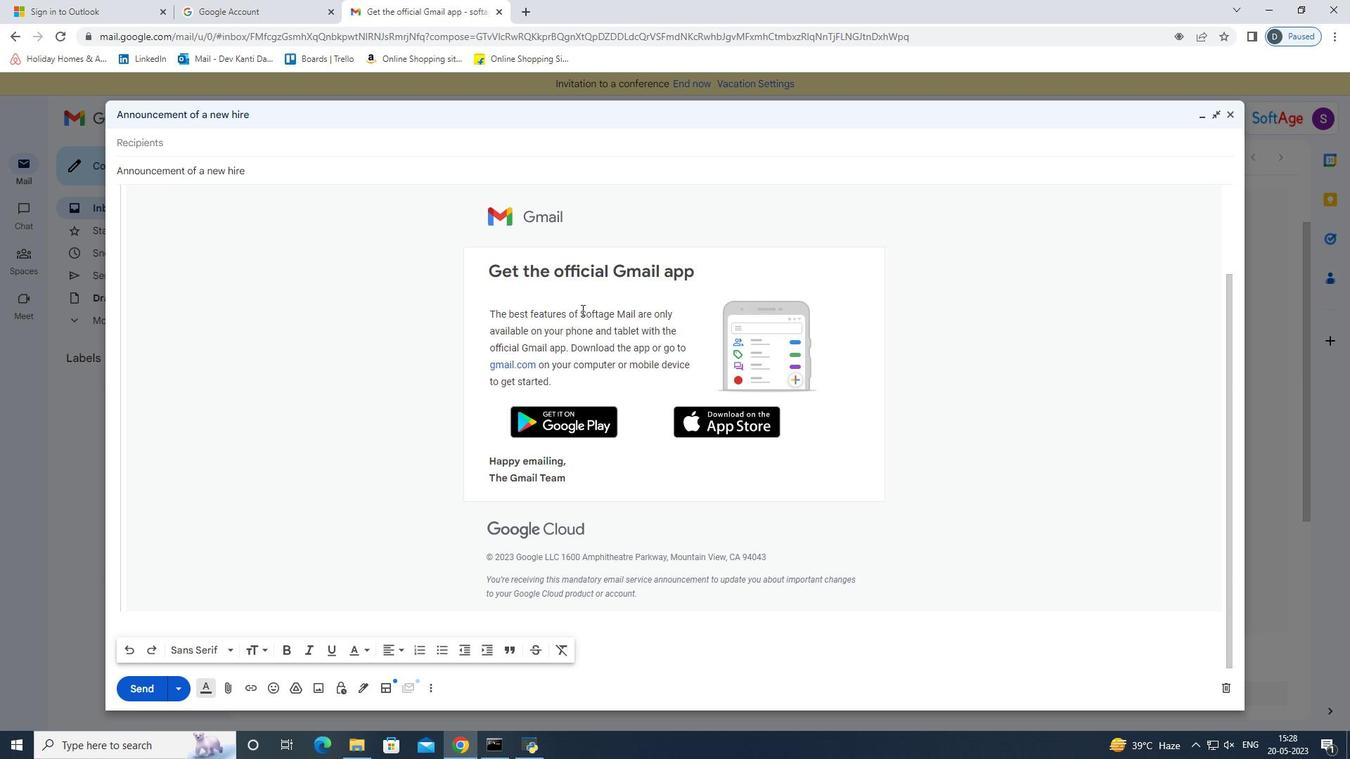 
Action: Mouse moved to (554, 369)
Screenshot: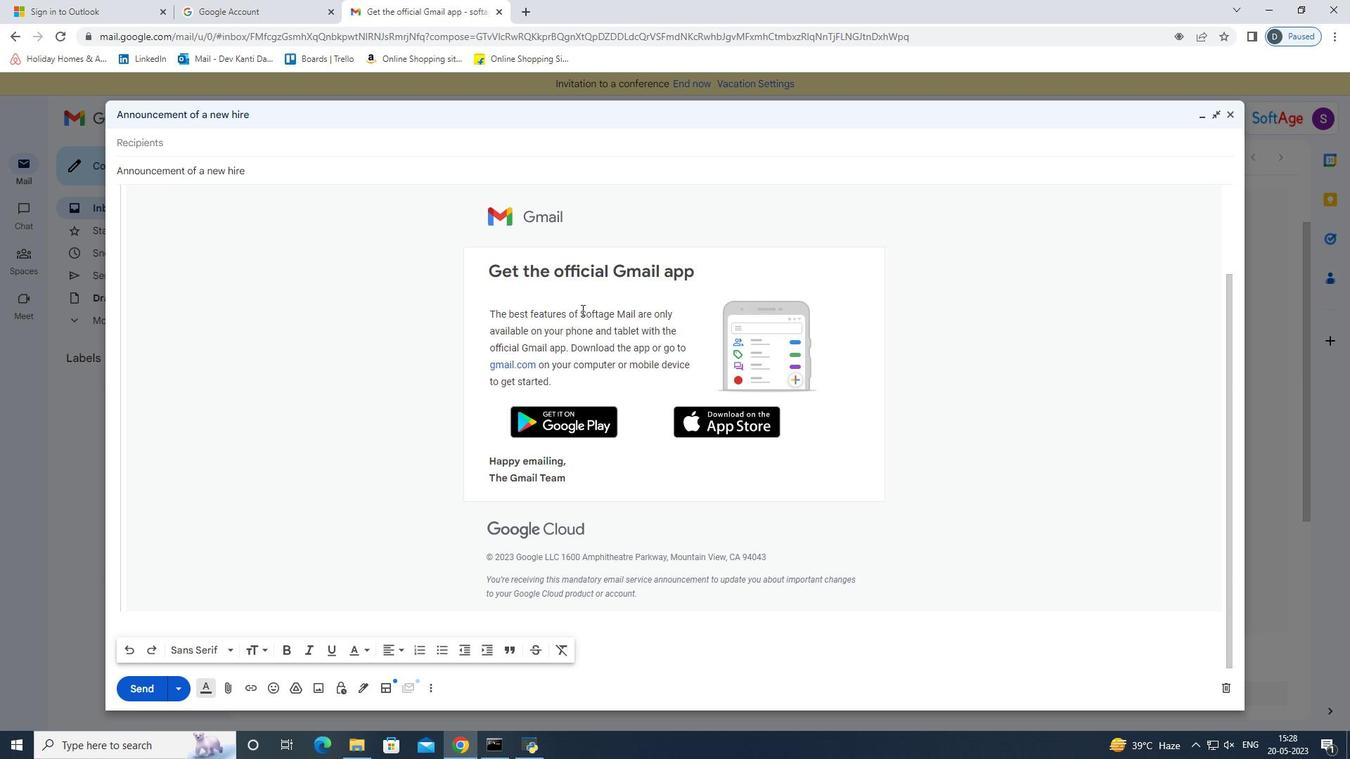 
Action: Mouse scrolled (554, 369) with delta (0, 0)
Screenshot: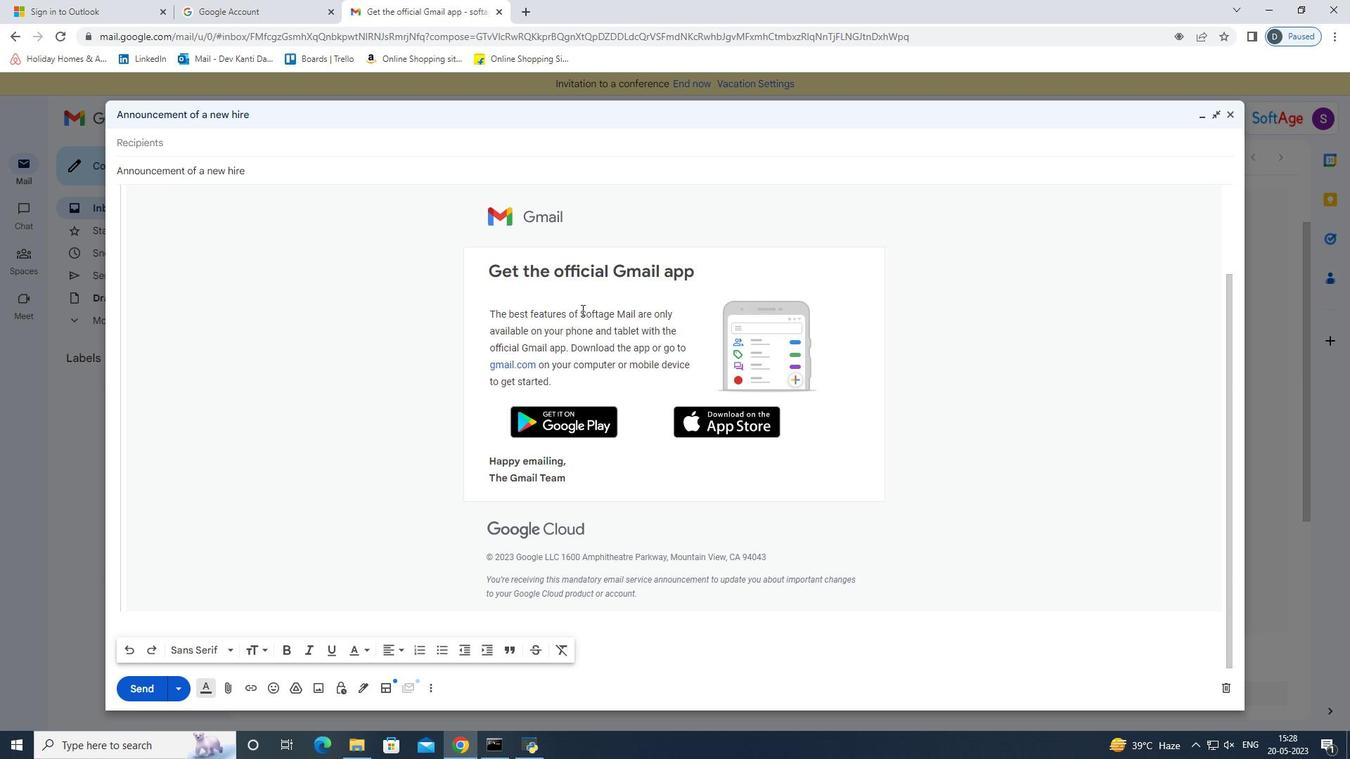 
Action: Mouse moved to (553, 373)
Screenshot: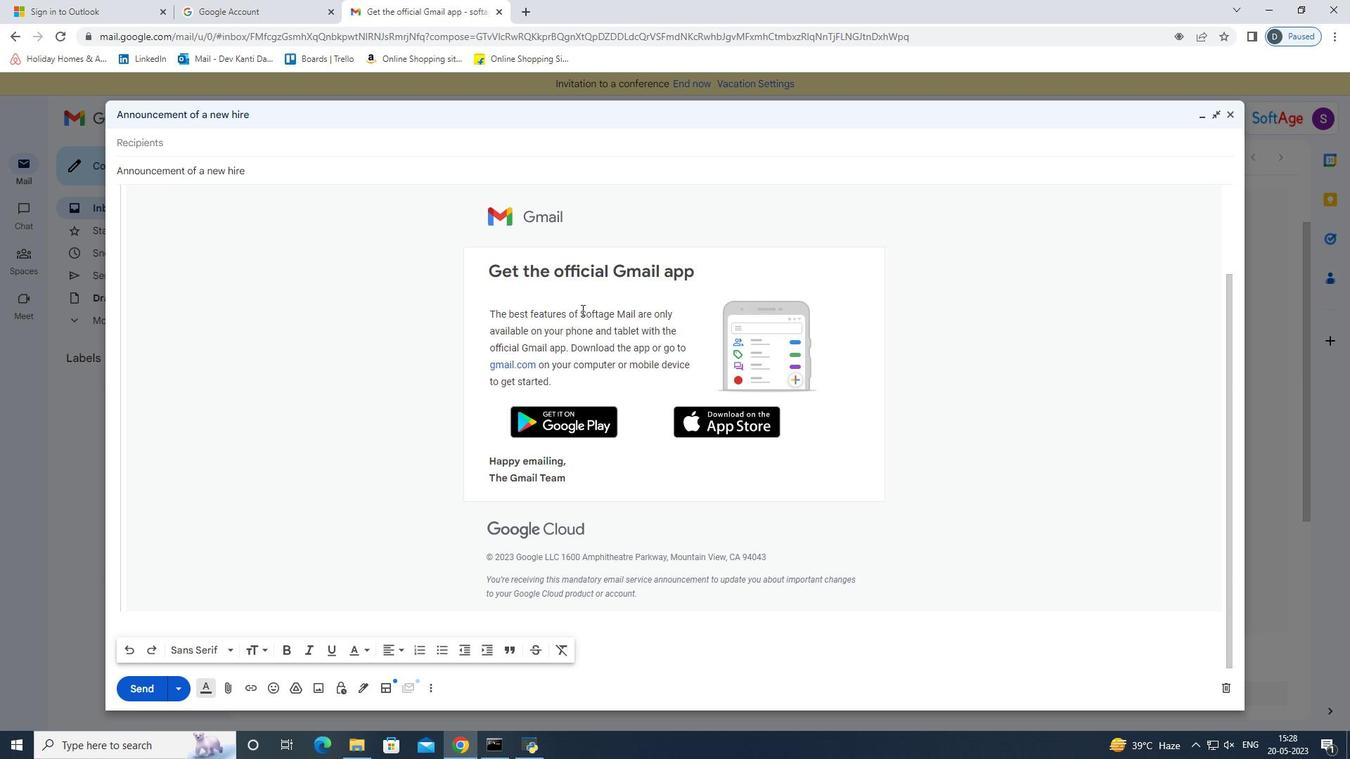 
Action: Mouse scrolled (553, 372) with delta (0, 0)
Screenshot: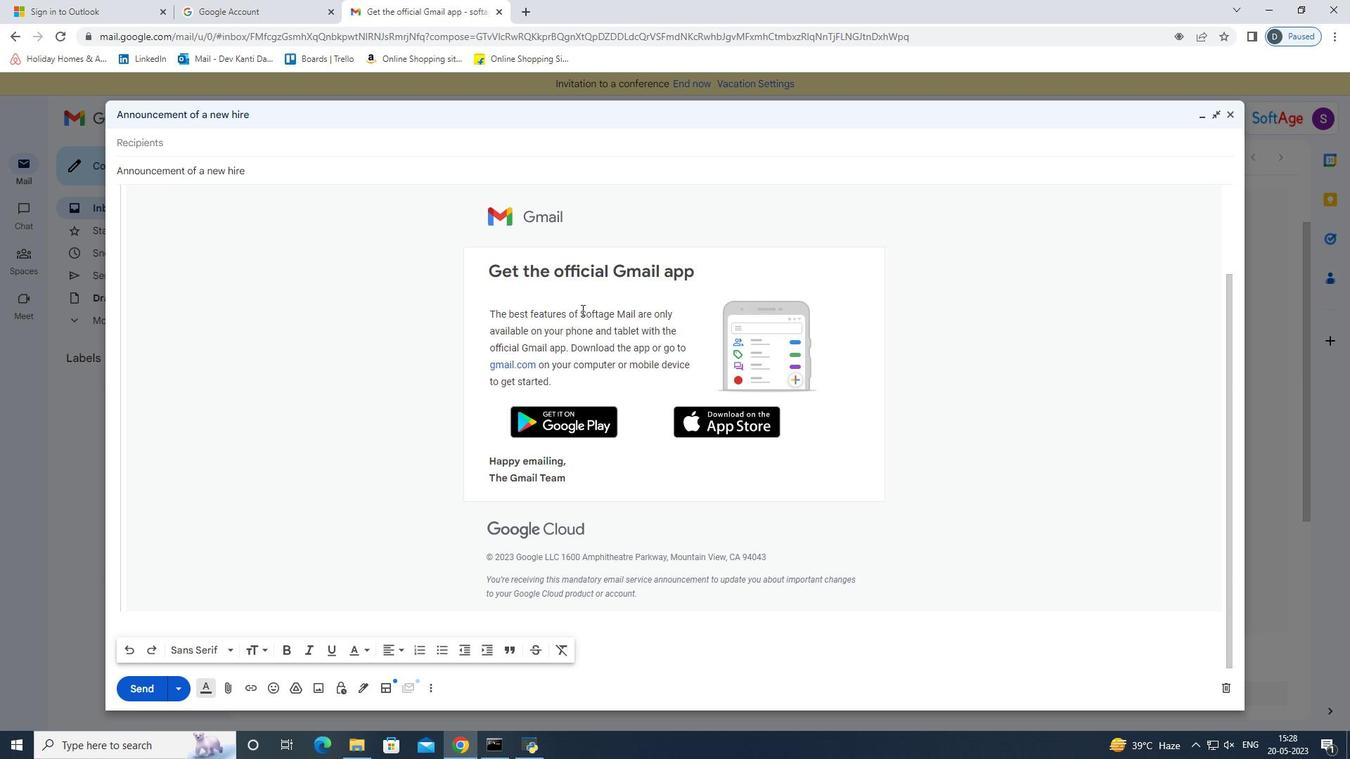 
Action: Mouse moved to (551, 380)
Screenshot: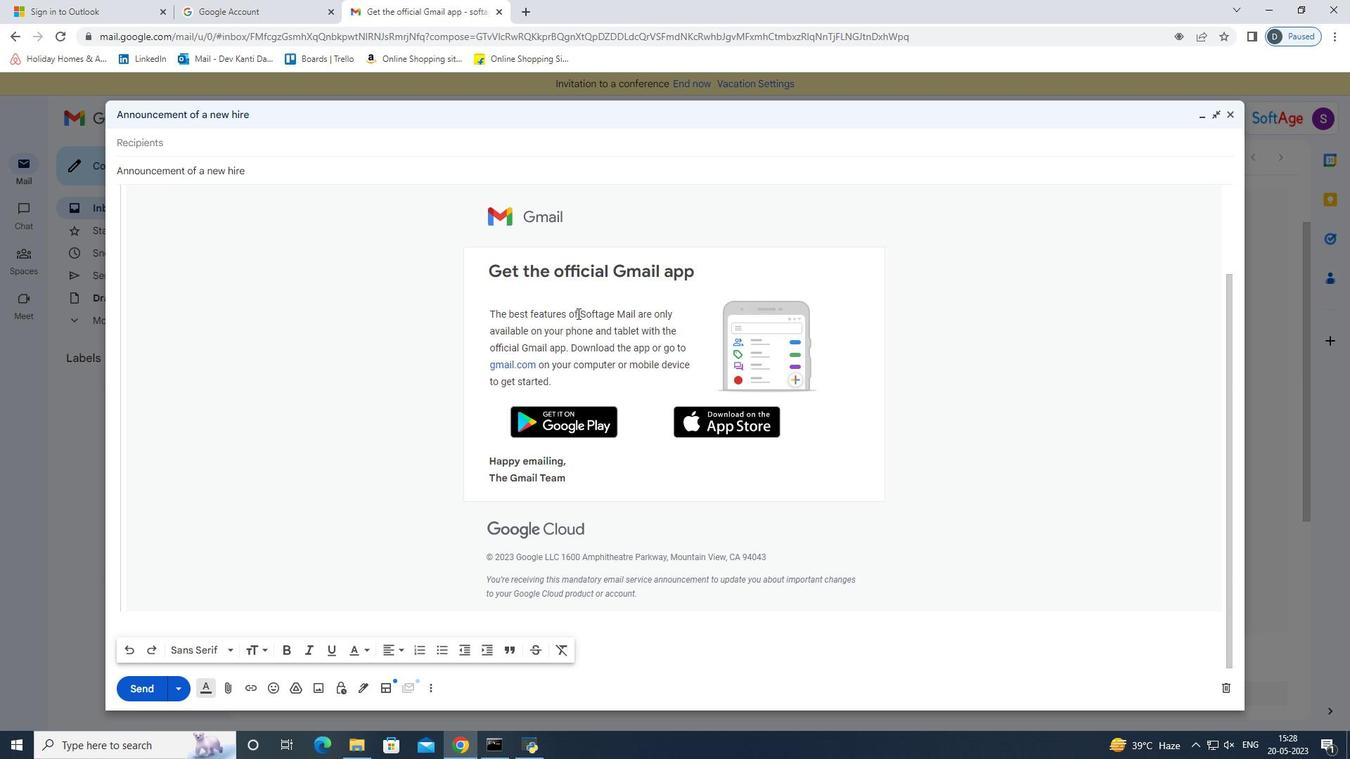 
Action: Mouse scrolled (551, 379) with delta (0, 0)
Screenshot: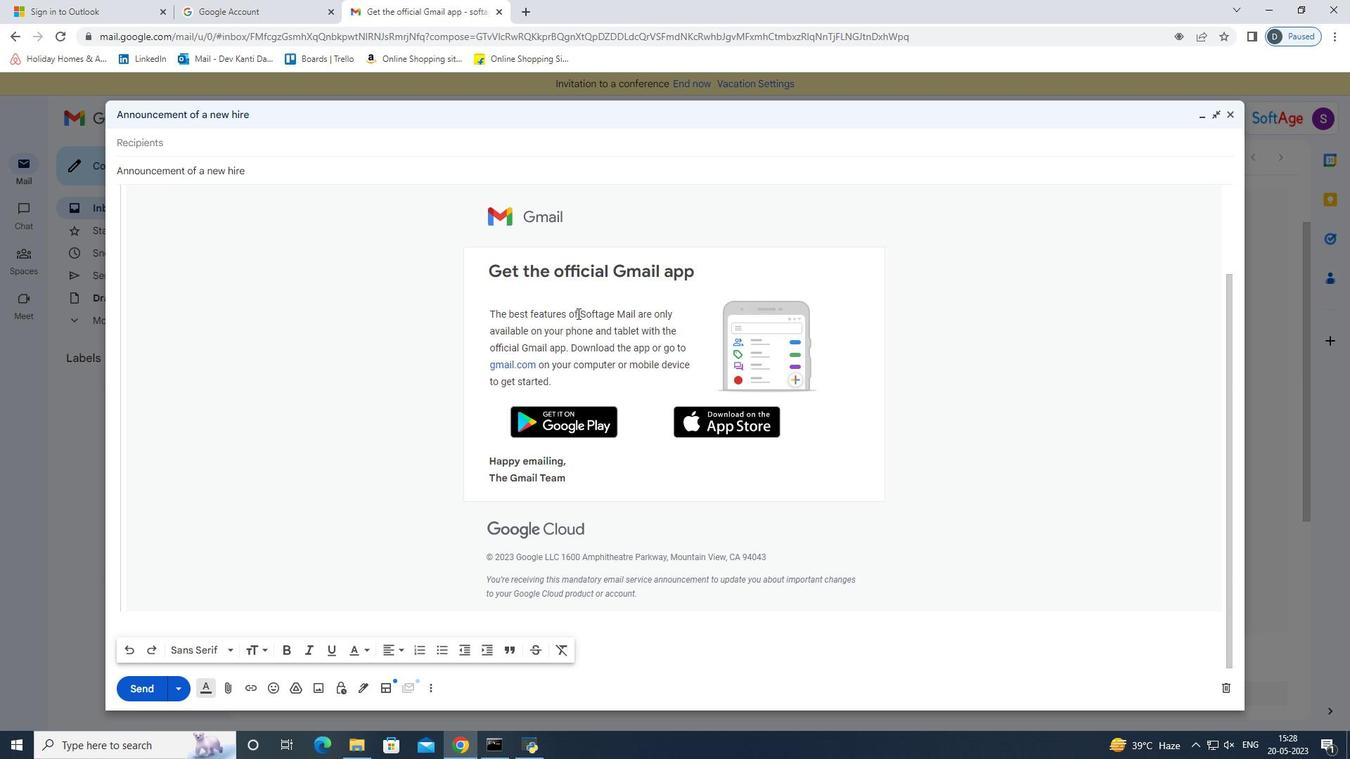
Action: Mouse moved to (549, 393)
Screenshot: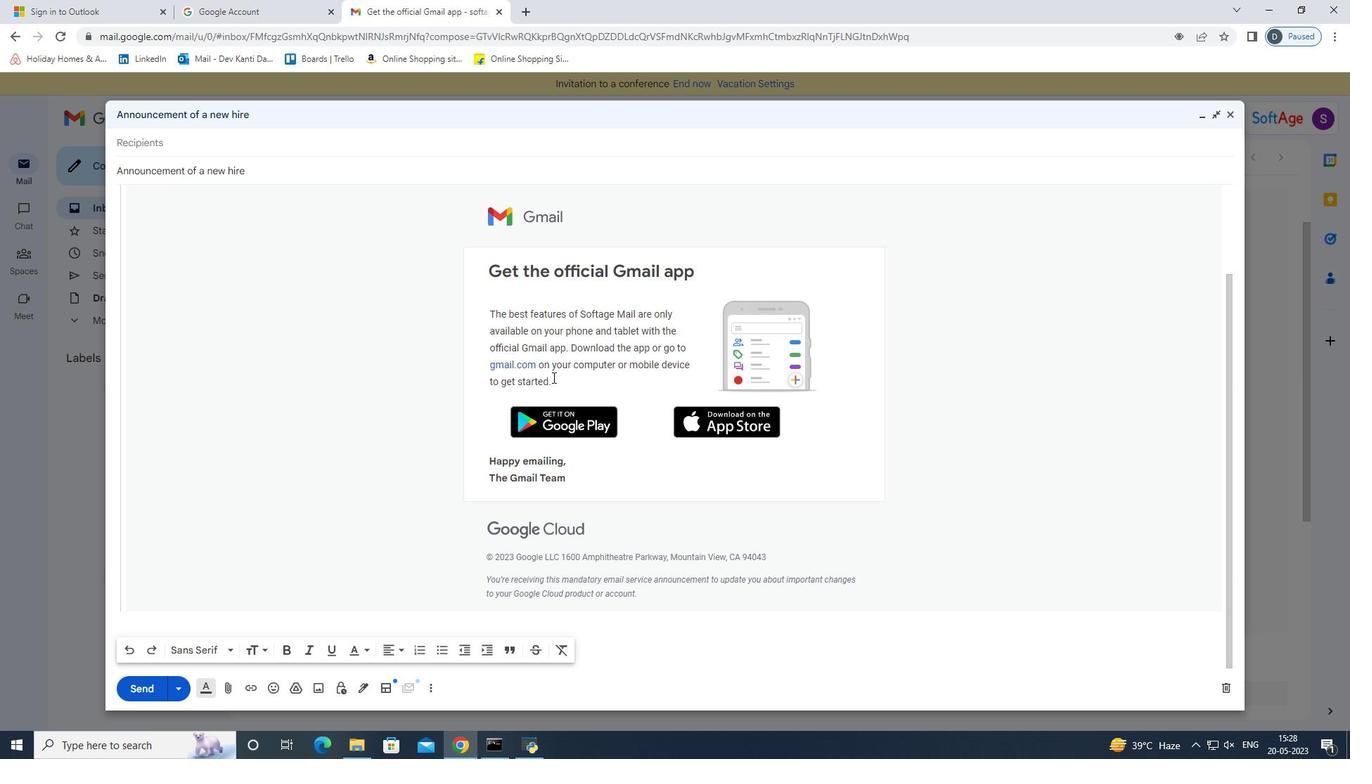 
Action: Mouse scrolled (549, 393) with delta (0, 0)
Screenshot: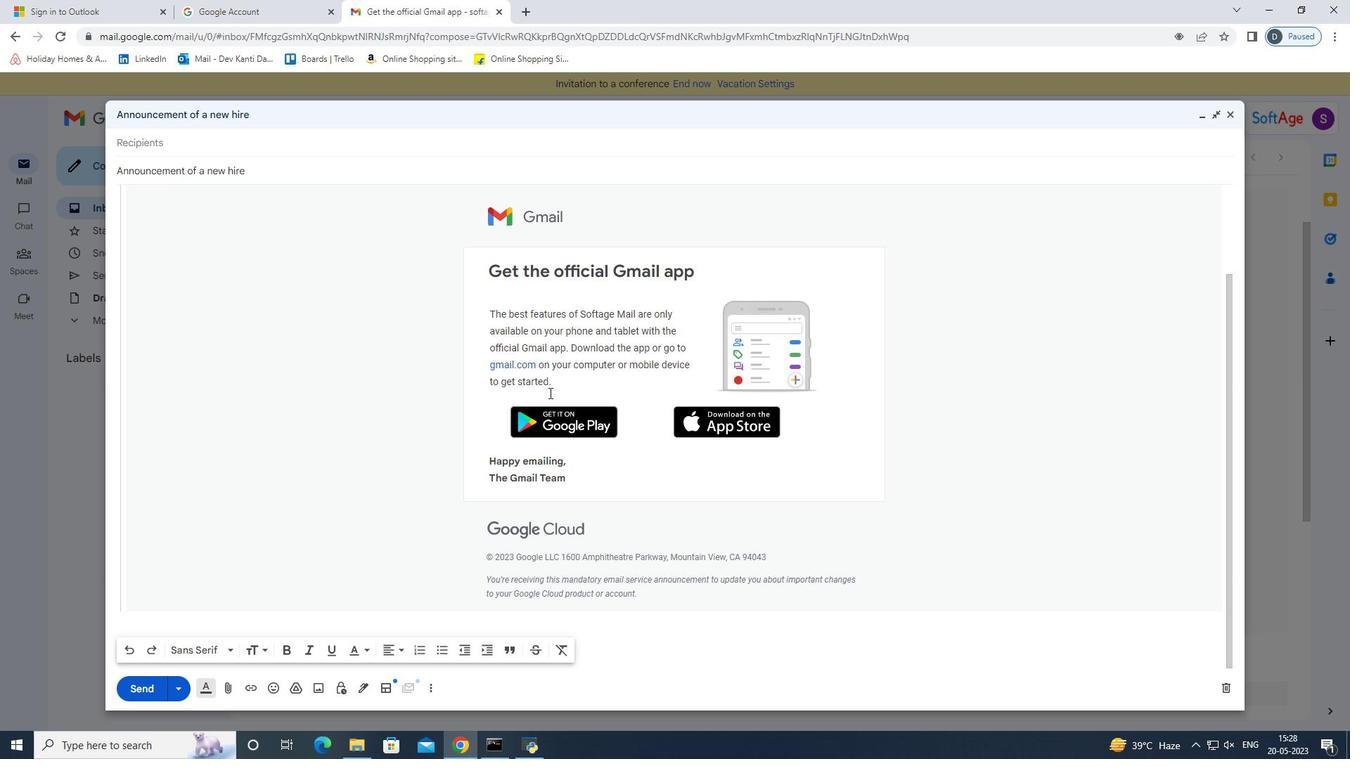 
Action: Mouse scrolled (549, 393) with delta (0, 0)
Screenshot: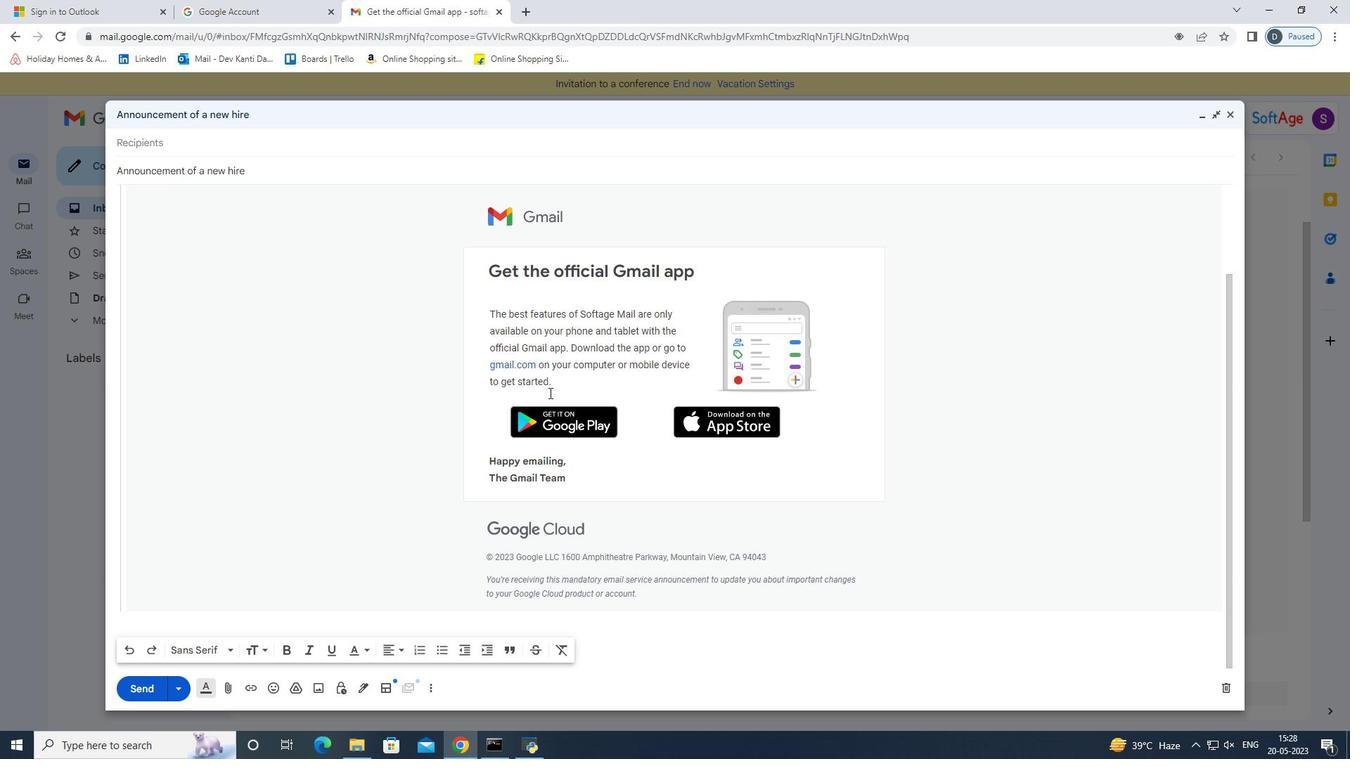 
Action: Mouse scrolled (549, 393) with delta (0, 0)
Screenshot: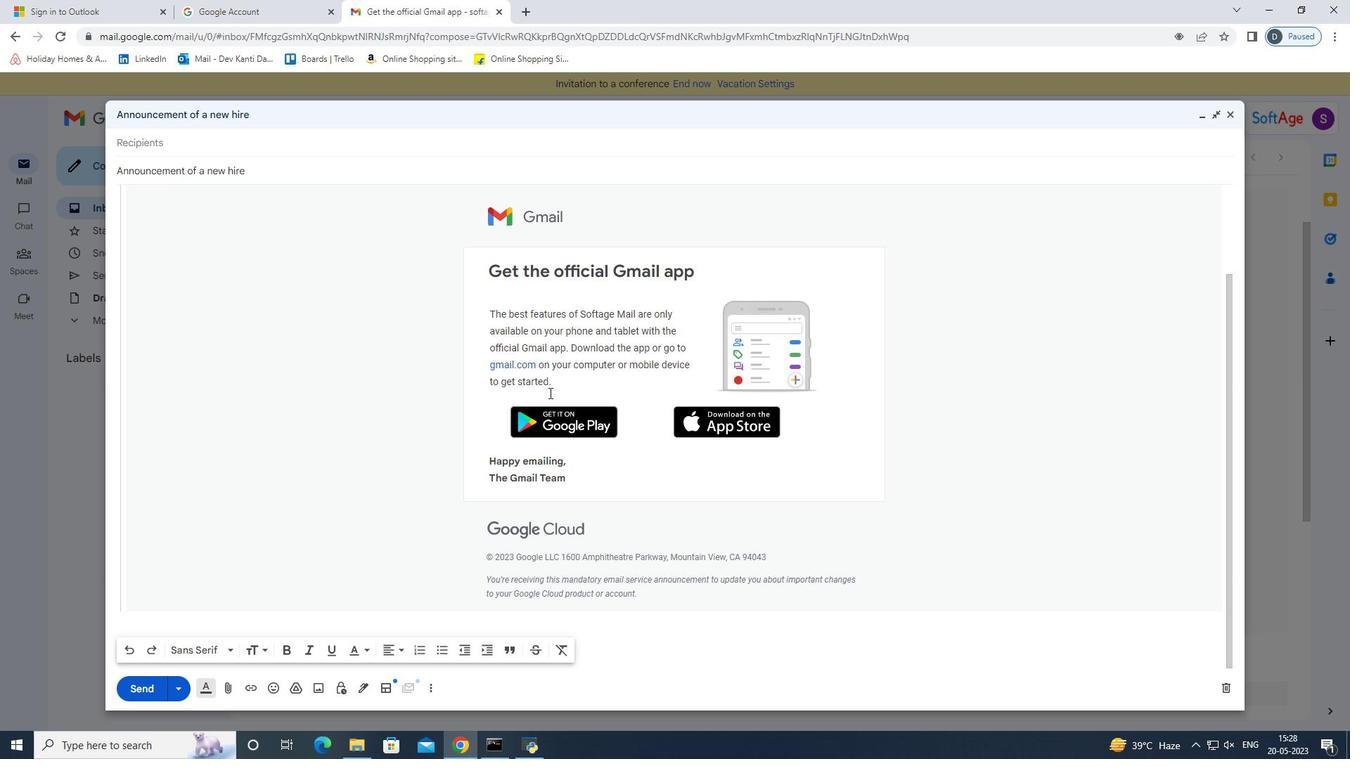 
Action: Mouse scrolled (549, 393) with delta (0, 0)
Screenshot: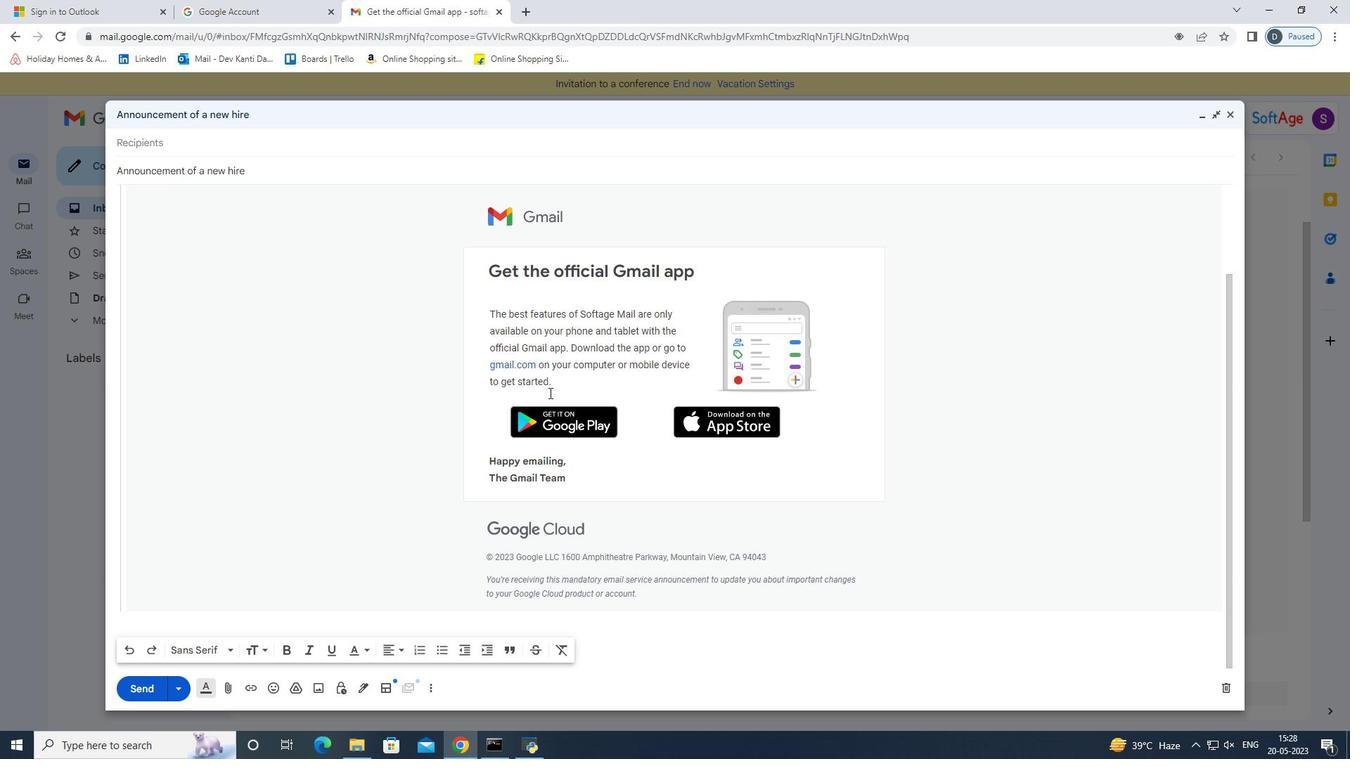 
Action: Mouse scrolled (549, 393) with delta (0, 0)
Screenshot: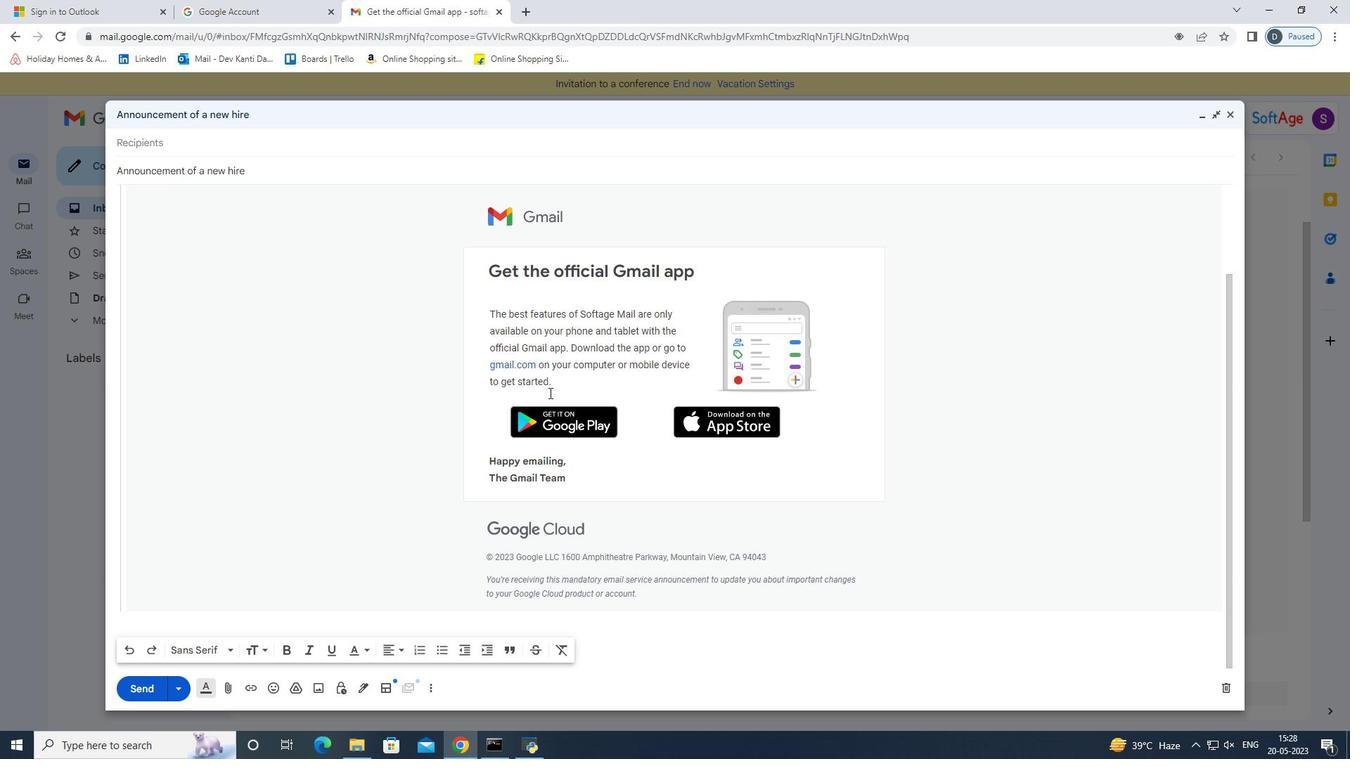 
Action: Mouse scrolled (549, 393) with delta (0, 0)
Screenshot: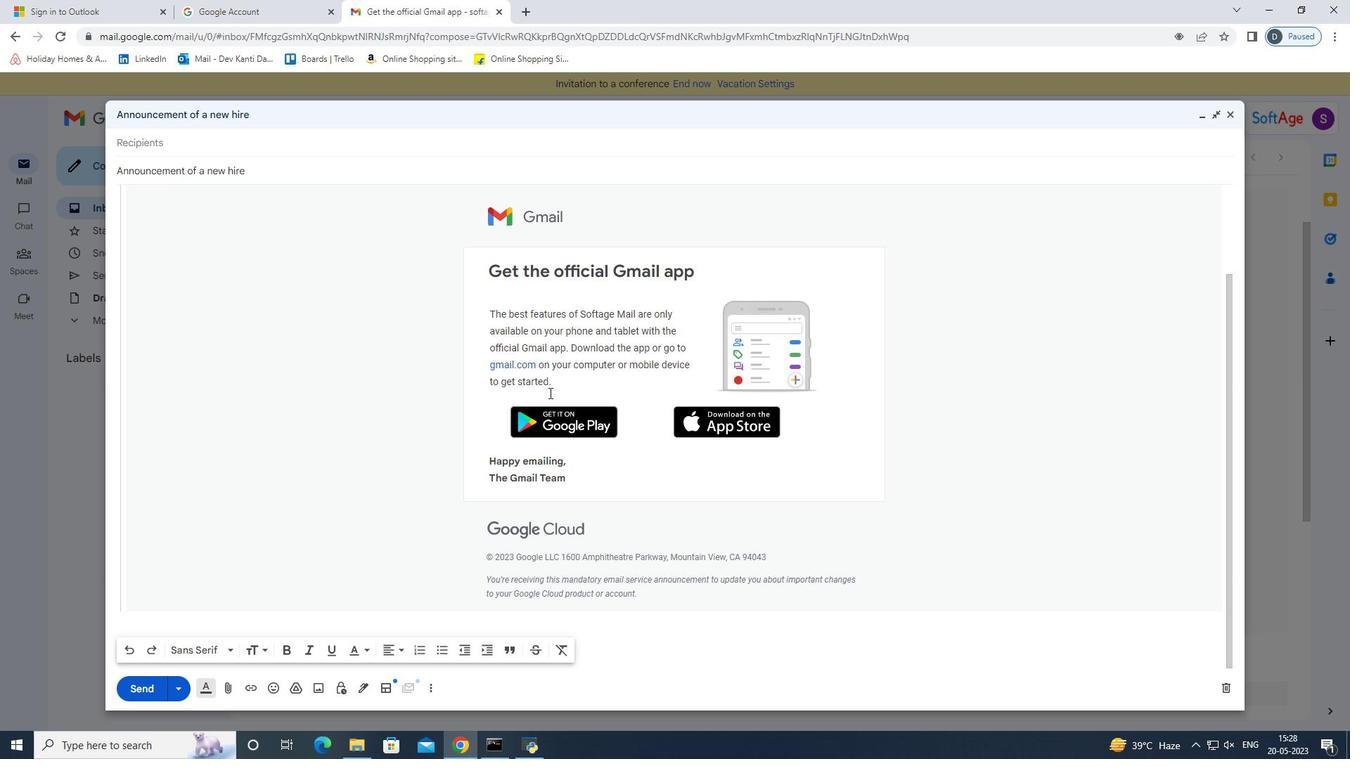 
Action: Mouse scrolled (549, 393) with delta (0, 0)
Screenshot: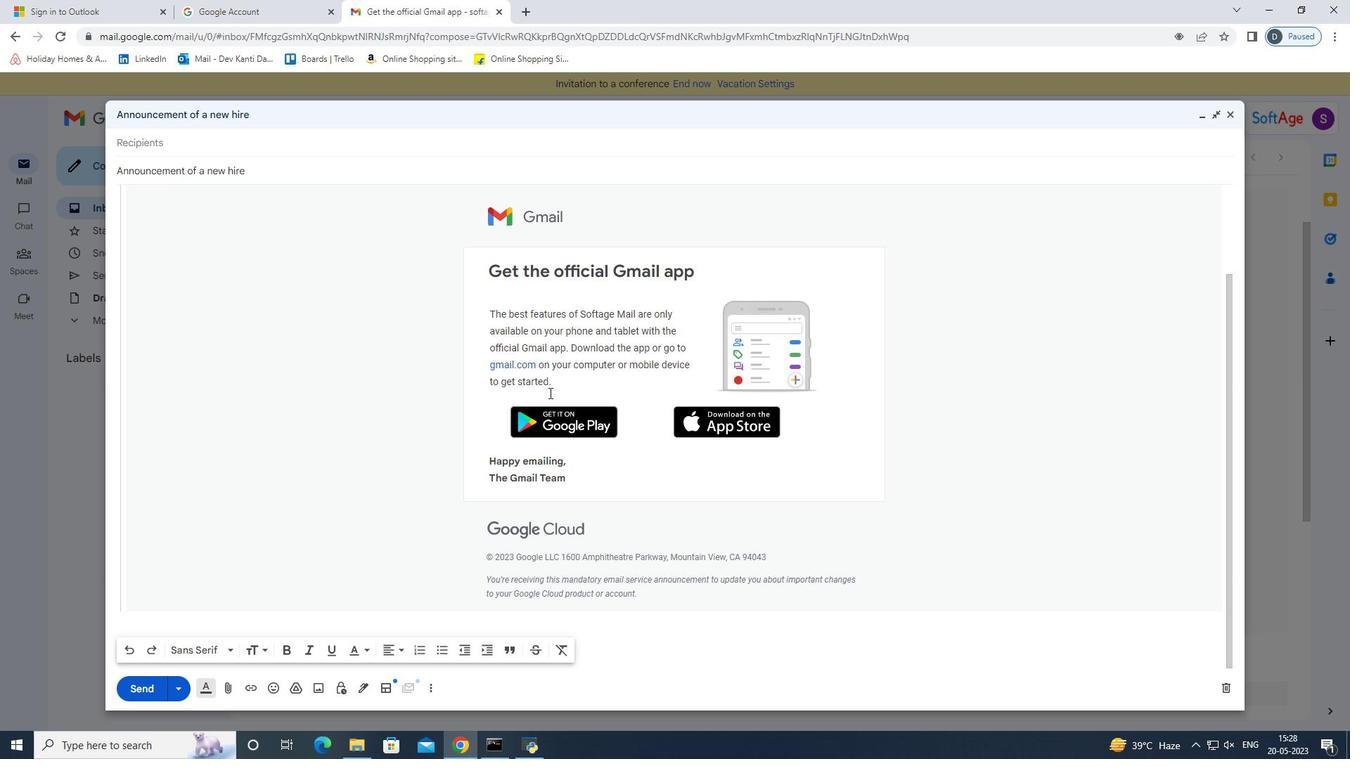 
Action: Mouse scrolled (549, 393) with delta (0, 0)
Screenshot: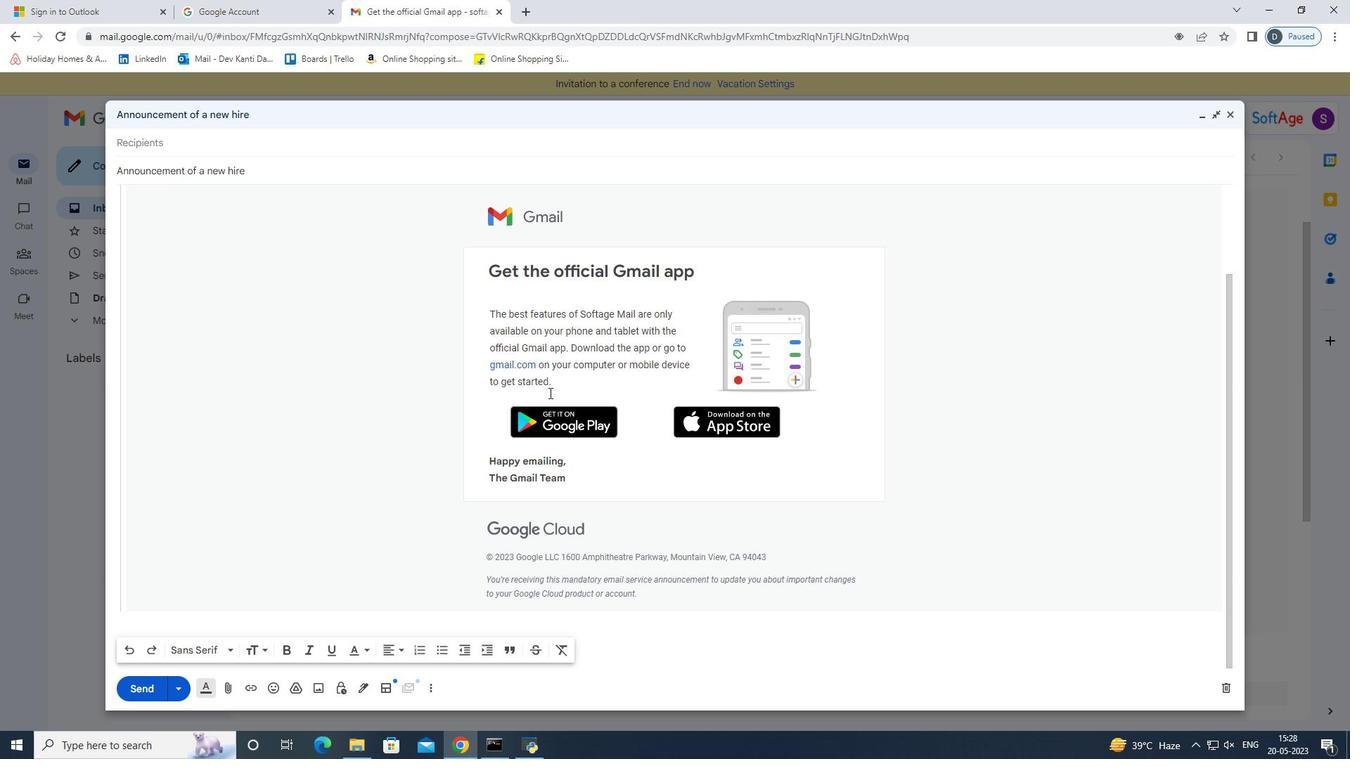 
Action: Mouse scrolled (549, 393) with delta (0, 0)
Screenshot: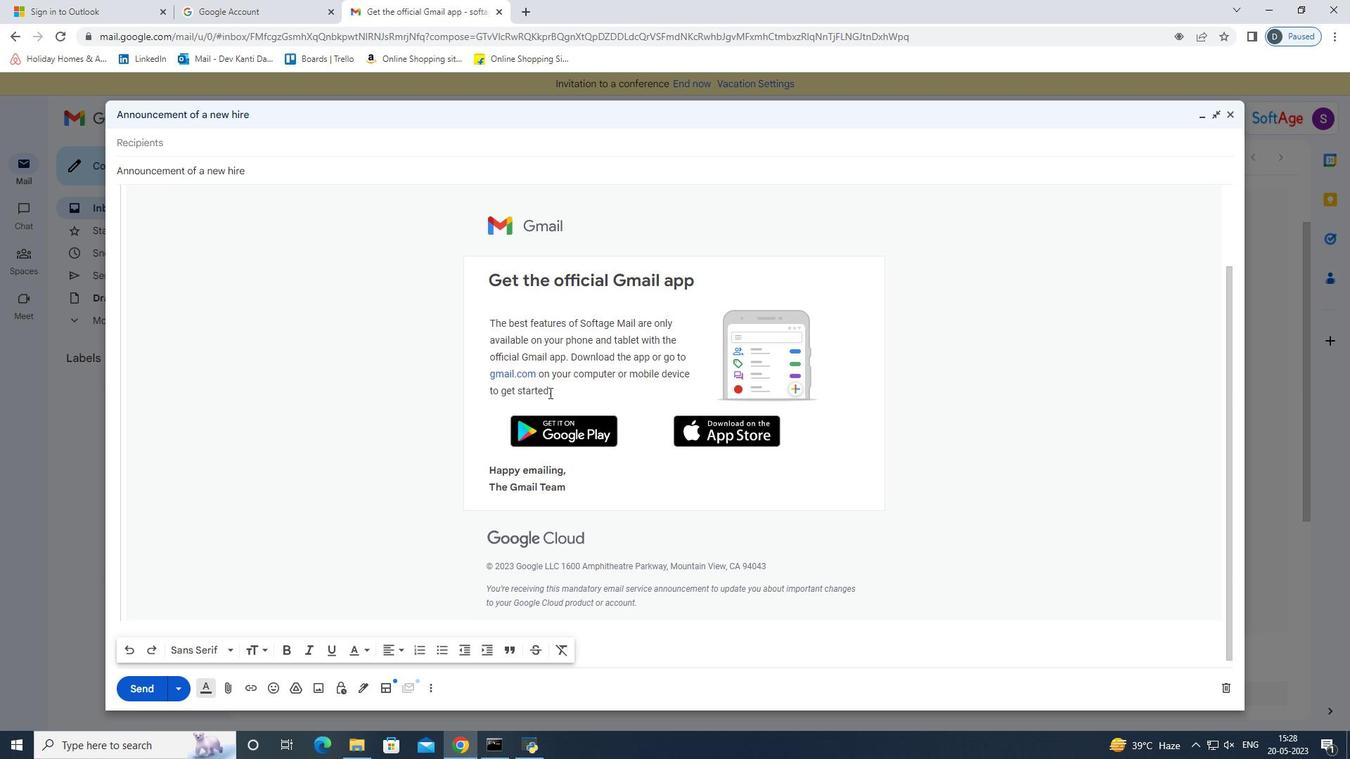 
Action: Mouse scrolled (549, 393) with delta (0, 0)
Screenshot: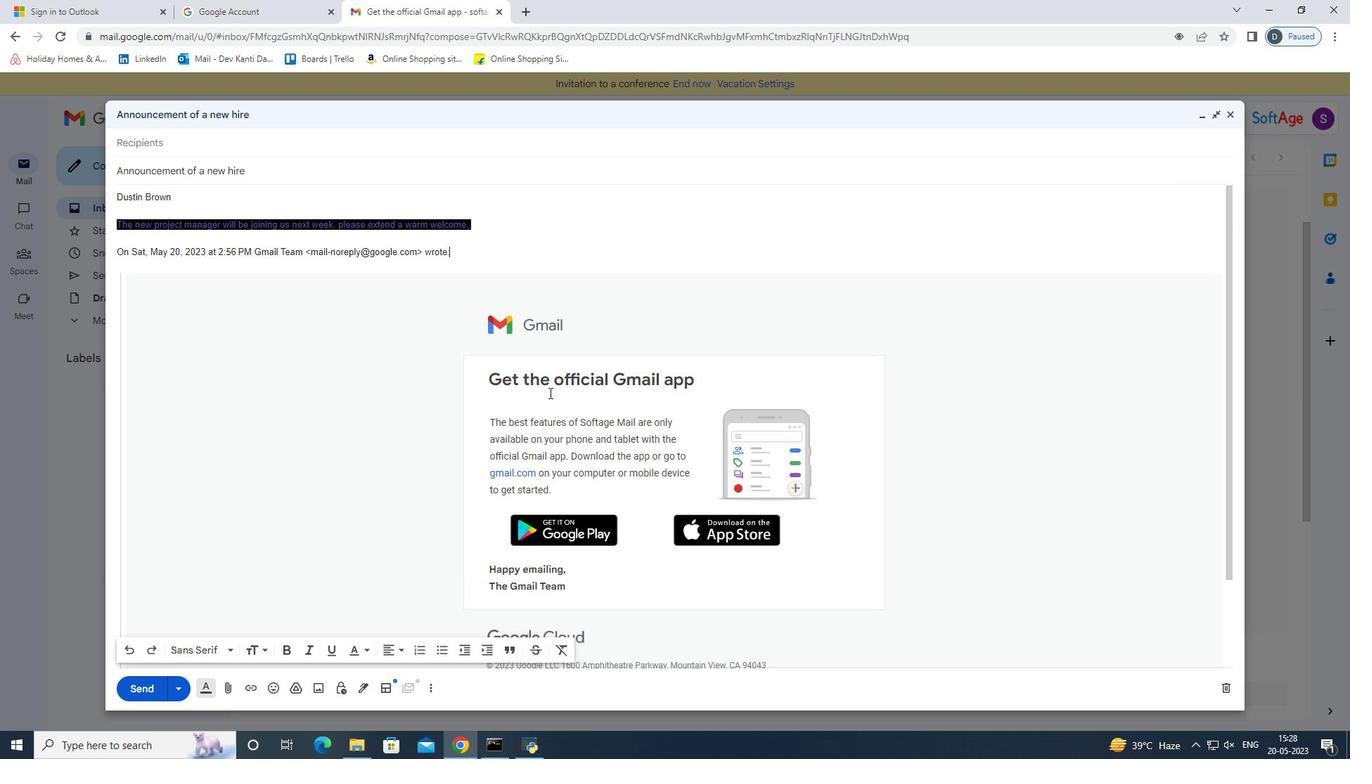 
Action: Mouse scrolled (549, 393) with delta (0, 0)
Screenshot: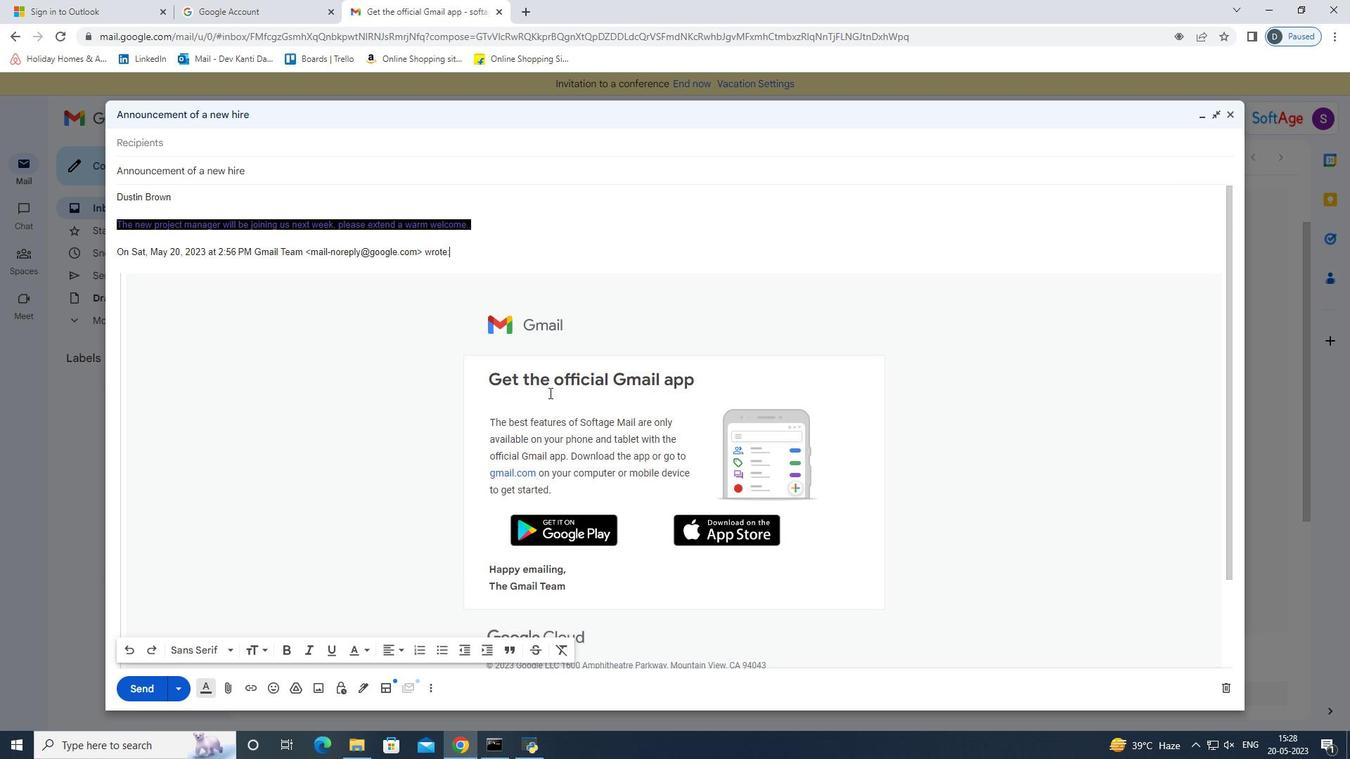 
Action: Mouse scrolled (549, 393) with delta (0, 0)
Screenshot: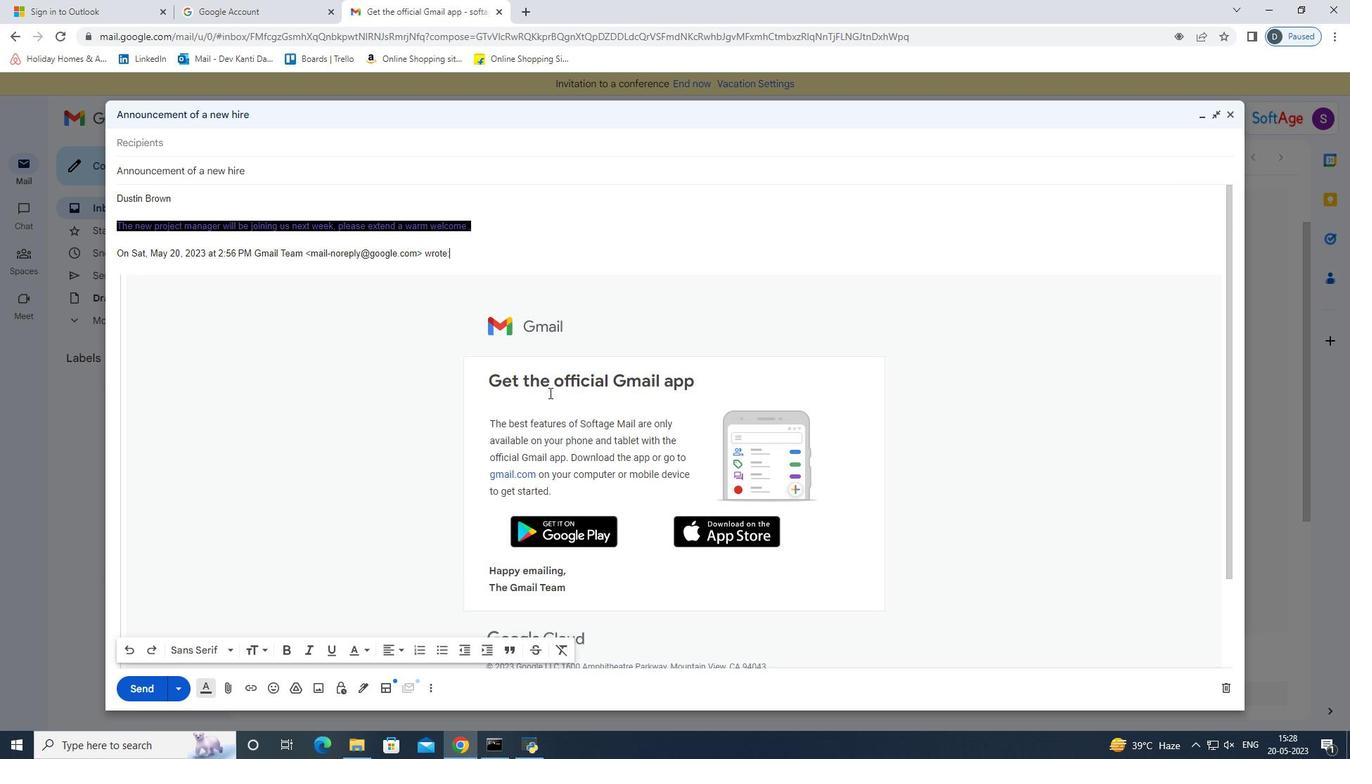 
Action: Mouse scrolled (549, 393) with delta (0, 0)
Screenshot: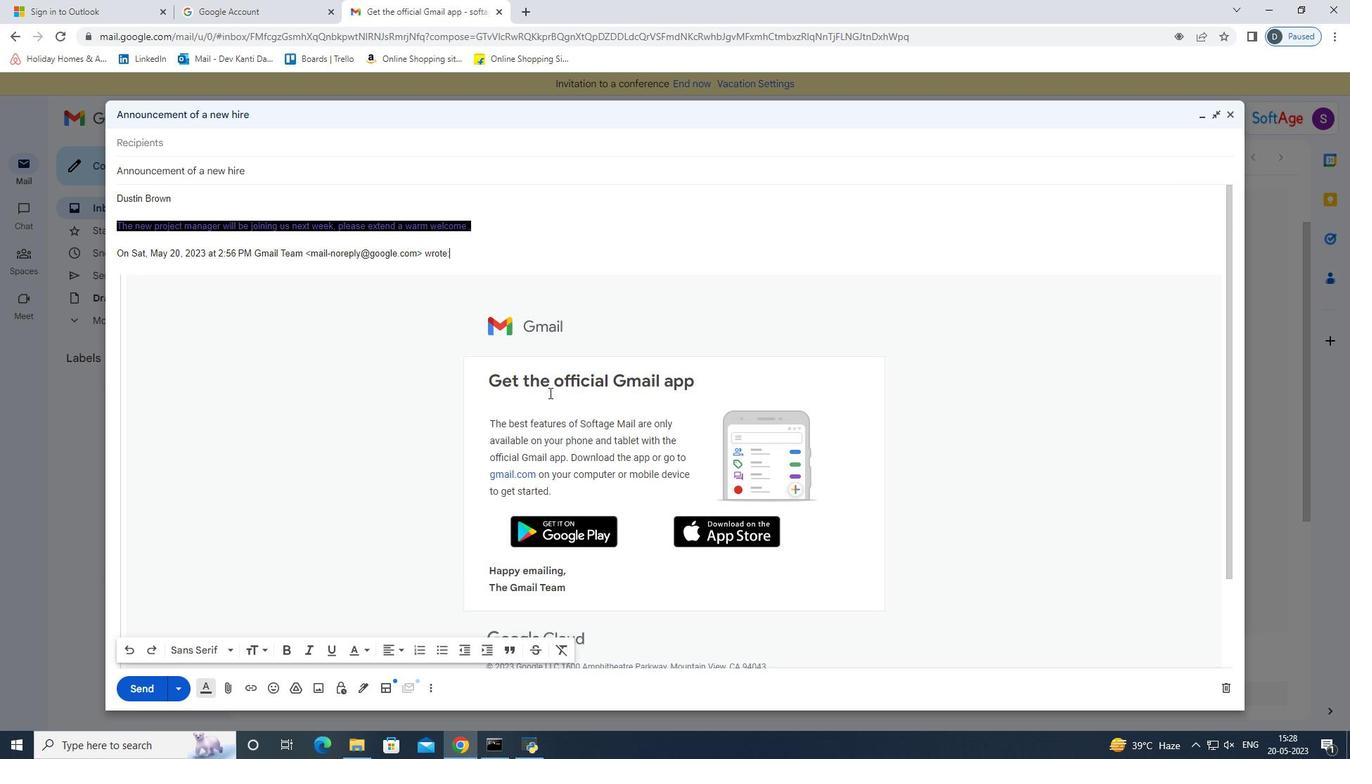 
Action: Mouse scrolled (549, 393) with delta (0, 0)
Screenshot: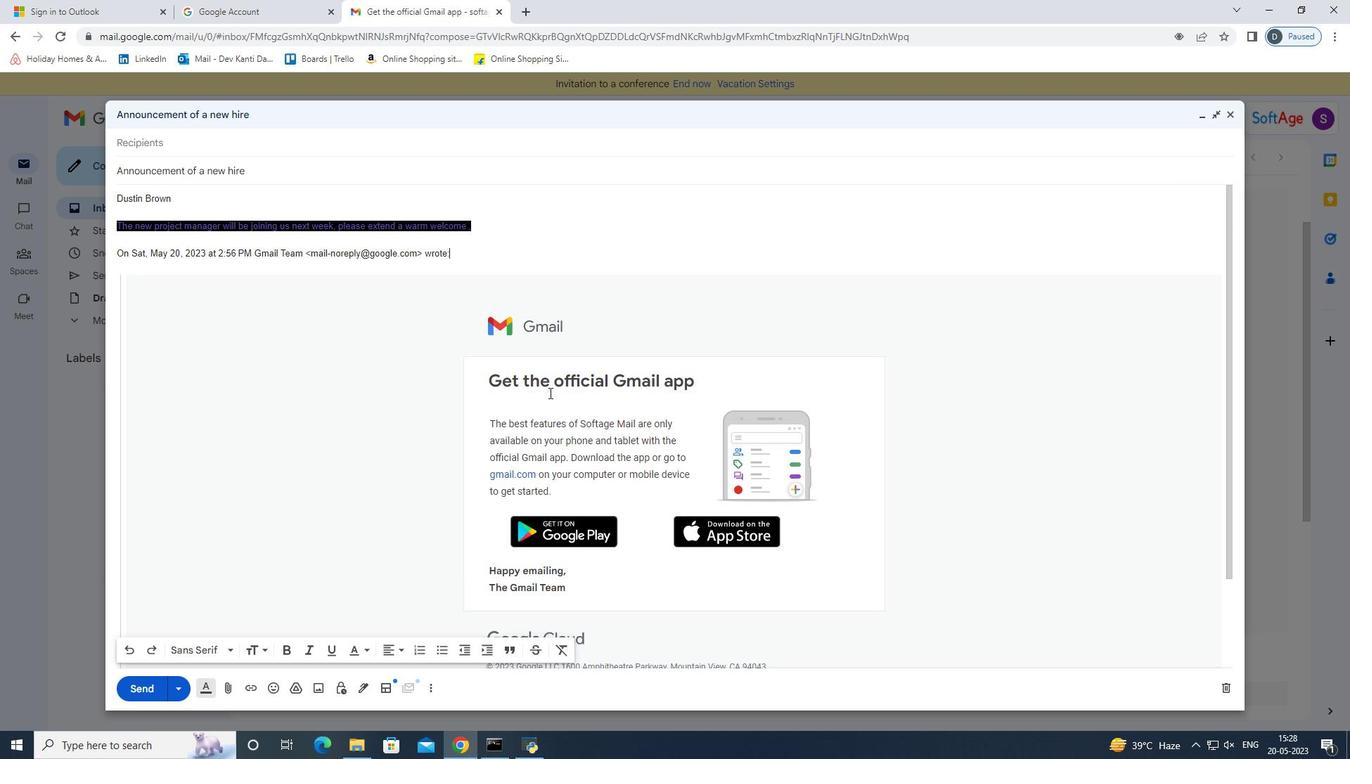 
Action: Mouse scrolled (549, 393) with delta (0, 0)
Screenshot: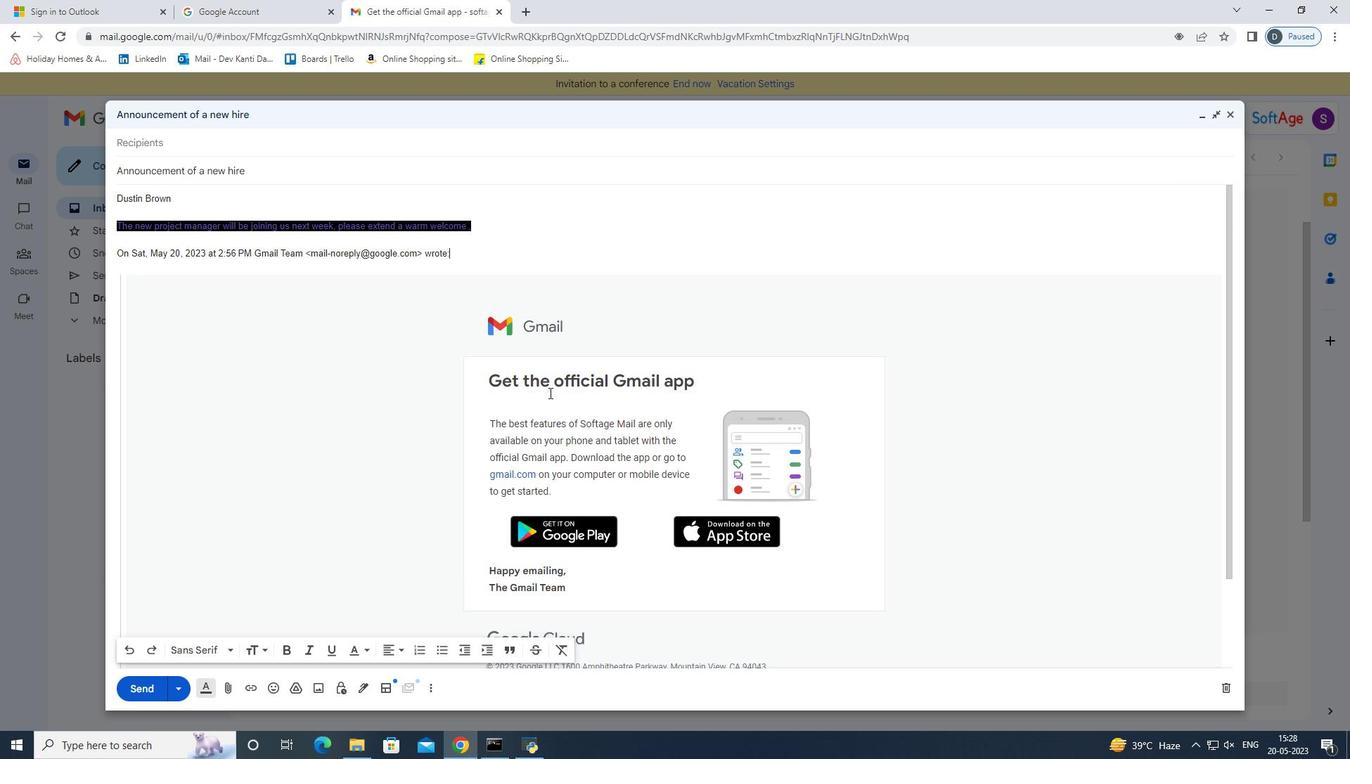
Action: Mouse moved to (191, 141)
Screenshot: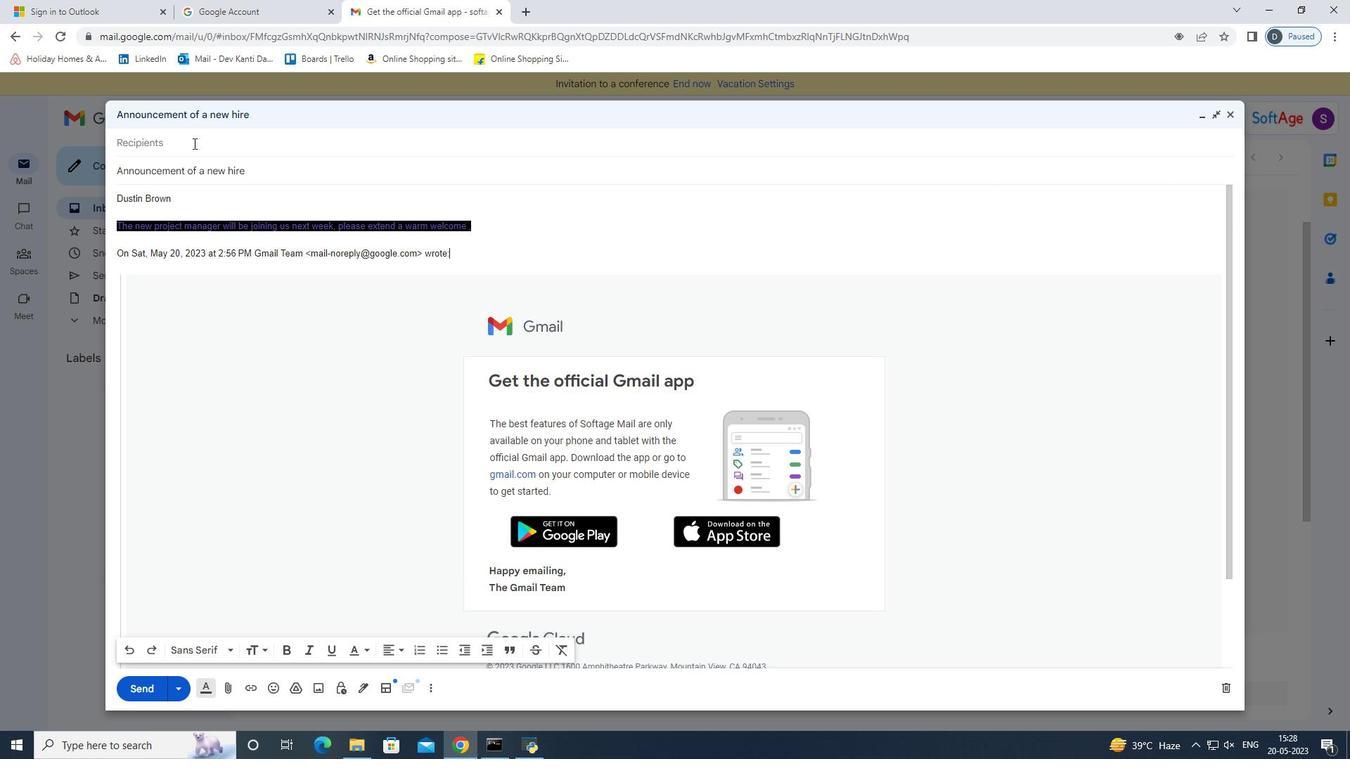
Action: Mouse pressed left at (191, 141)
Screenshot: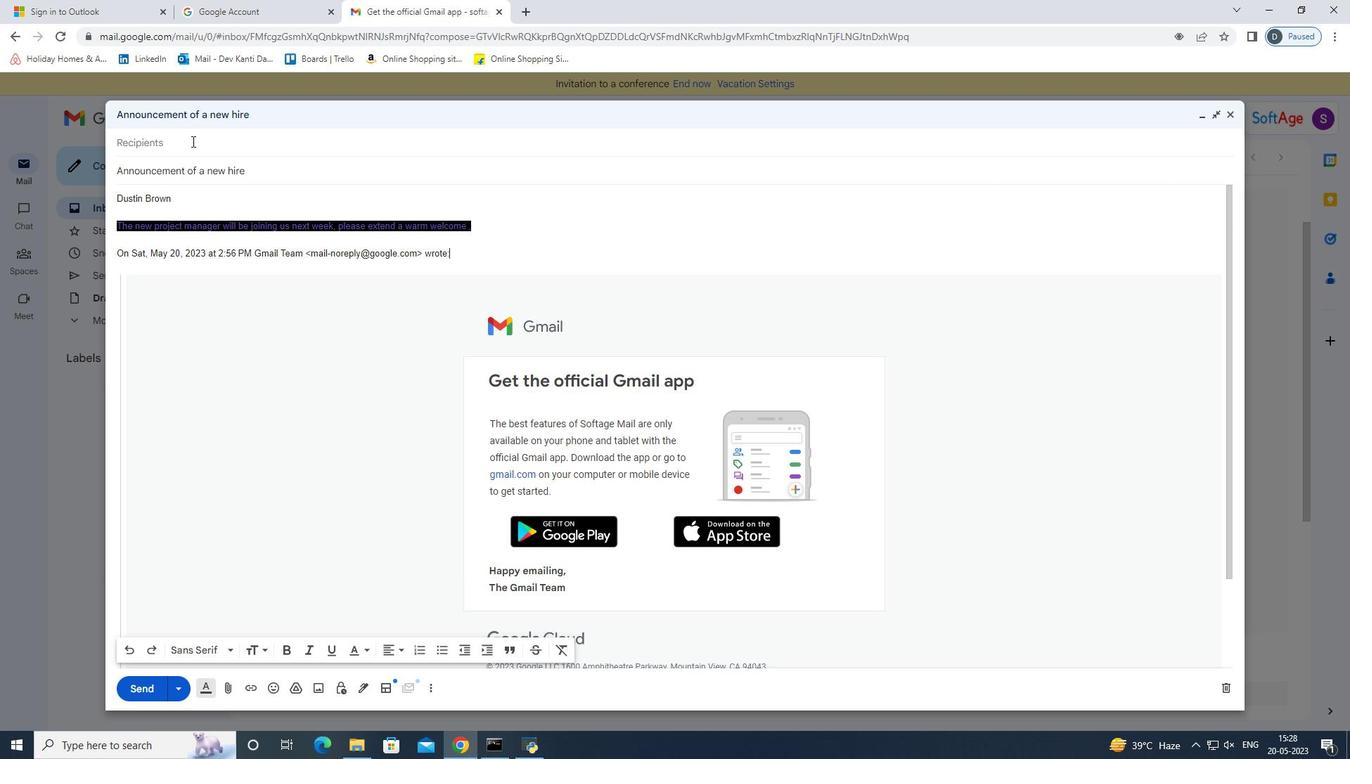 
Action: Key pressed vishalsingh11022004
Screenshot: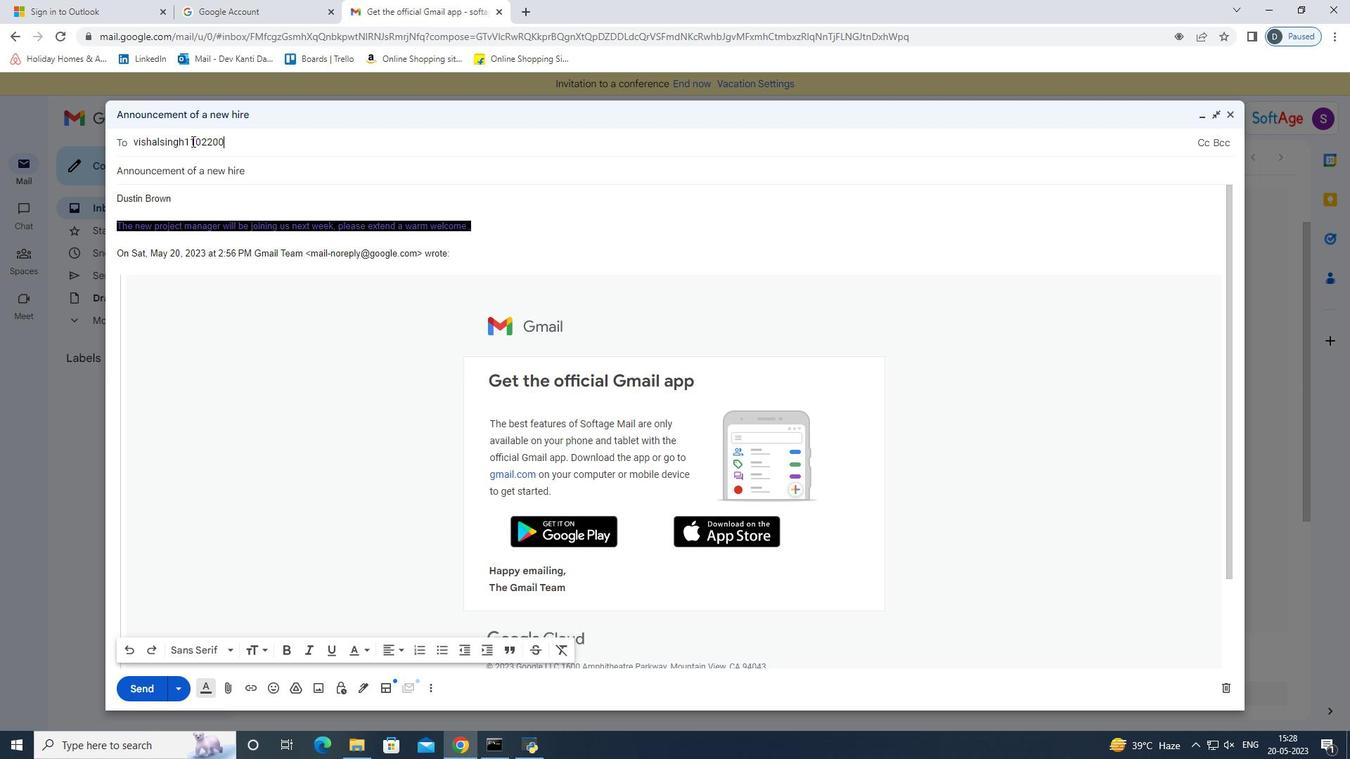 
Action: Mouse moved to (260, 148)
Screenshot: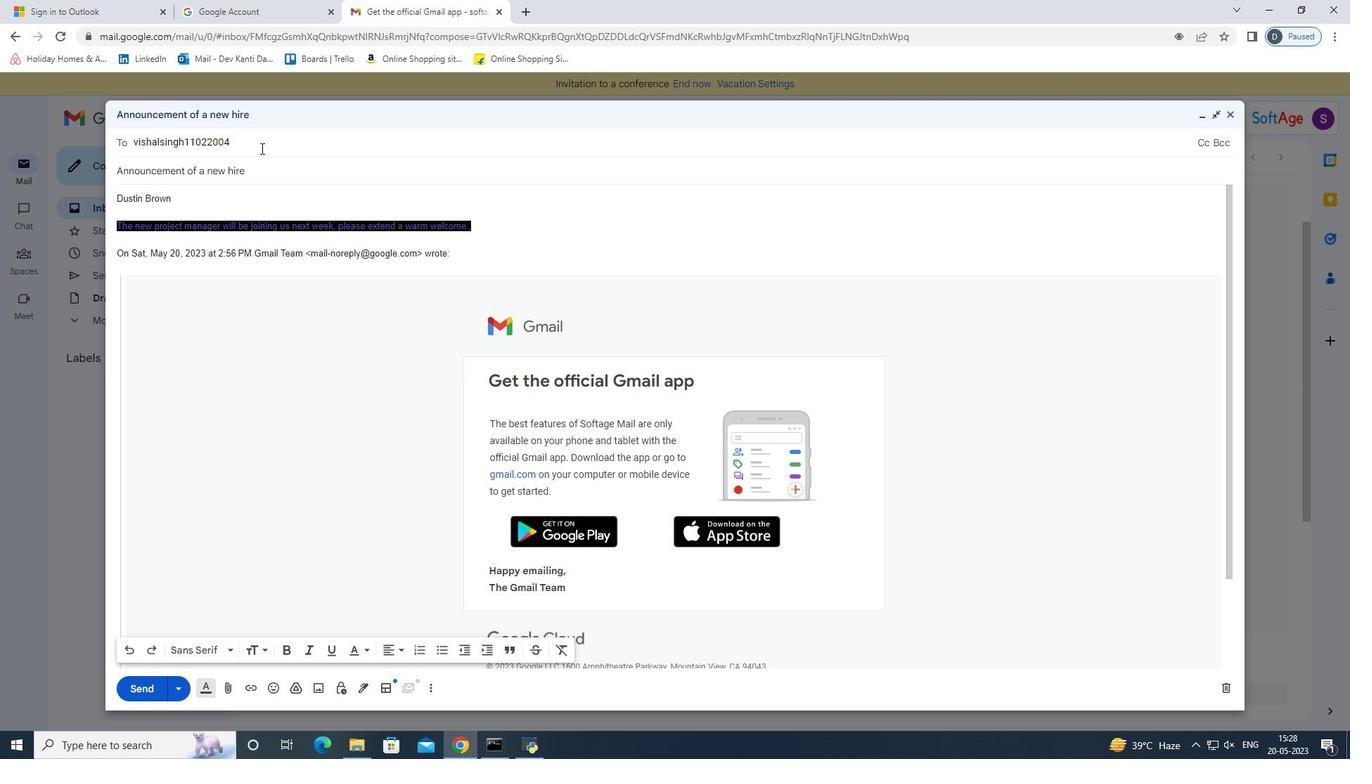
Action: Key pressed <Key.shift>@gmail,com
Screenshot: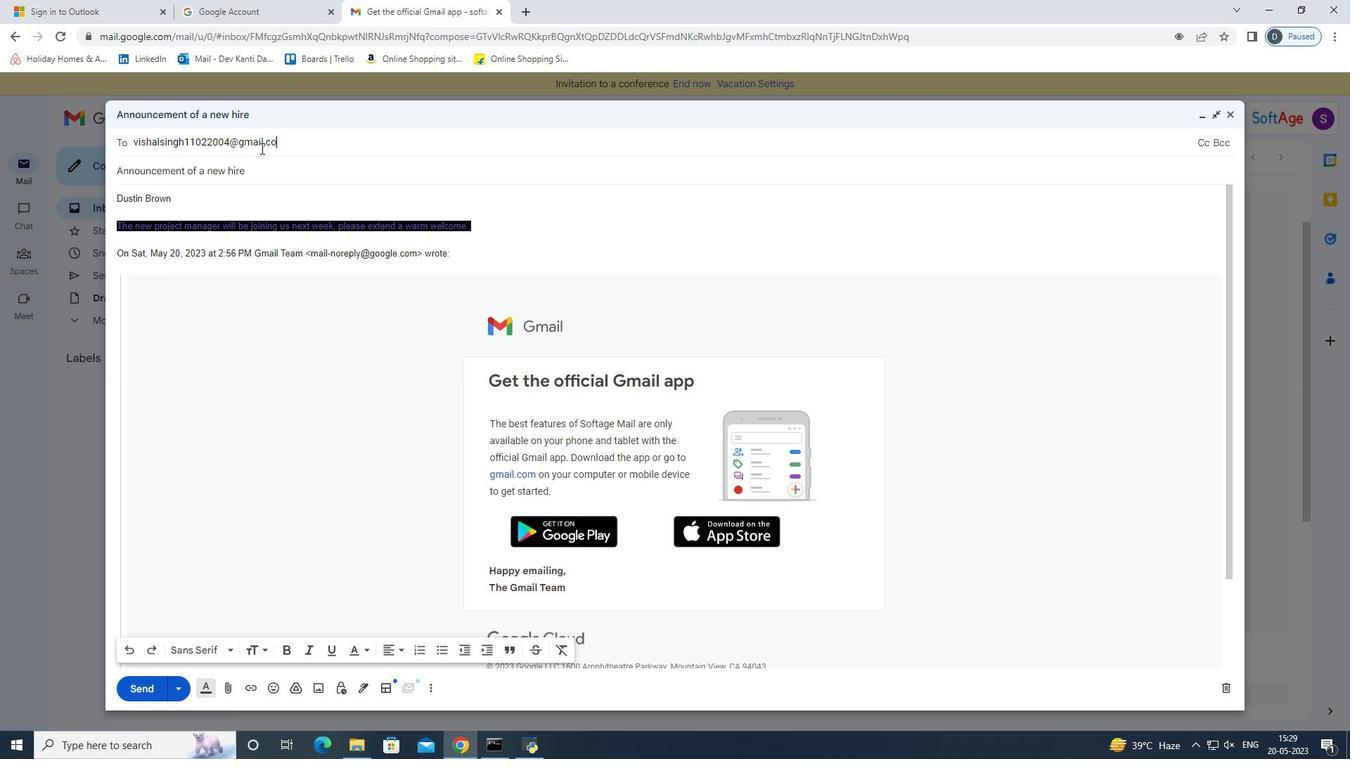 
Action: Mouse moved to (306, 146)
Screenshot: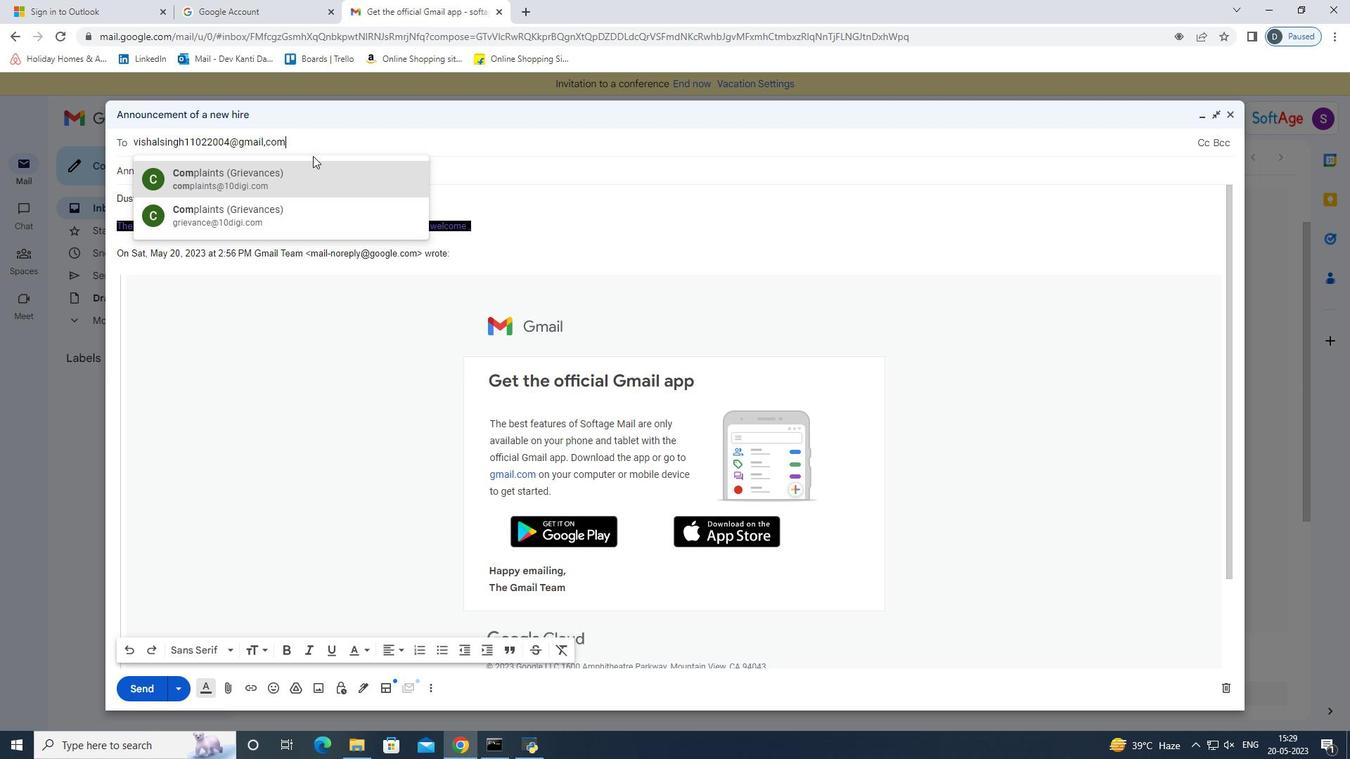 
Action: Mouse pressed left at (306, 146)
Screenshot: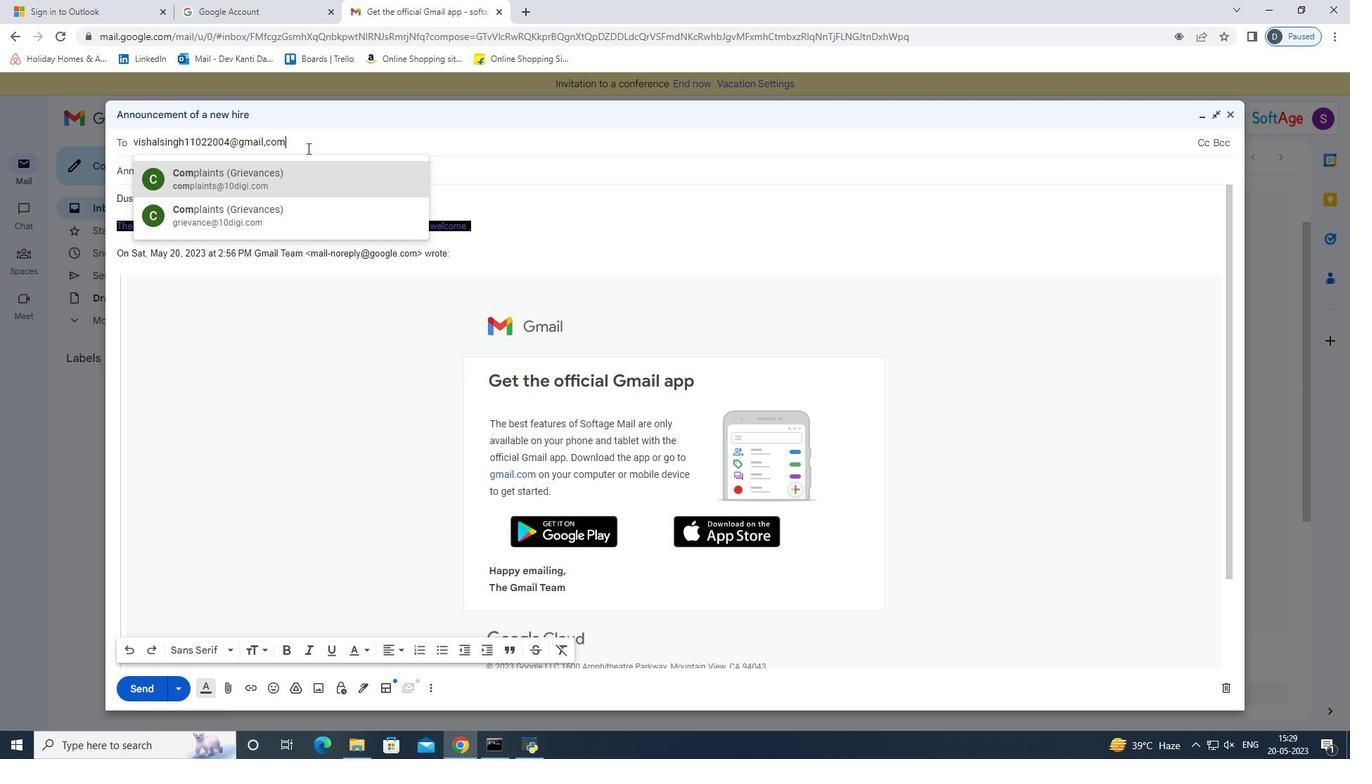 
Action: Mouse moved to (511, 239)
Screenshot: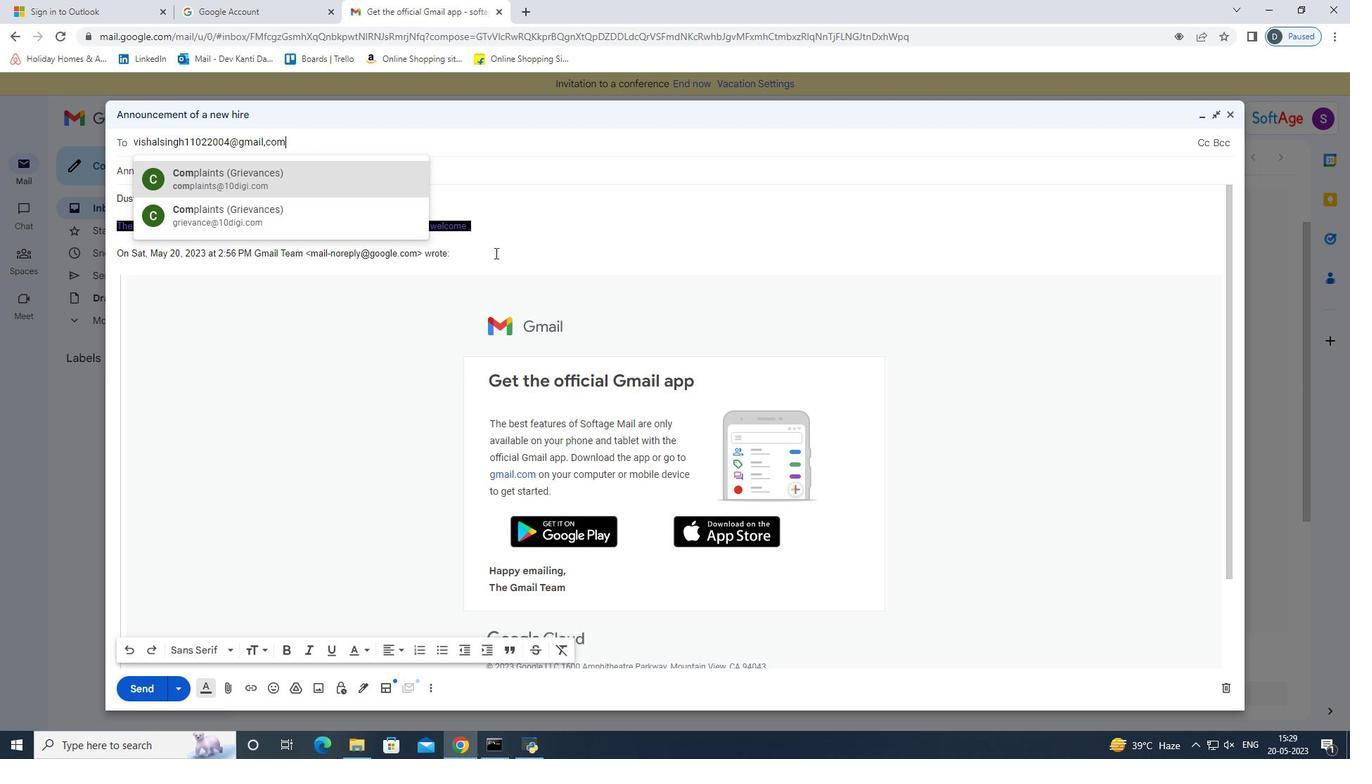 
Action: Mouse pressed left at (511, 239)
Screenshot: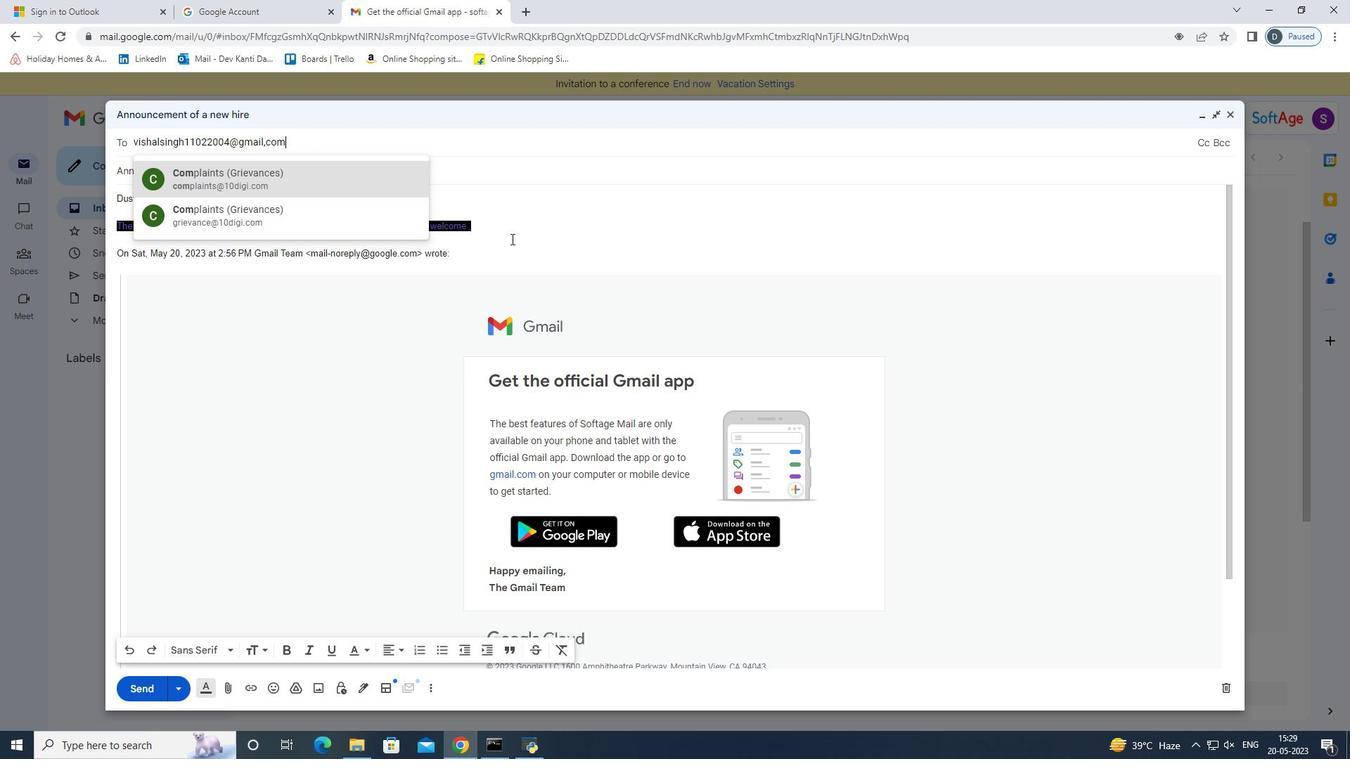 
Action: Mouse moved to (243, 140)
Screenshot: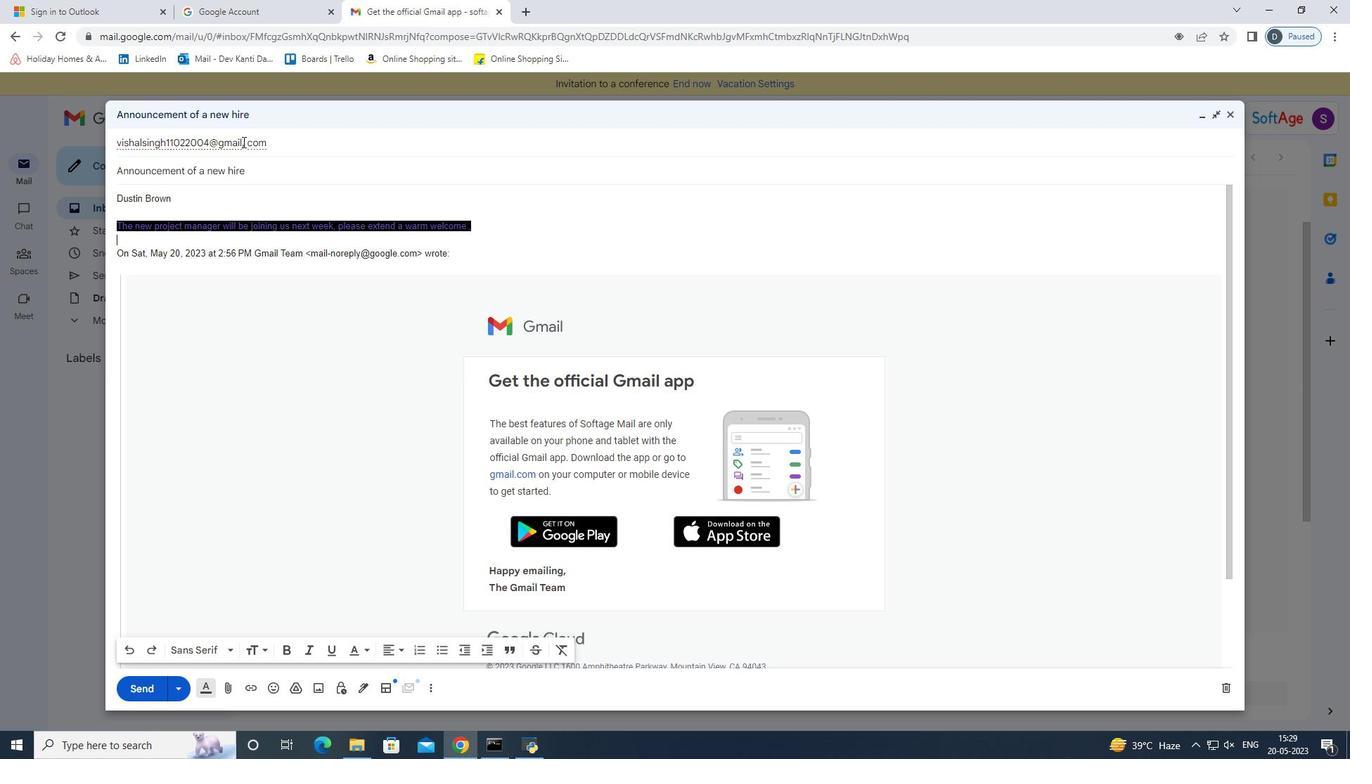 
Action: Mouse pressed left at (243, 140)
Screenshot: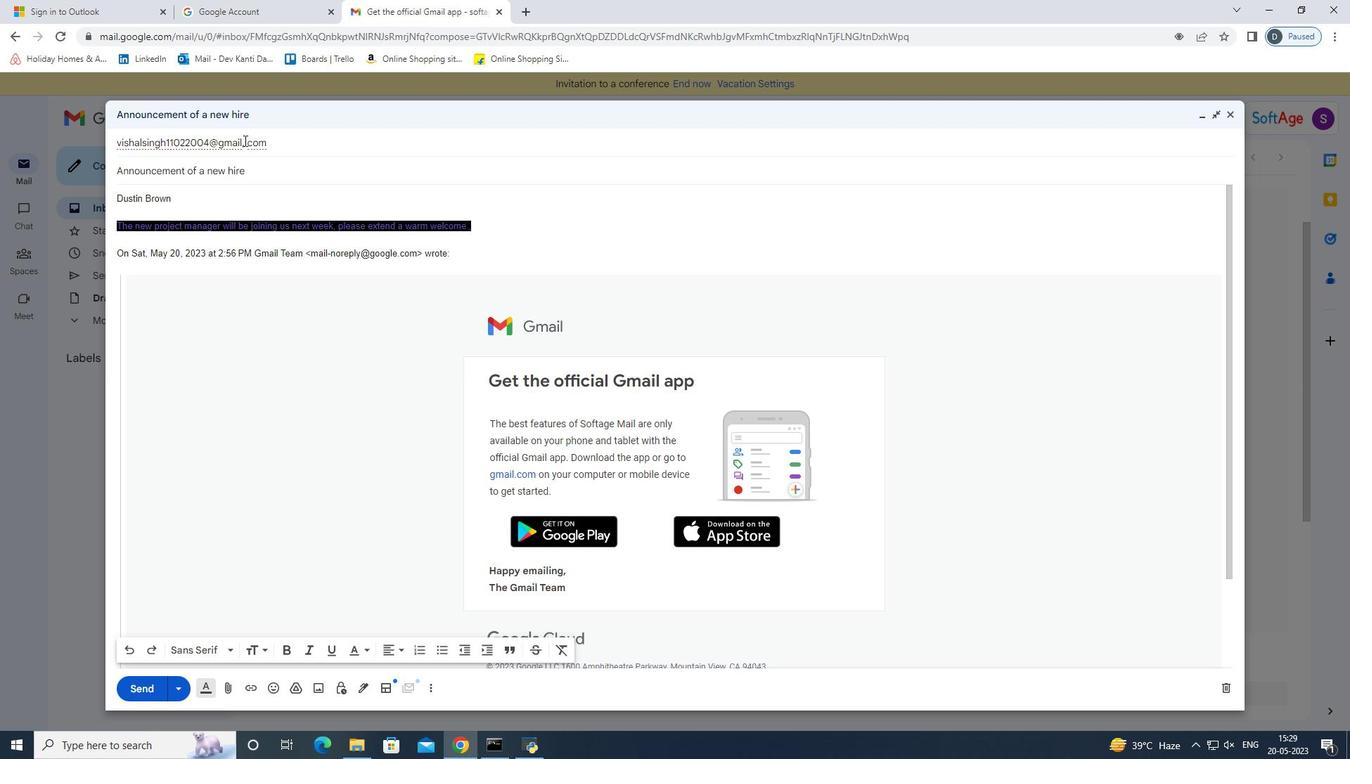 
Action: Mouse moved to (264, 143)
Screenshot: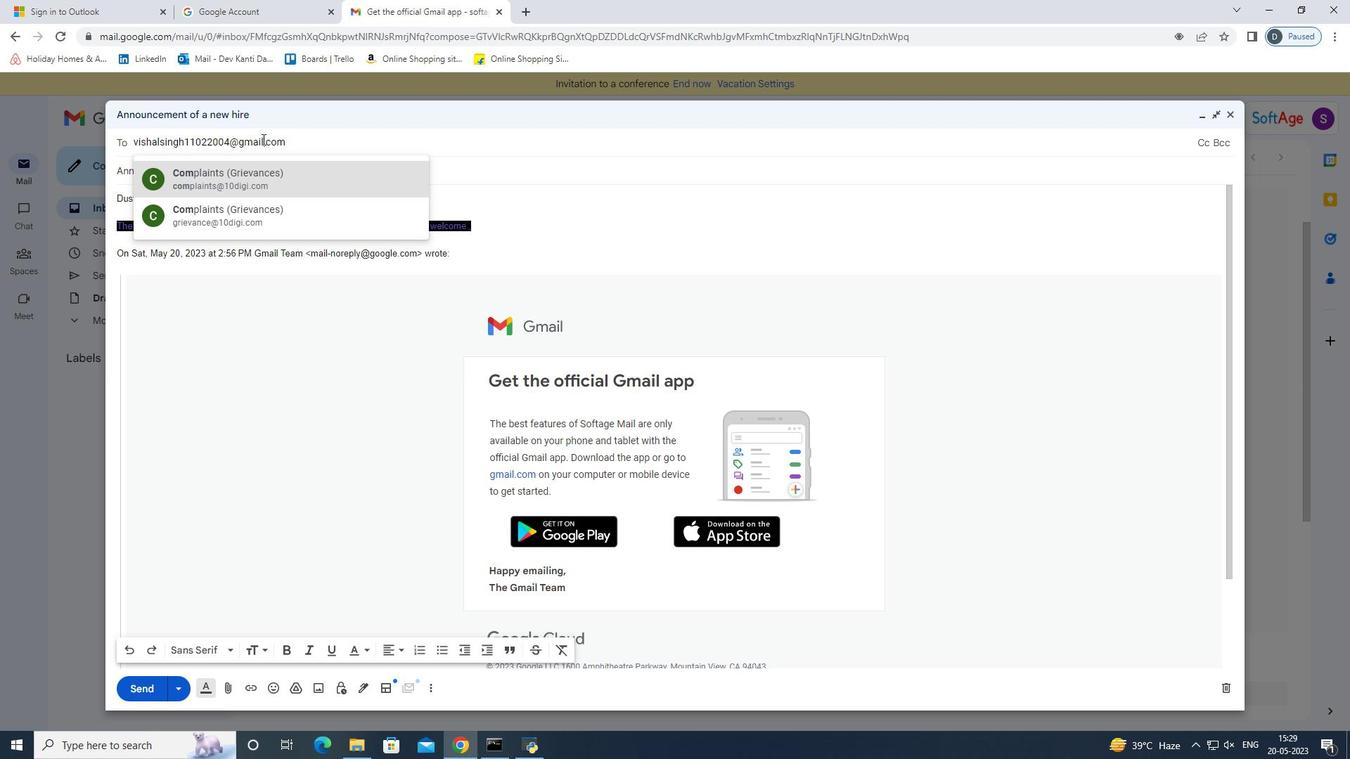 
Action: Mouse pressed left at (264, 143)
Screenshot: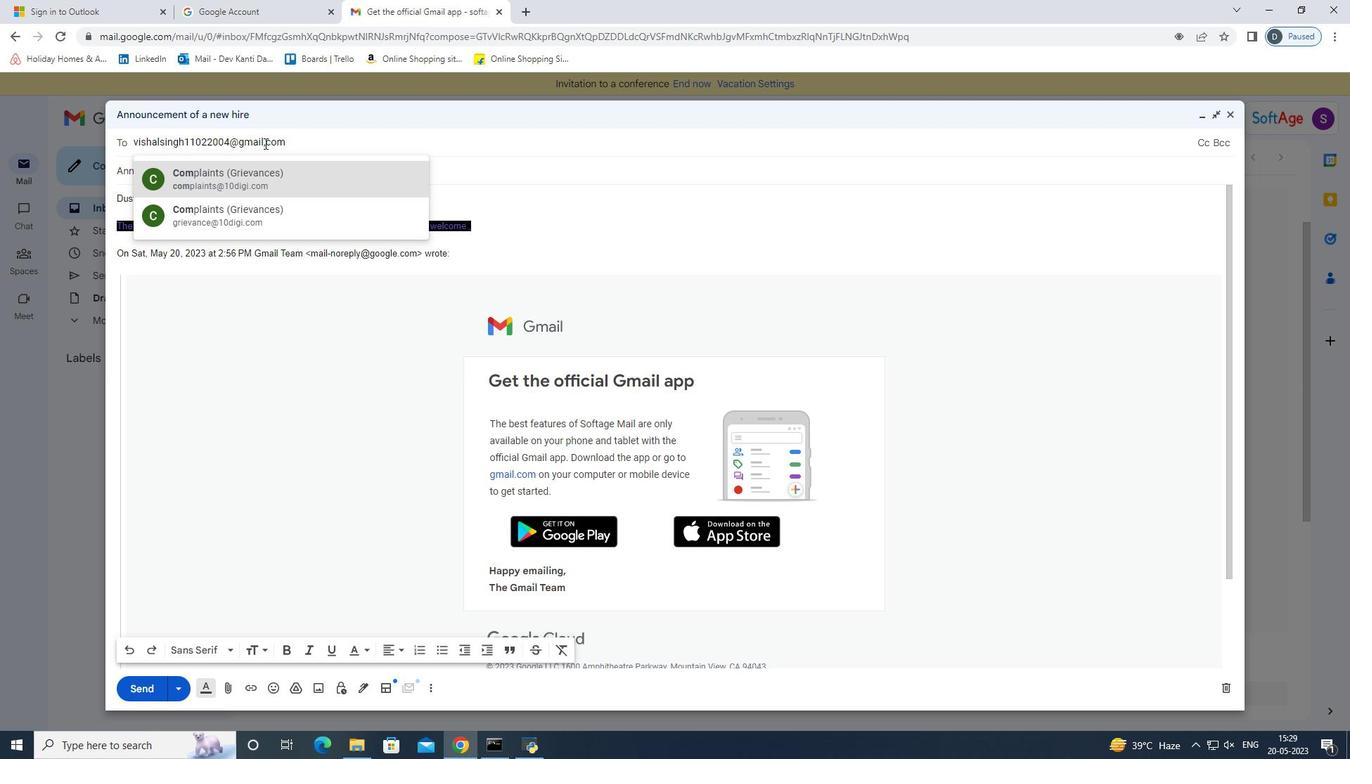
Action: Mouse moved to (268, 142)
Screenshot: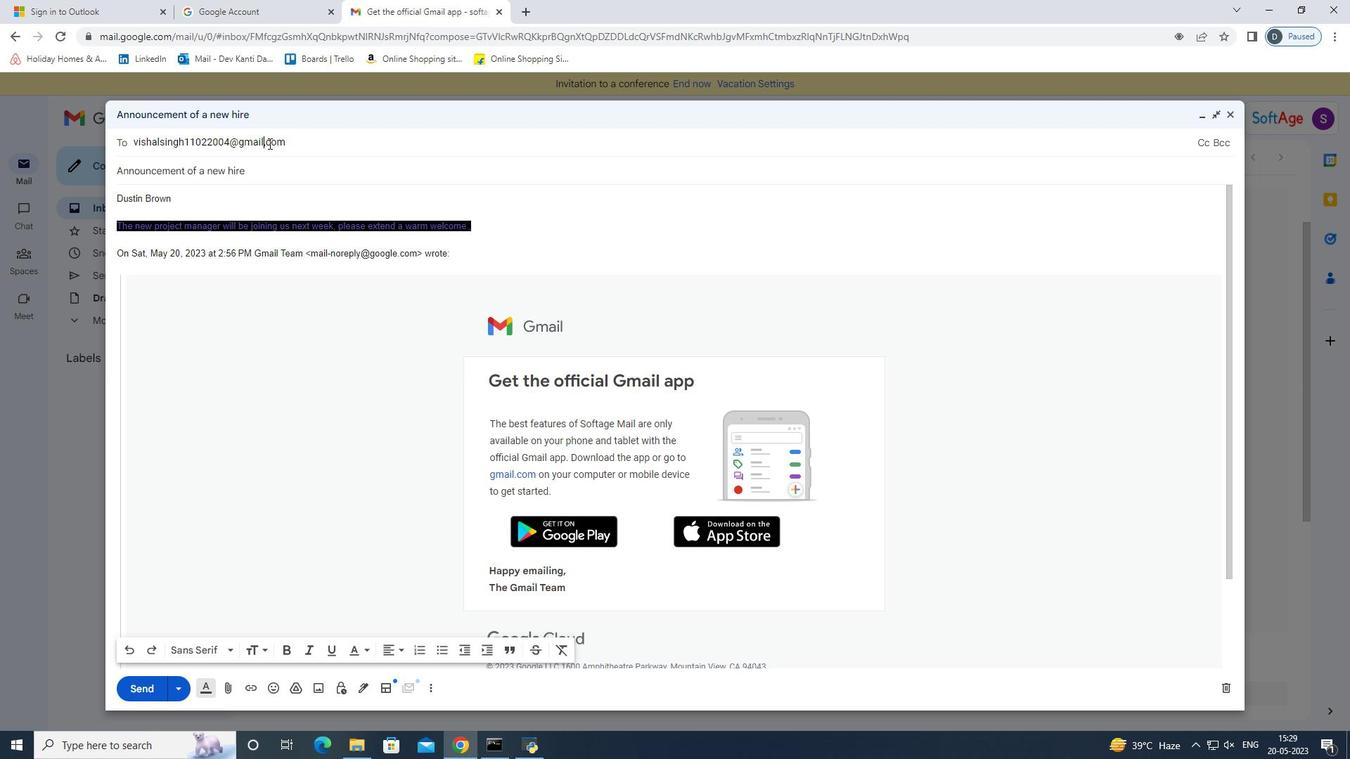 
Action: Mouse pressed left at (268, 142)
Screenshot: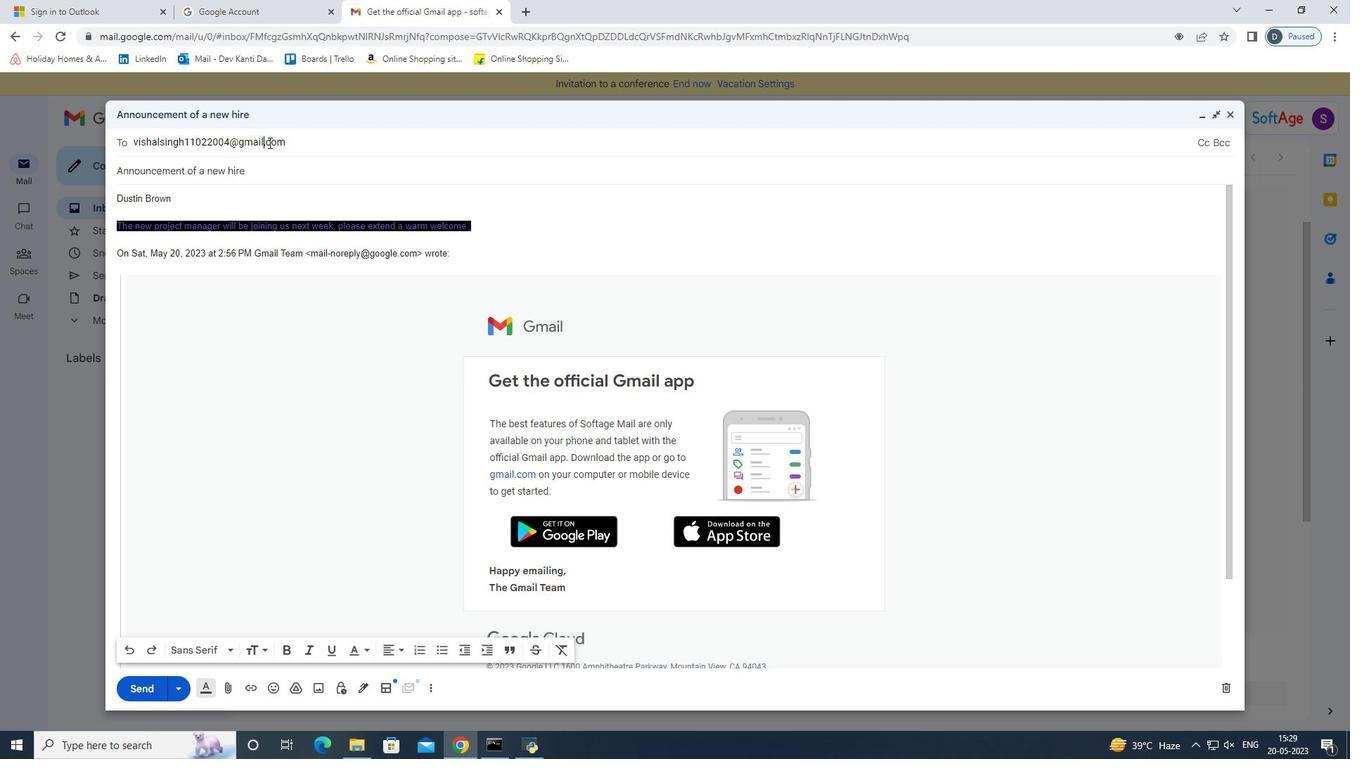 
Action: Mouse moved to (270, 149)
Screenshot: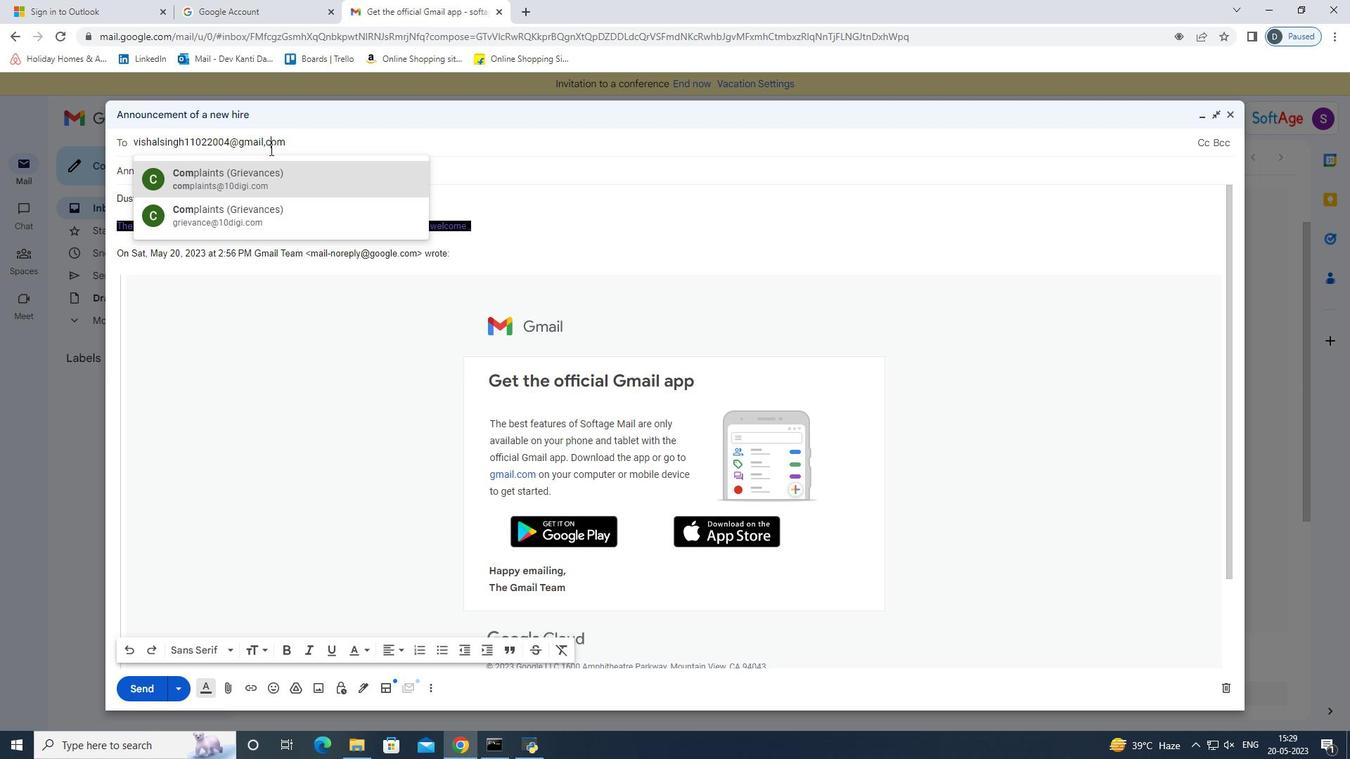 
Action: Key pressed <Key.backspace><Key.backspace>.c
Screenshot: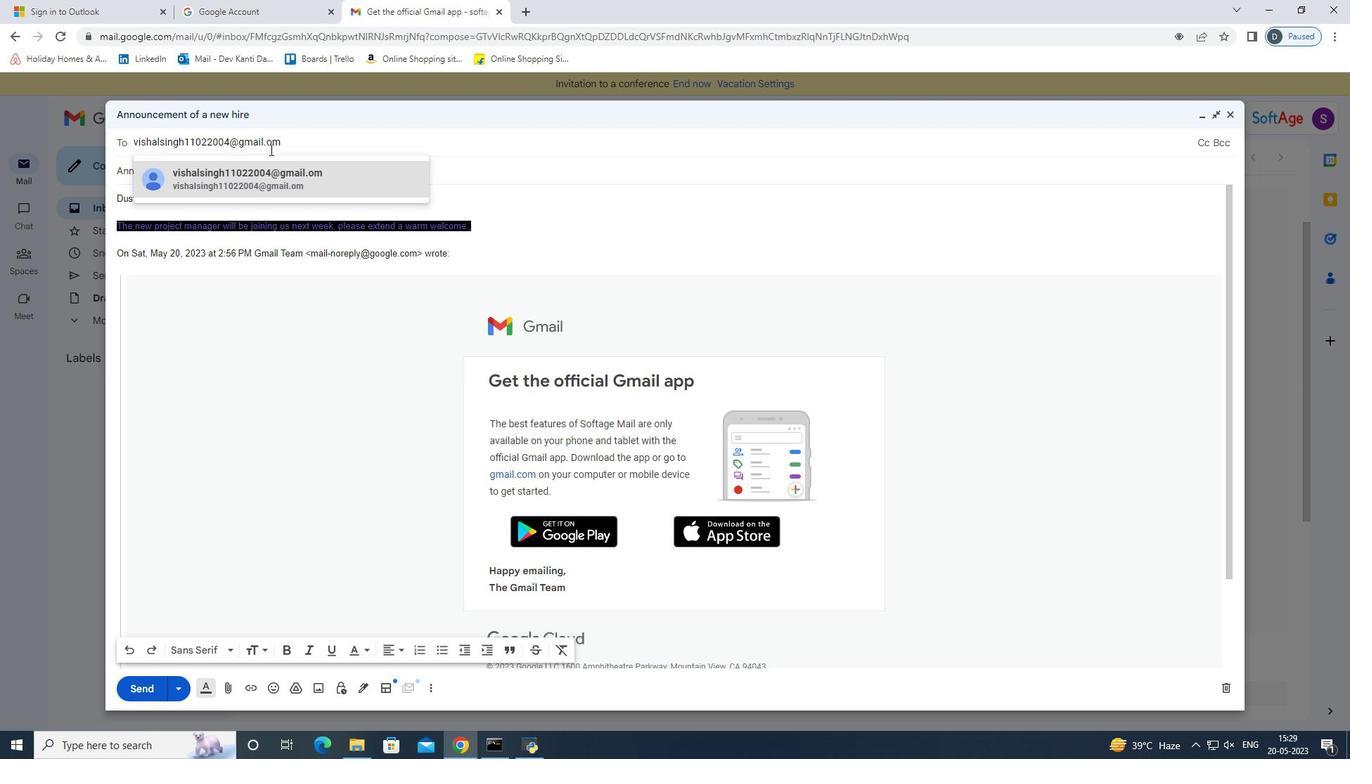 
Action: Mouse moved to (262, 169)
Screenshot: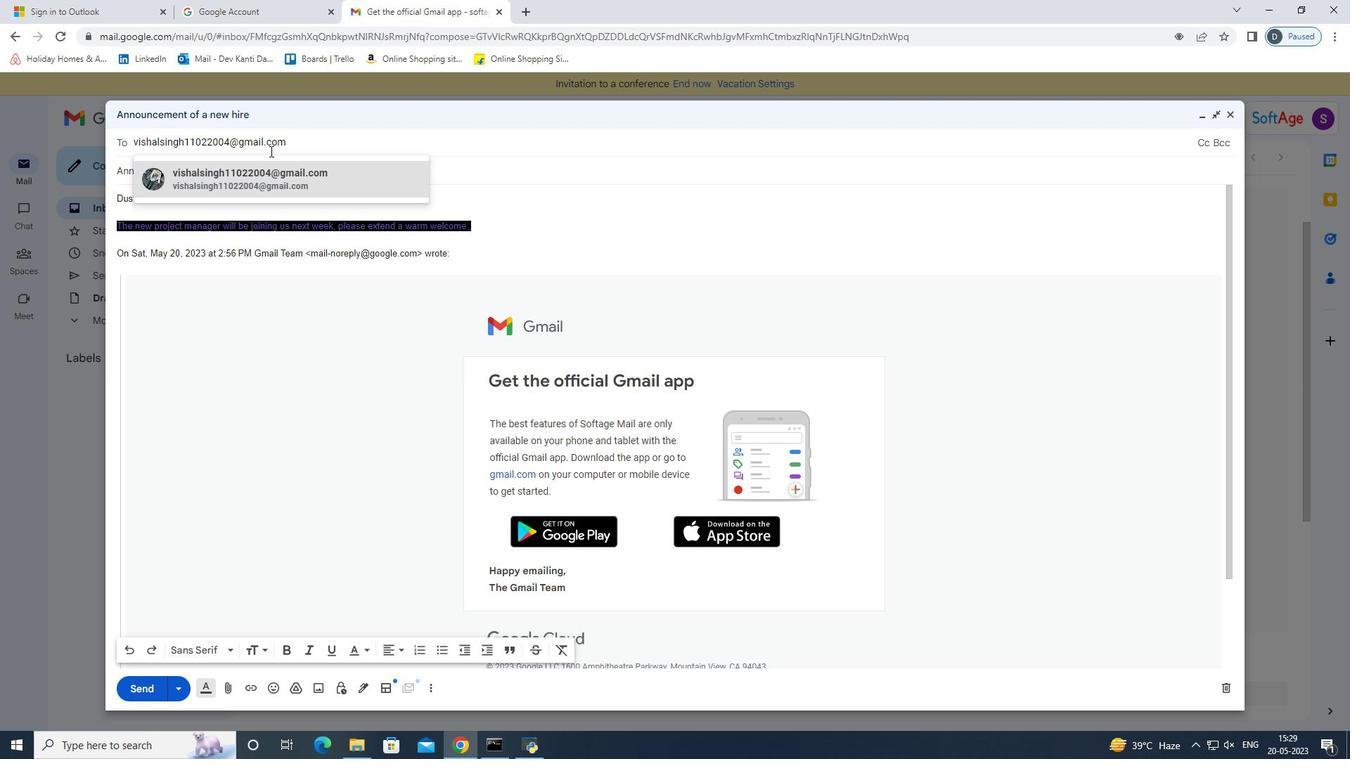 
Action: Mouse pressed left at (262, 169)
Screenshot: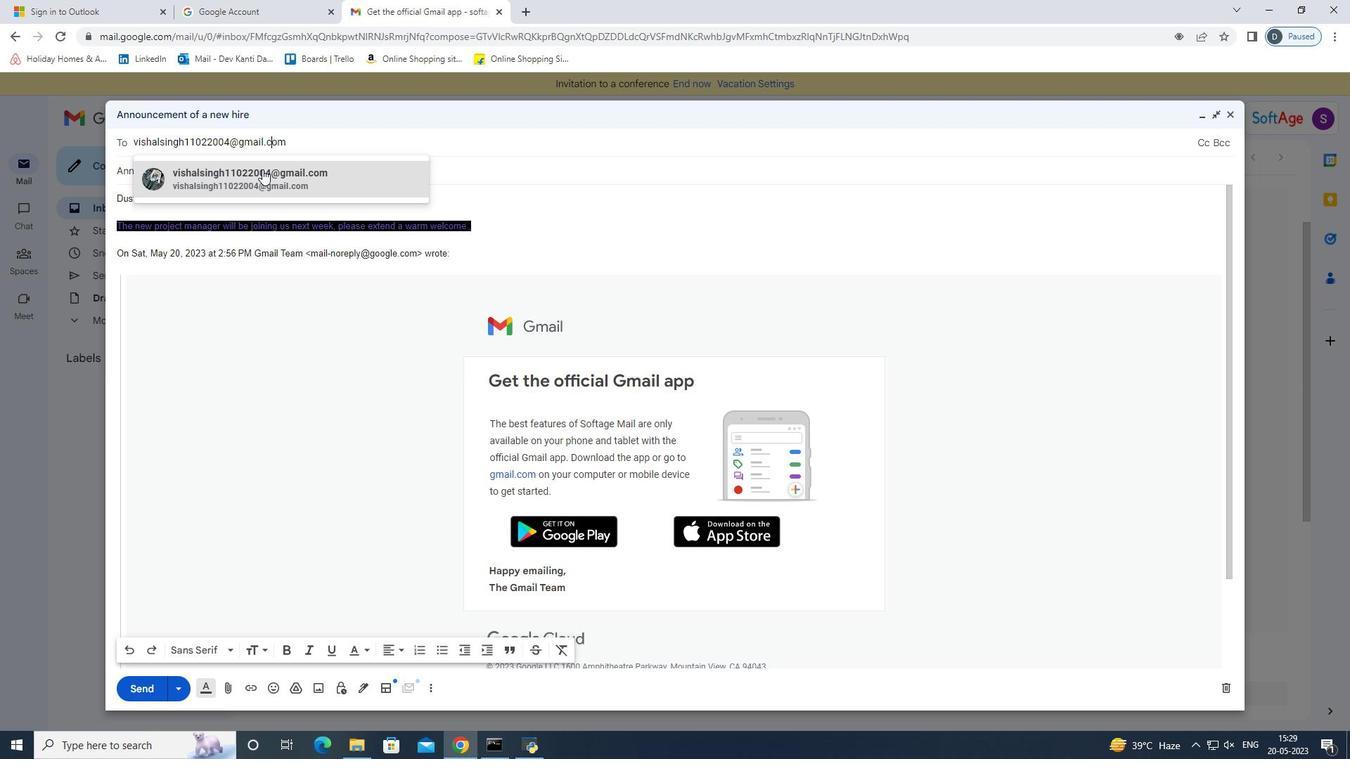 
Action: Mouse moved to (135, 685)
Screenshot: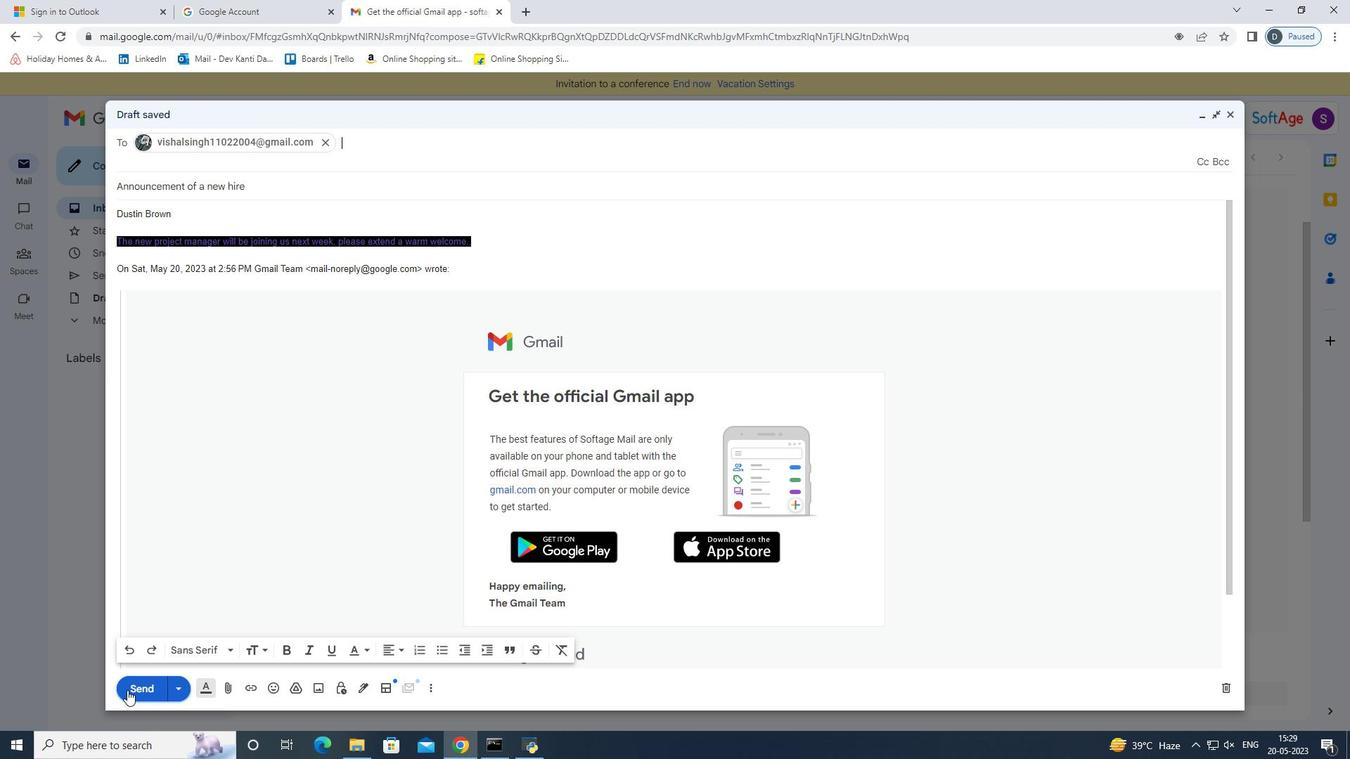 
Action: Mouse pressed left at (135, 685)
Screenshot: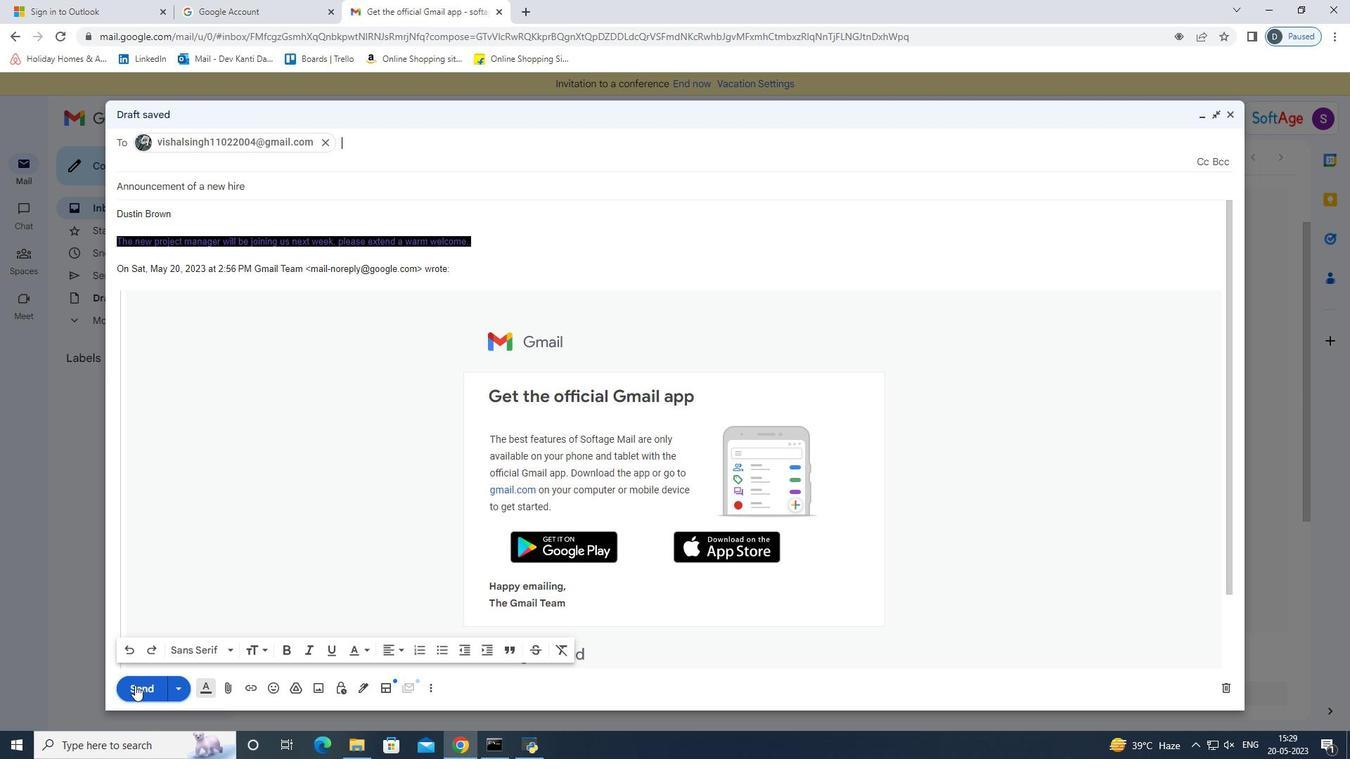 
Action: Mouse moved to (227, 349)
Screenshot: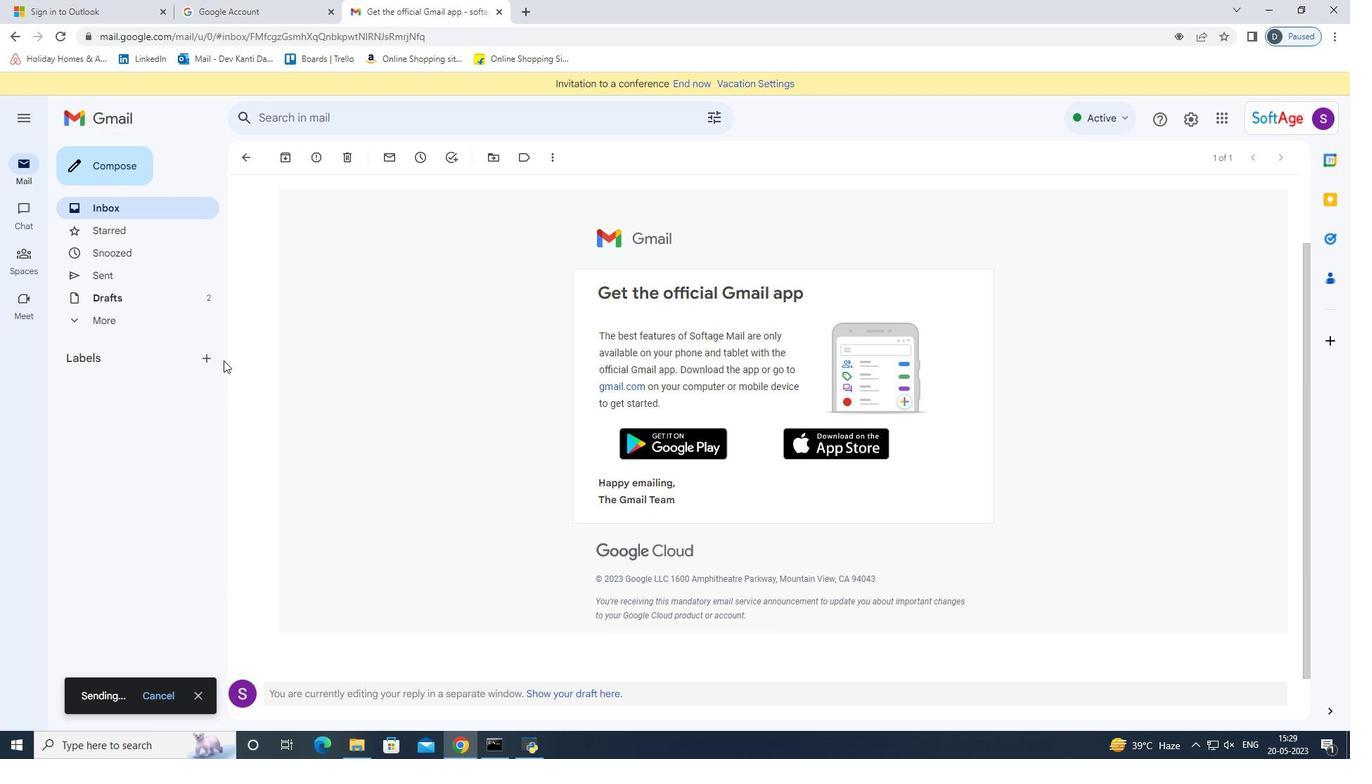 
